 Task: Add an event  with title  Casual Second Company Retreat, date '2024/05/03' to 2024/05/04 & Select Event type as  Group. Add location for the event as  Manila, Philippines and add a description: In addition to the structured activities, the retreat will also include facilitated discussions and workshops on topics such as effective communication, conflict resolution, and fostering a positive team culture. These sessions will provide valuable insights and tools that team members can apply in their day-to-day work environment.Create an event link  http-casualsecondcompanyretreatcom & Select the event color as  Magenta. , logged in from the account softage.4@softage.netand send the event invitation to softage.7@softage.net and softage.8@softage.net
Action: Mouse pressed left at (1005, 150)
Screenshot: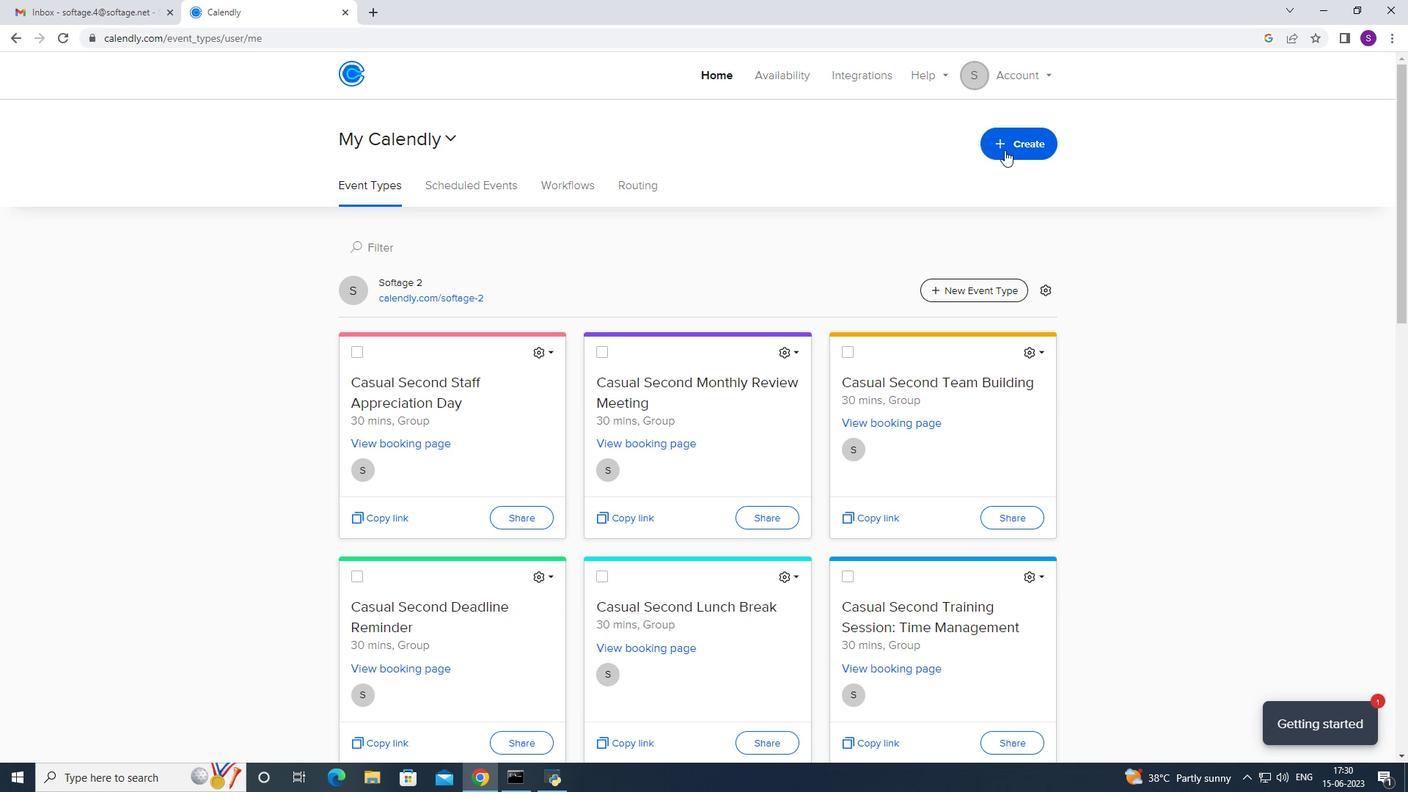
Action: Mouse moved to (948, 189)
Screenshot: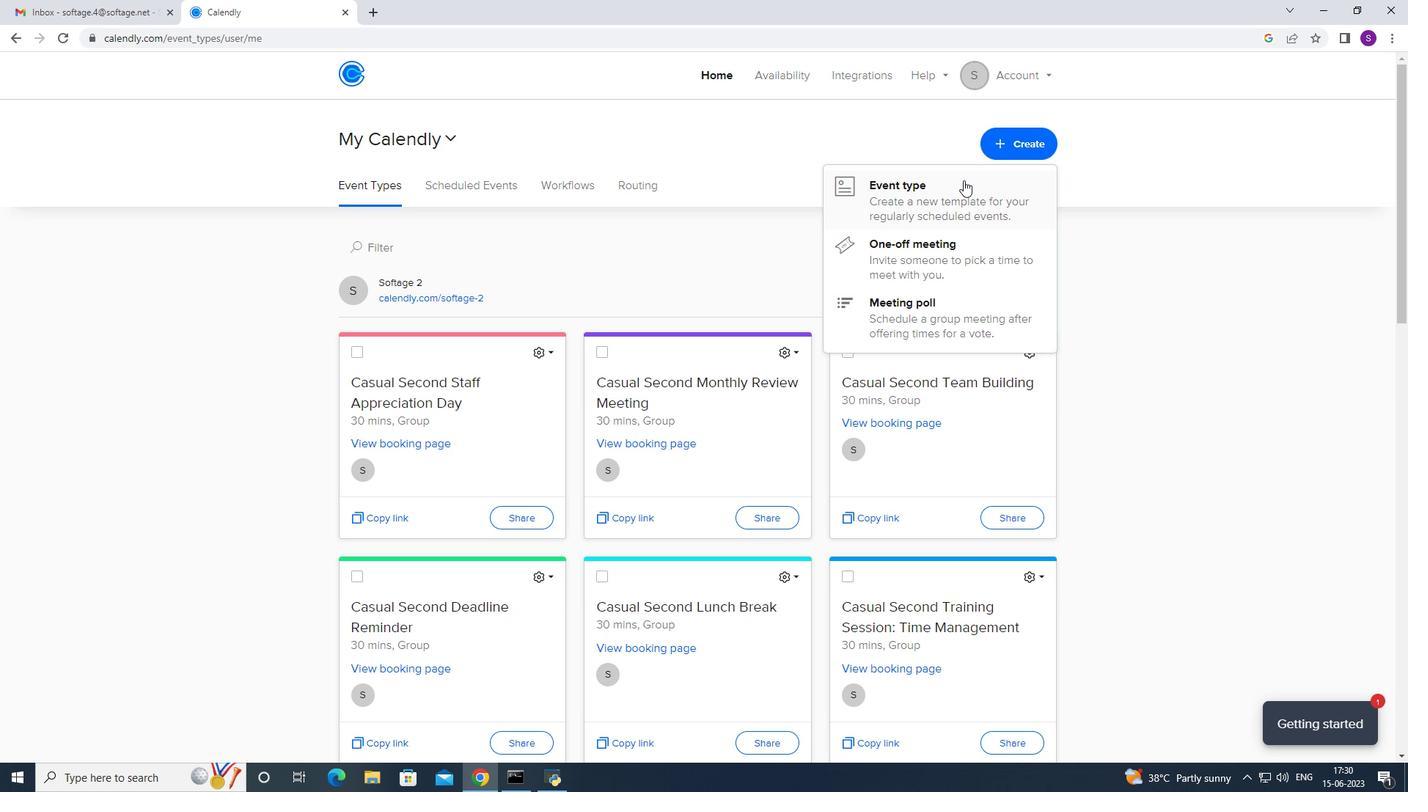 
Action: Mouse pressed left at (948, 189)
Screenshot: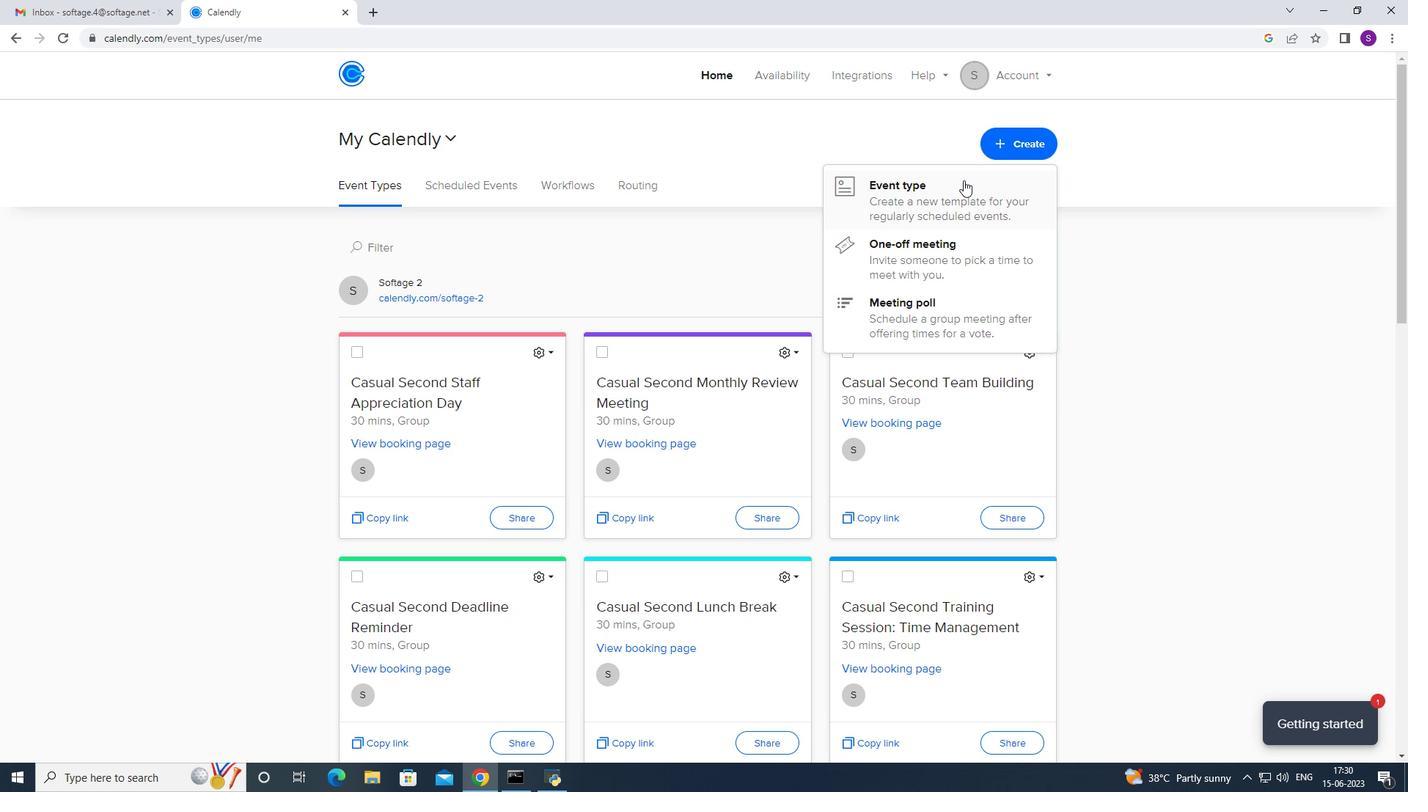 
Action: Mouse moved to (661, 355)
Screenshot: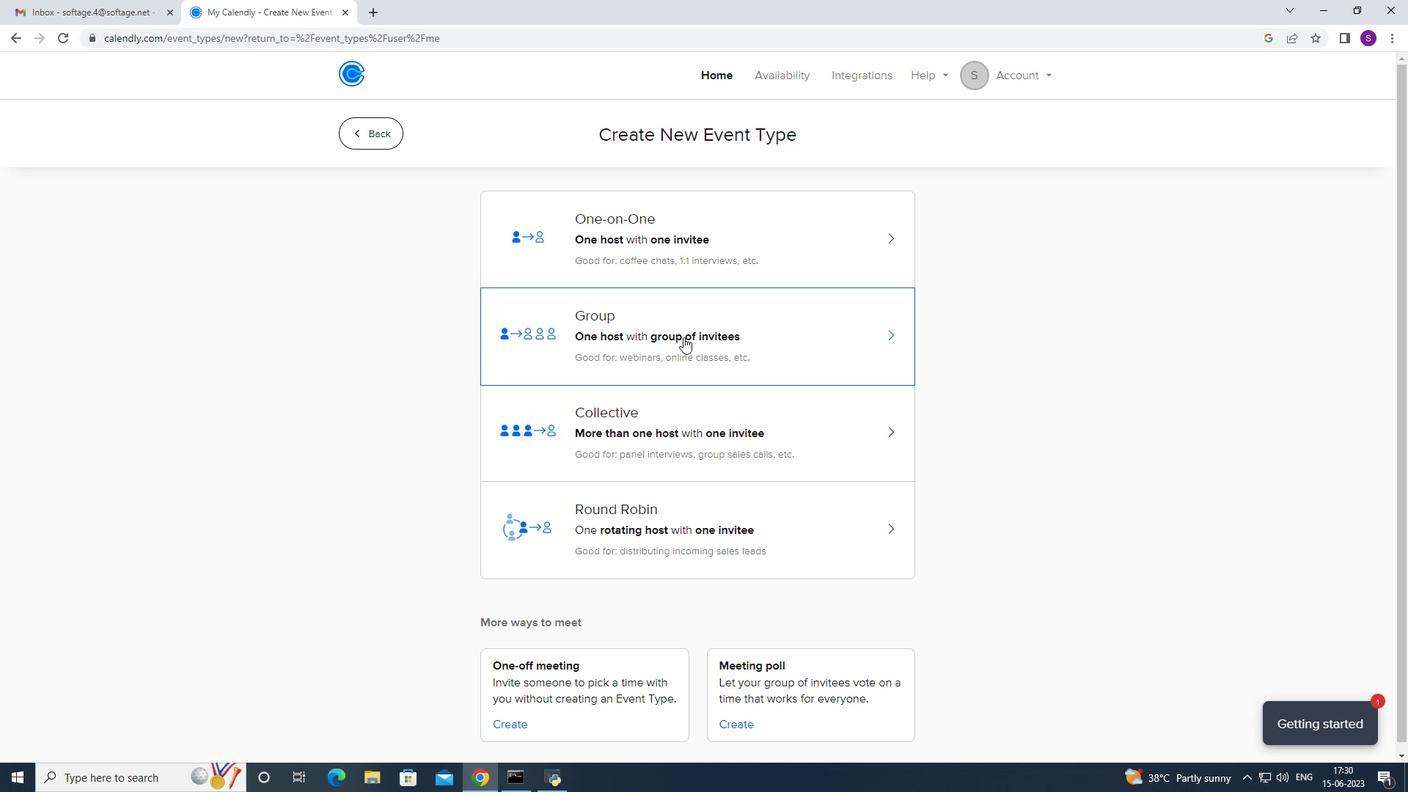 
Action: Mouse pressed left at (661, 355)
Screenshot: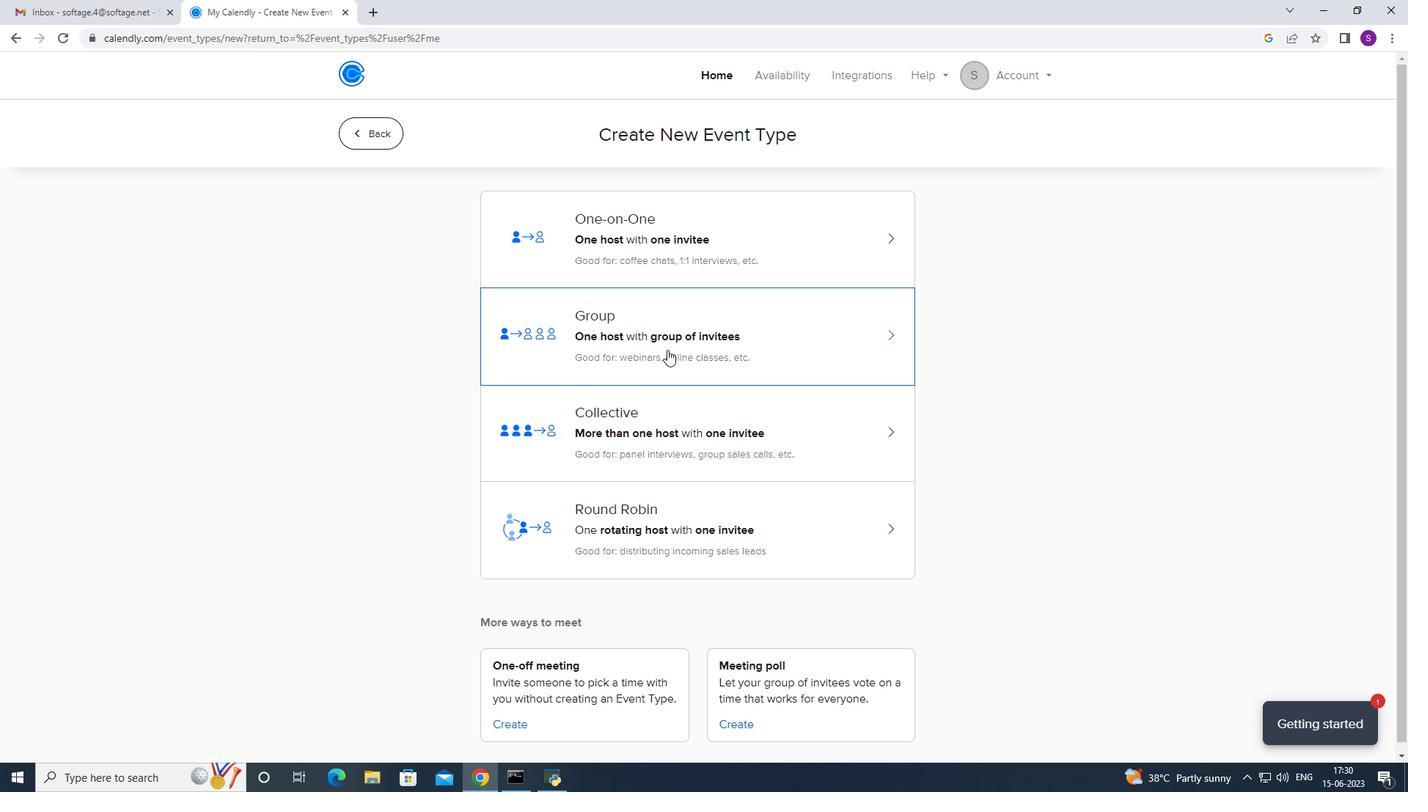 
Action: Mouse moved to (536, 325)
Screenshot: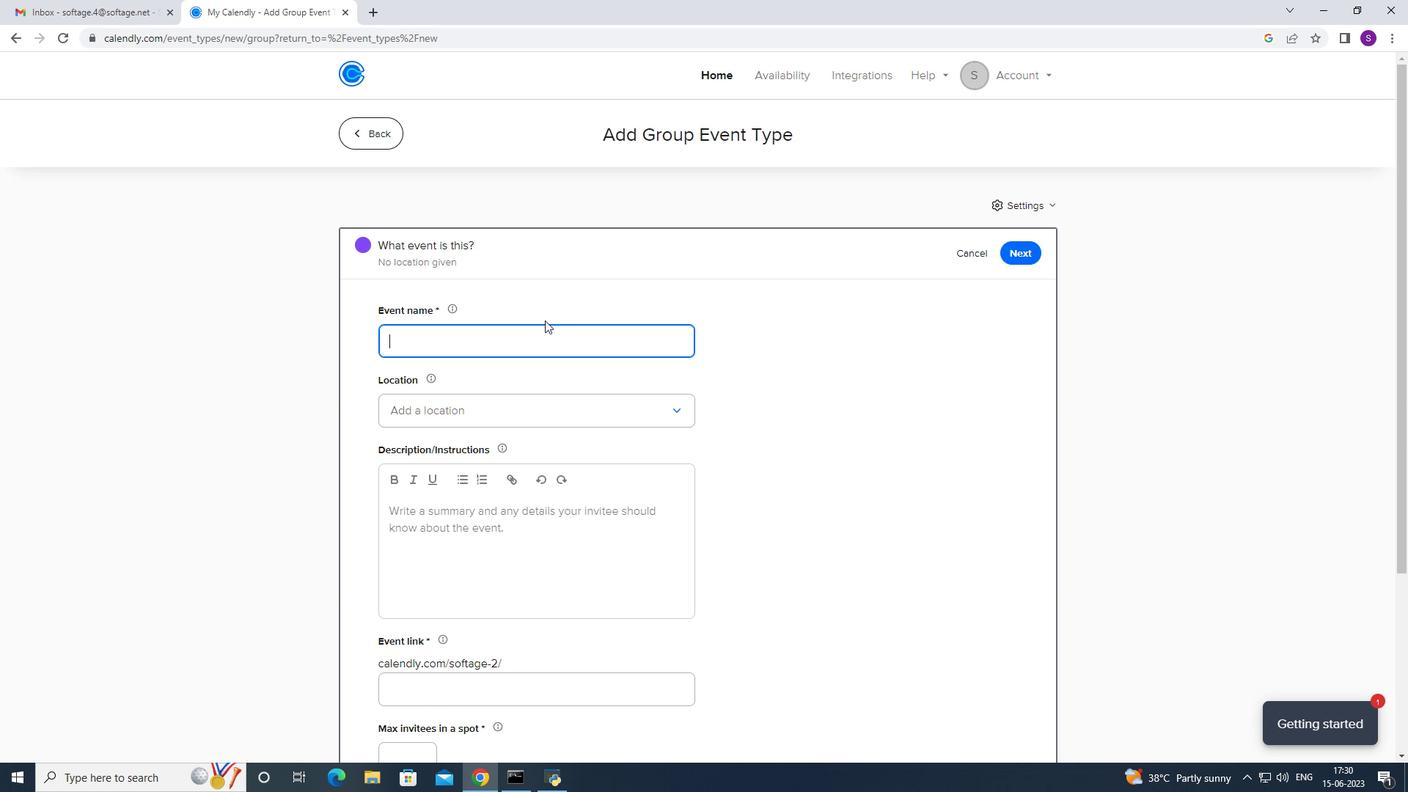 
Action: Key pressed <Key.caps_lock>C<Key.caps_lock><Key.caps_lock>ASUAL<Key.space><Key.backspace><Key.backspace><Key.backspace><Key.backspace><Key.backspace><Key.backspace><Key.backspace><Key.backspace><Key.backspace><Key.backspace><Key.backspace>C<Key.caps_lock>asual<Key.space><Key.caps_lock>S<Key.caps_lock>econd<Key.space><Key.caps_lock>C<Key.caps_lock>ompany<Key.space><Key.caps_lock>R<Key.caps_lock>etreat
Screenshot: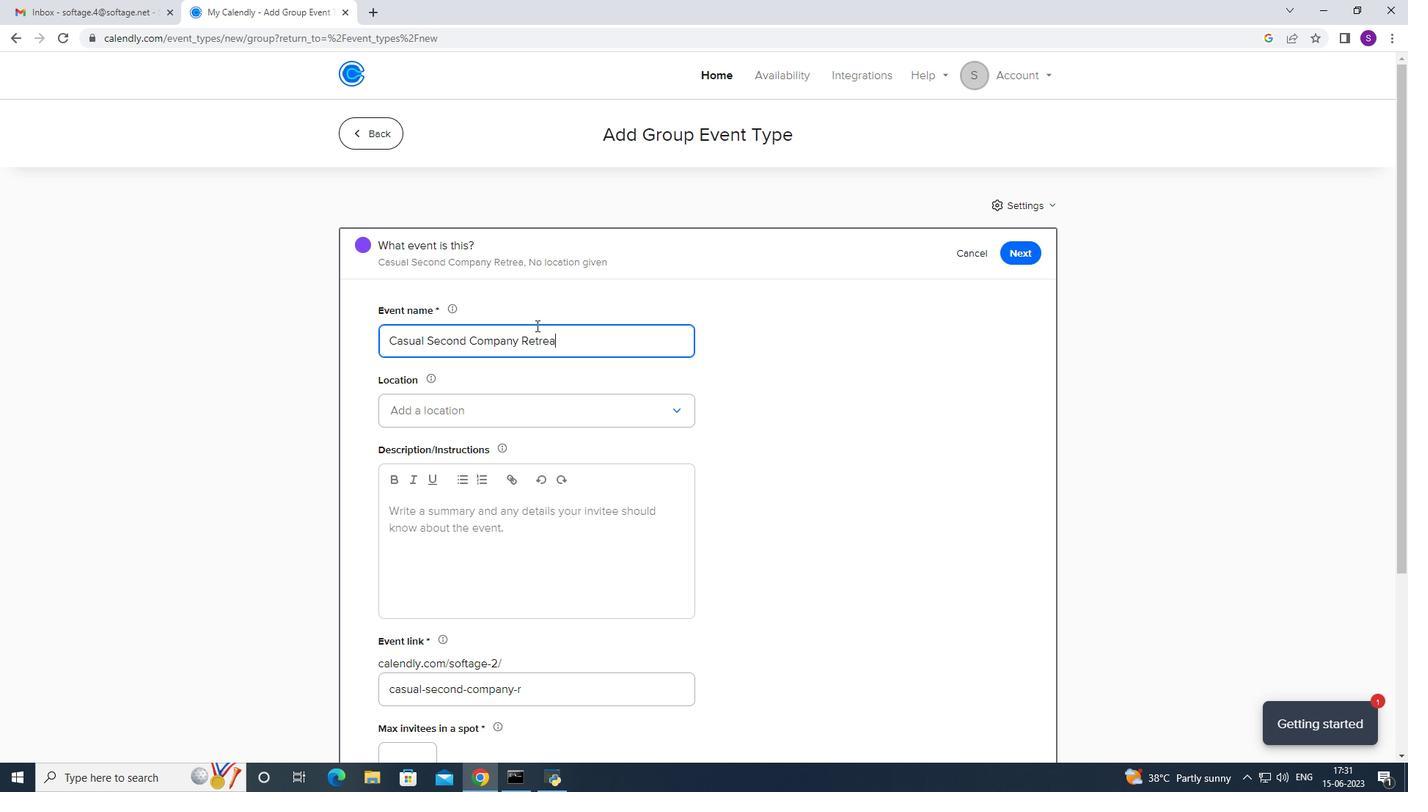 
Action: Mouse moved to (567, 417)
Screenshot: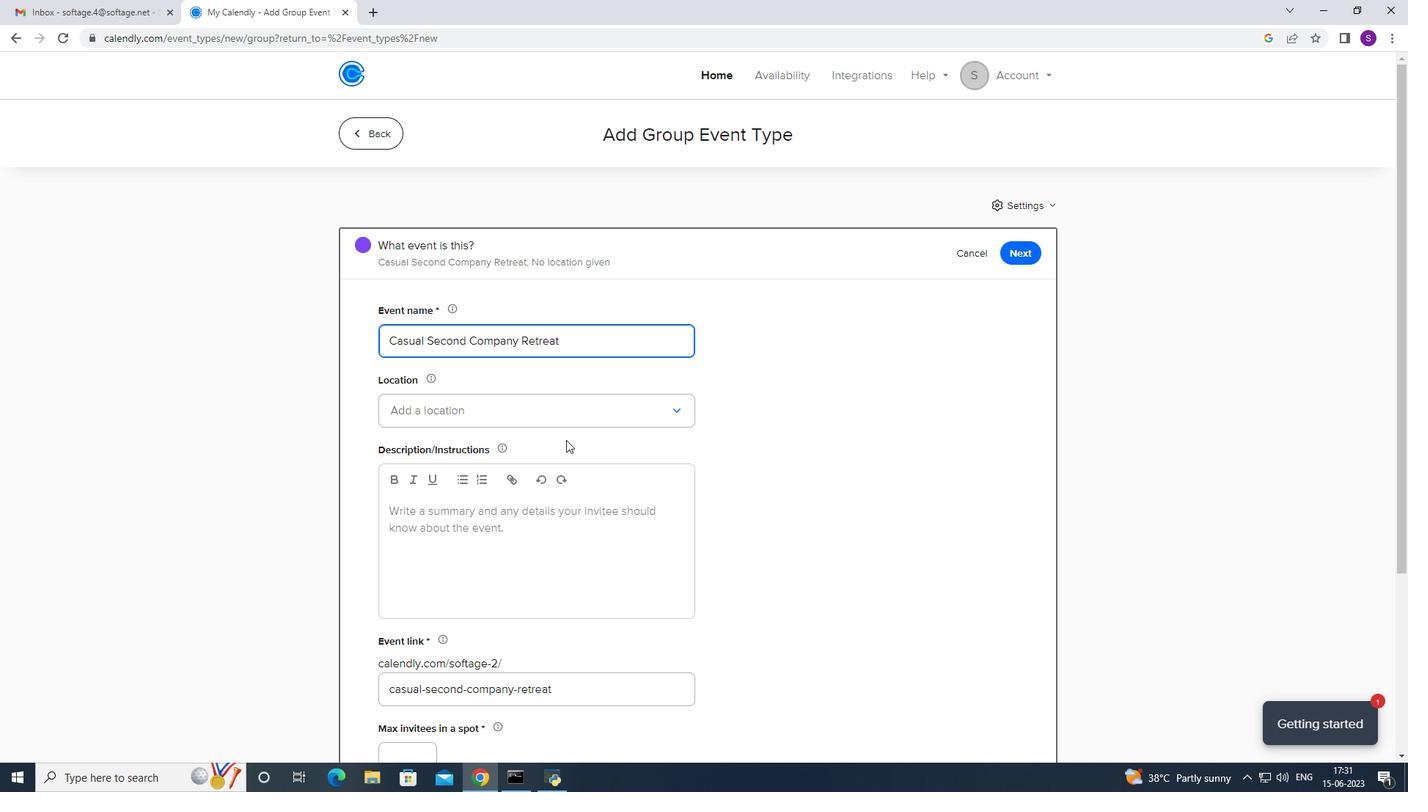 
Action: Mouse pressed left at (567, 417)
Screenshot: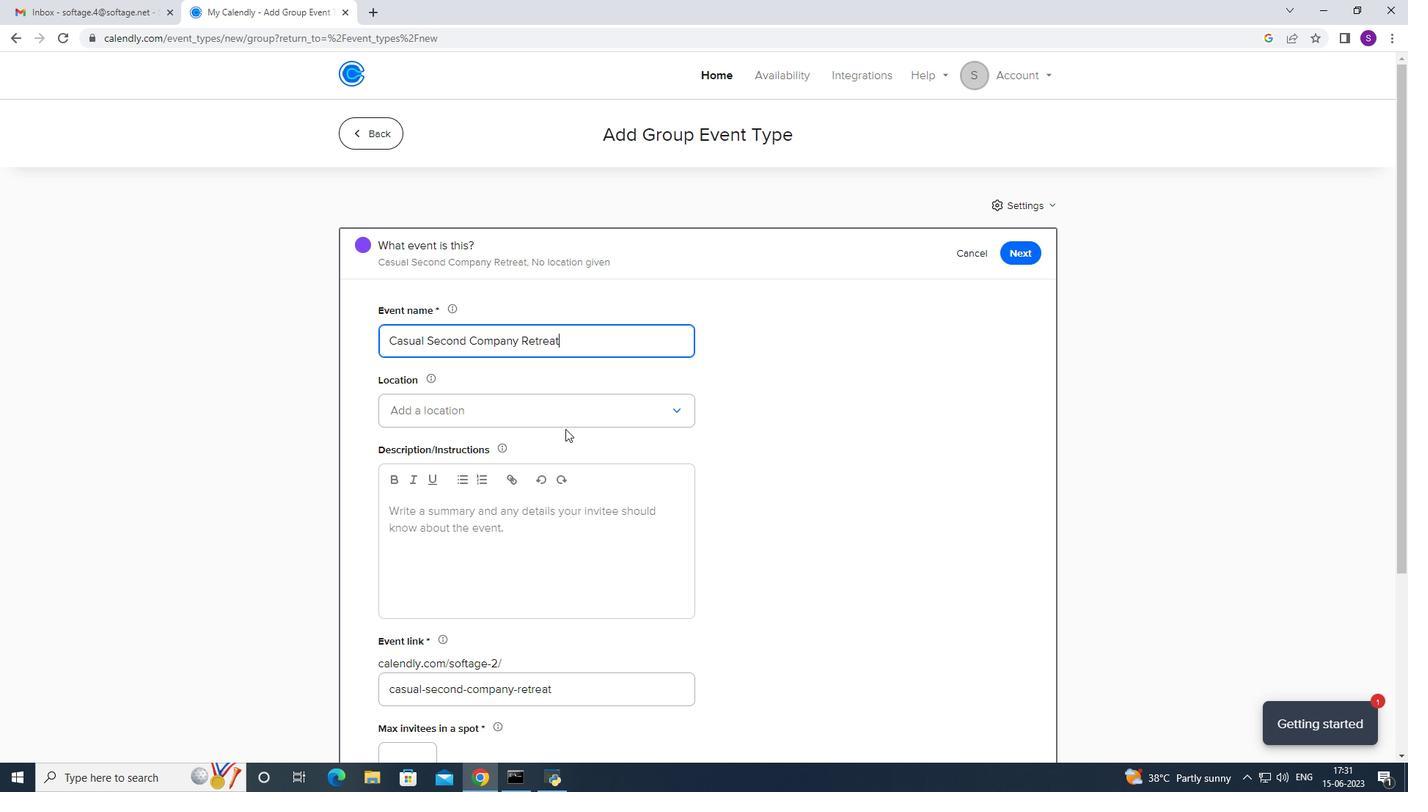 
Action: Mouse moved to (536, 444)
Screenshot: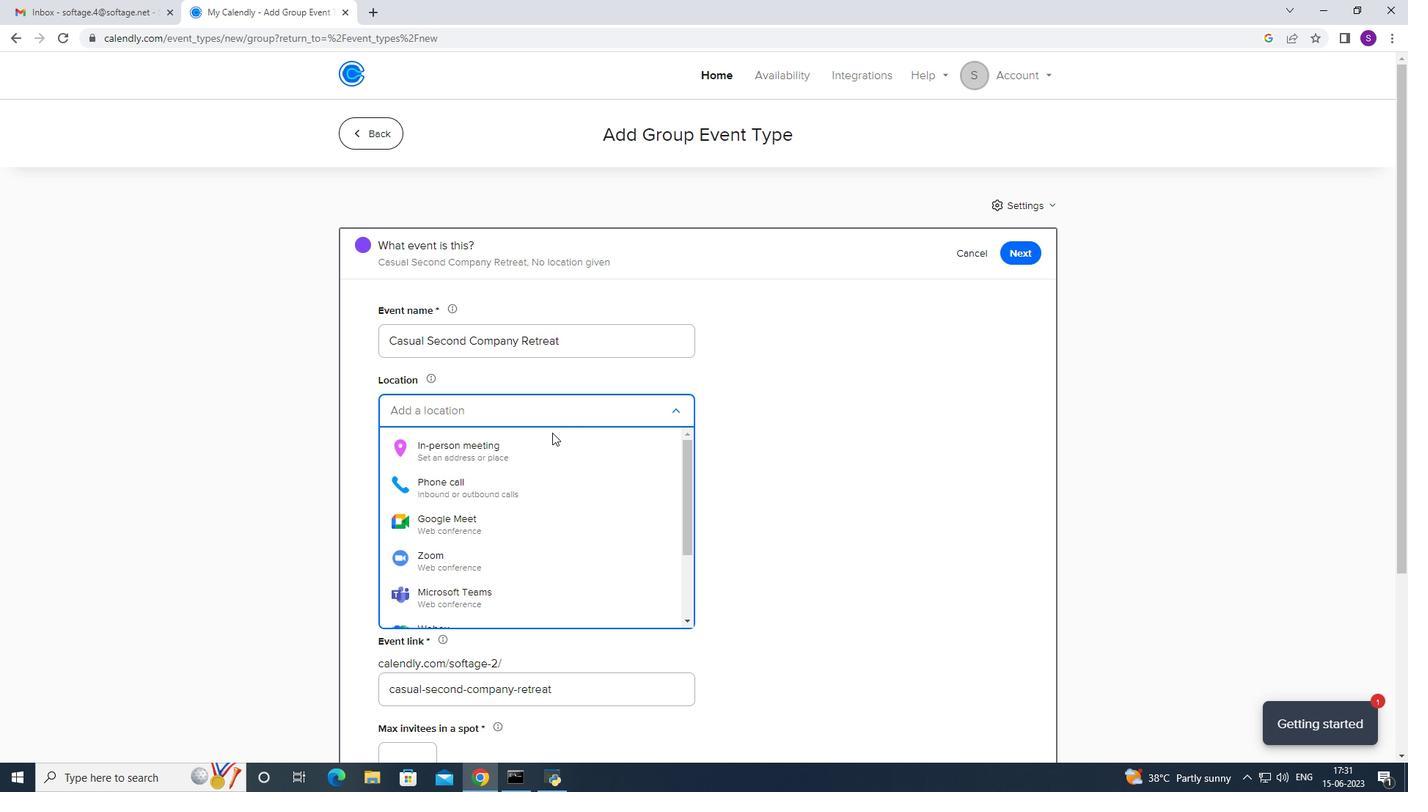
Action: Mouse pressed left at (536, 444)
Screenshot: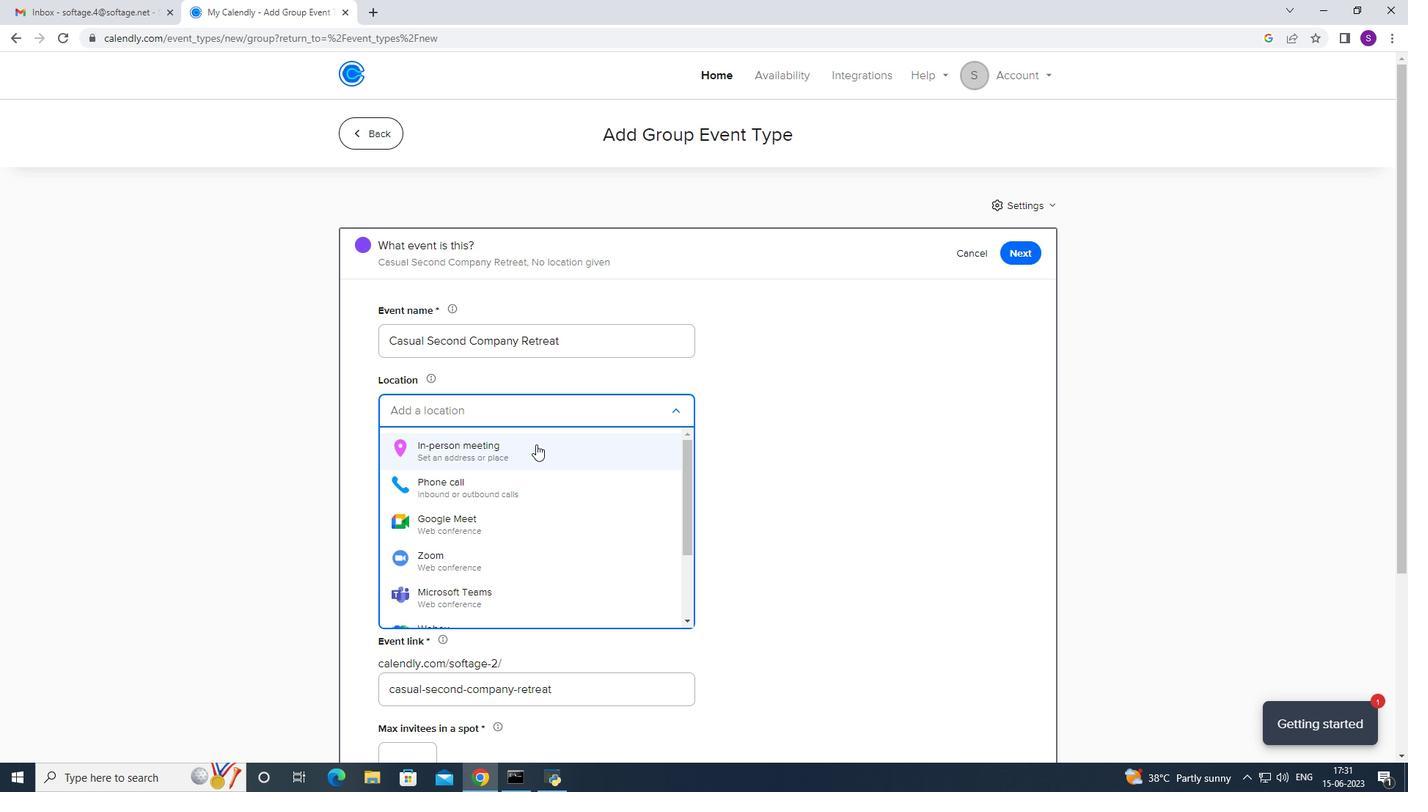 
Action: Mouse moved to (719, 228)
Screenshot: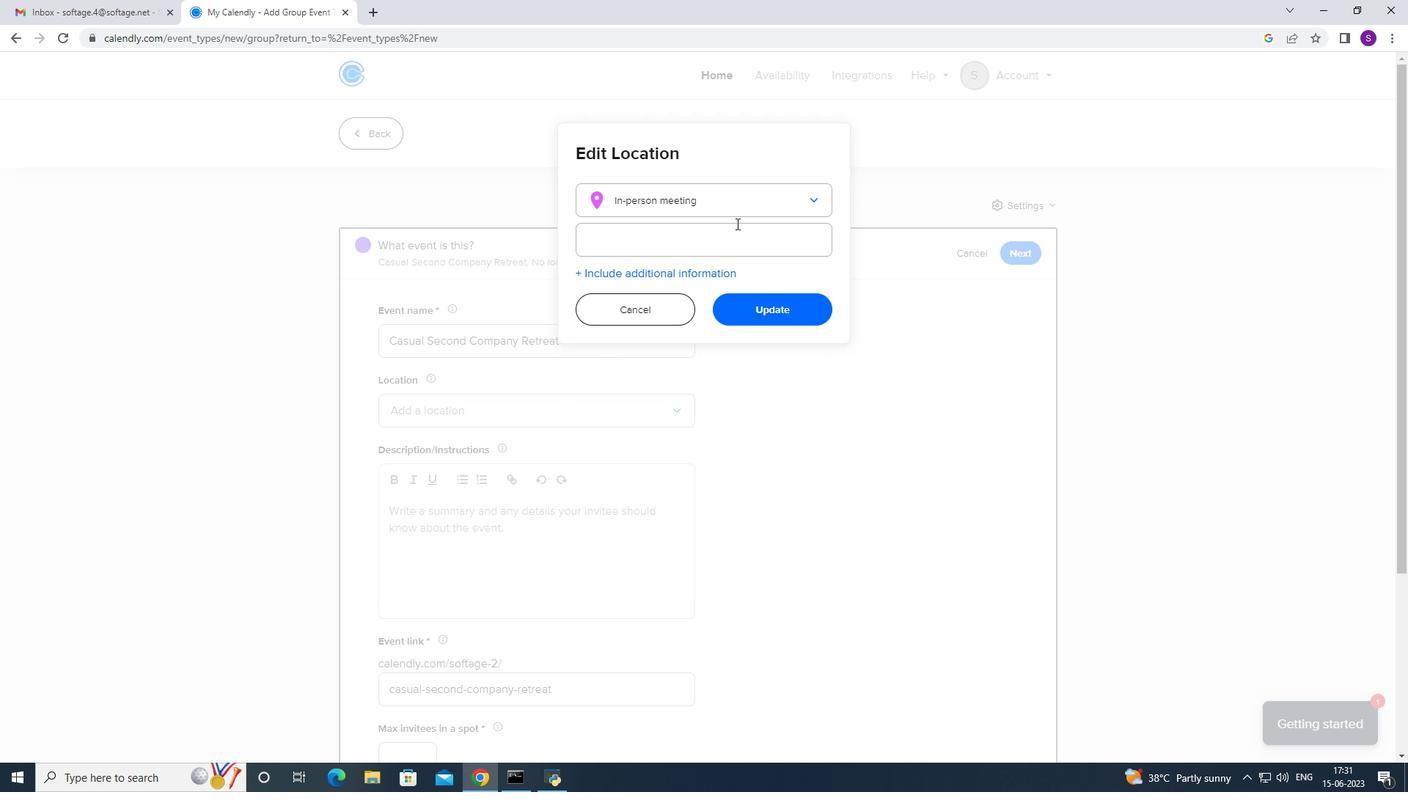 
Action: Mouse pressed left at (719, 228)
Screenshot: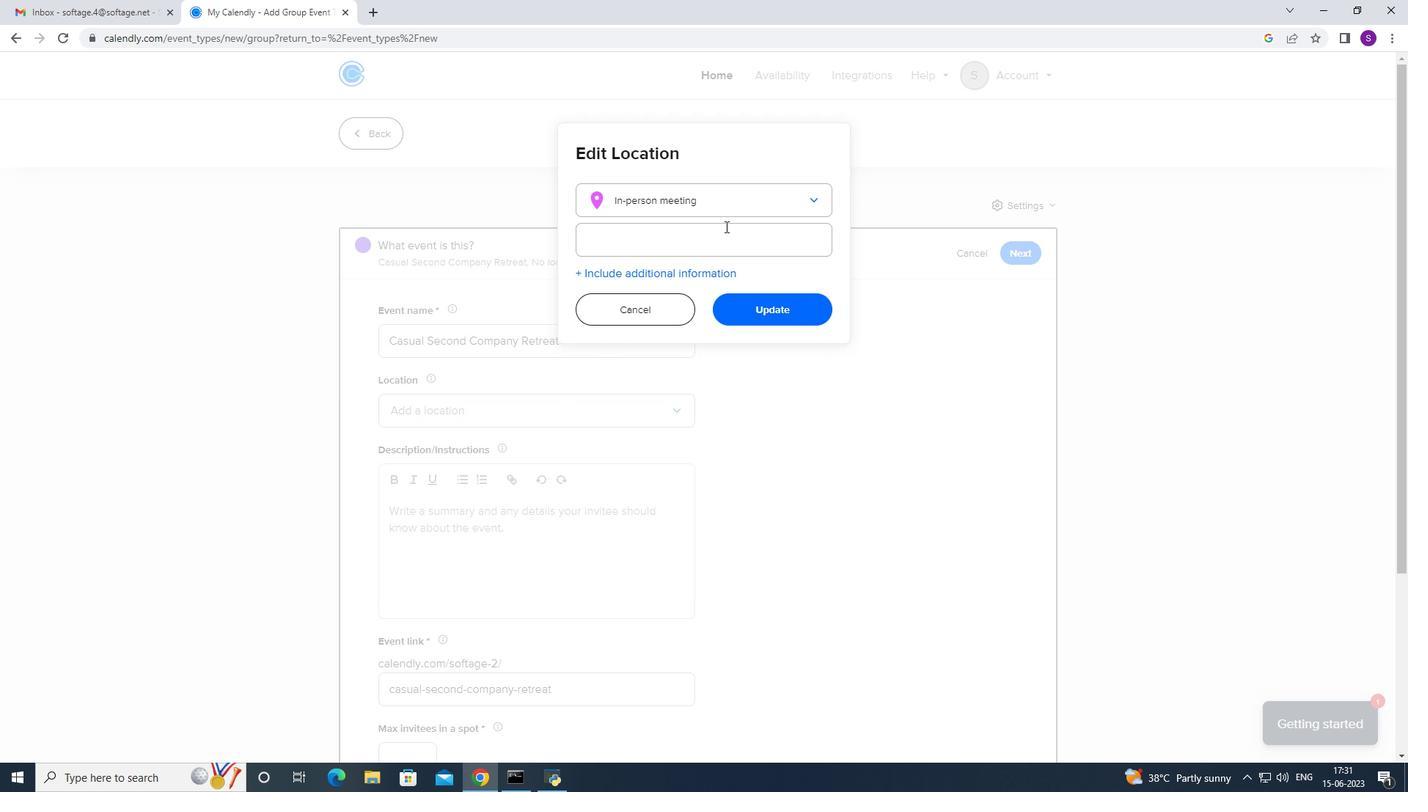 
Action: Mouse moved to (718, 228)
Screenshot: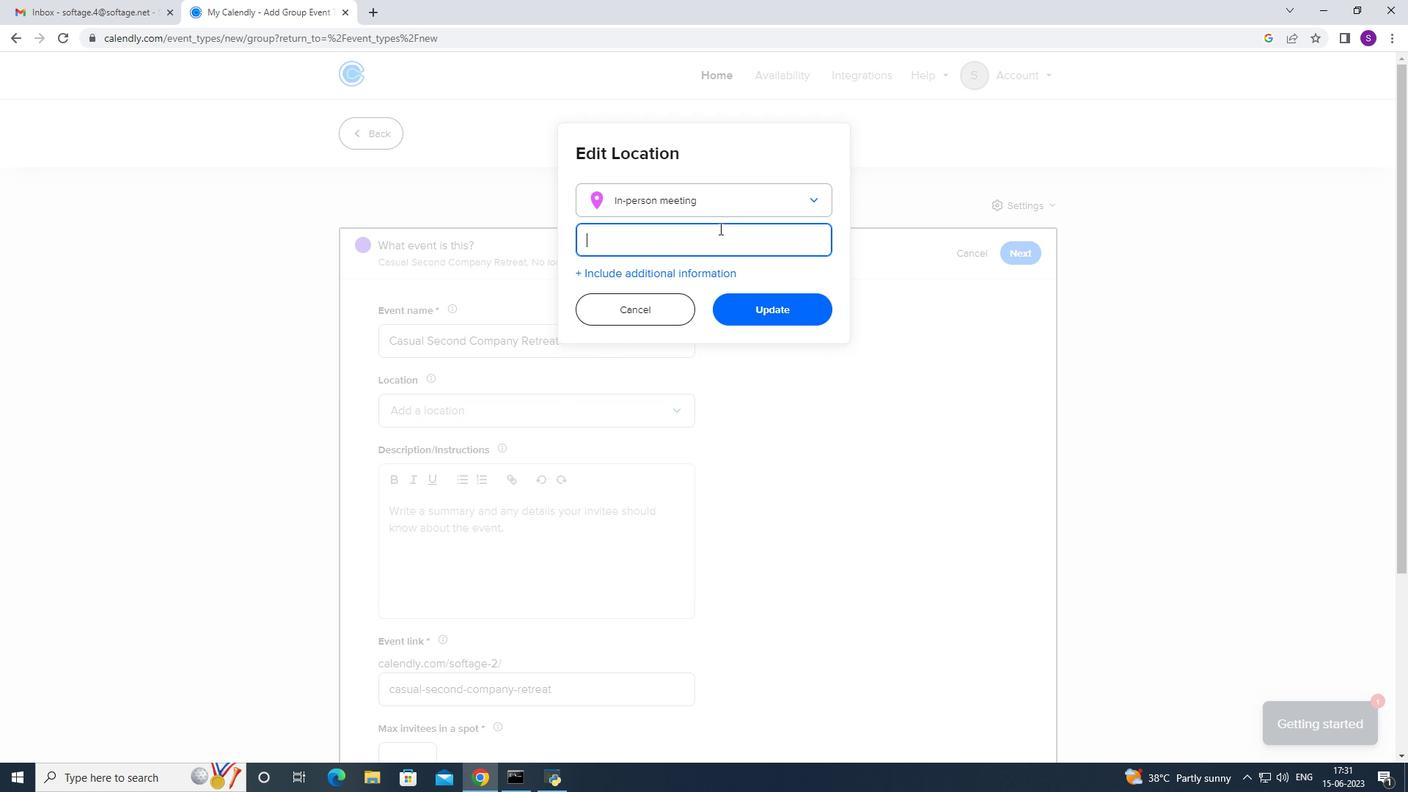 
Action: Key pressed <Key.caps_lock>M<Key.caps_lock>anilla,<Key.space><Key.caps_lock>P<Key.caps_lock>hillipines
Screenshot: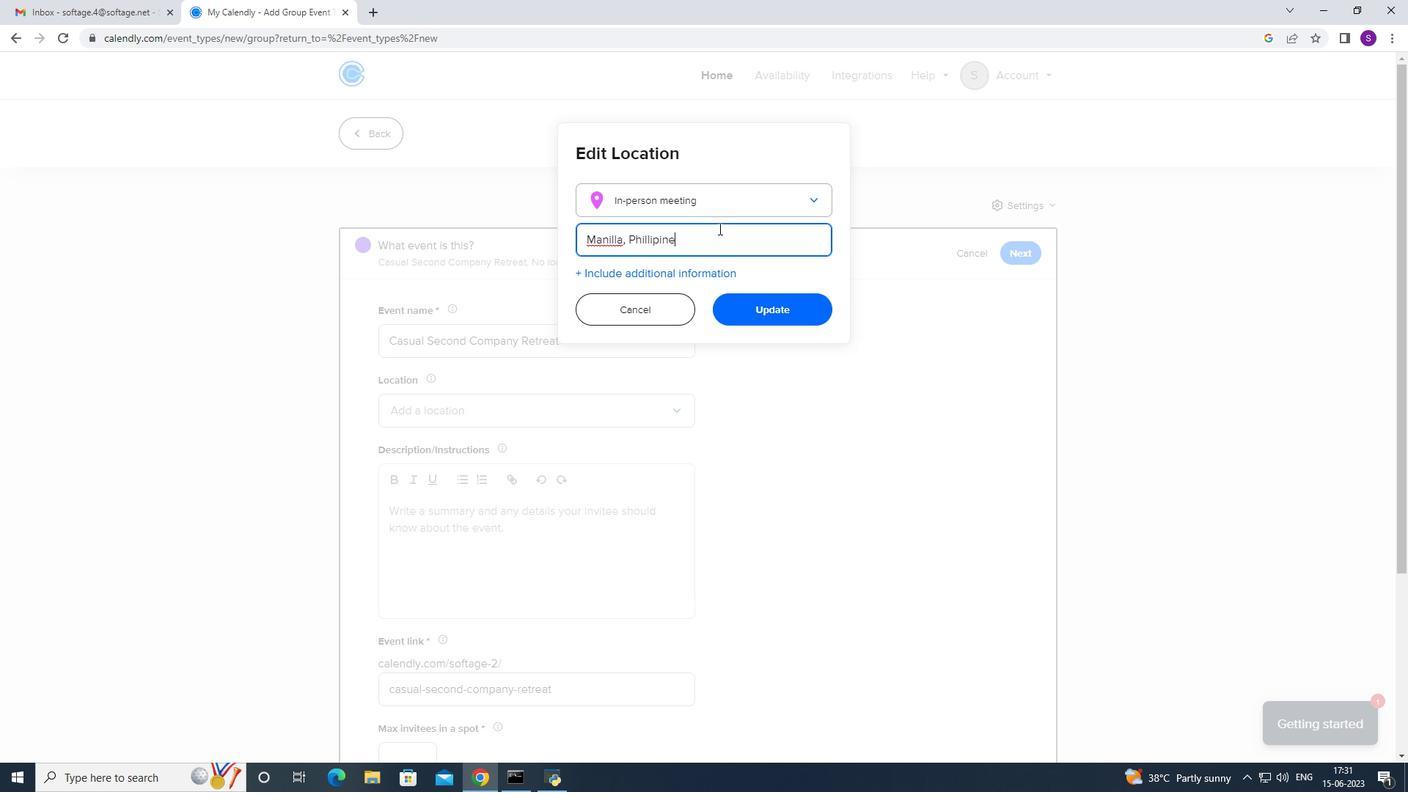 
Action: Mouse moved to (640, 217)
Screenshot: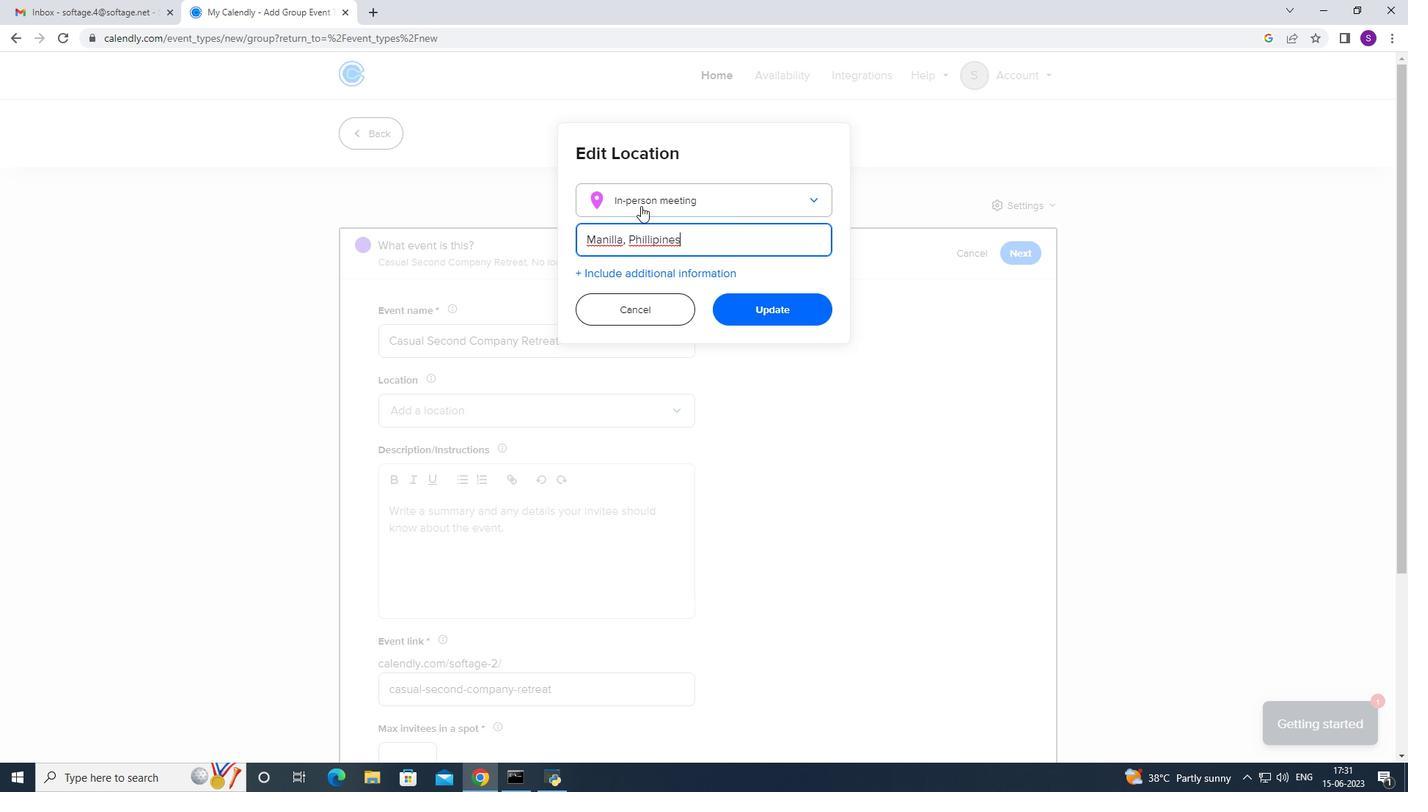 
Action: Mouse pressed right at (640, 217)
Screenshot: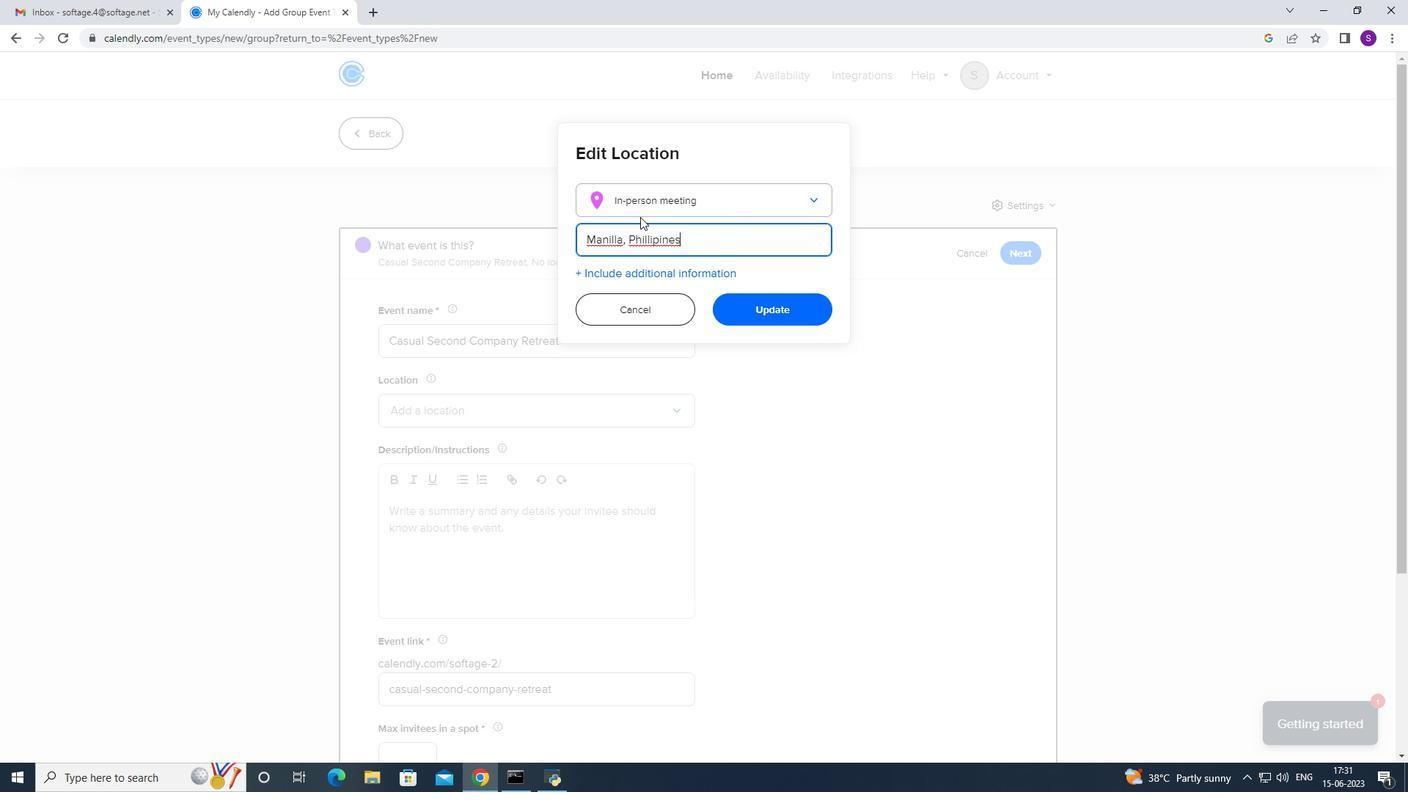 
Action: Mouse moved to (625, 238)
Screenshot: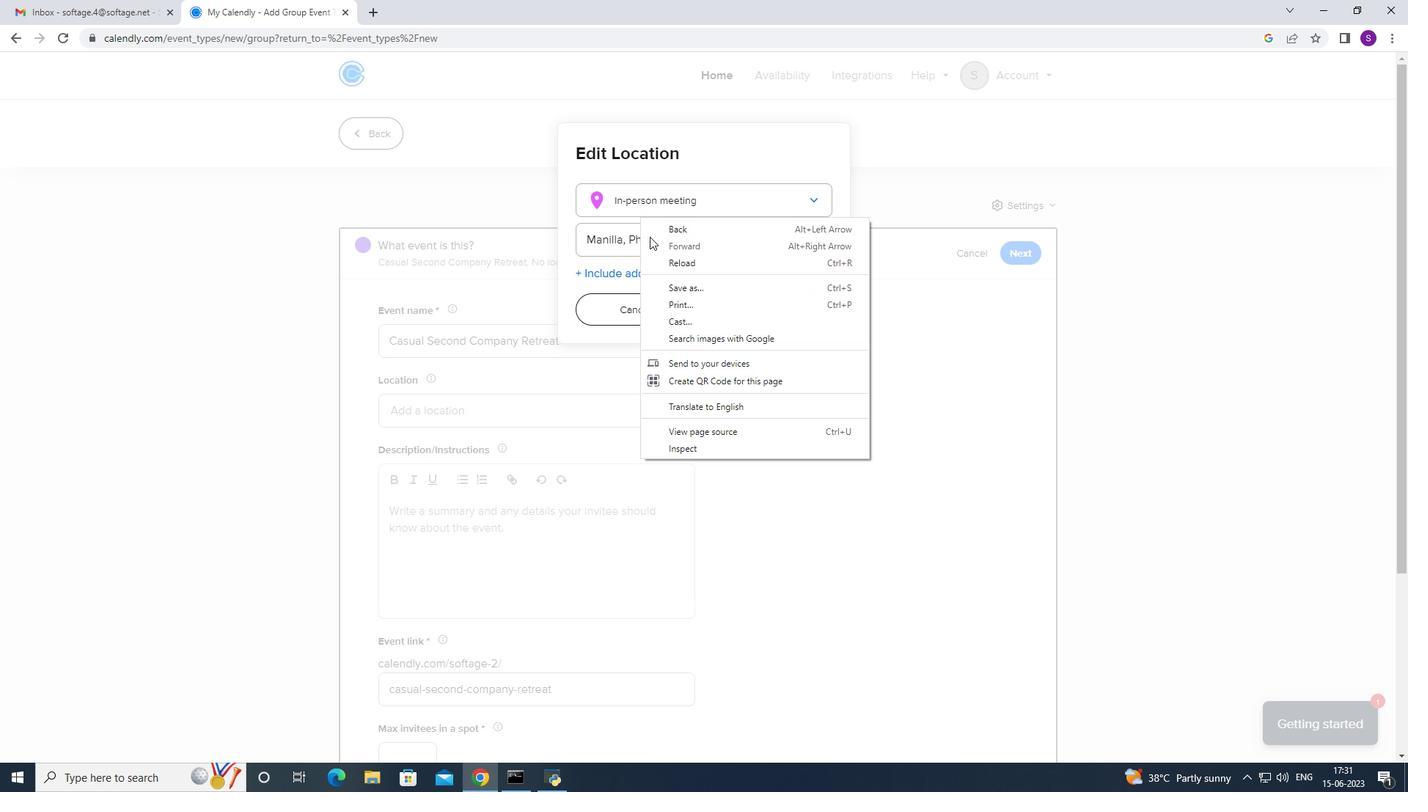 
Action: Mouse pressed left at (625, 238)
Screenshot: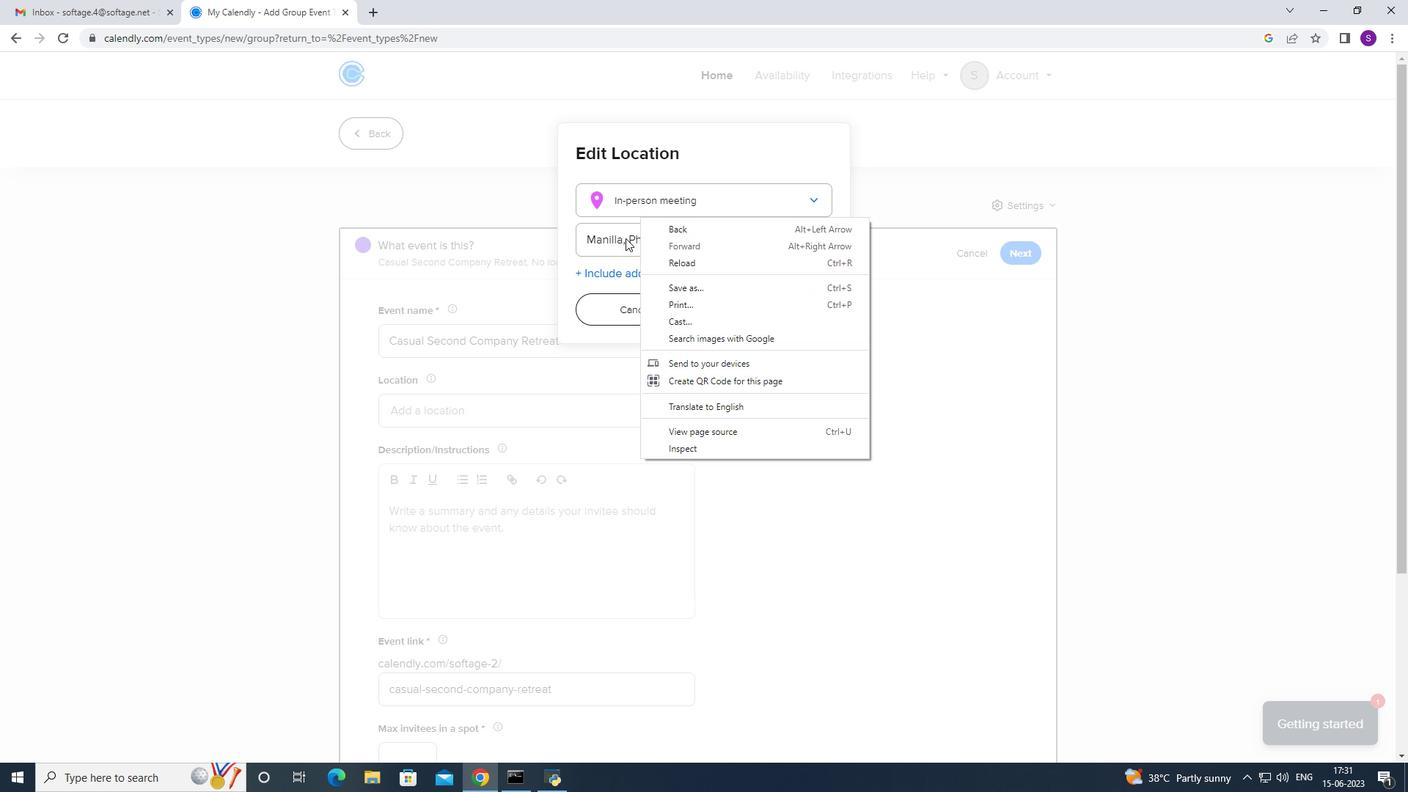 
Action: Mouse moved to (646, 231)
Screenshot: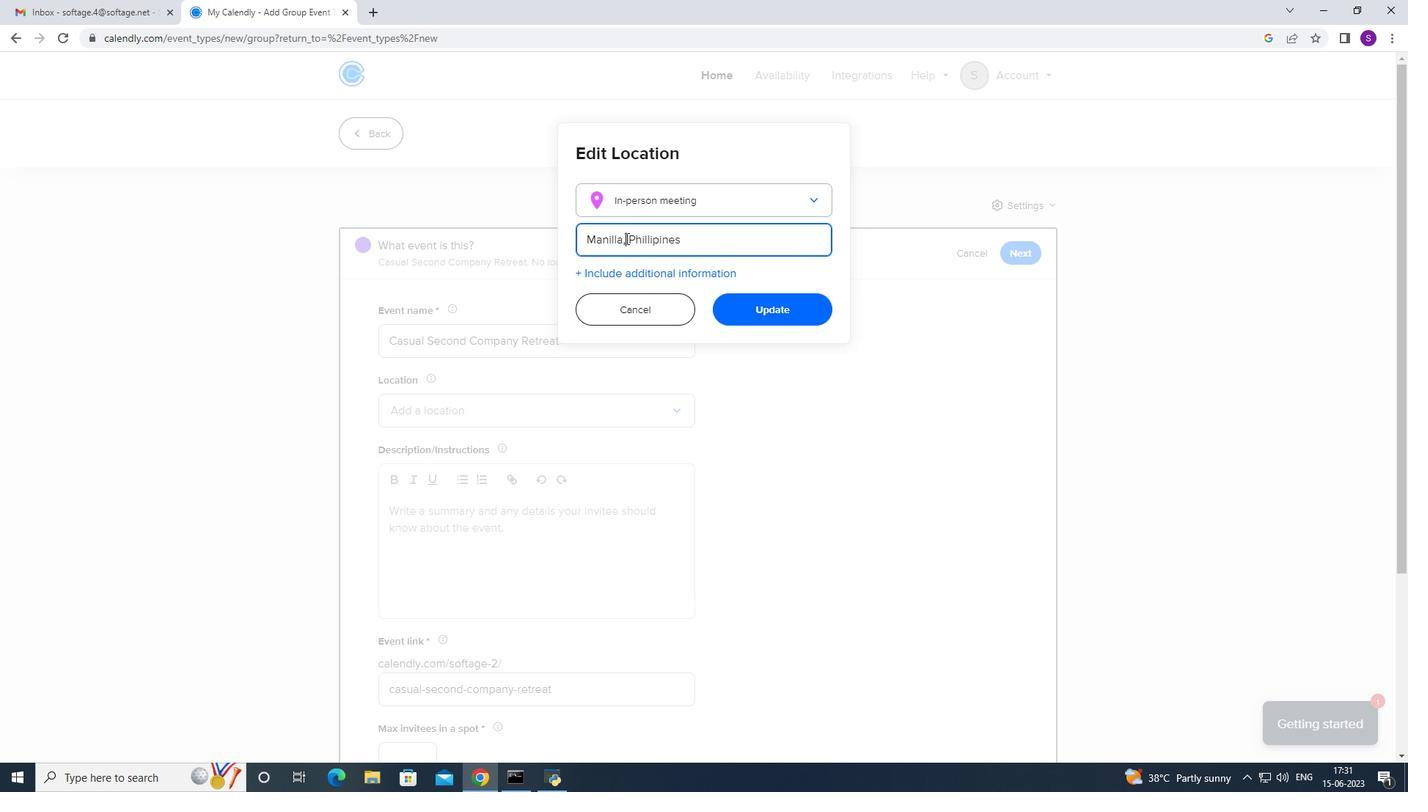 
Action: Mouse pressed left at (646, 231)
Screenshot: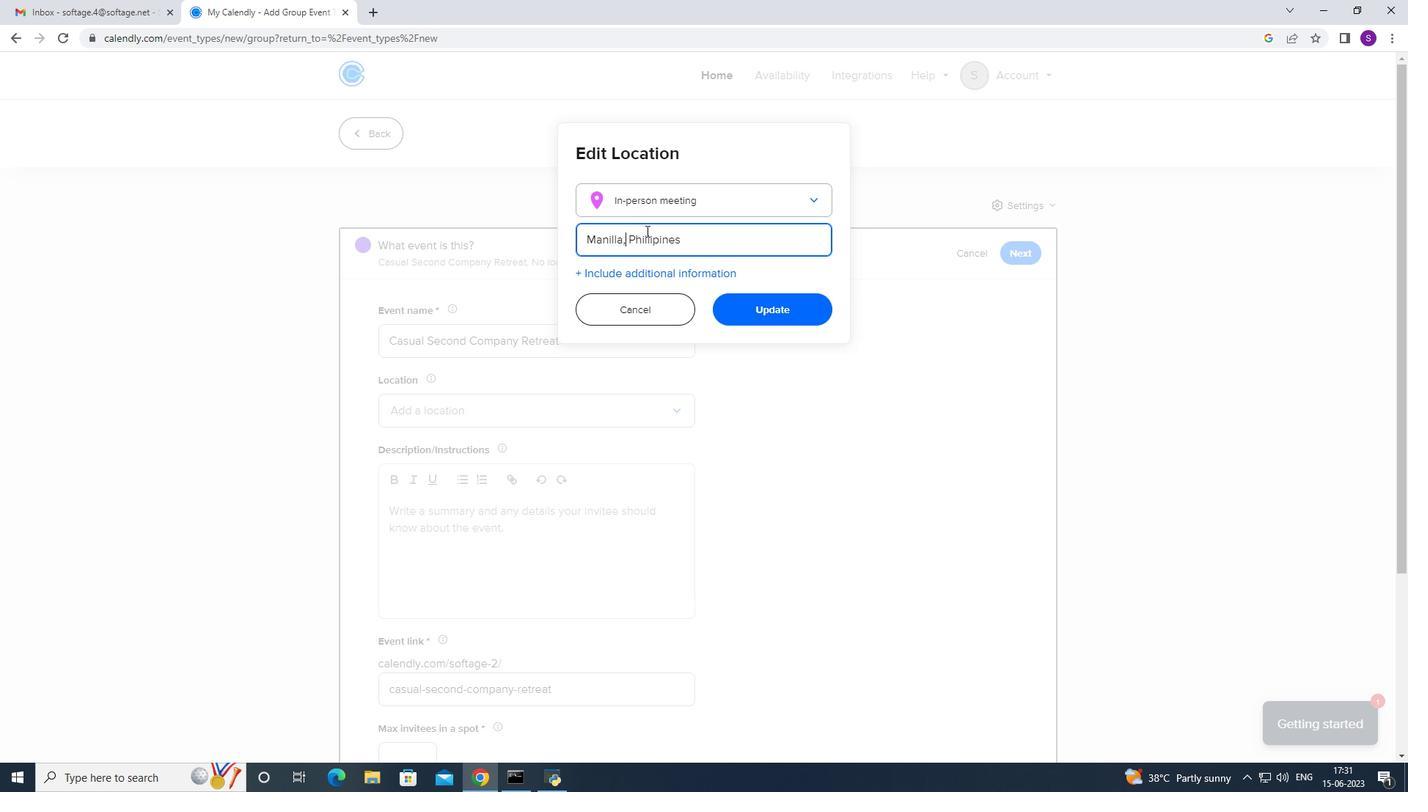 
Action: Mouse moved to (678, 239)
Screenshot: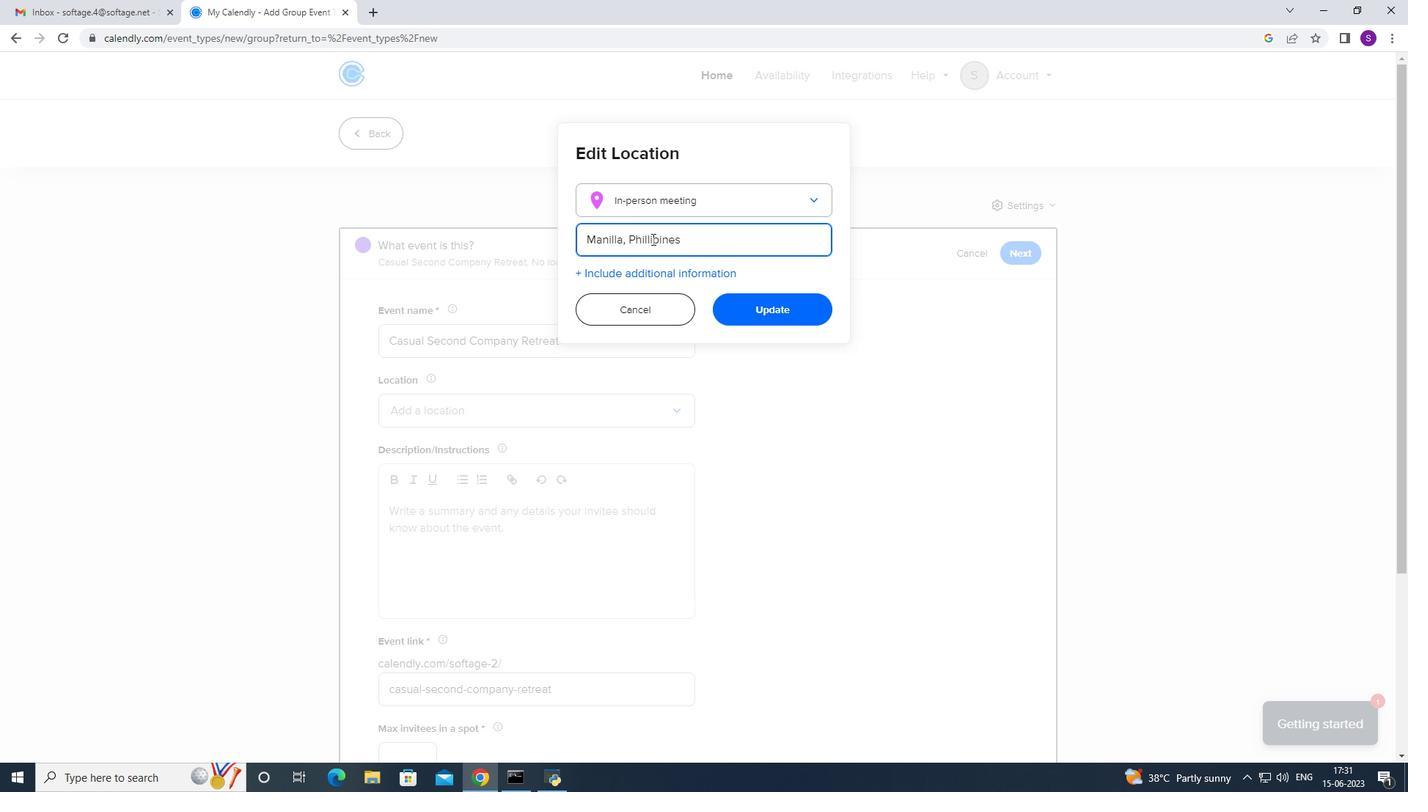 
Action: Mouse pressed left at (678, 239)
Screenshot: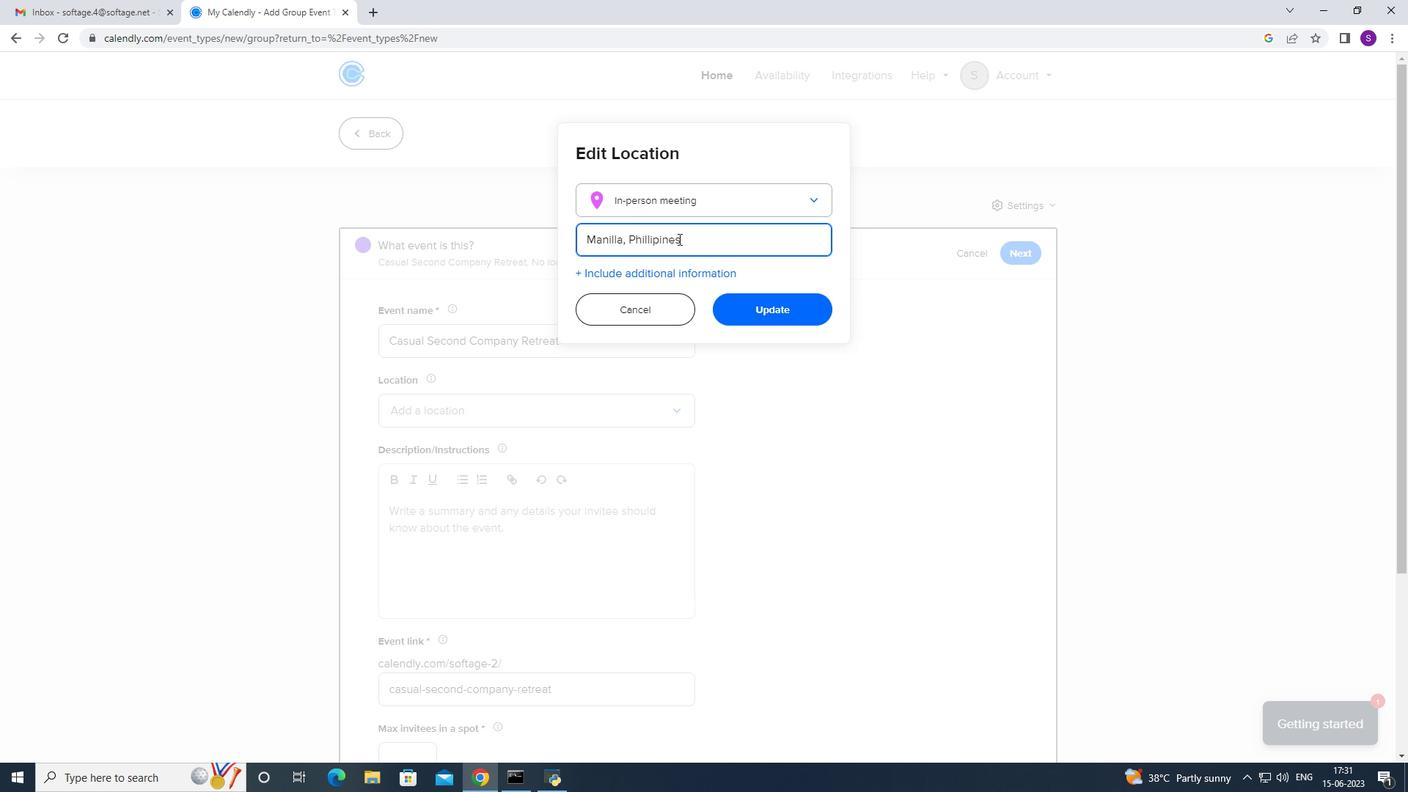 
Action: Mouse moved to (718, 247)
Screenshot: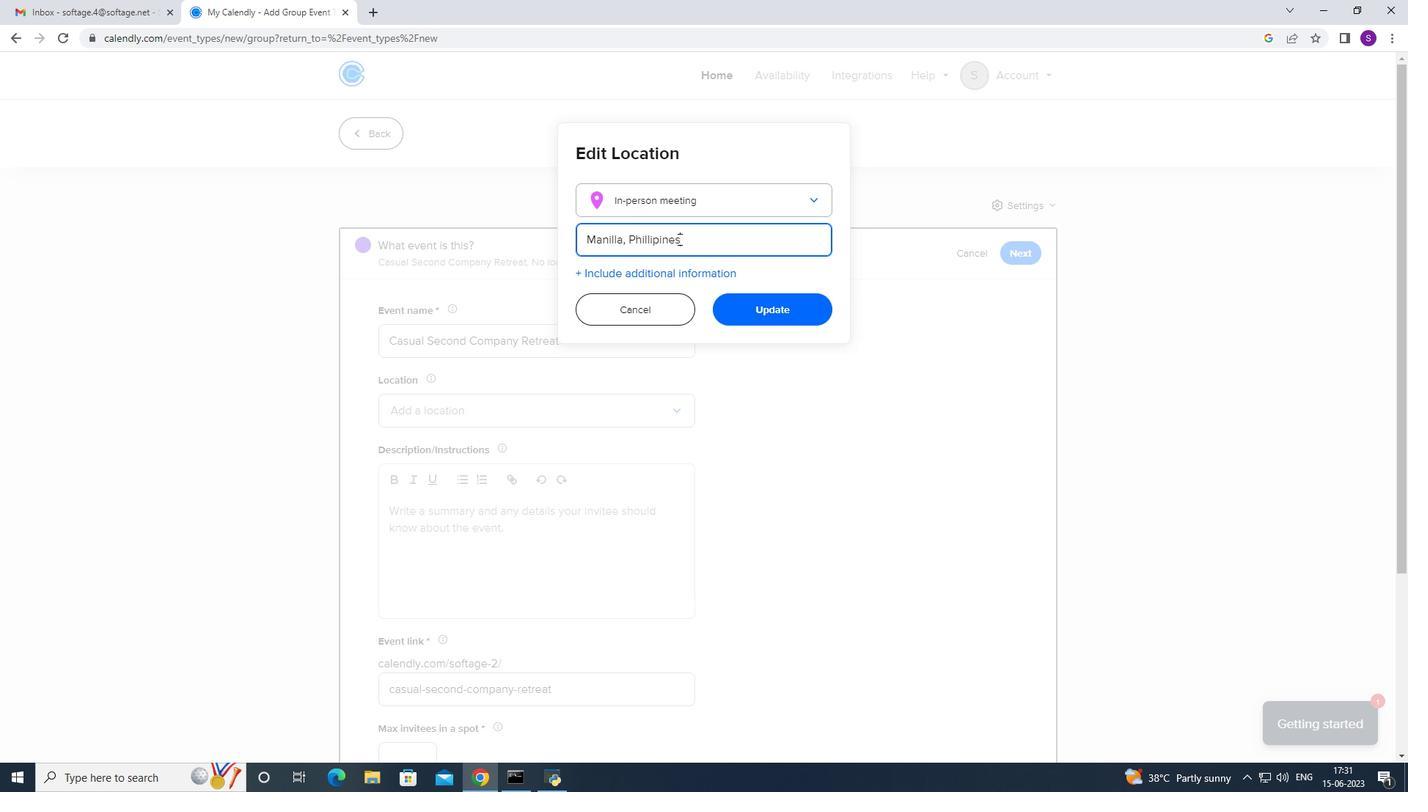 
Action: Mouse pressed left at (718, 247)
Screenshot: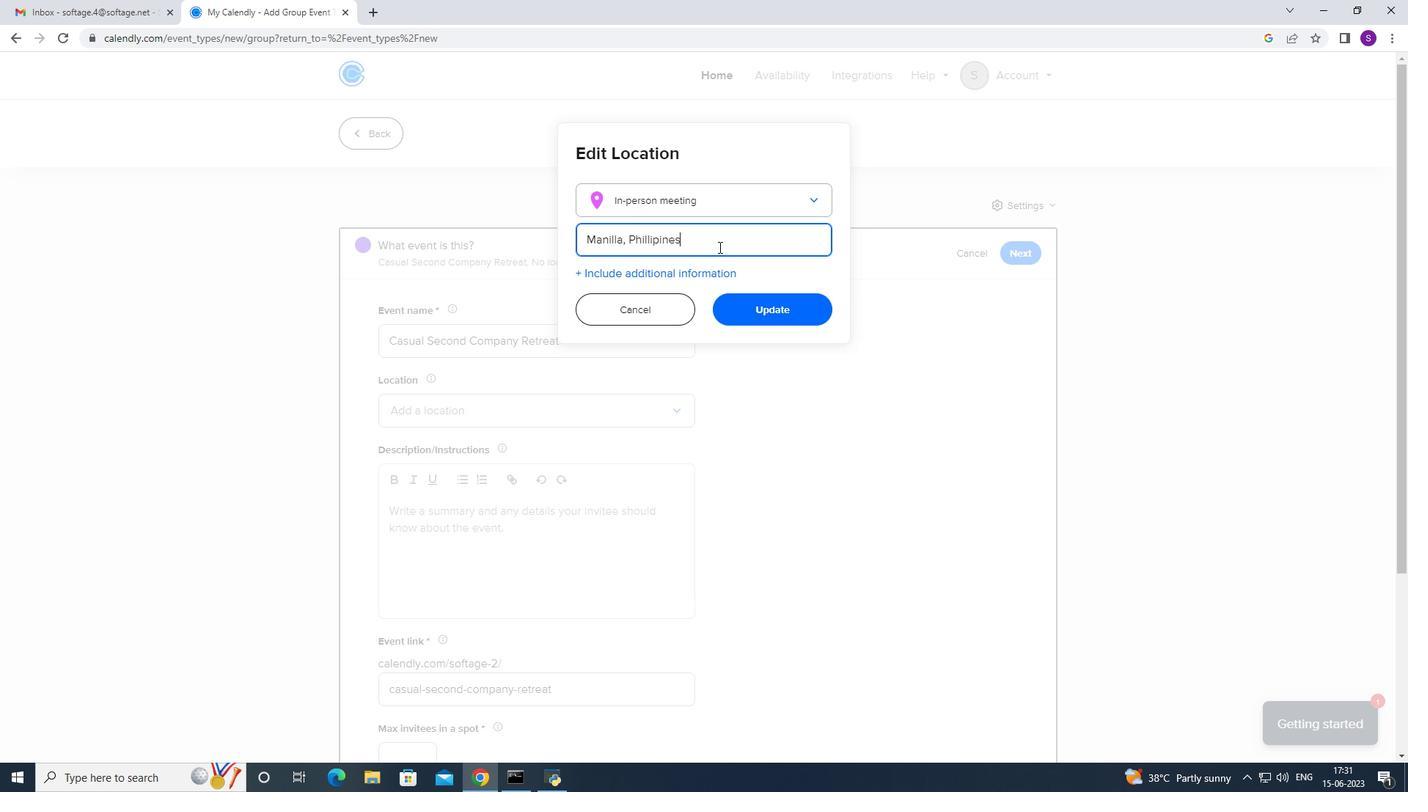
Action: Mouse moved to (720, 236)
Screenshot: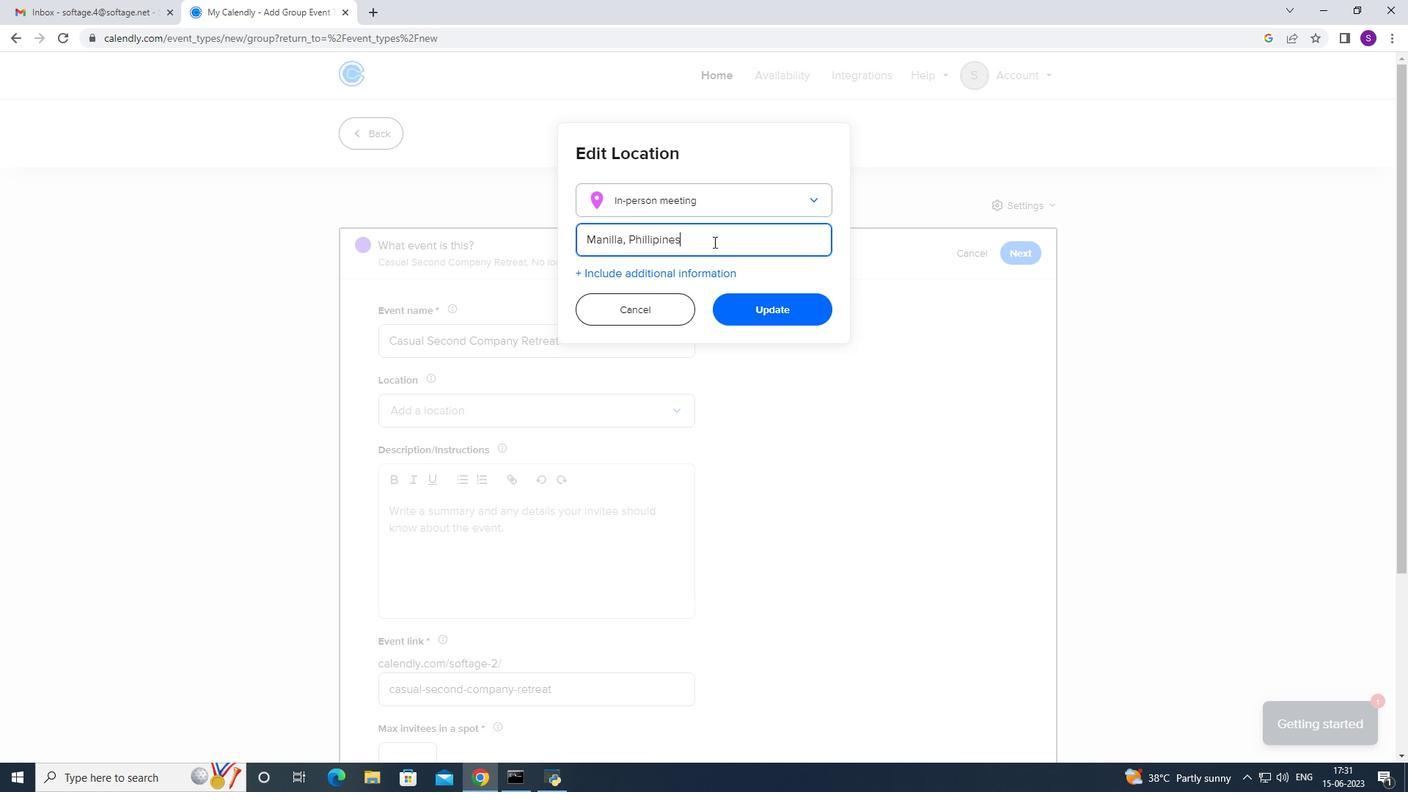 
Action: Key pressed <Key.backspace>s<Key.space>
Screenshot: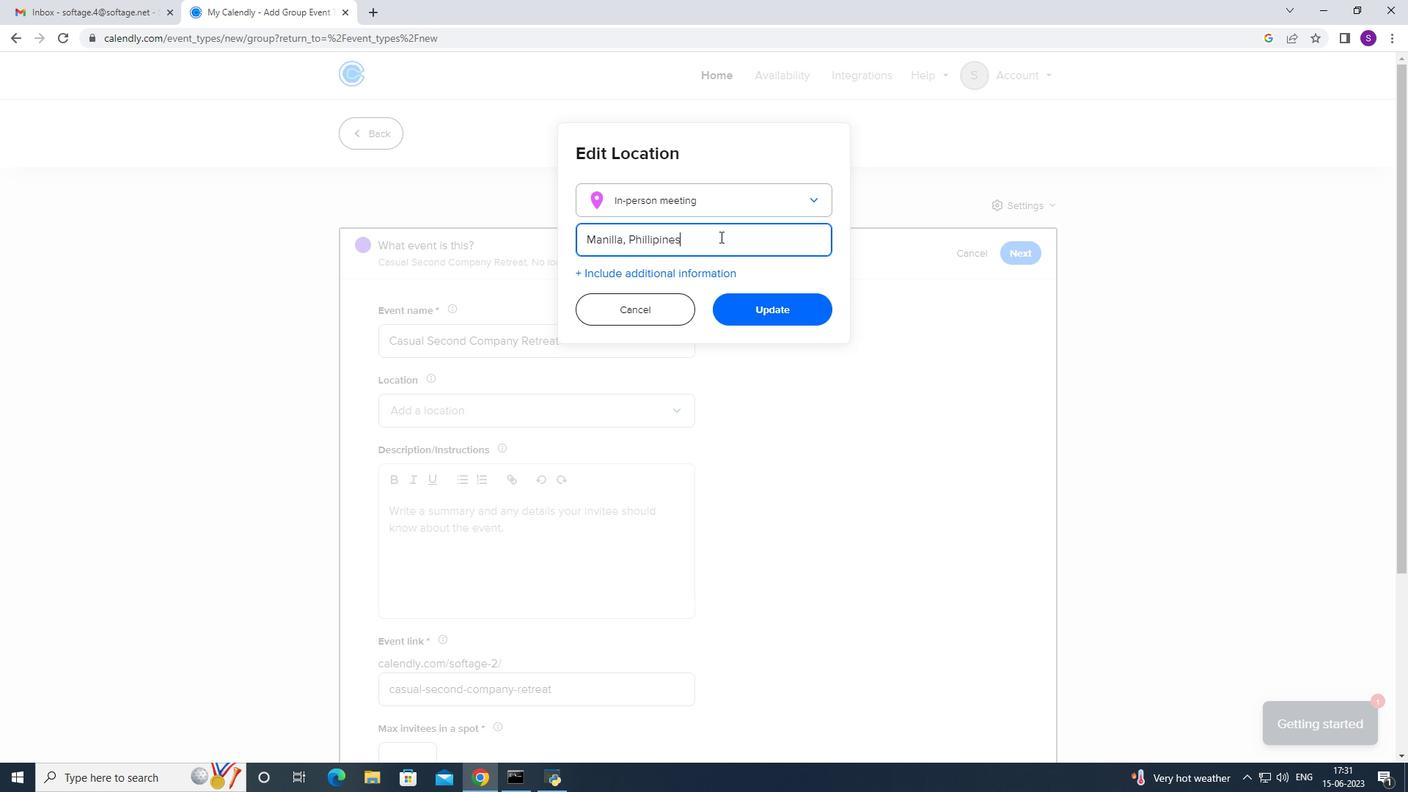 
Action: Mouse moved to (680, 250)
Screenshot: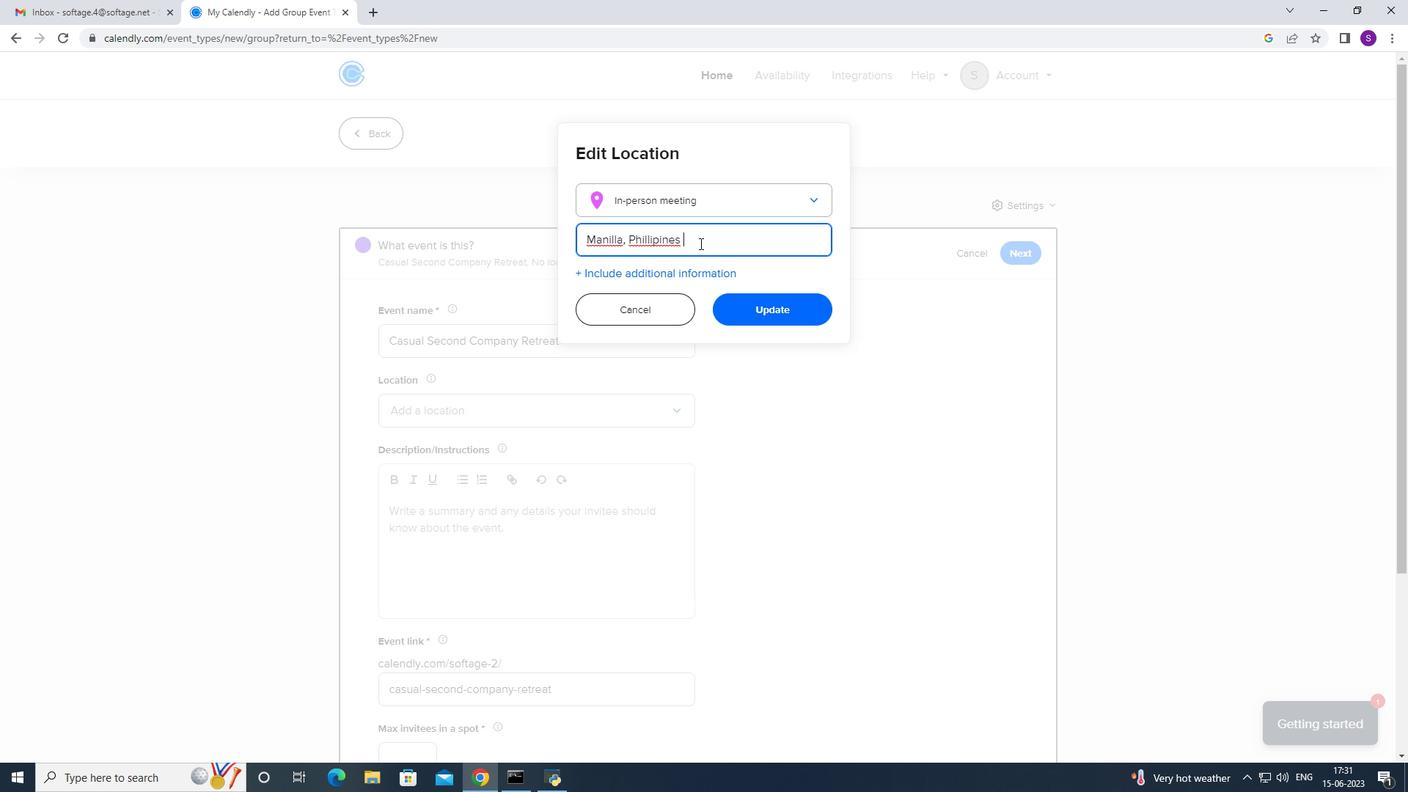 
Action: Mouse pressed right at (680, 250)
Screenshot: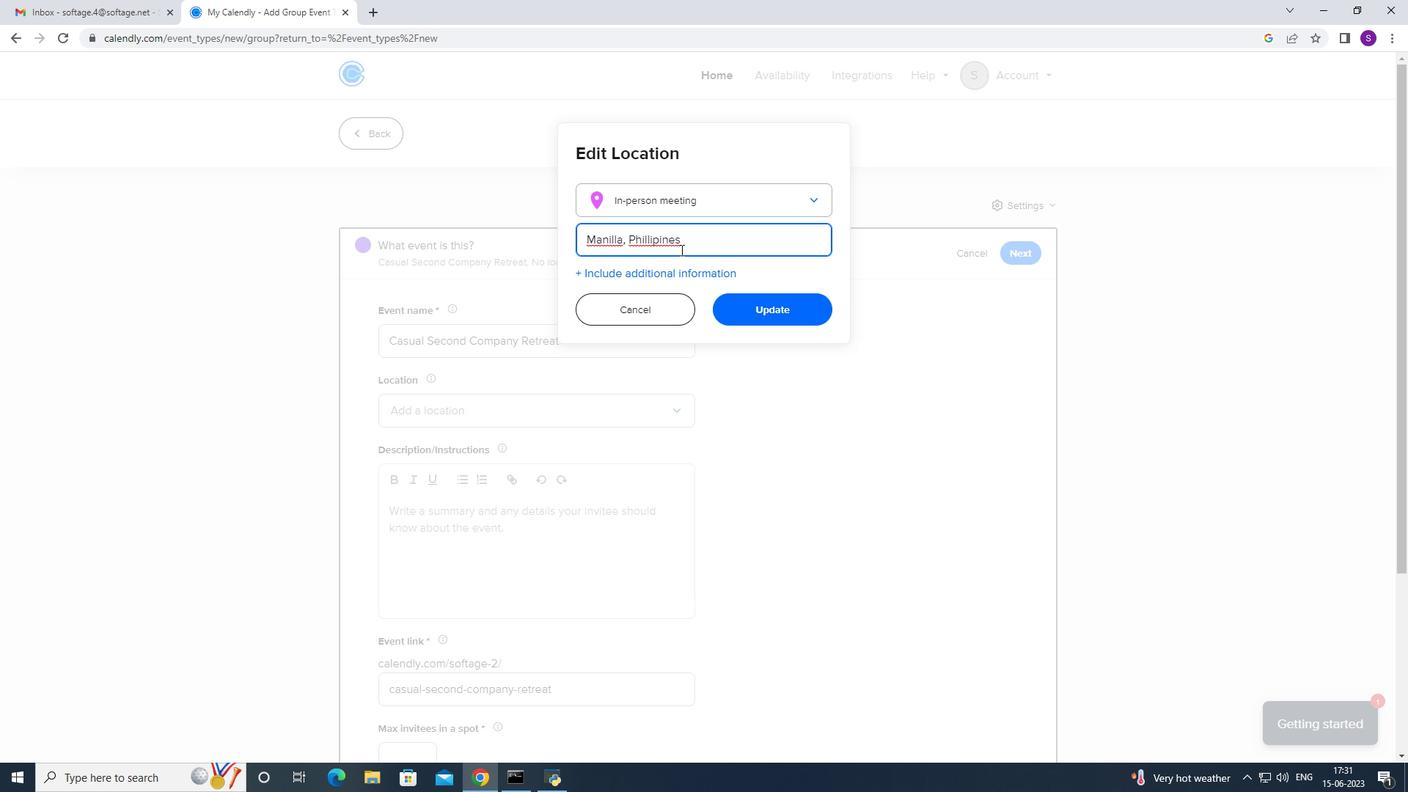
Action: Mouse moved to (690, 255)
Screenshot: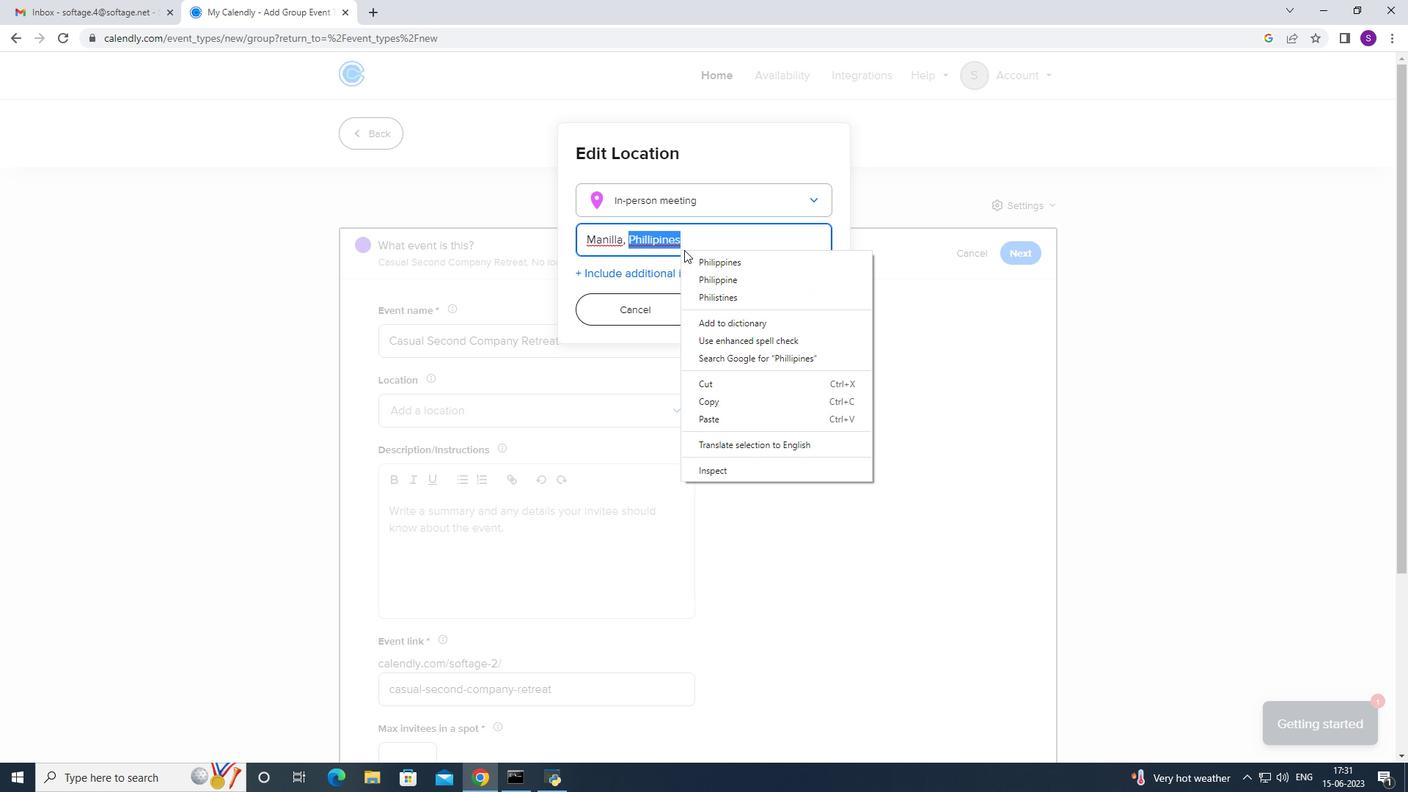 
Action: Mouse pressed left at (690, 255)
Screenshot: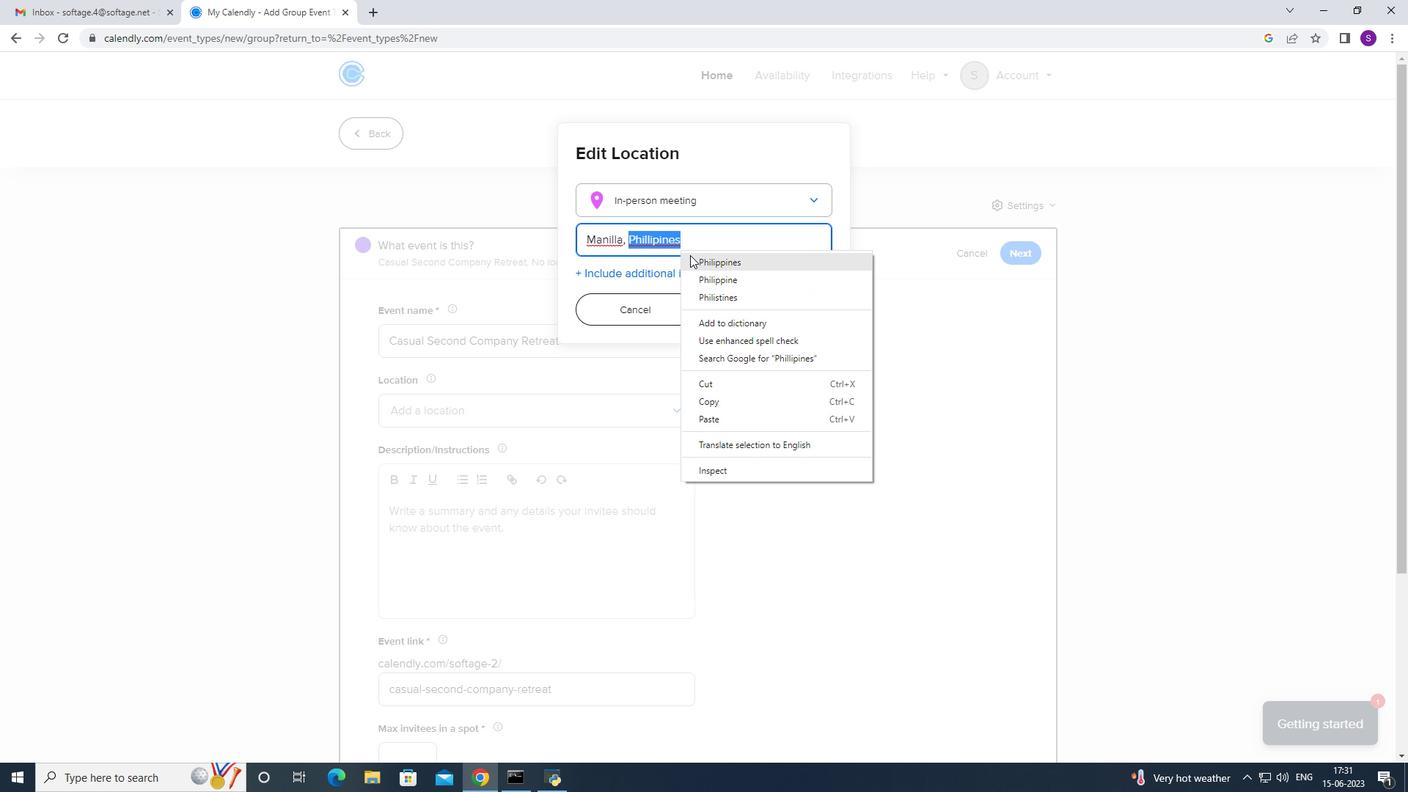 
Action: Mouse moved to (592, 228)
Screenshot: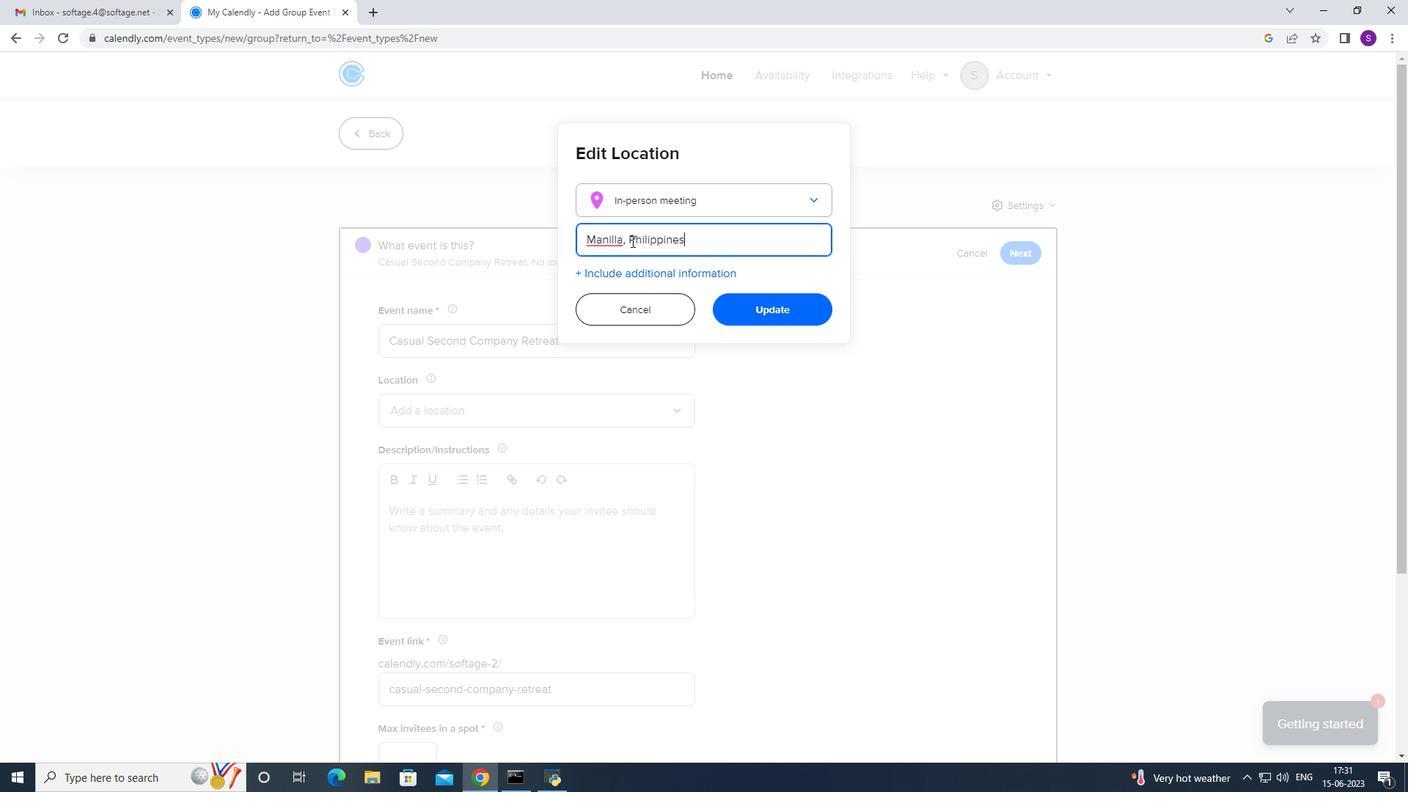 
Action: Mouse pressed right at (592, 228)
Screenshot: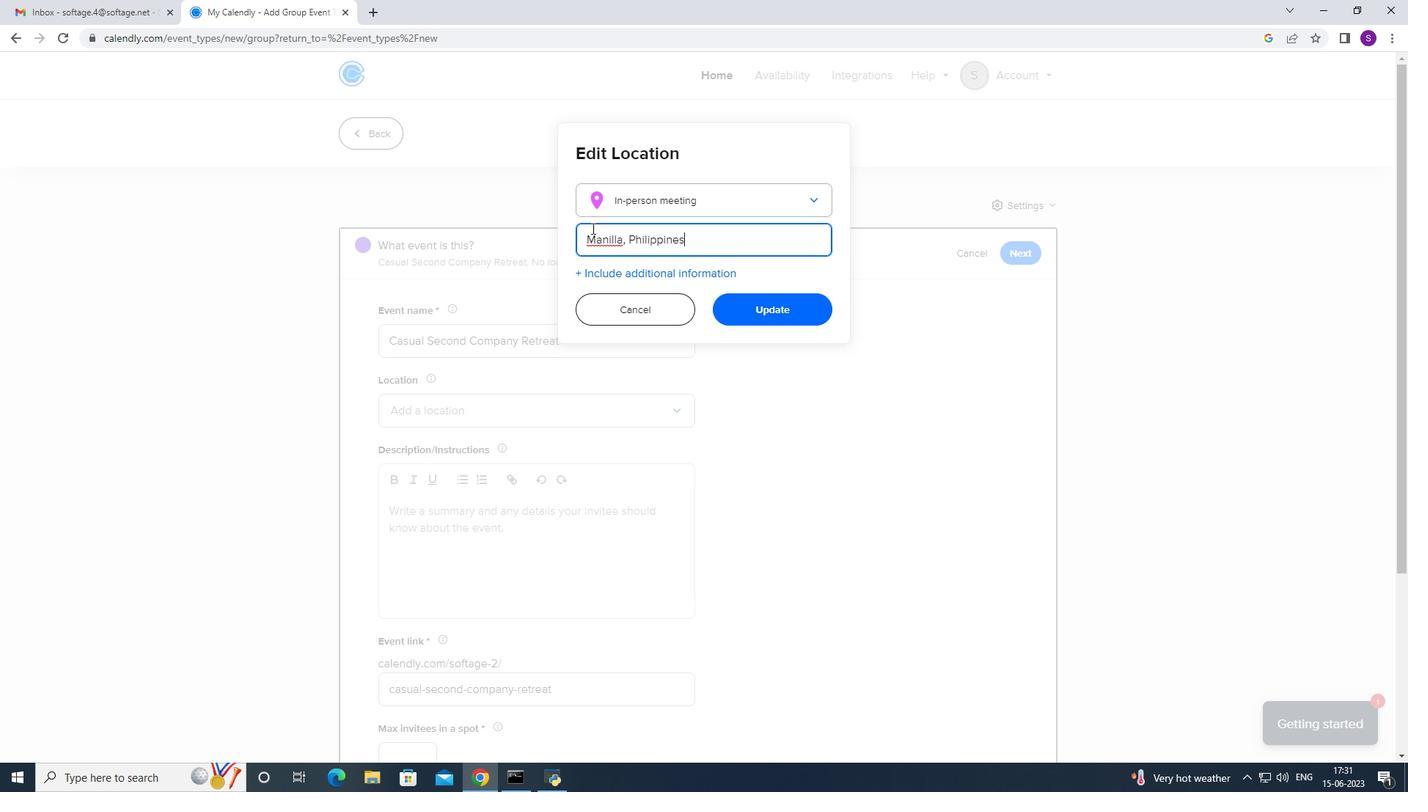 
Action: Mouse moved to (618, 240)
Screenshot: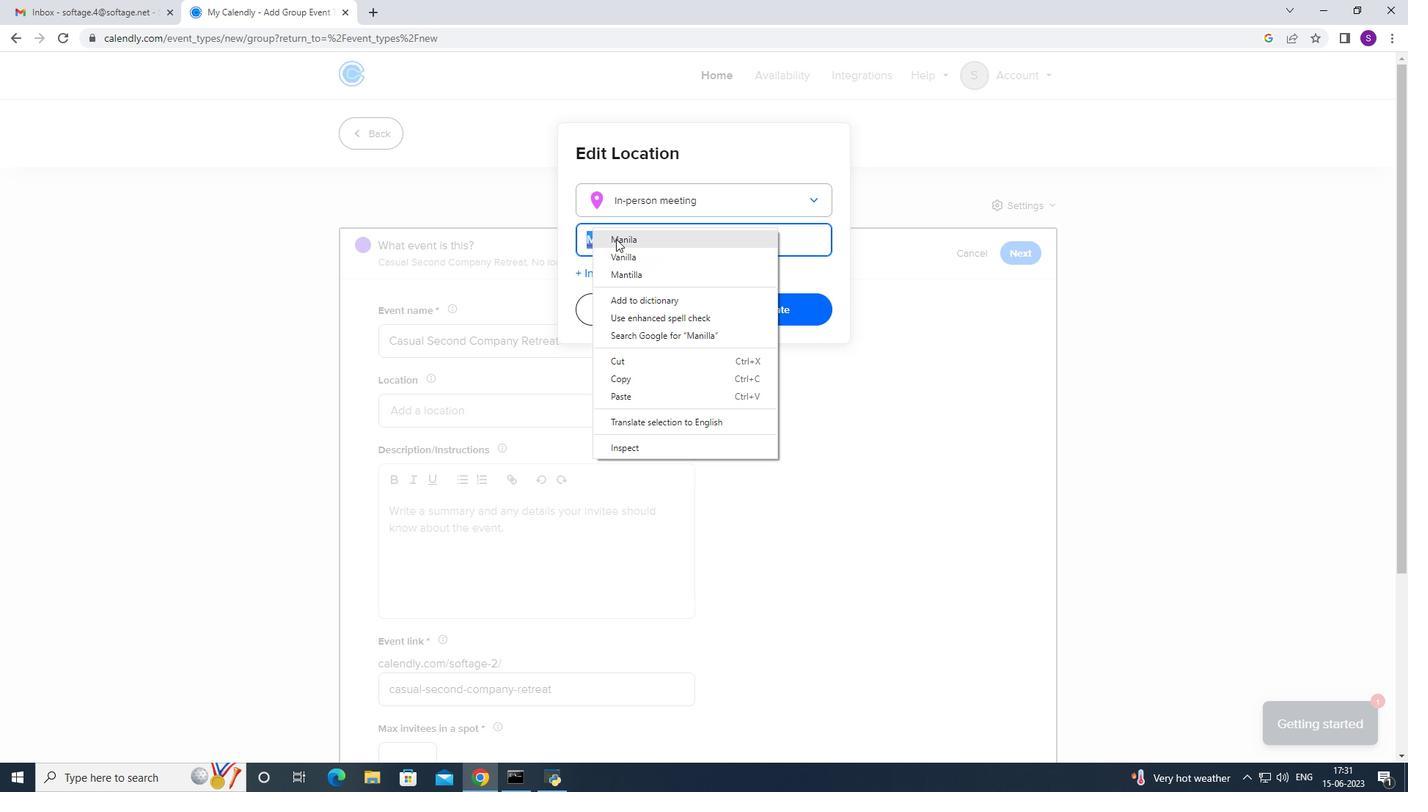 
Action: Mouse pressed left at (618, 240)
Screenshot: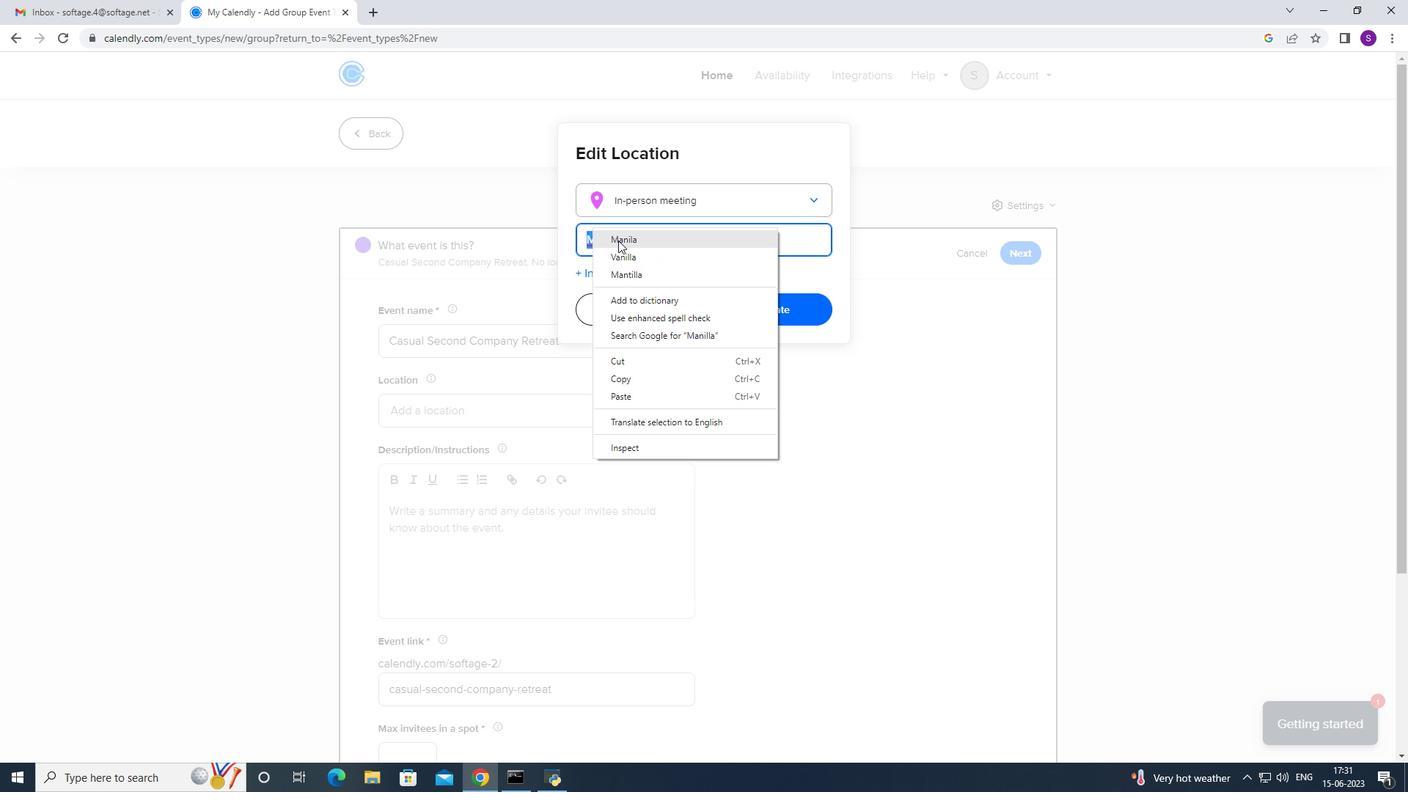 
Action: Mouse moved to (742, 301)
Screenshot: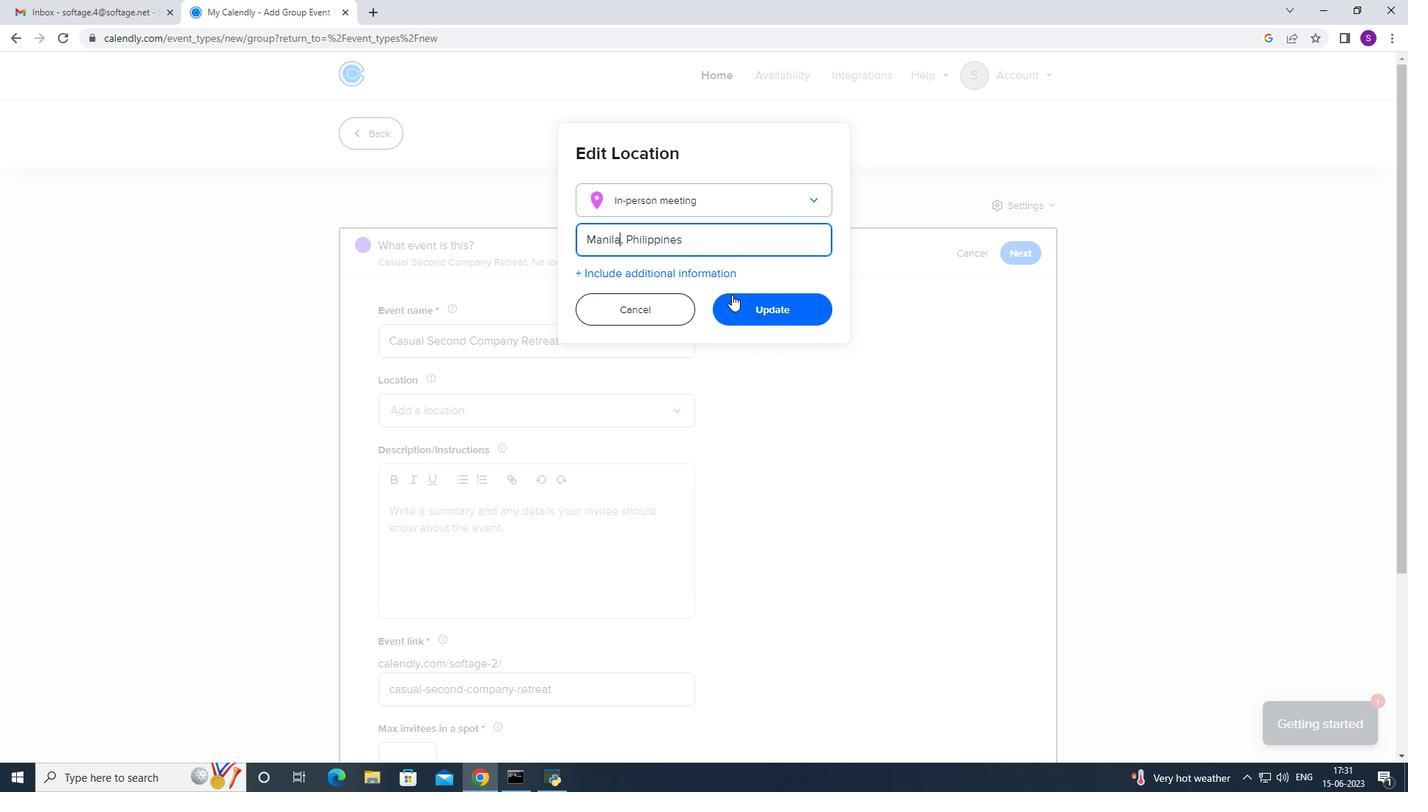 
Action: Mouse pressed left at (742, 301)
Screenshot: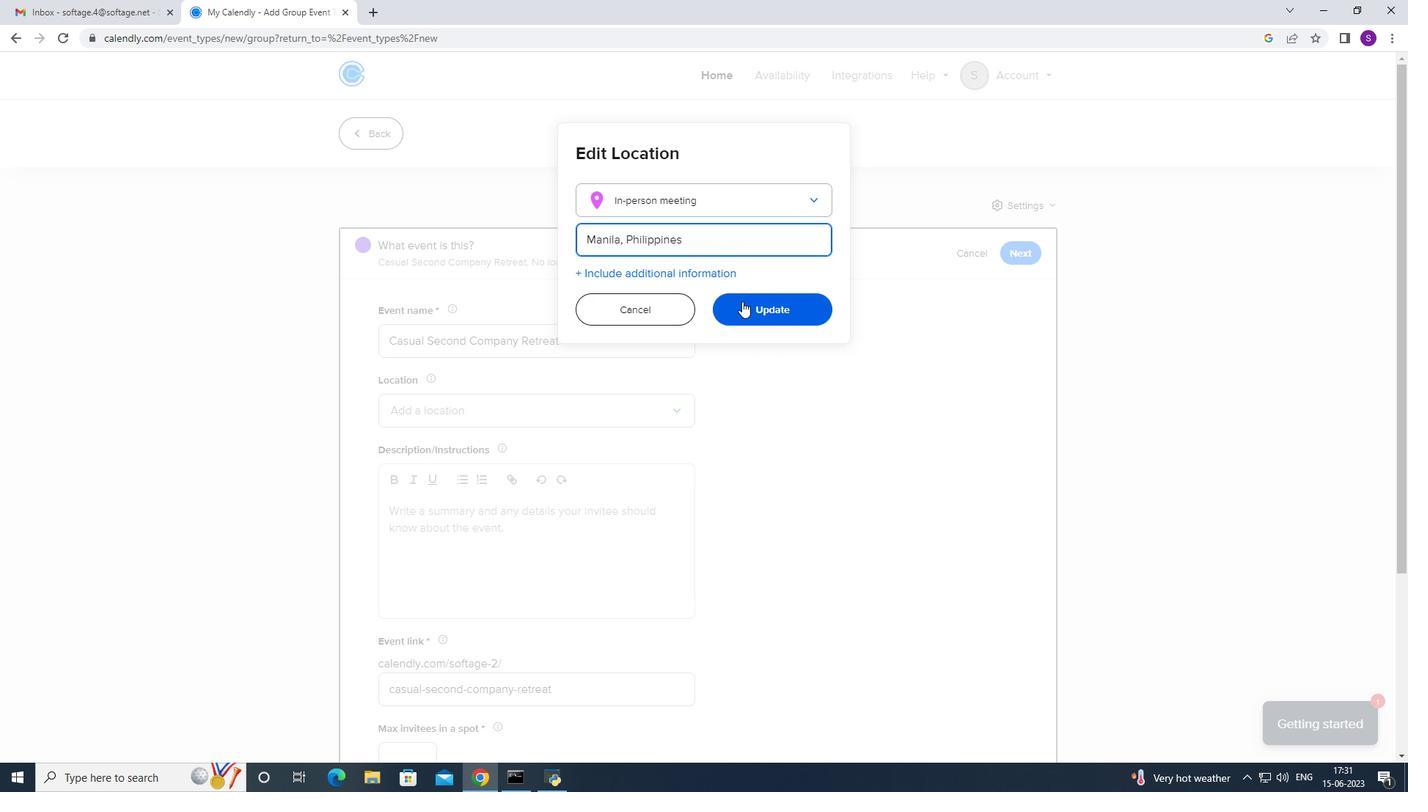 
Action: Mouse moved to (540, 396)
Screenshot: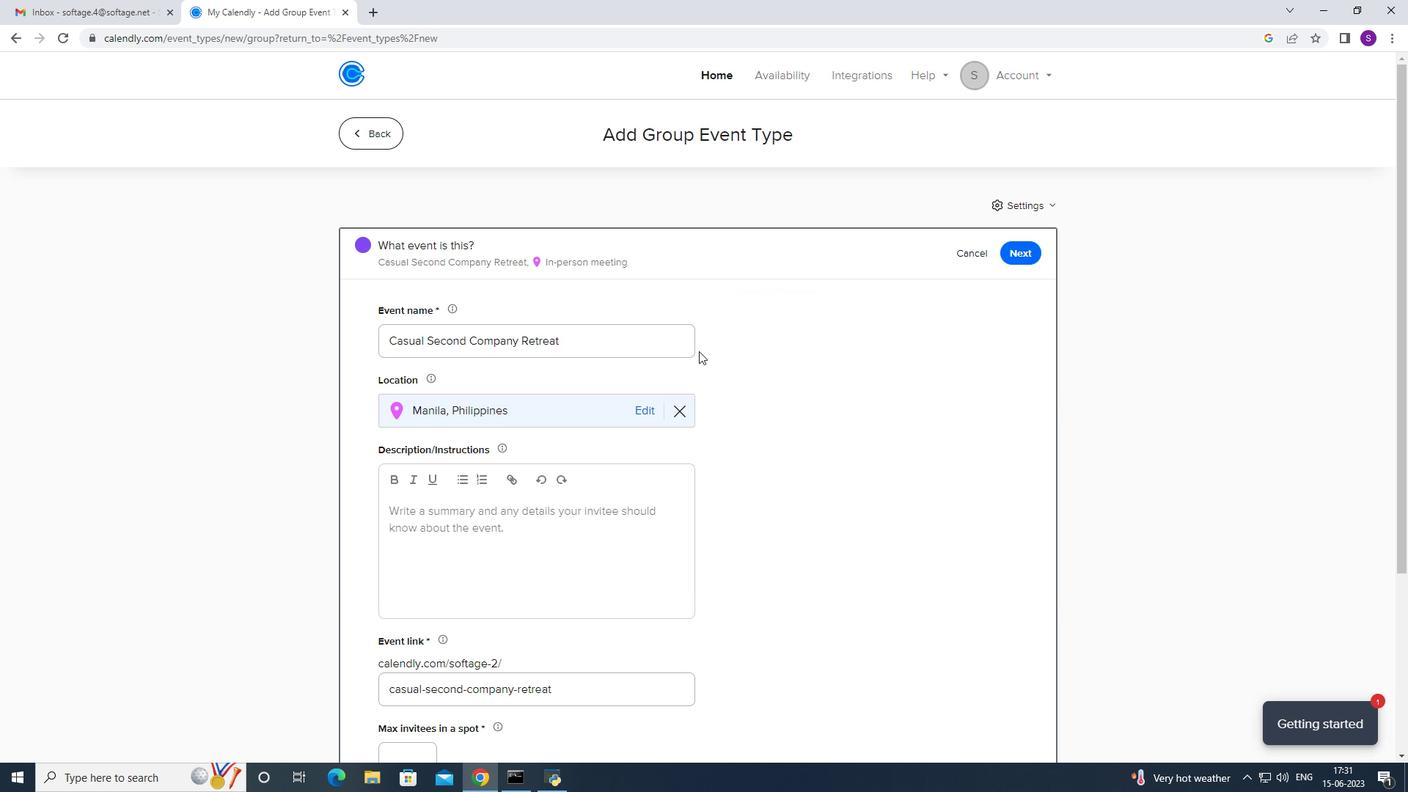 
Action: Mouse scrolled (540, 395) with delta (0, 0)
Screenshot: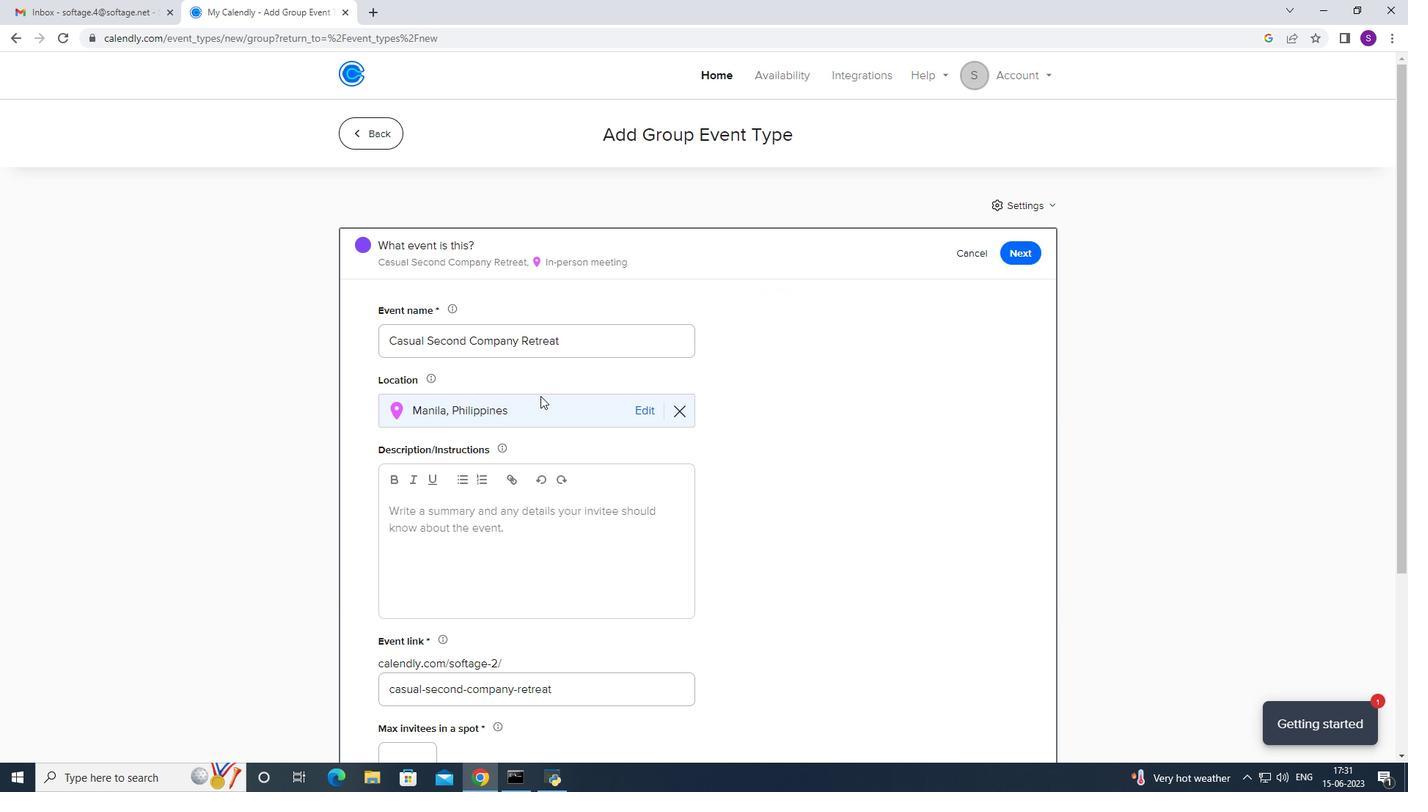 
Action: Mouse scrolled (540, 395) with delta (0, 0)
Screenshot: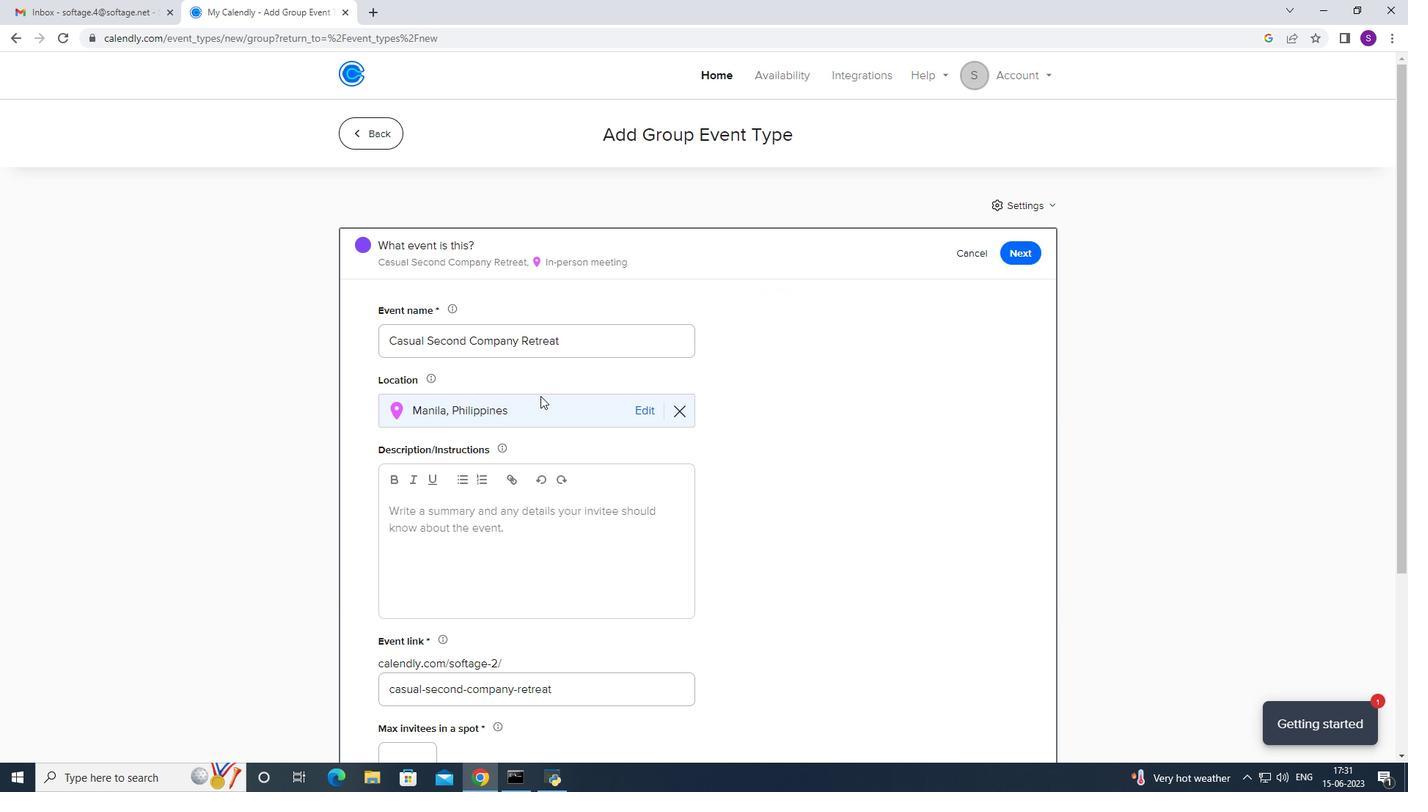 
Action: Mouse scrolled (540, 395) with delta (0, 0)
Screenshot: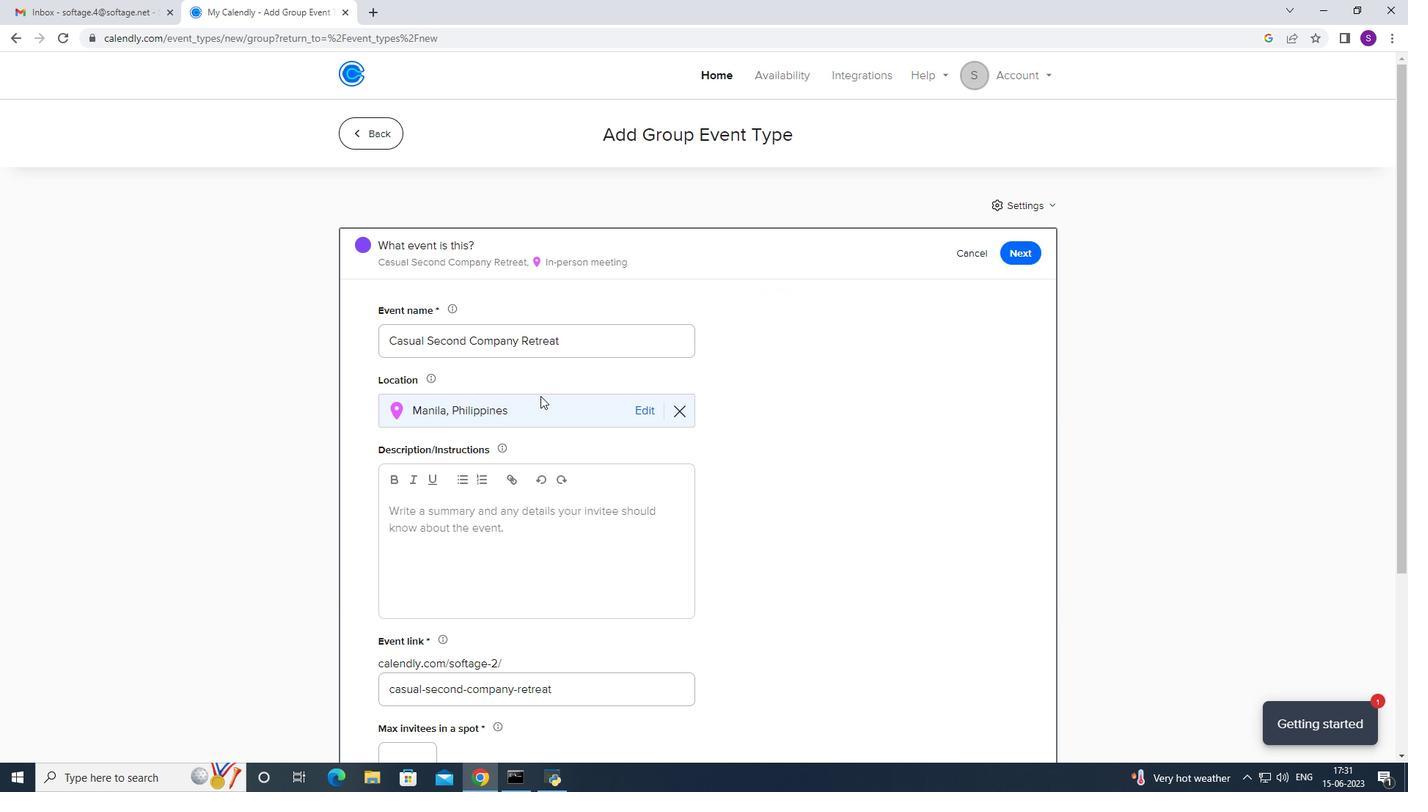 
Action: Mouse scrolled (540, 395) with delta (0, 0)
Screenshot: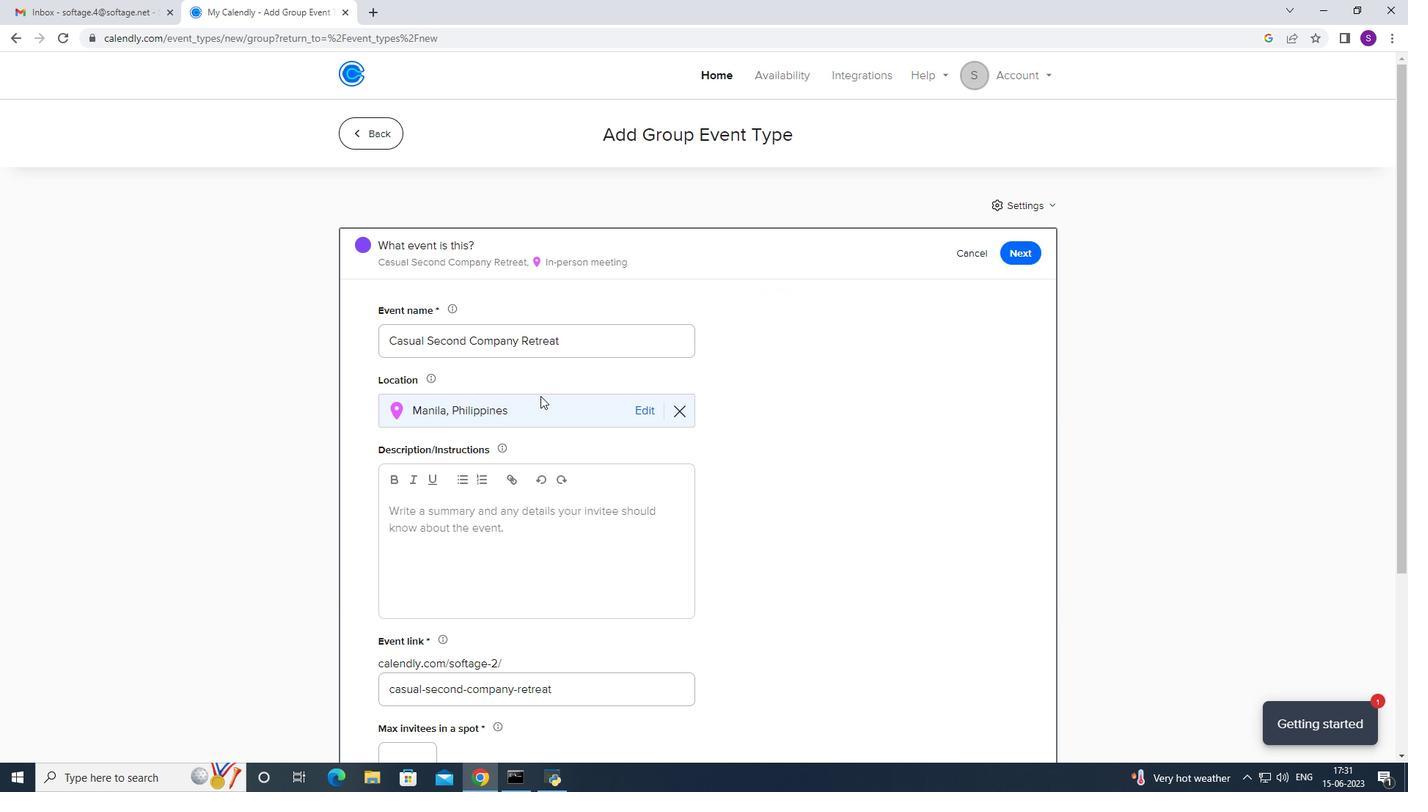
Action: Mouse scrolled (540, 395) with delta (0, 0)
Screenshot: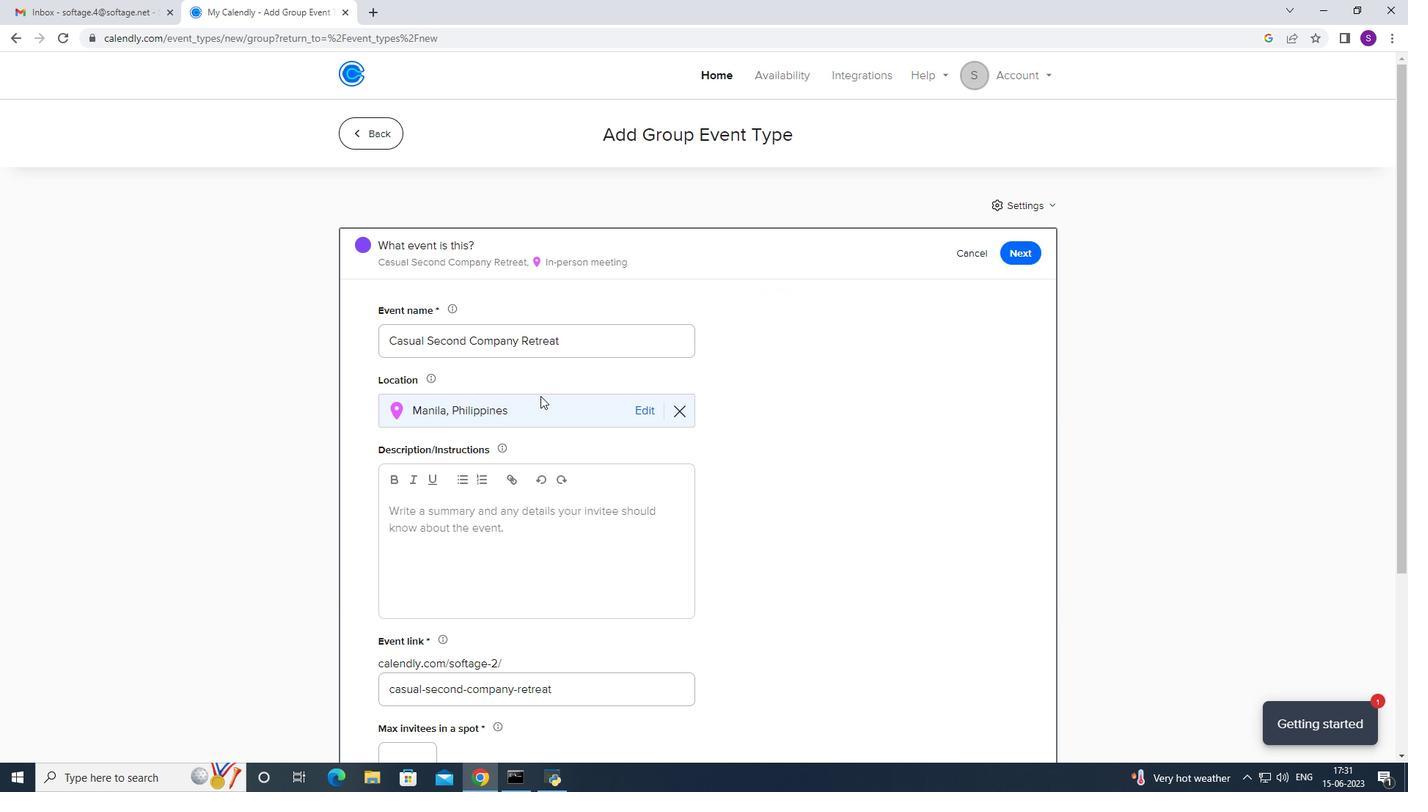 
Action: Mouse moved to (484, 293)
Screenshot: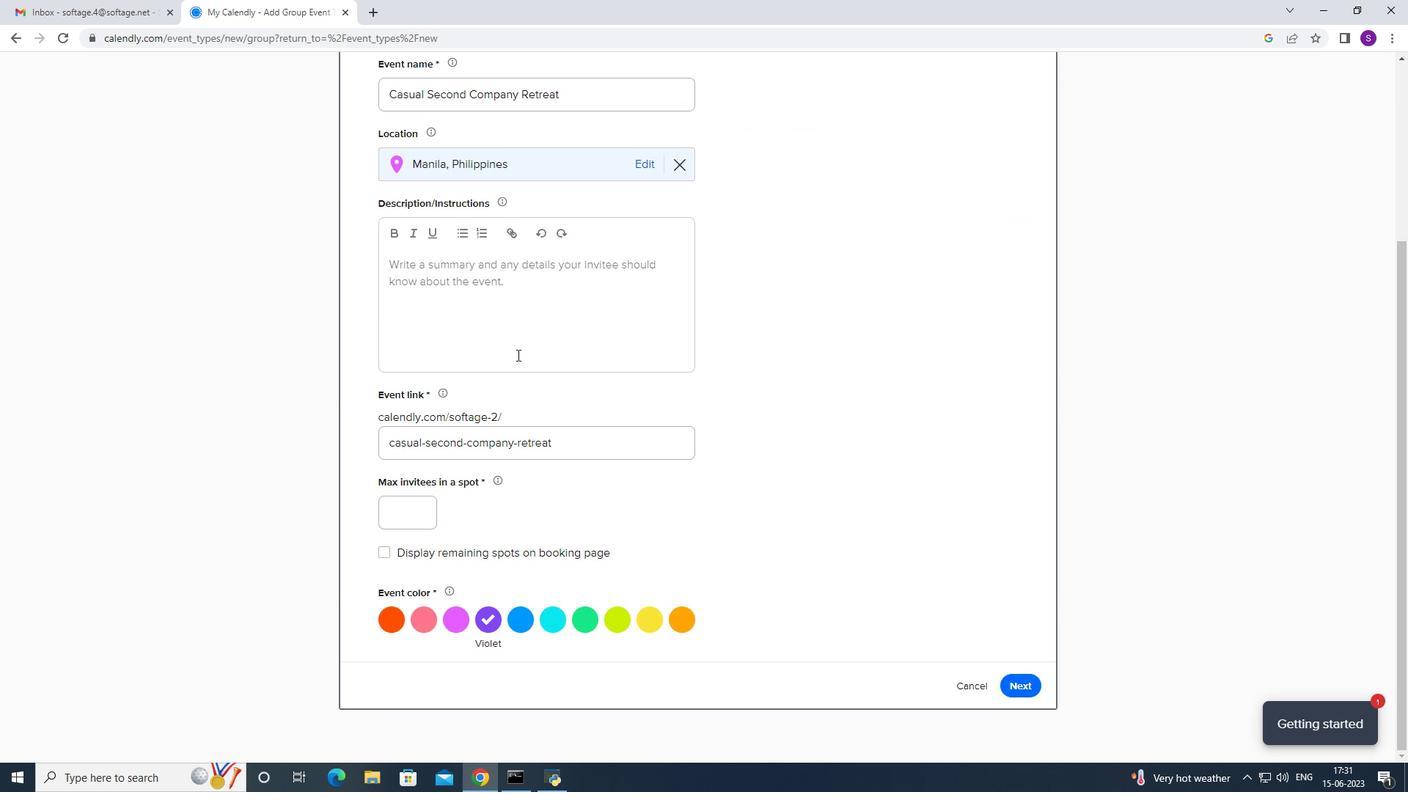 
Action: Mouse pressed left at (484, 293)
Screenshot: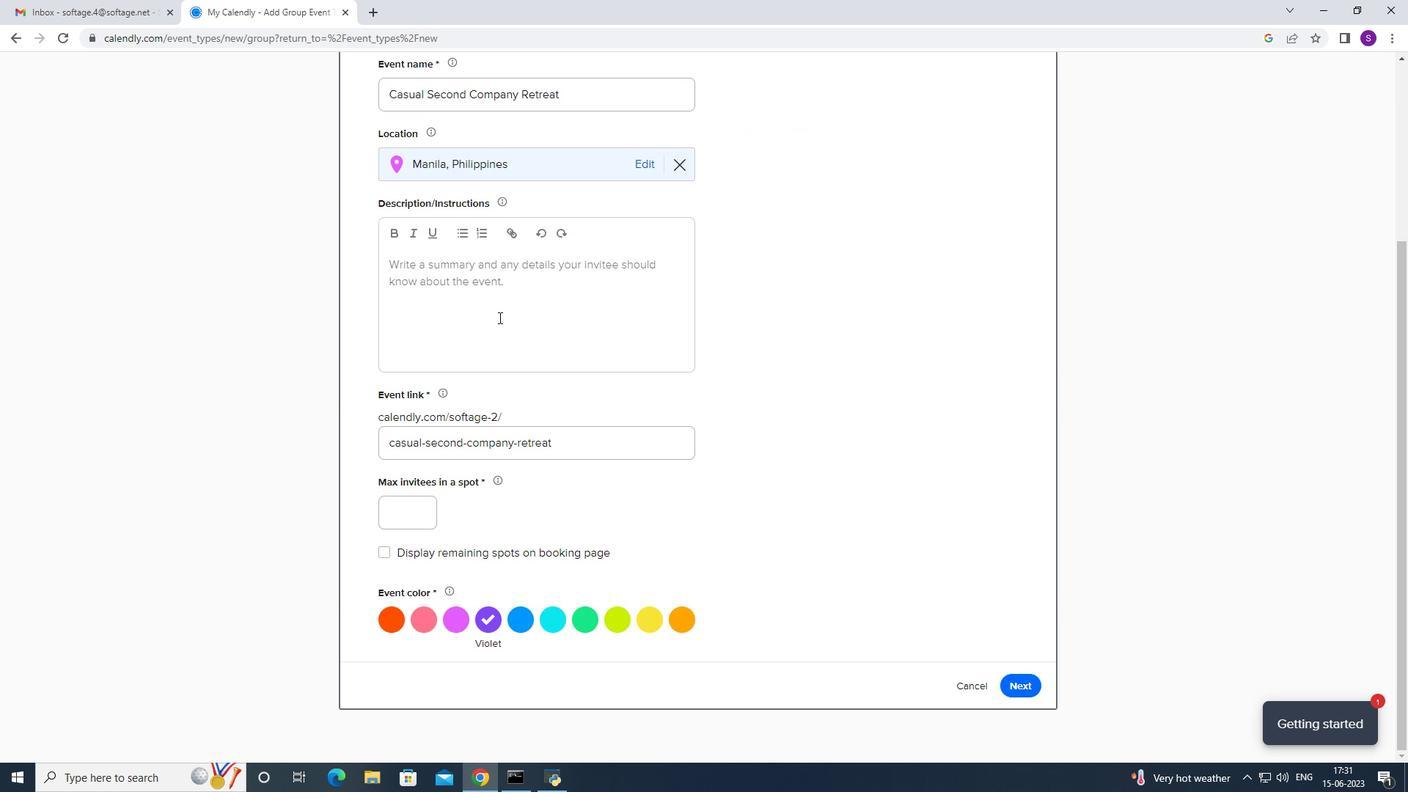 
Action: Mouse moved to (425, 496)
Screenshot: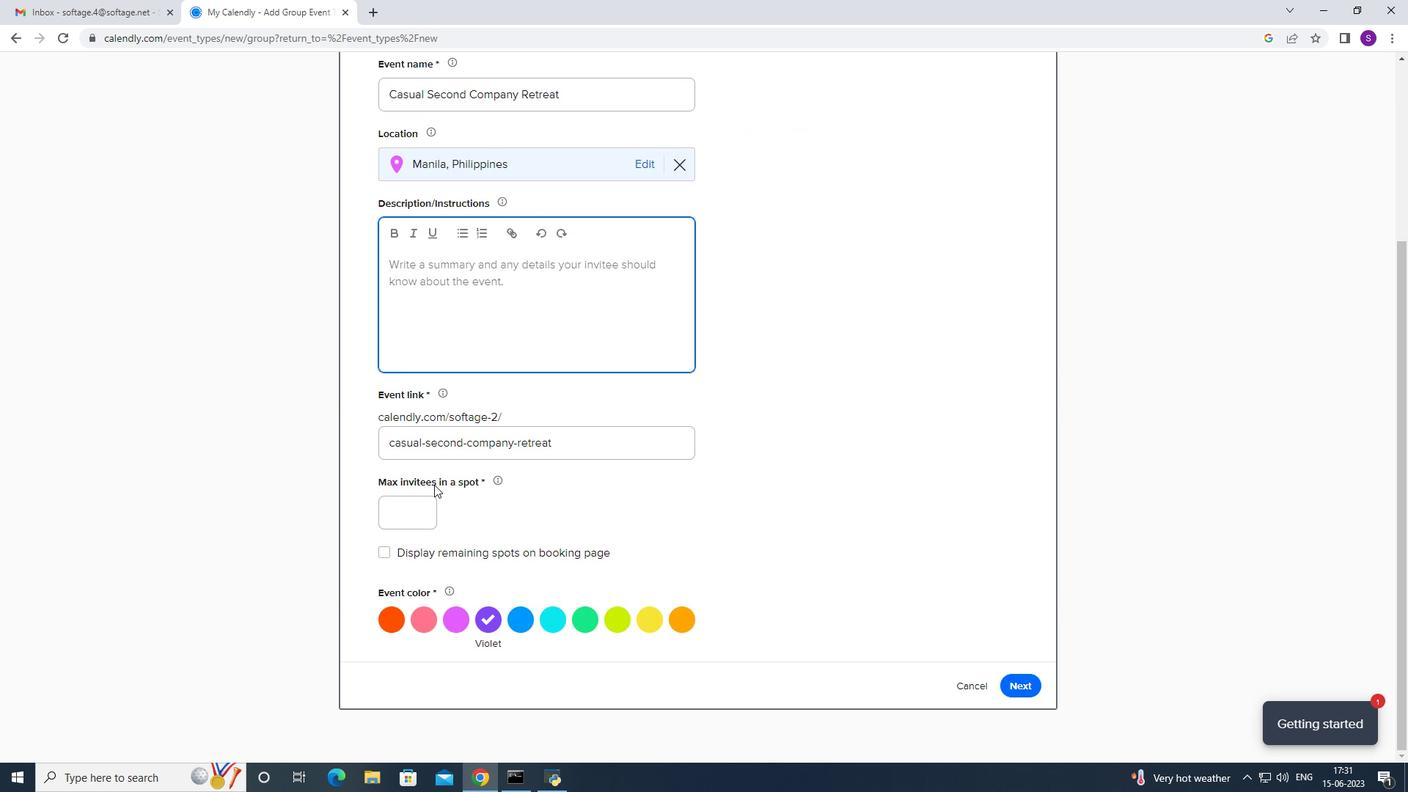 
Action: Mouse pressed left at (425, 496)
Screenshot: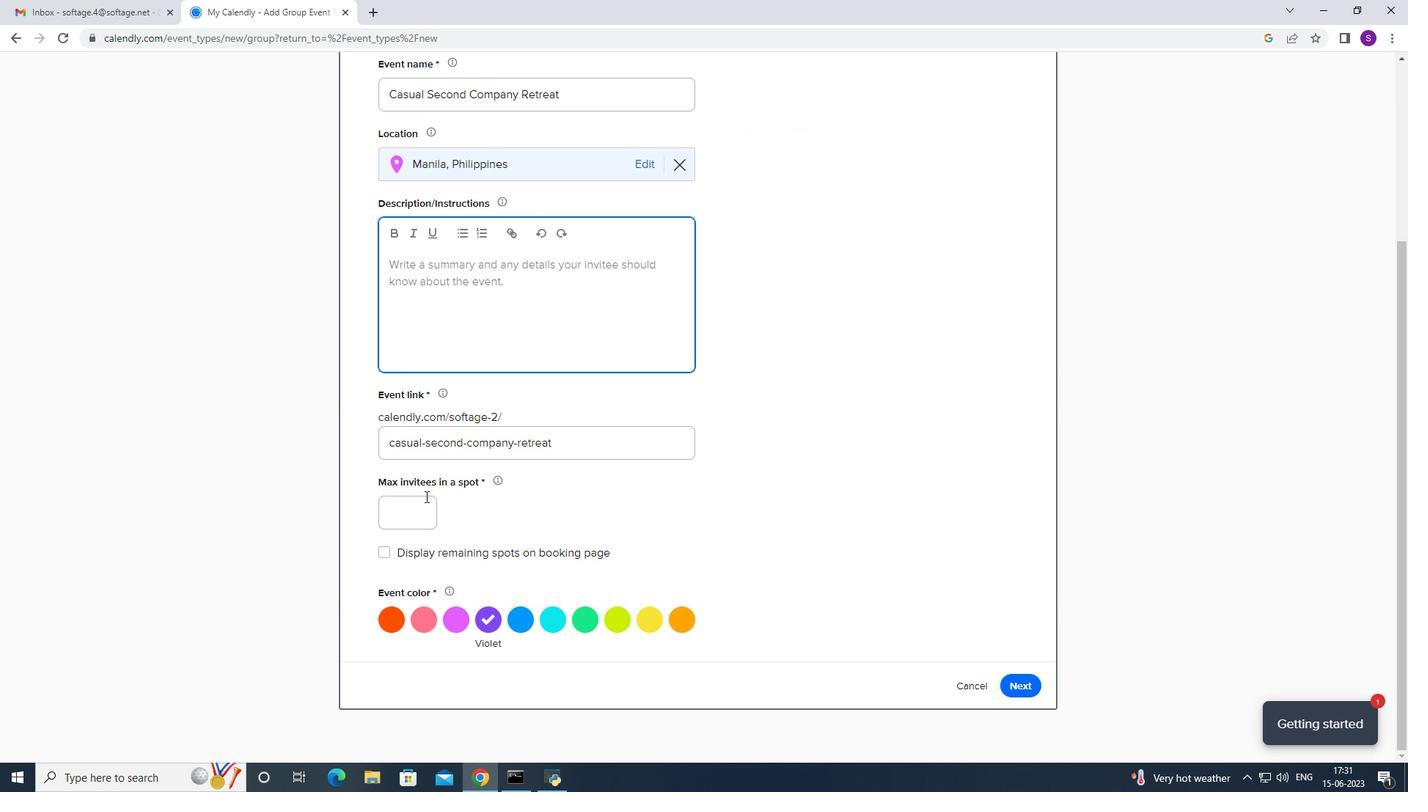 
Action: Key pressed 3
Screenshot: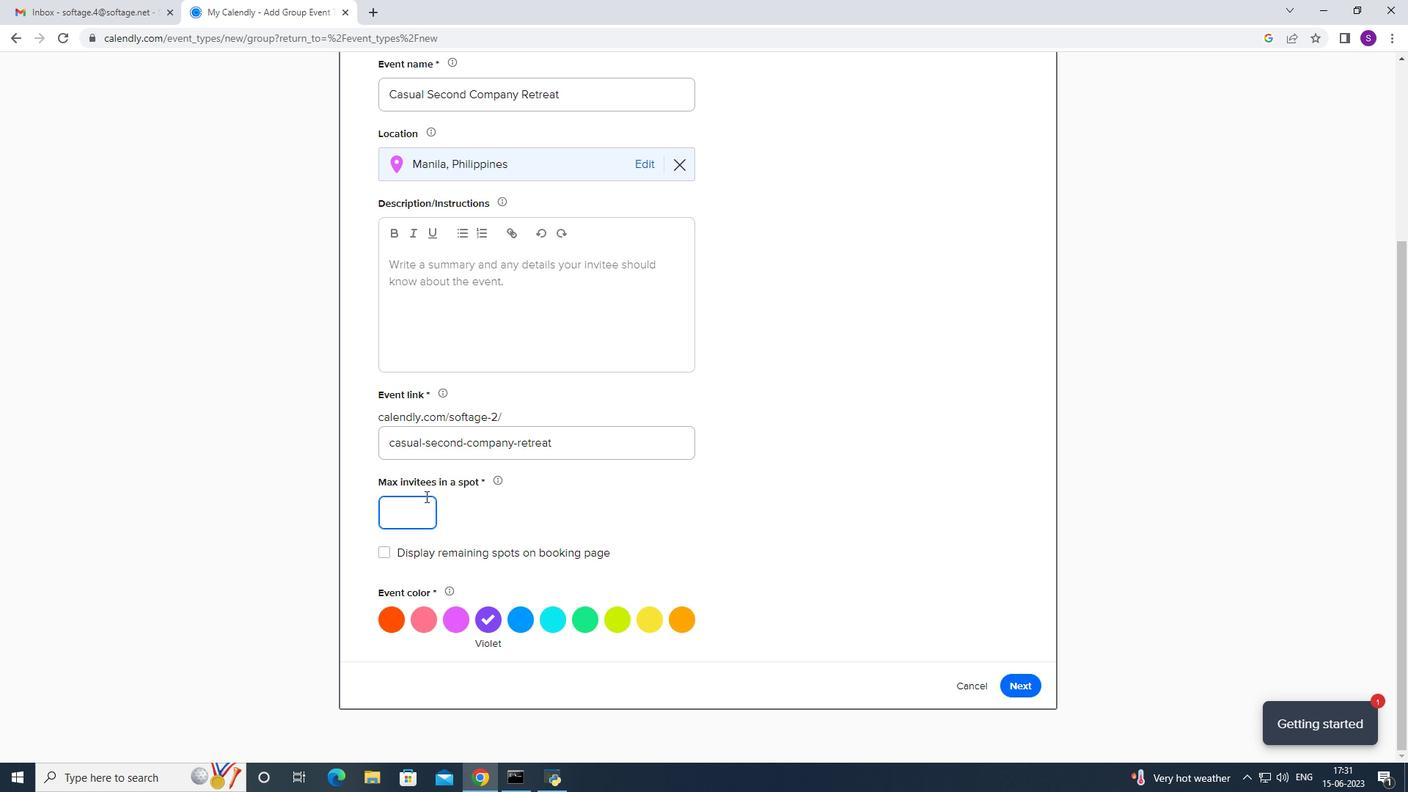 
Action: Mouse moved to (448, 619)
Screenshot: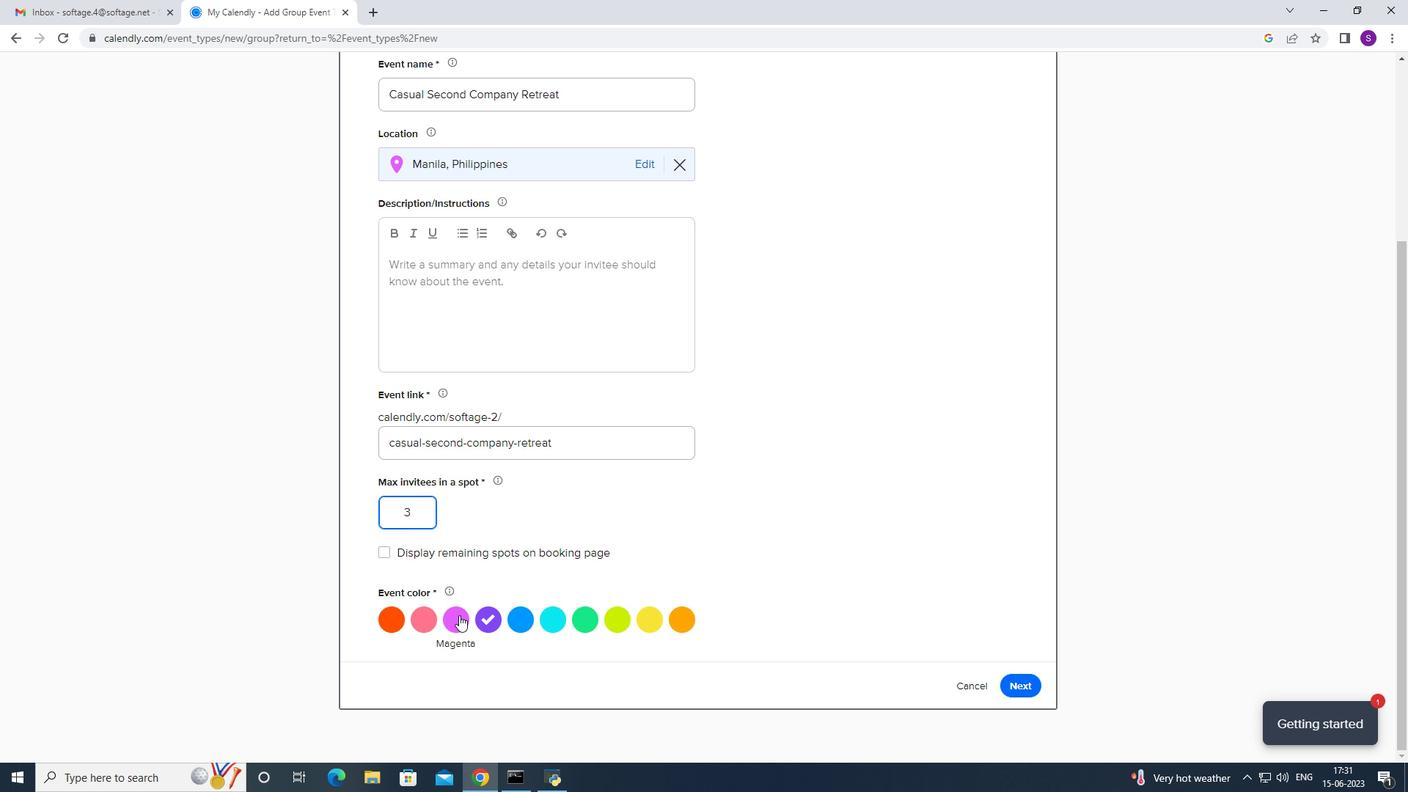 
Action: Mouse pressed left at (448, 619)
Screenshot: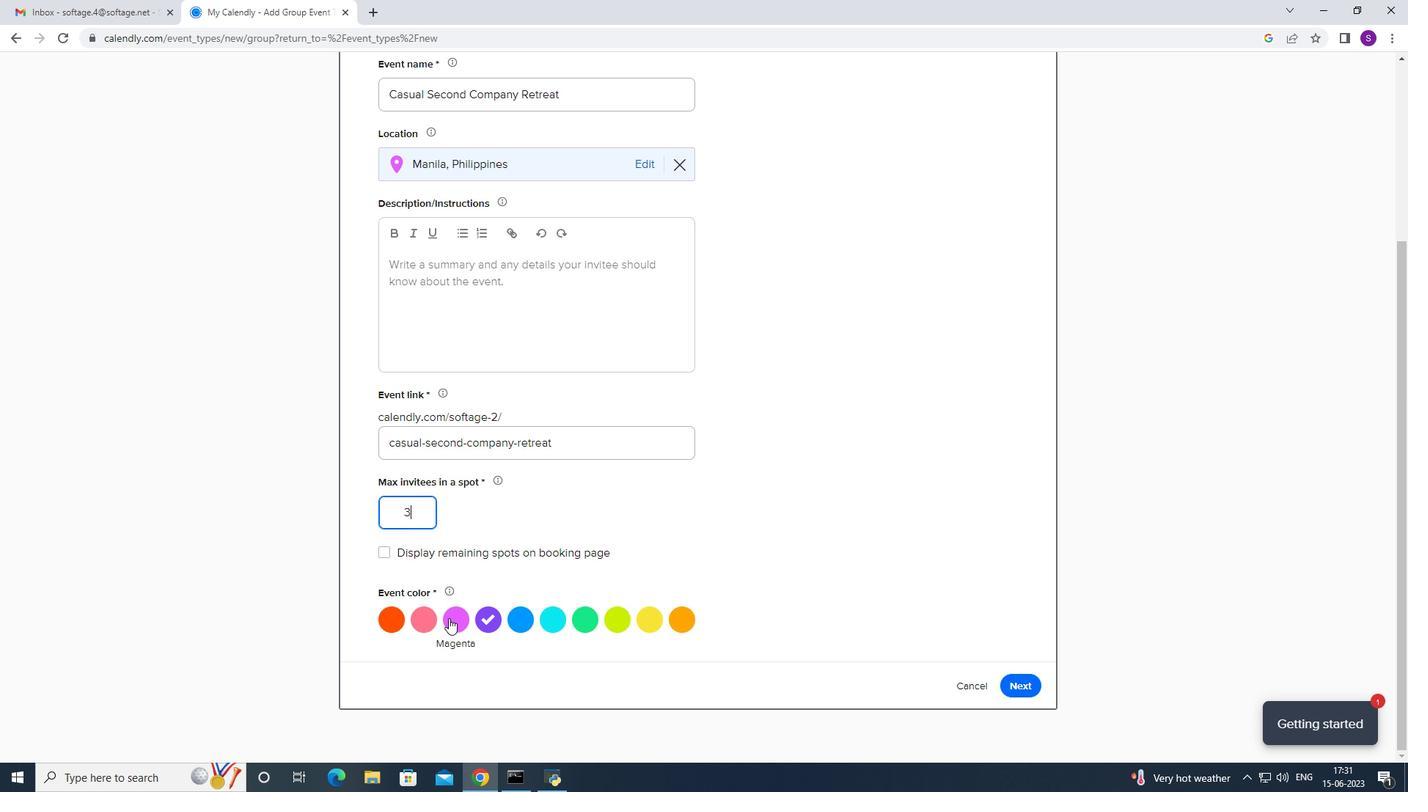 
Action: Mouse moved to (466, 325)
Screenshot: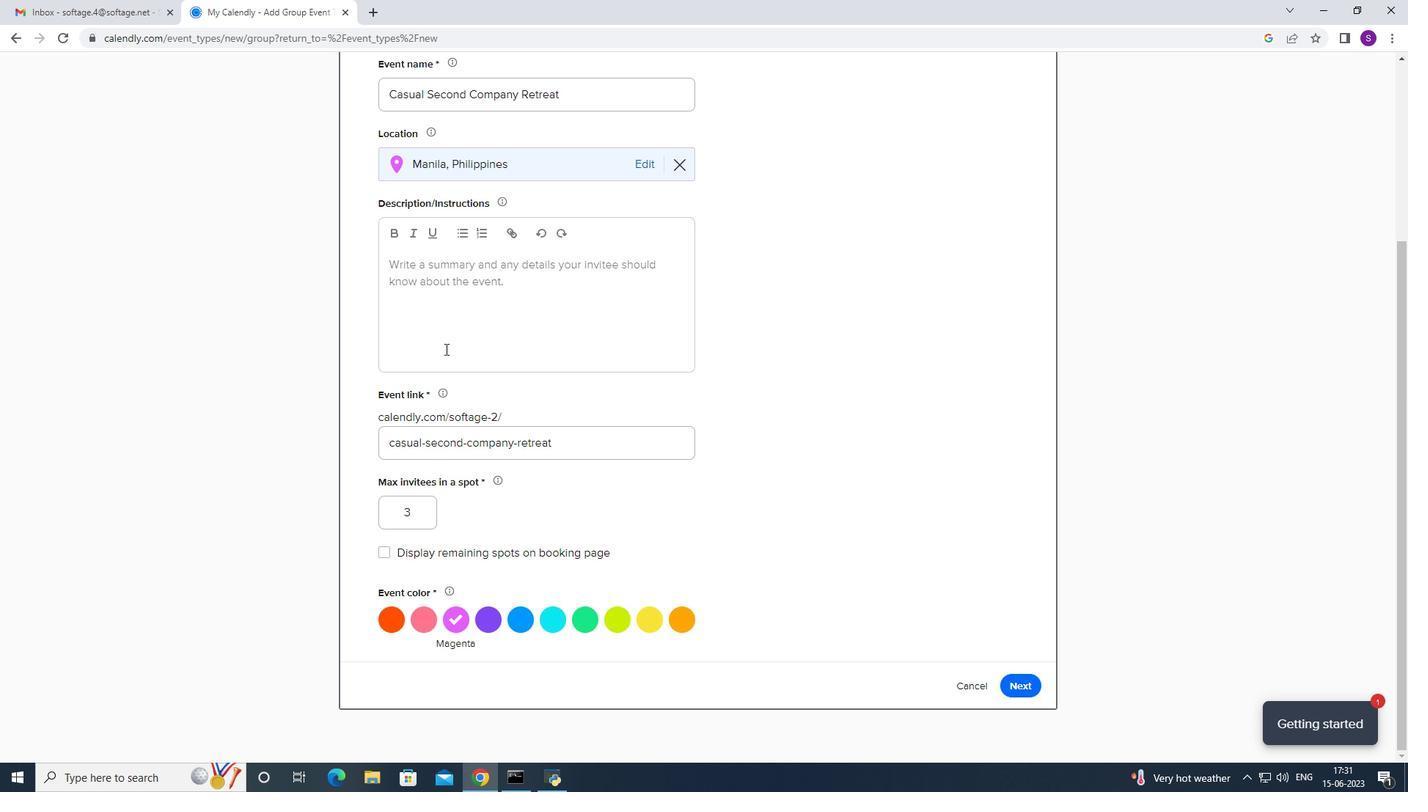 
Action: Mouse pressed left at (466, 325)
Screenshot: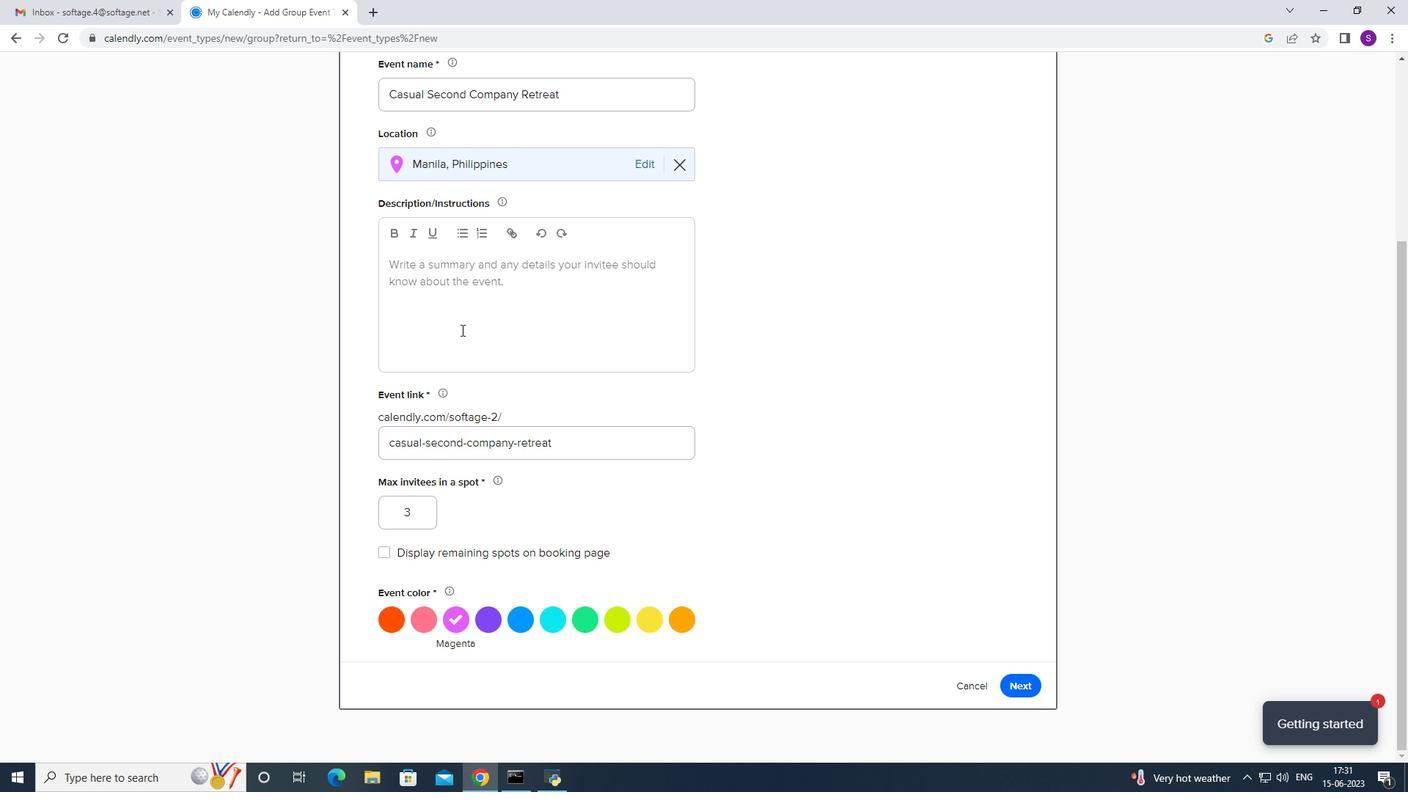 
Action: Key pressed <Key.caps_lock>I<Key.caps_lock>n<Key.space>addition<Key.space>to<Key.space>structured<Key.space>activities<Key.space>,<Key.space>the<Key.space>retreat<Key.space>will<Key.space>also<Key.space>includecfacillatyed<Key.space>
Screenshot: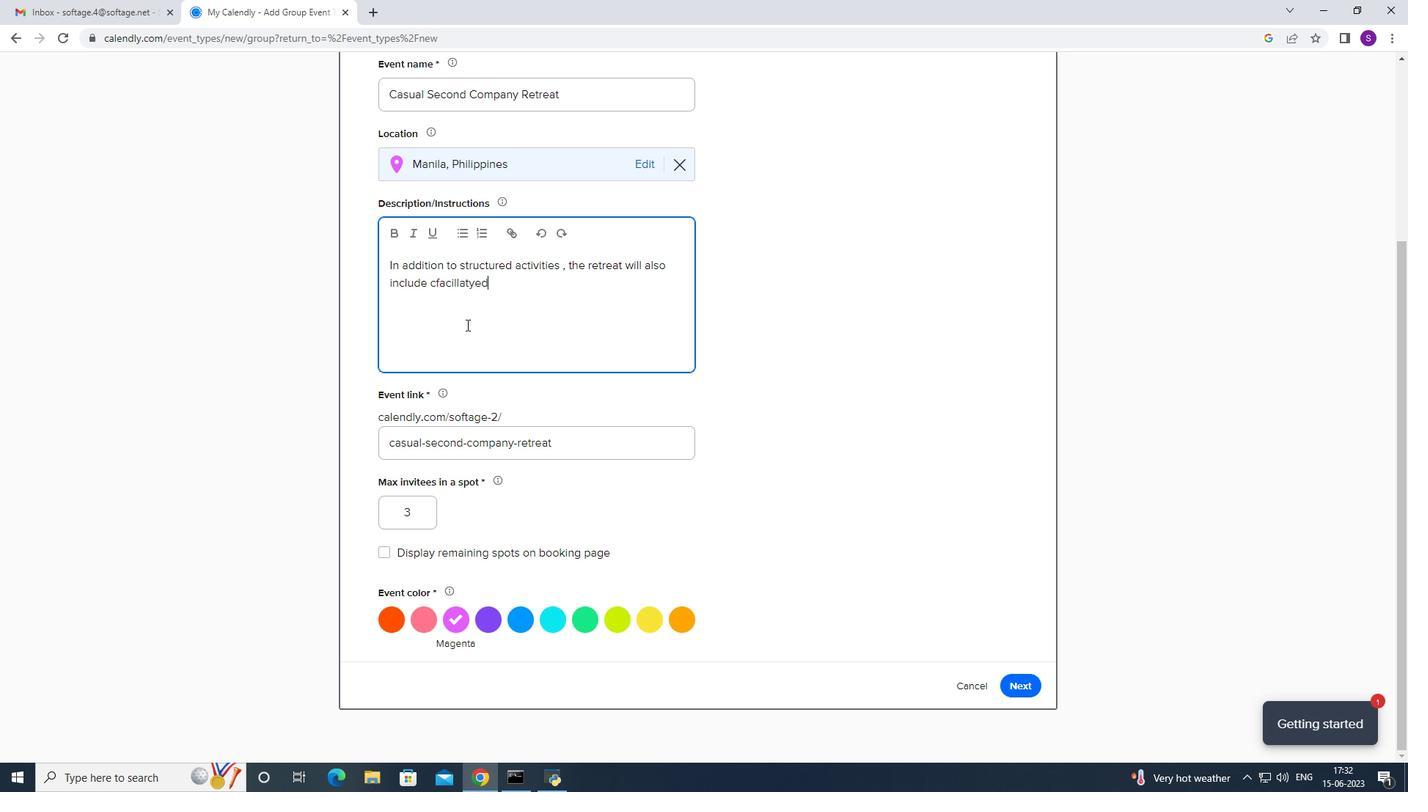 
Action: Mouse moved to (477, 295)
Screenshot: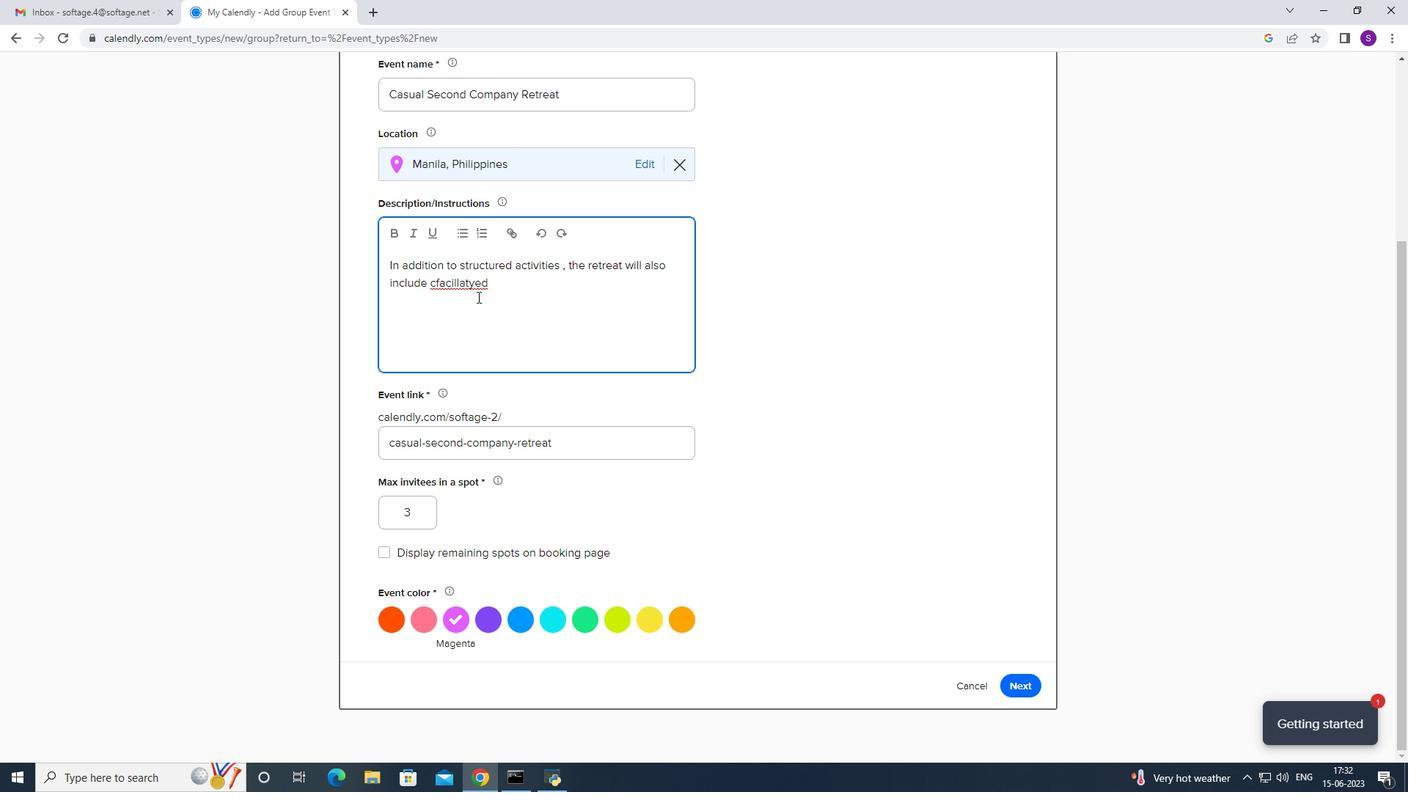 
Action: Mouse pressed right at (477, 295)
Screenshot: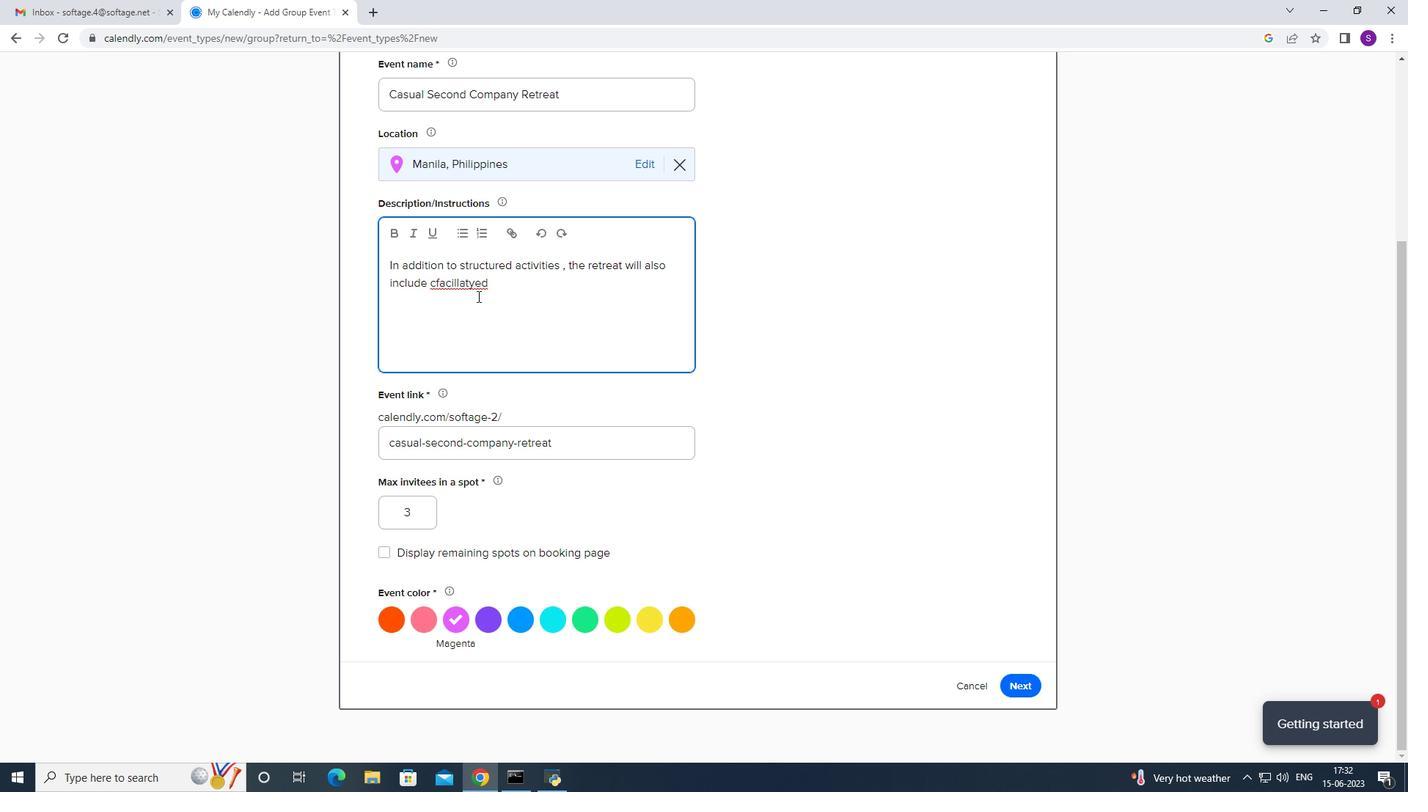 
Action: Mouse moved to (504, 302)
Screenshot: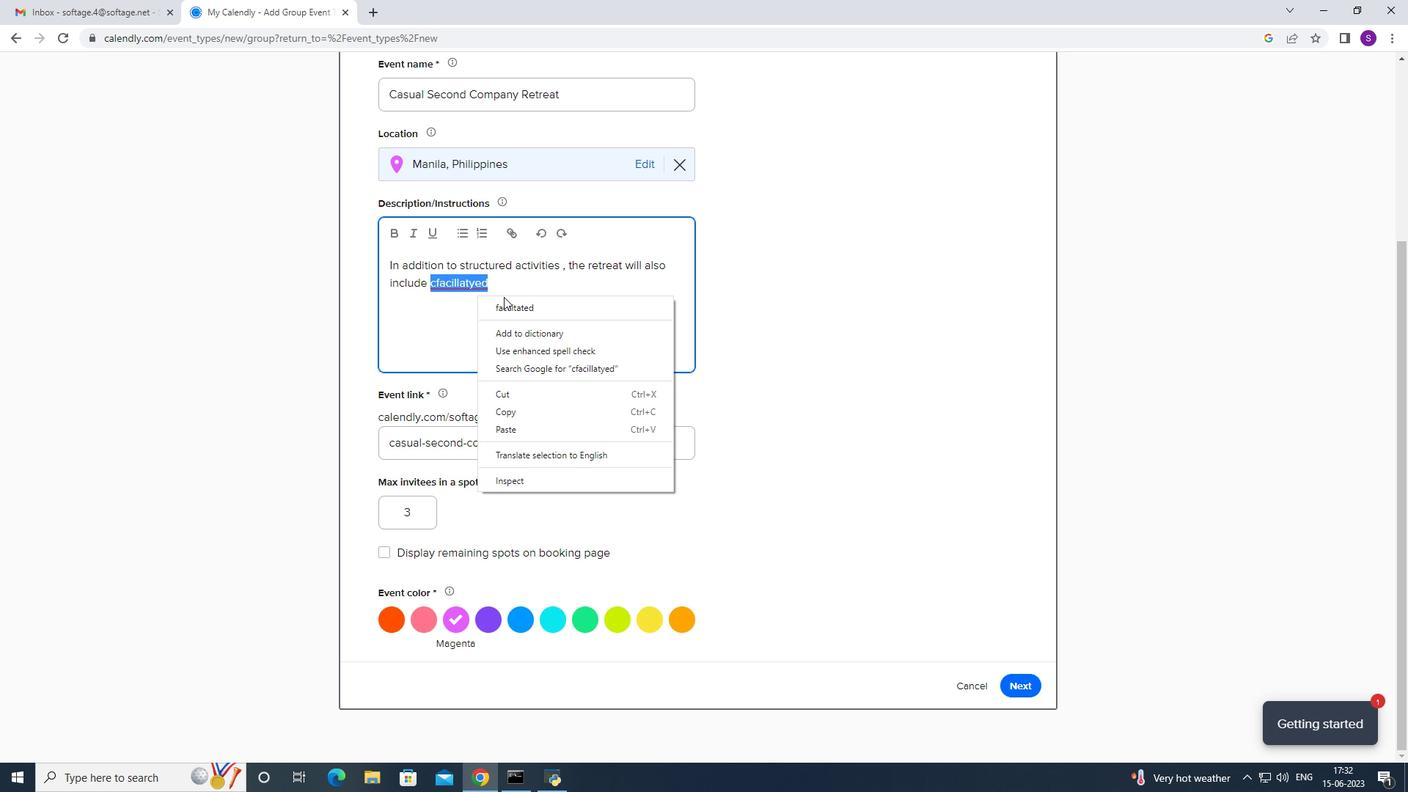 
Action: Mouse pressed left at (504, 302)
Screenshot: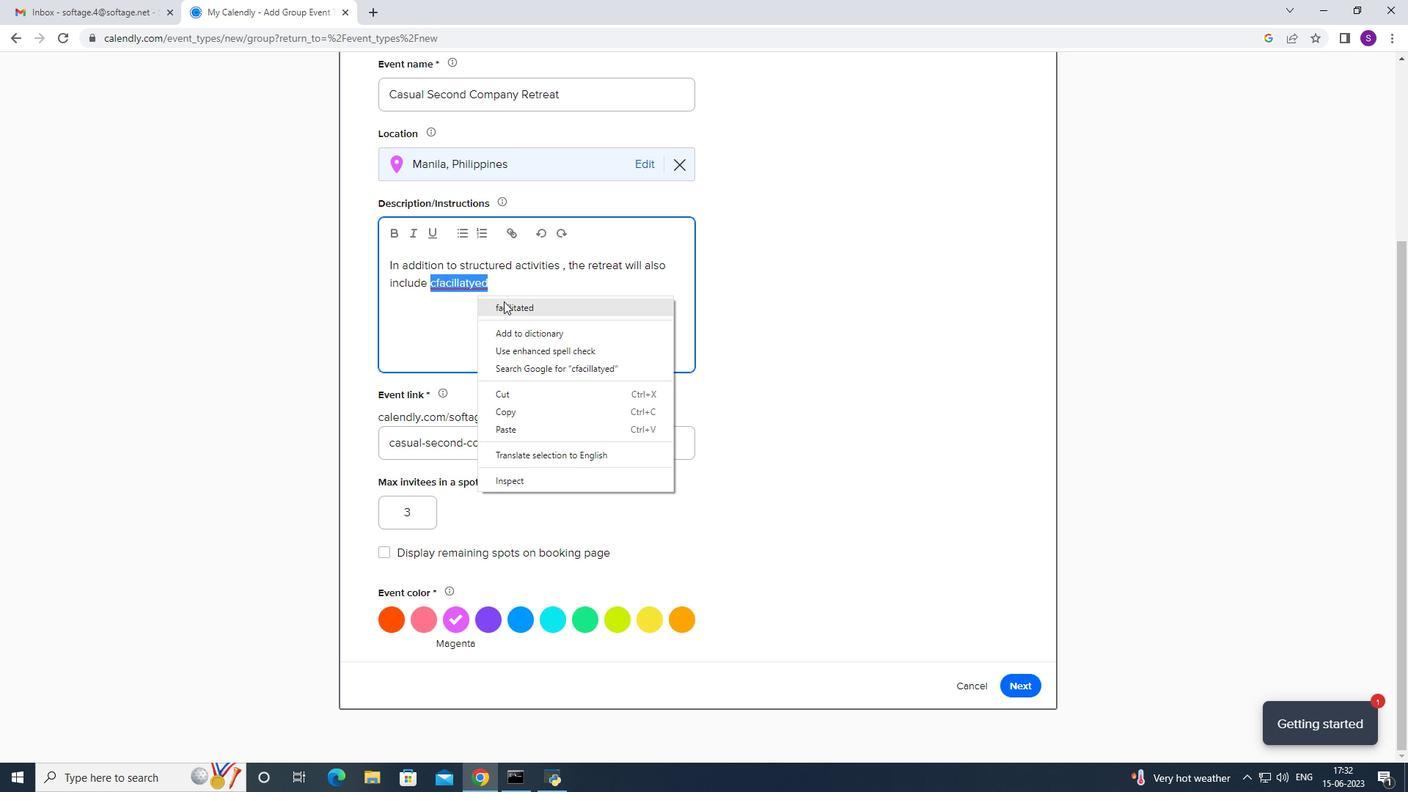 
Action: Mouse moved to (523, 291)
Screenshot: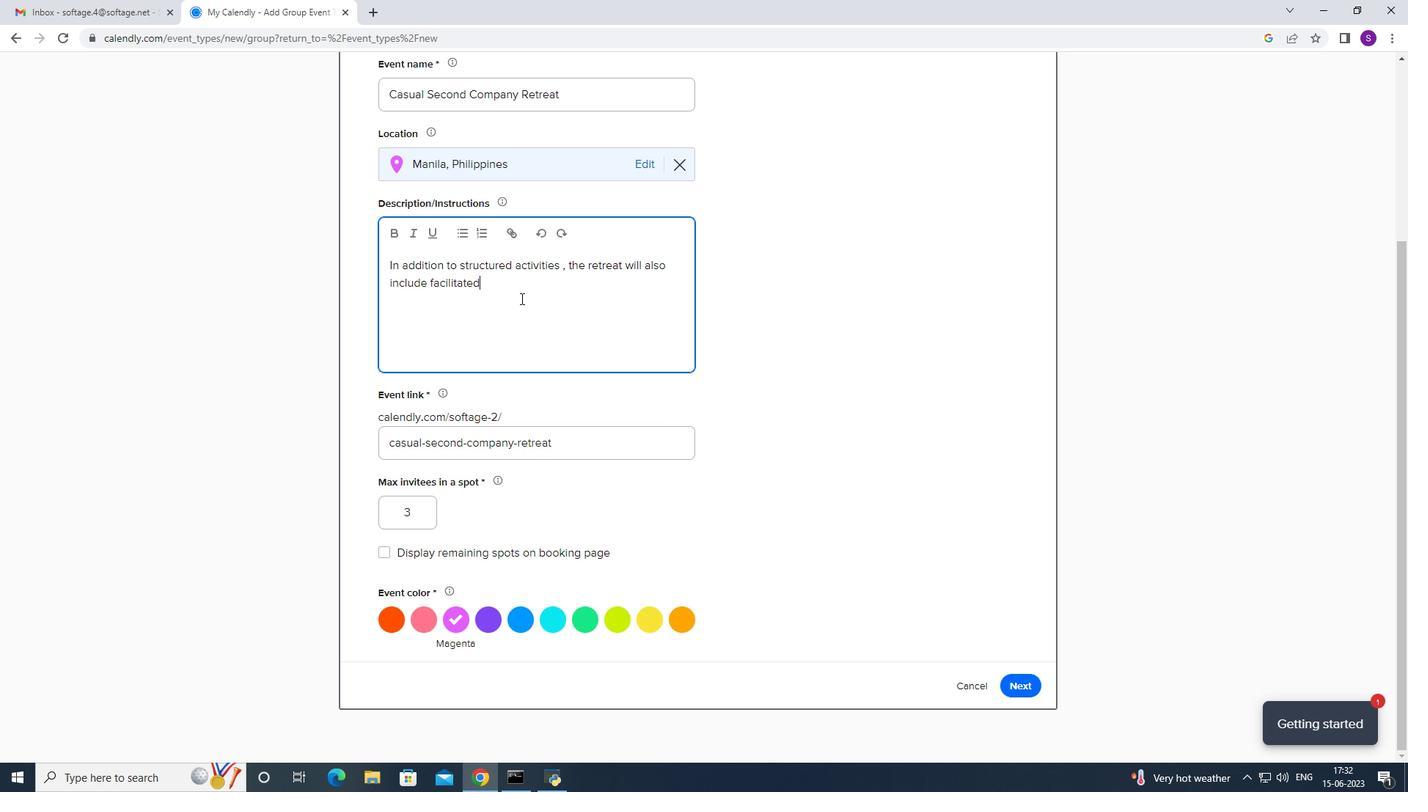 
Action: Mouse pressed left at (523, 291)
Screenshot: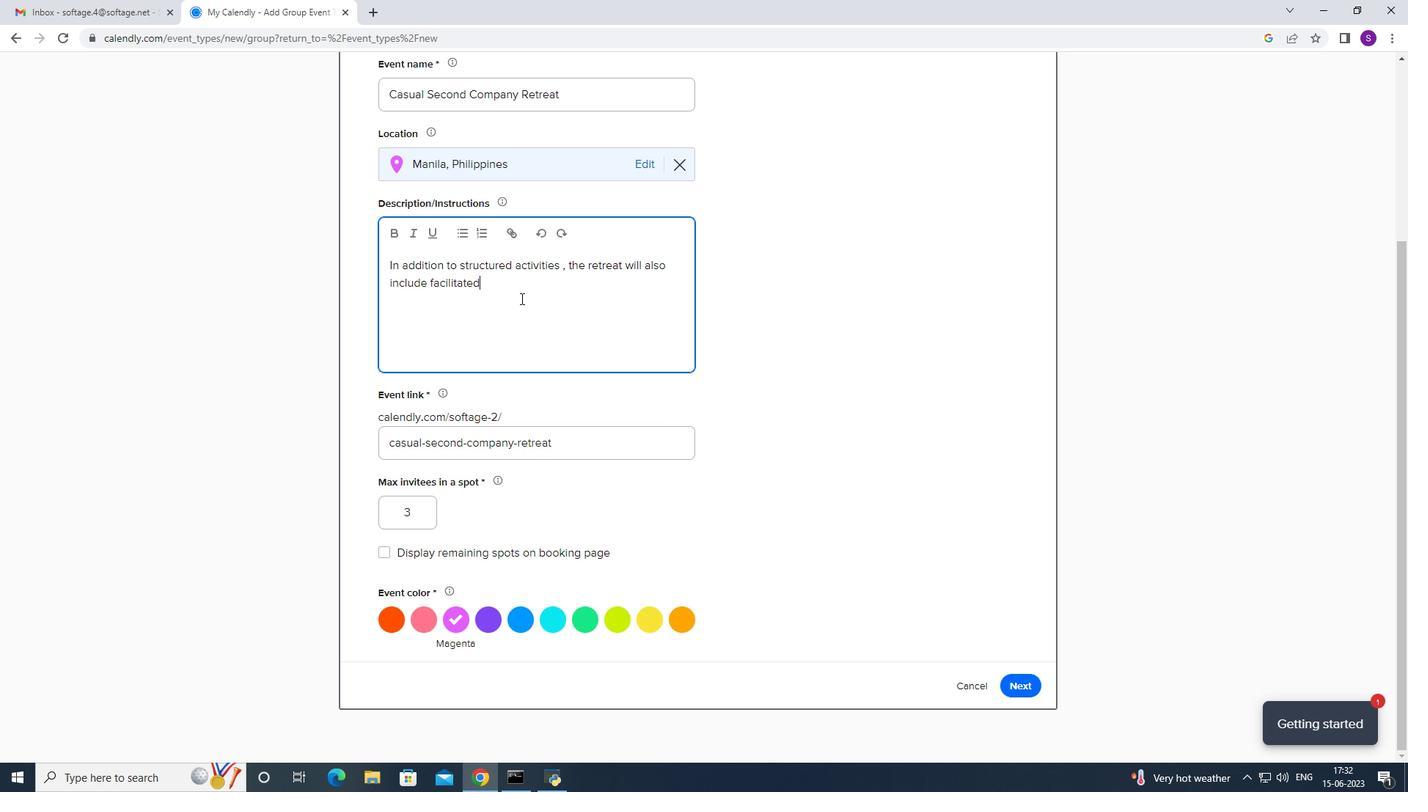 
Action: Mouse moved to (523, 286)
Screenshot: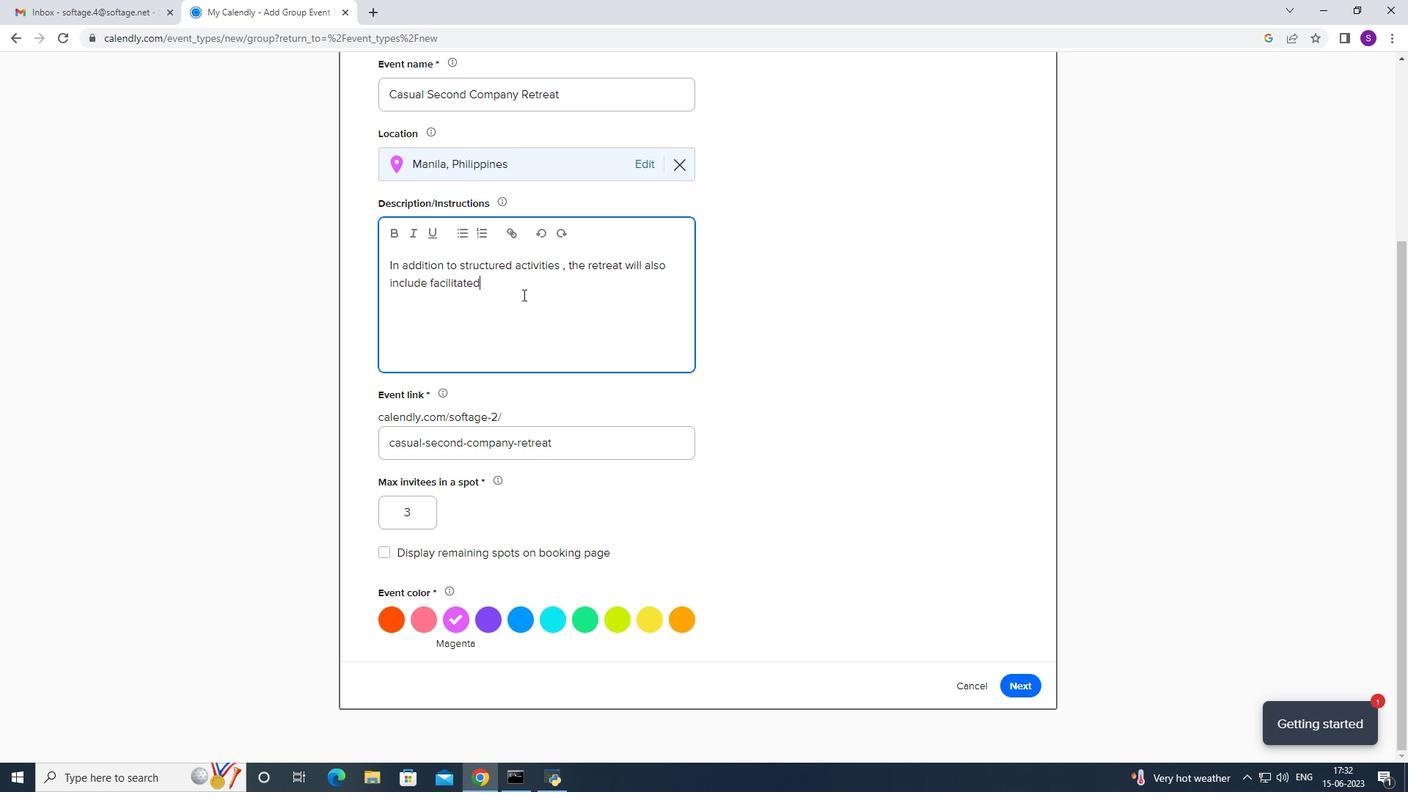 
Action: Key pressed discussions<Key.space>and<Key.space>workshops<Key.space>on<Key.space>topics<Key.space>such<Key.space>as<Key.space>effective<Key.space>vco<Key.backspace><Key.backspace><Key.backspace>communication,<Key.space>cob<Key.backspace>mj<Key.backspace><Key.backspace>nfk<Key.backspace>lict<Key.space>resoltion<Key.space><Key.backspace><Key.backspace><Key.backspace><Key.backspace><Key.backspace>ution,<Key.space>and<Key.space>folsteriung<Key.backspace><Key.backspace><Key.backspace><Key.backspace>ing<Key.space>a<Key.space>positive<Key.space>team<Key.space>xculture<Key.space>
Screenshot: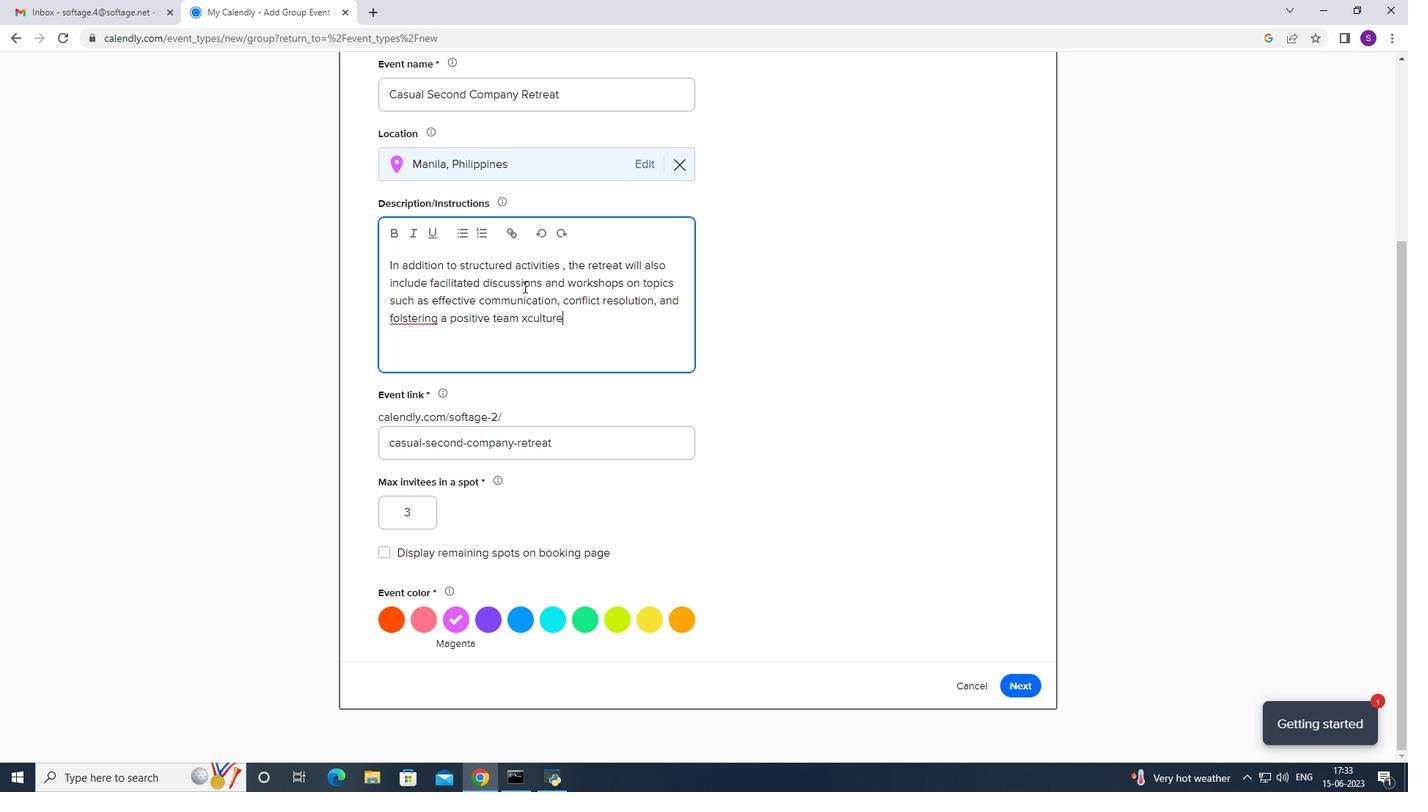 
Action: Mouse moved to (531, 319)
Screenshot: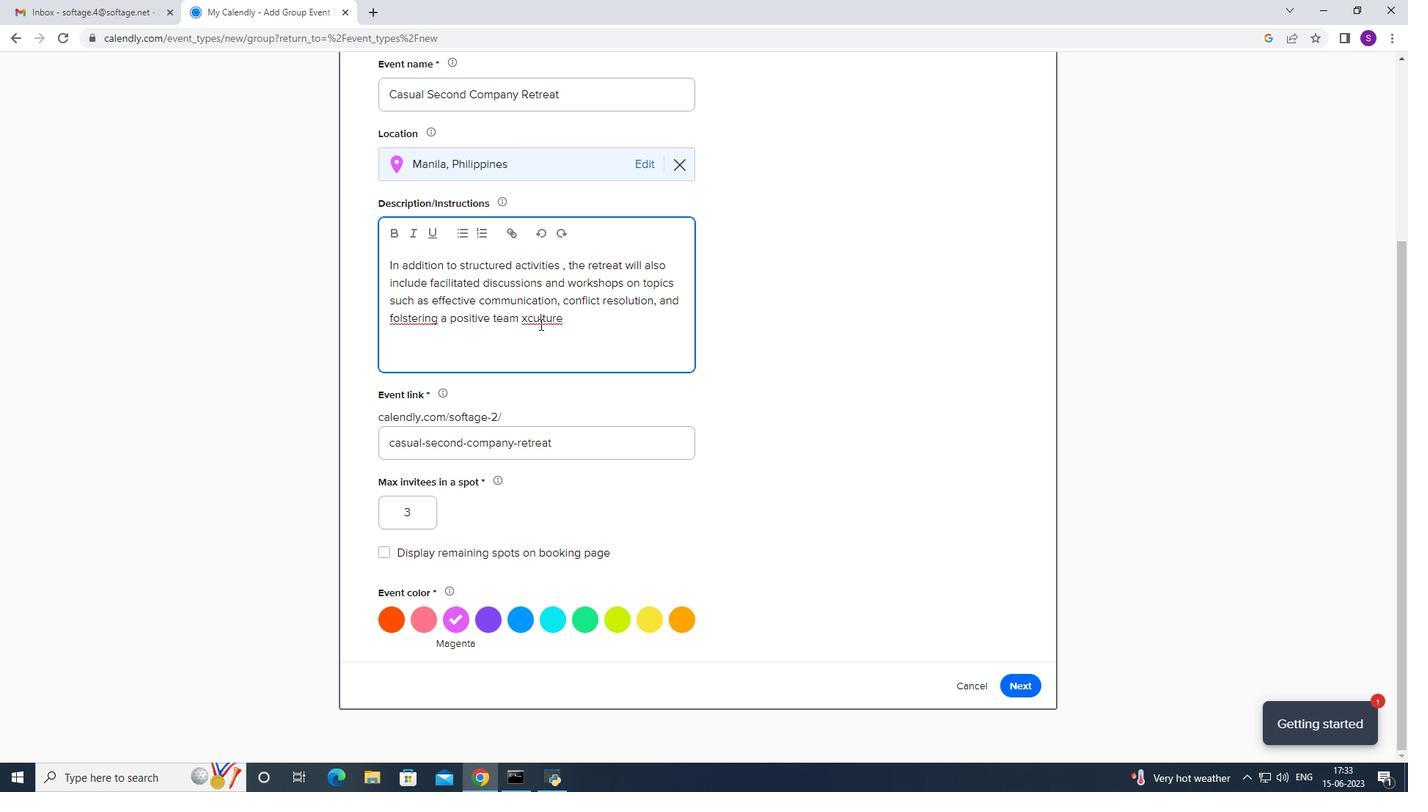 
Action: Mouse pressed left at (531, 319)
Screenshot: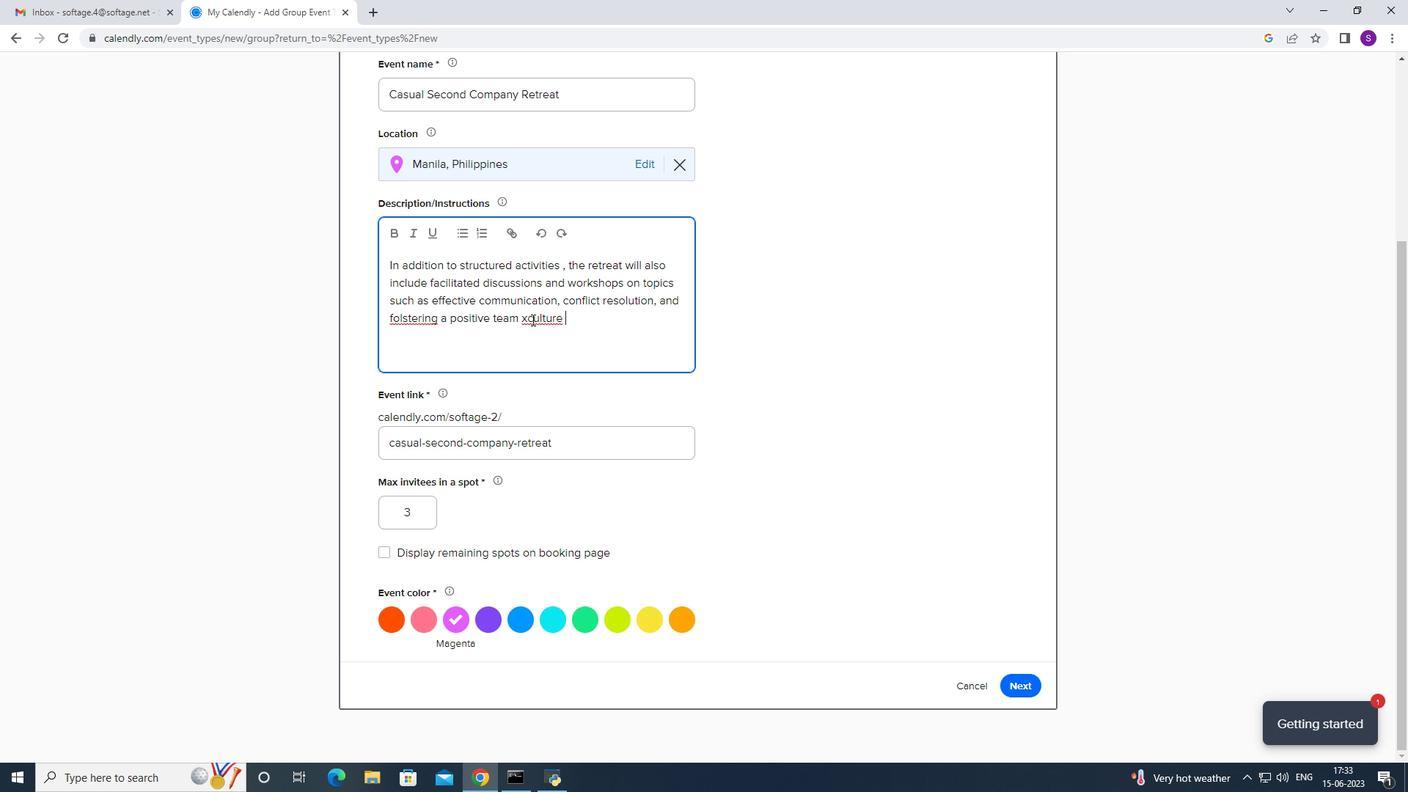 
Action: Mouse moved to (526, 319)
Screenshot: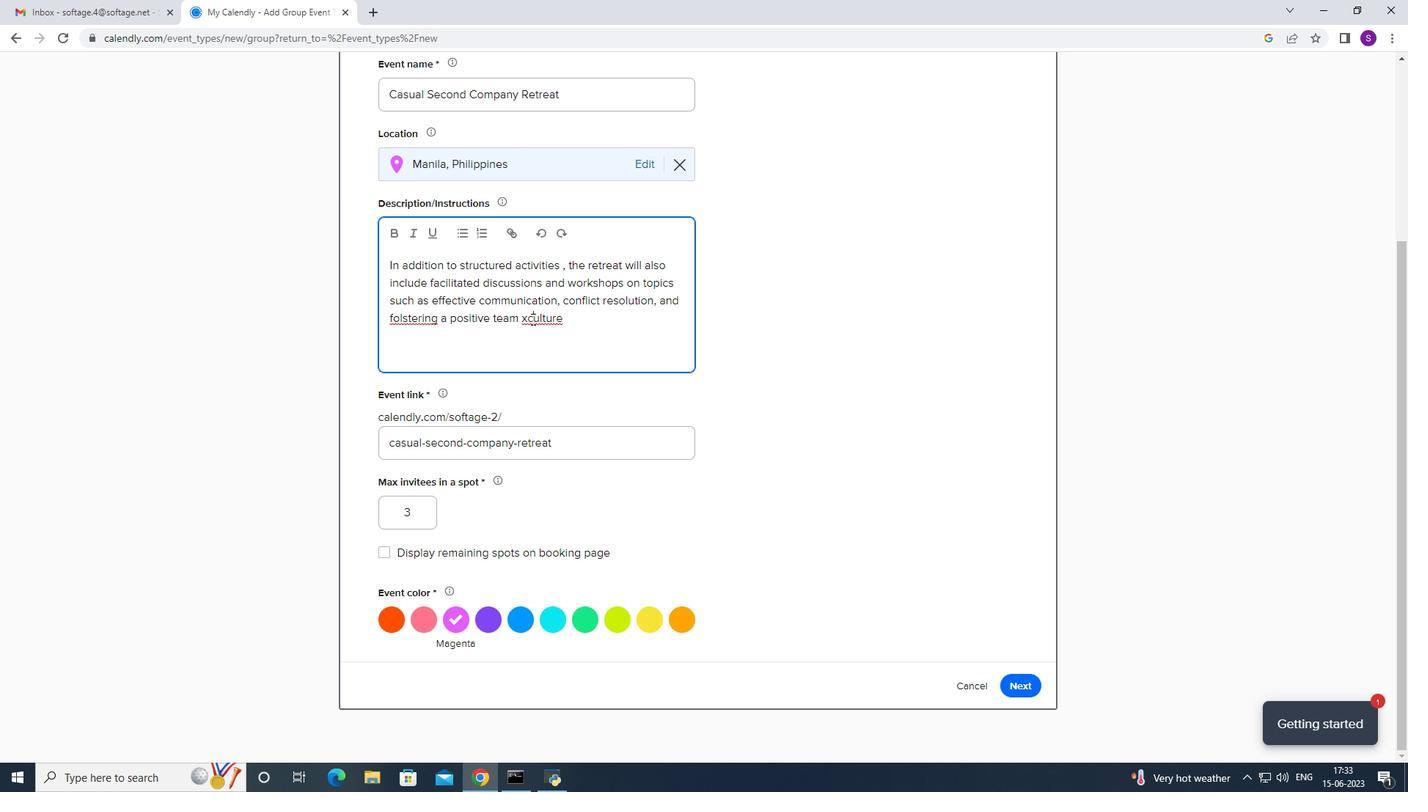 
Action: Mouse pressed left at (526, 319)
Screenshot: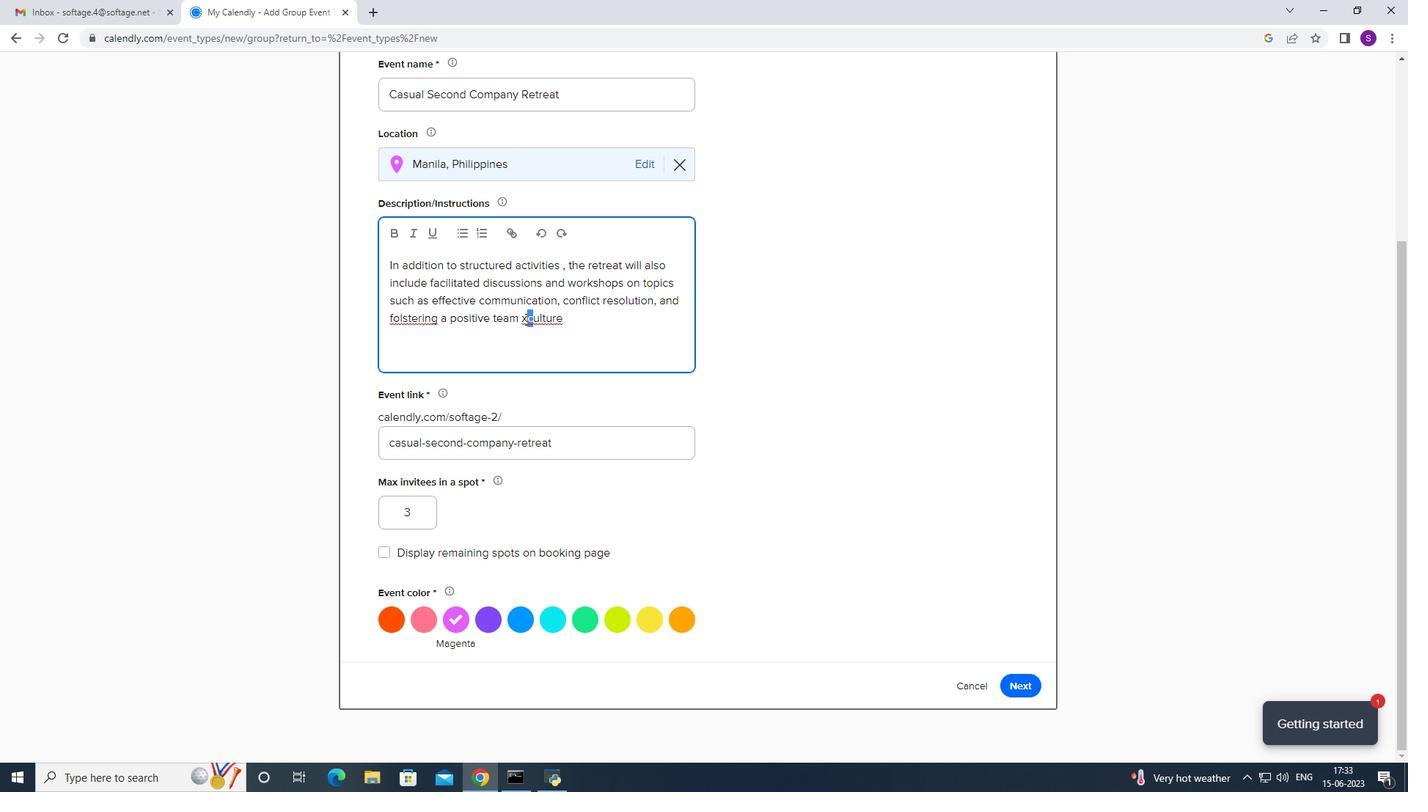 
Action: Key pressed <Key.backspace>
Screenshot: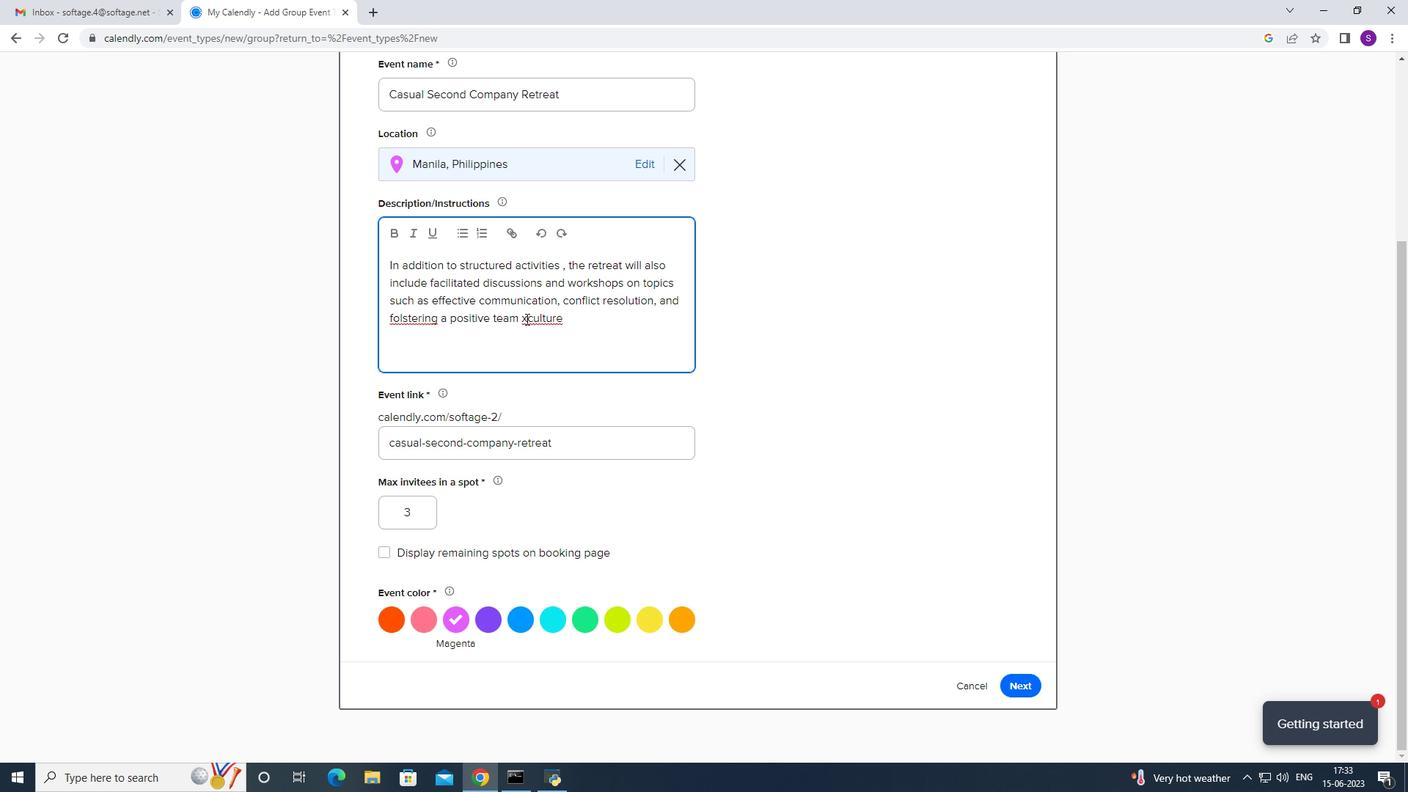 
Action: Mouse moved to (435, 317)
Screenshot: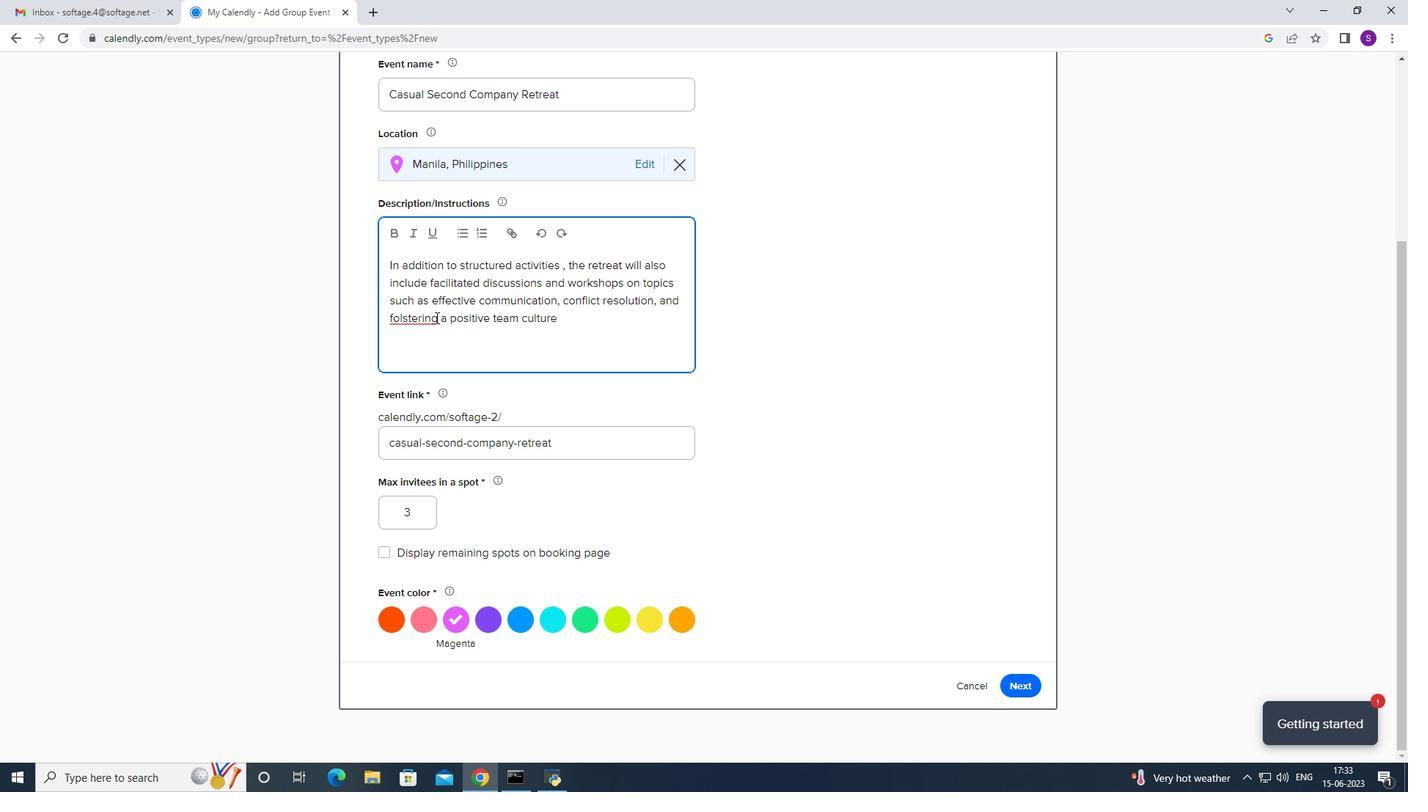 
Action: Mouse pressed right at (435, 317)
Screenshot: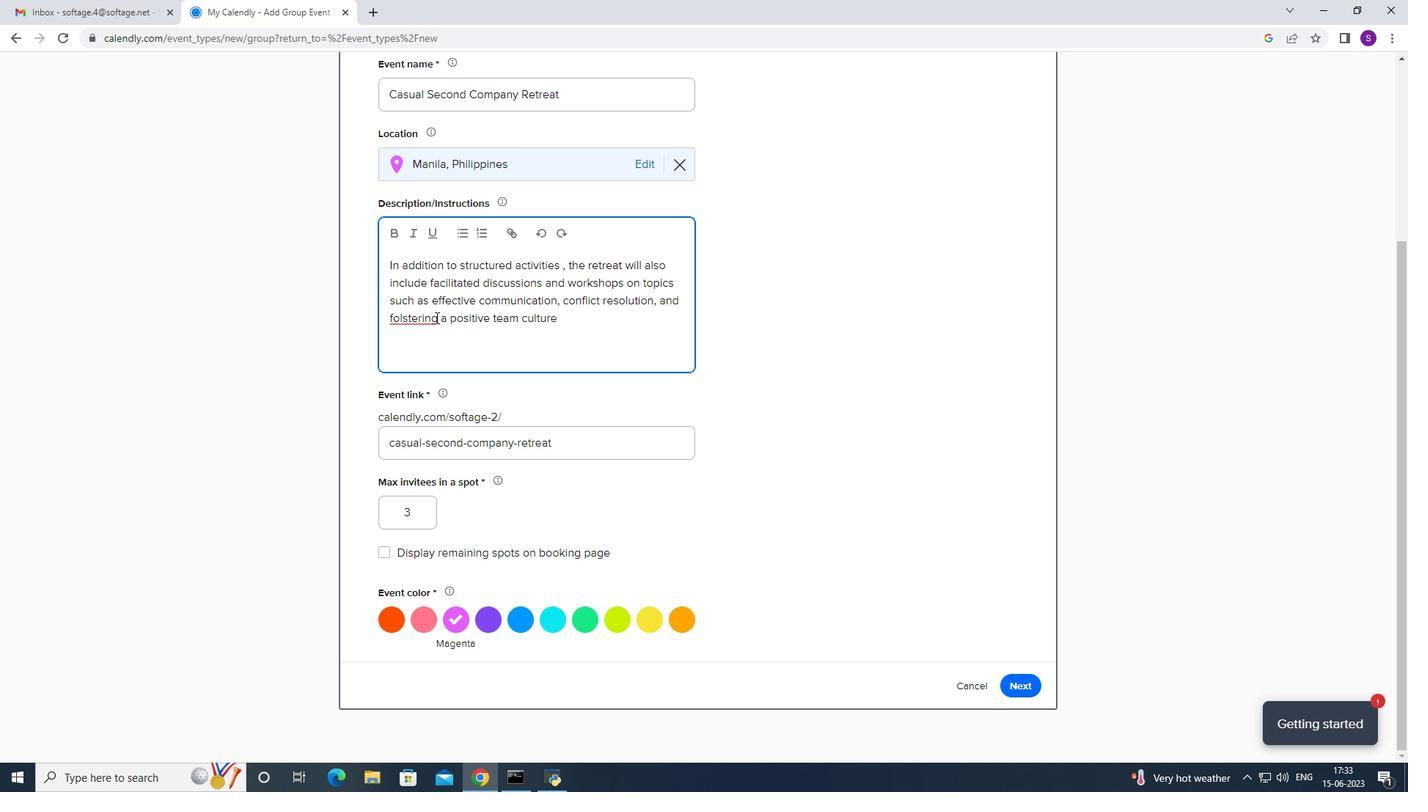 
Action: Mouse moved to (479, 333)
Screenshot: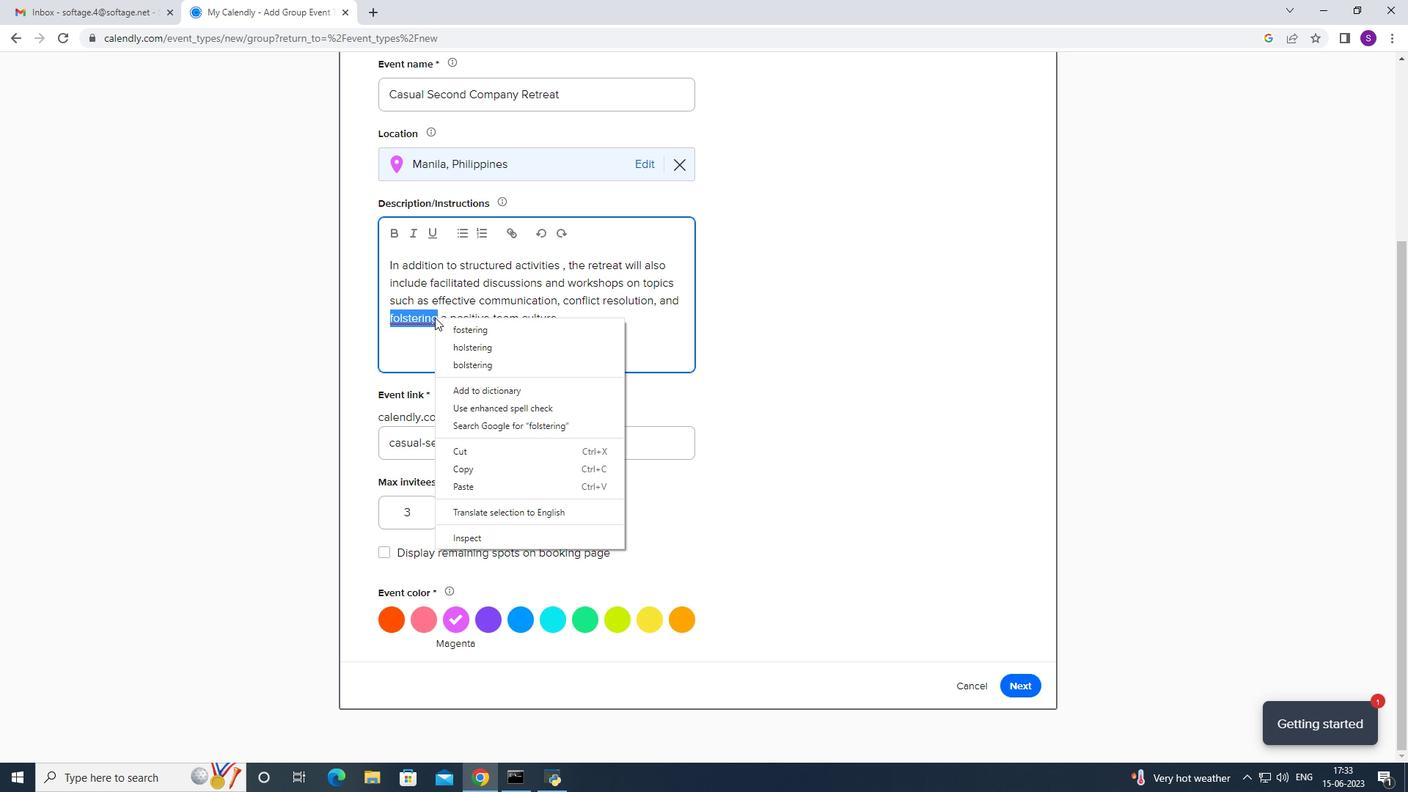 
Action: Mouse pressed left at (479, 333)
Screenshot: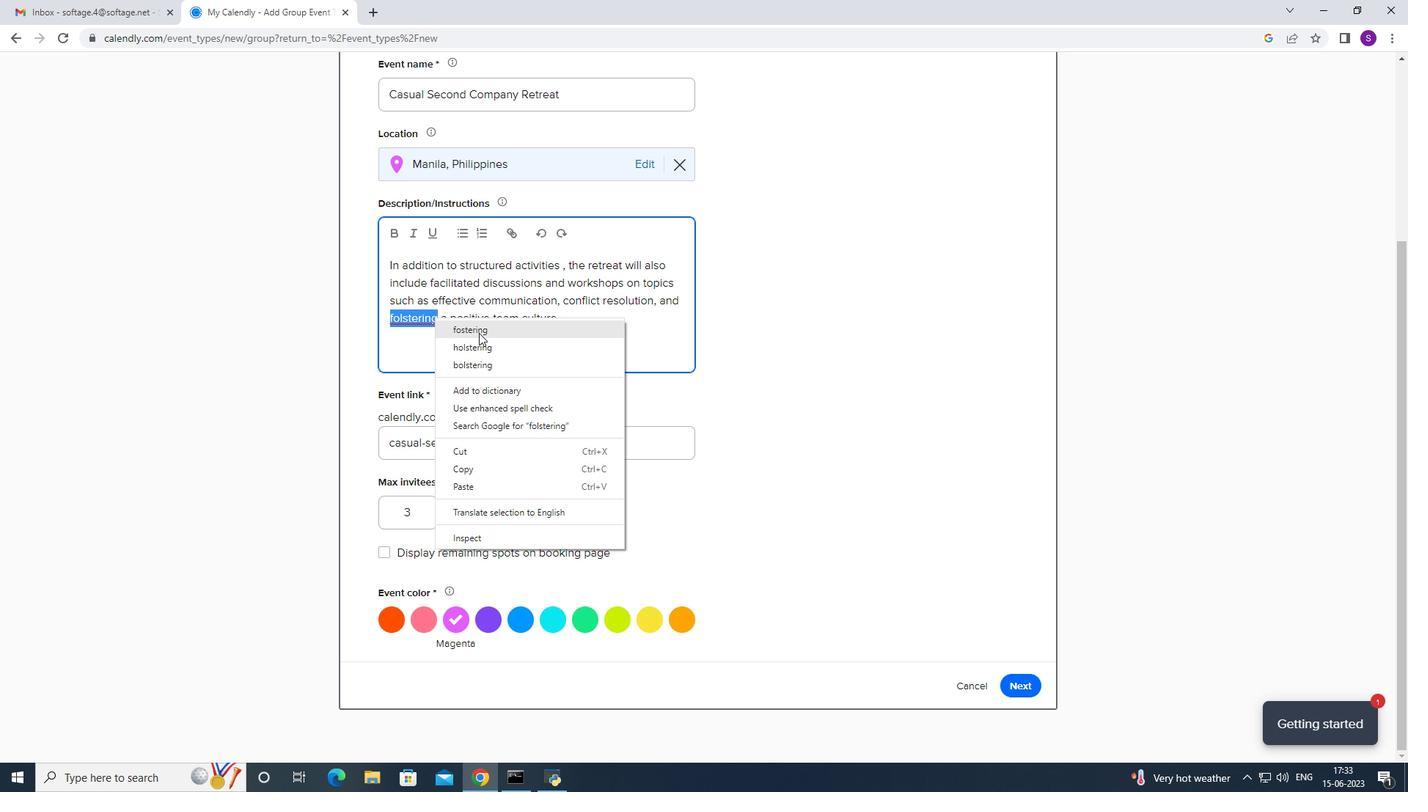 
Action: Mouse moved to (552, 318)
Screenshot: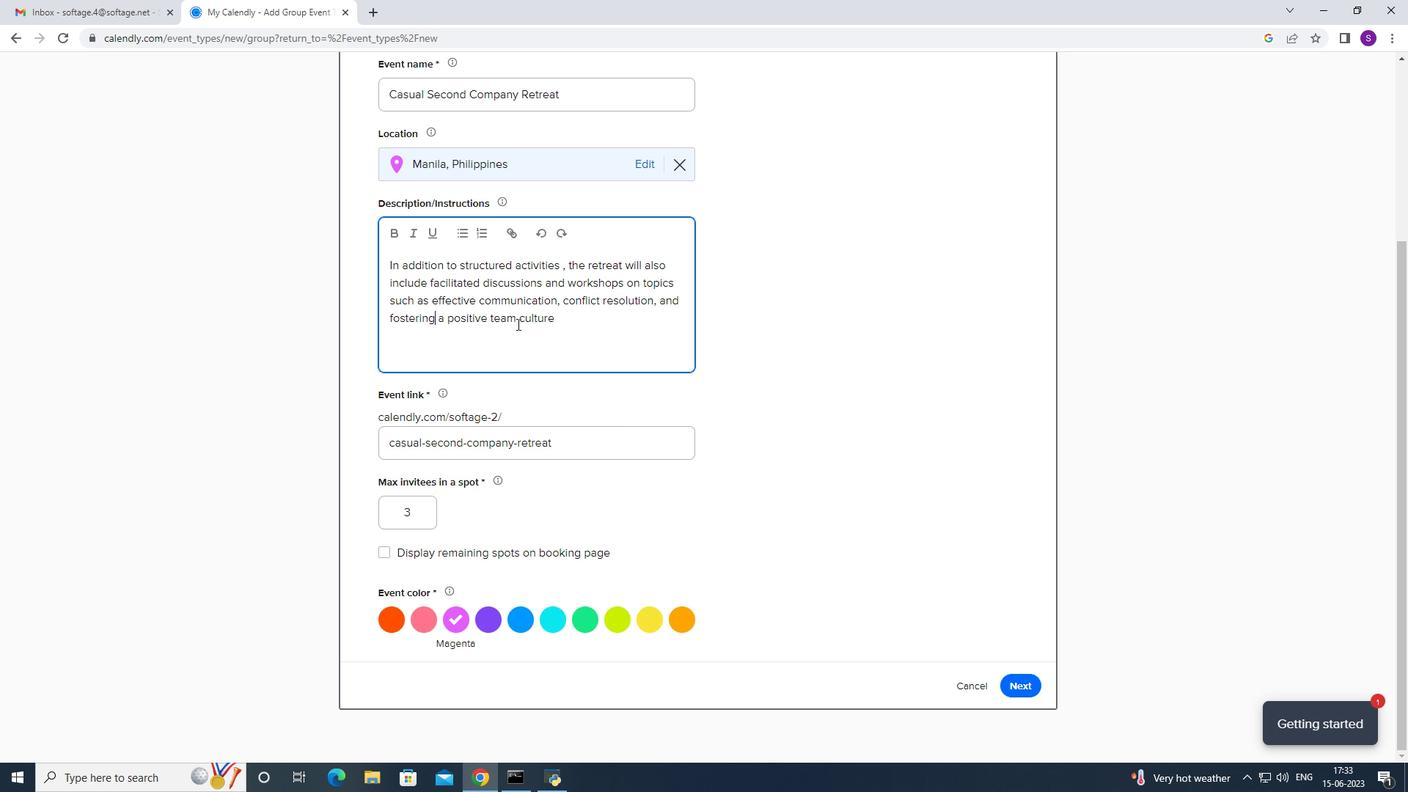 
Action: Mouse pressed left at (552, 318)
Screenshot: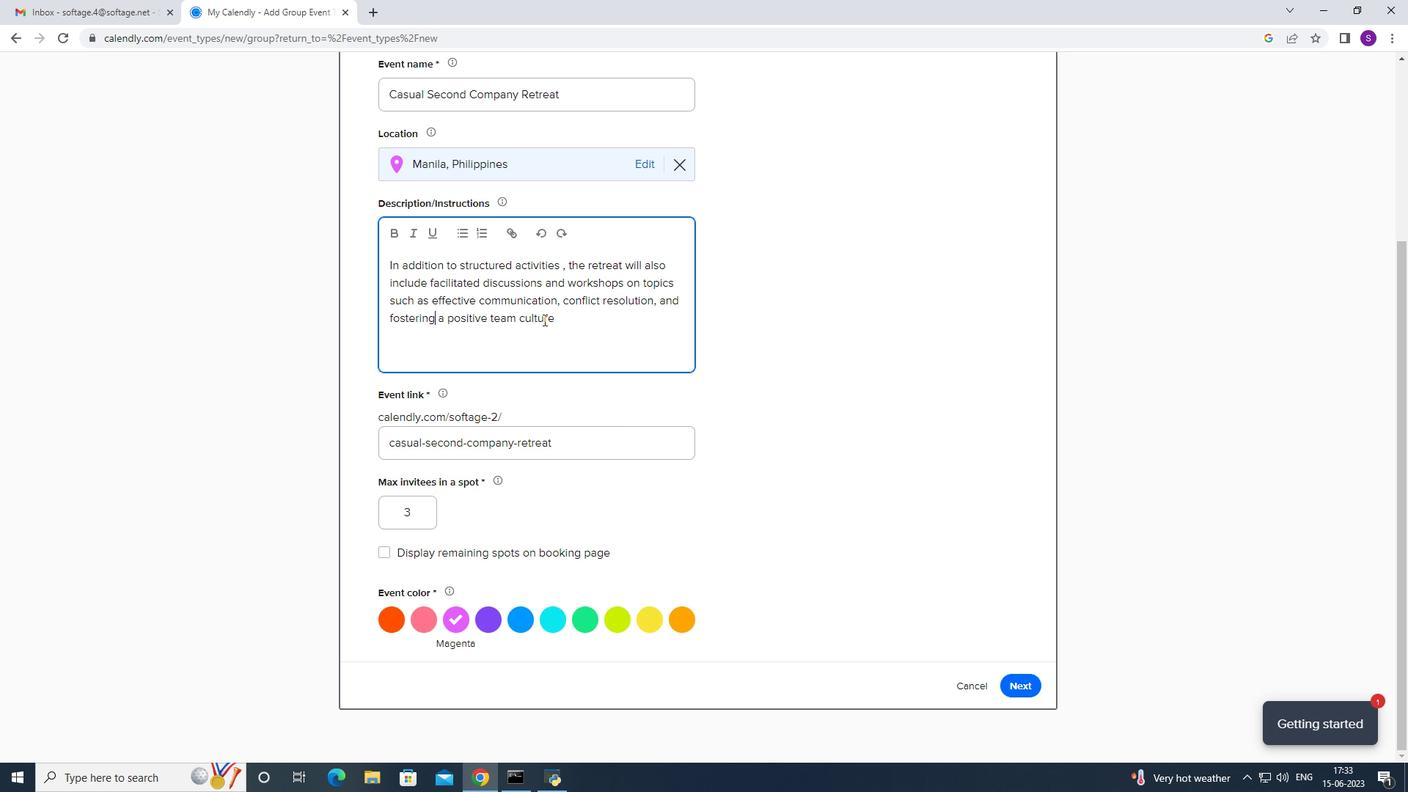 
Action: Mouse moved to (568, 316)
Screenshot: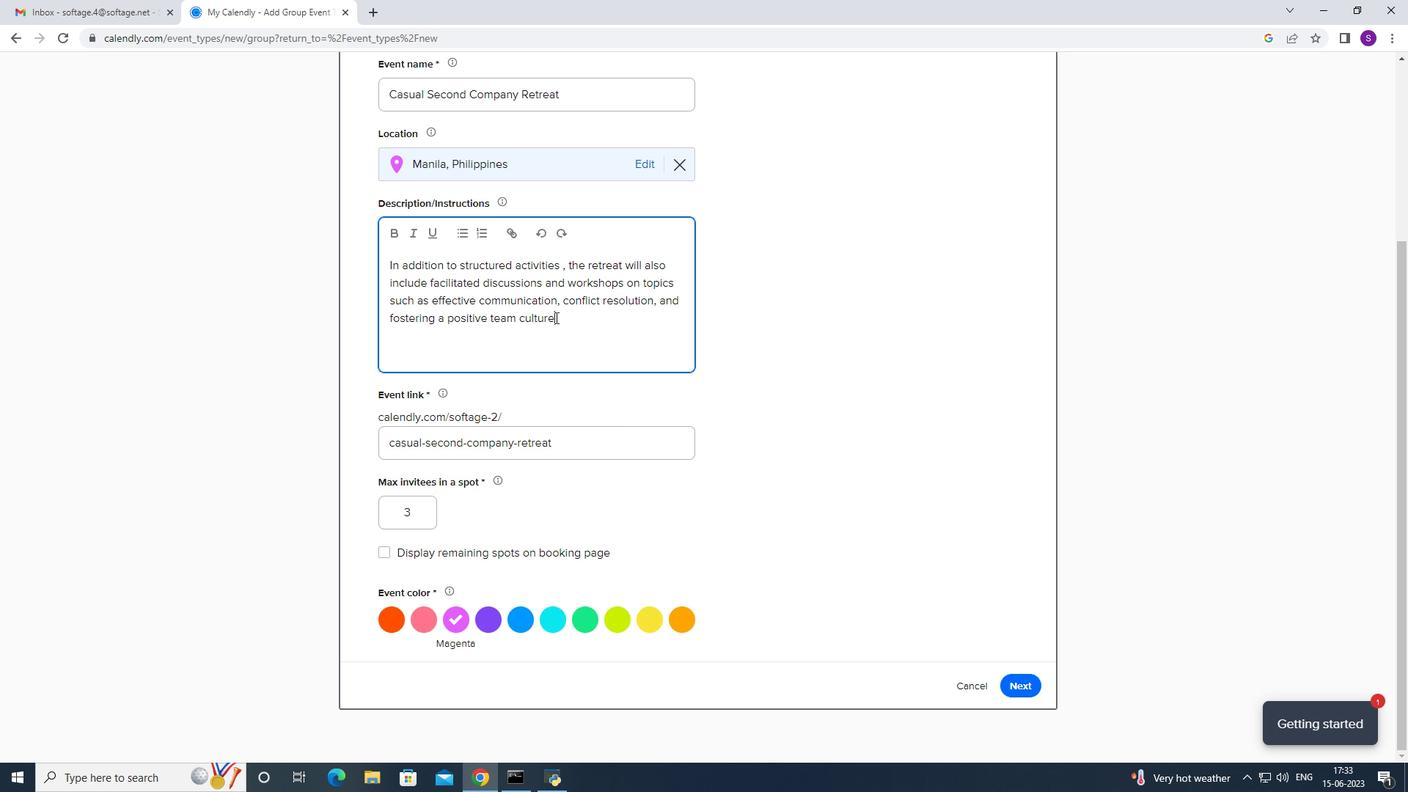 
Action: Mouse pressed left at (568, 316)
Screenshot: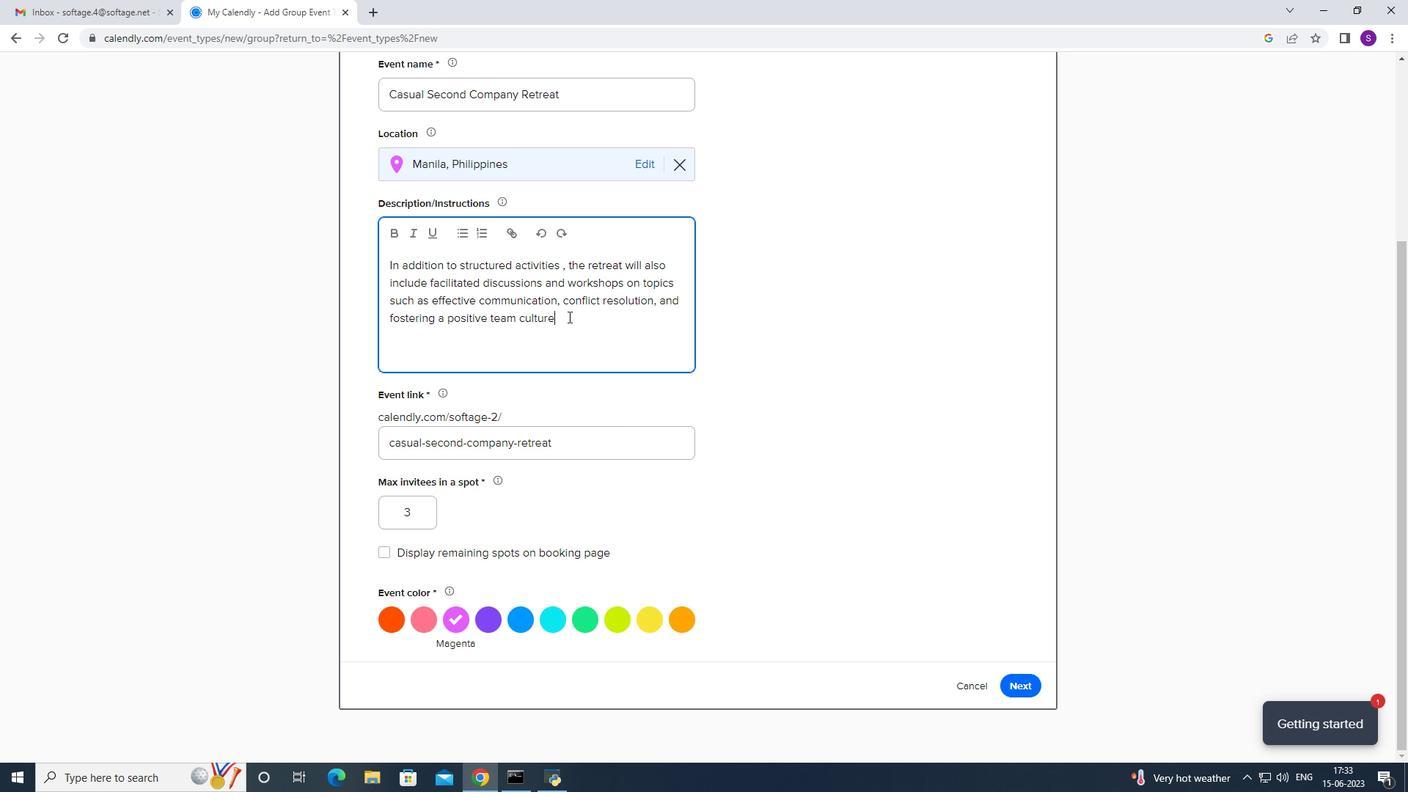
Action: Mouse moved to (559, 318)
Screenshot: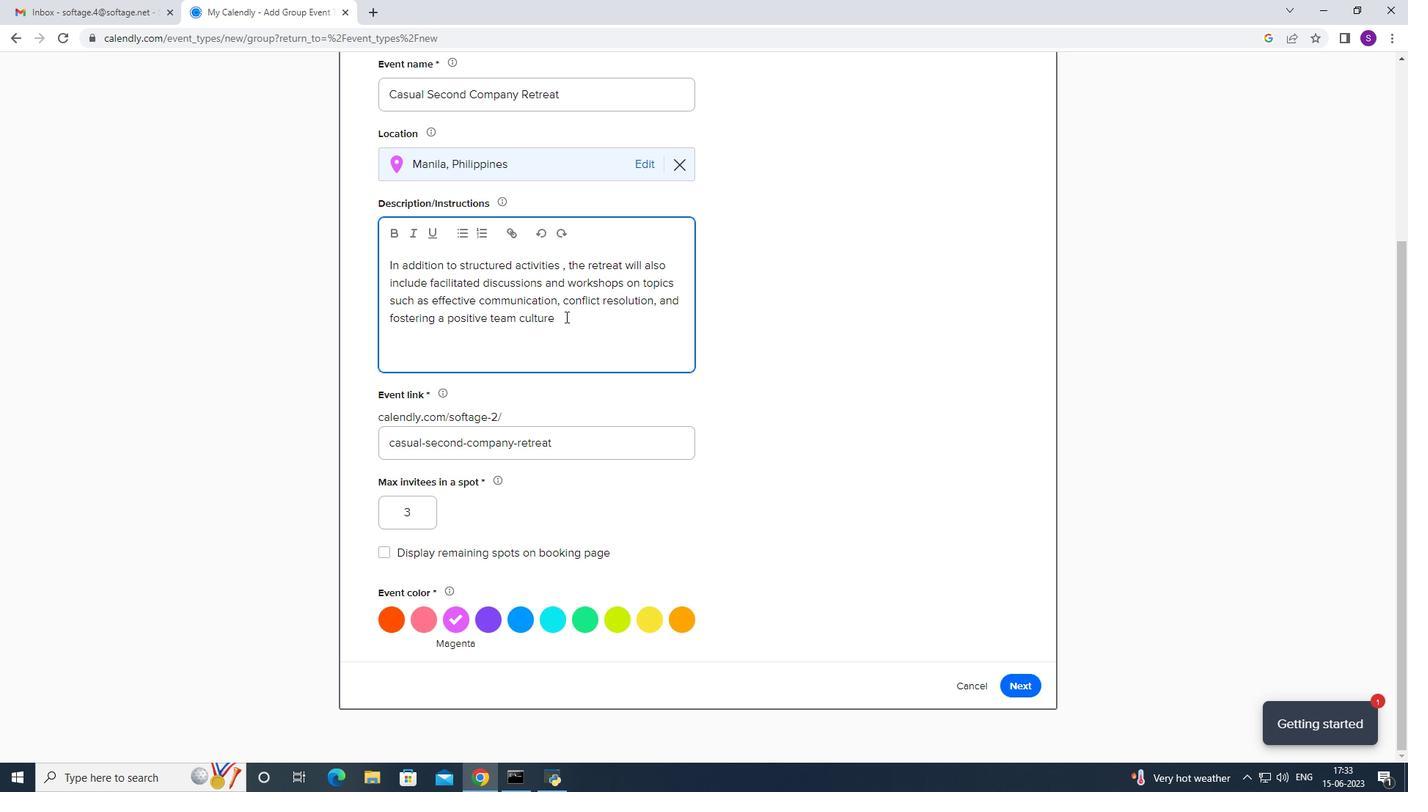 
Action: Key pressed <Key.caps_lock>T<Key.caps_lock>hese<Key.alt_l><Key.space>sessions<Key.space>
Screenshot: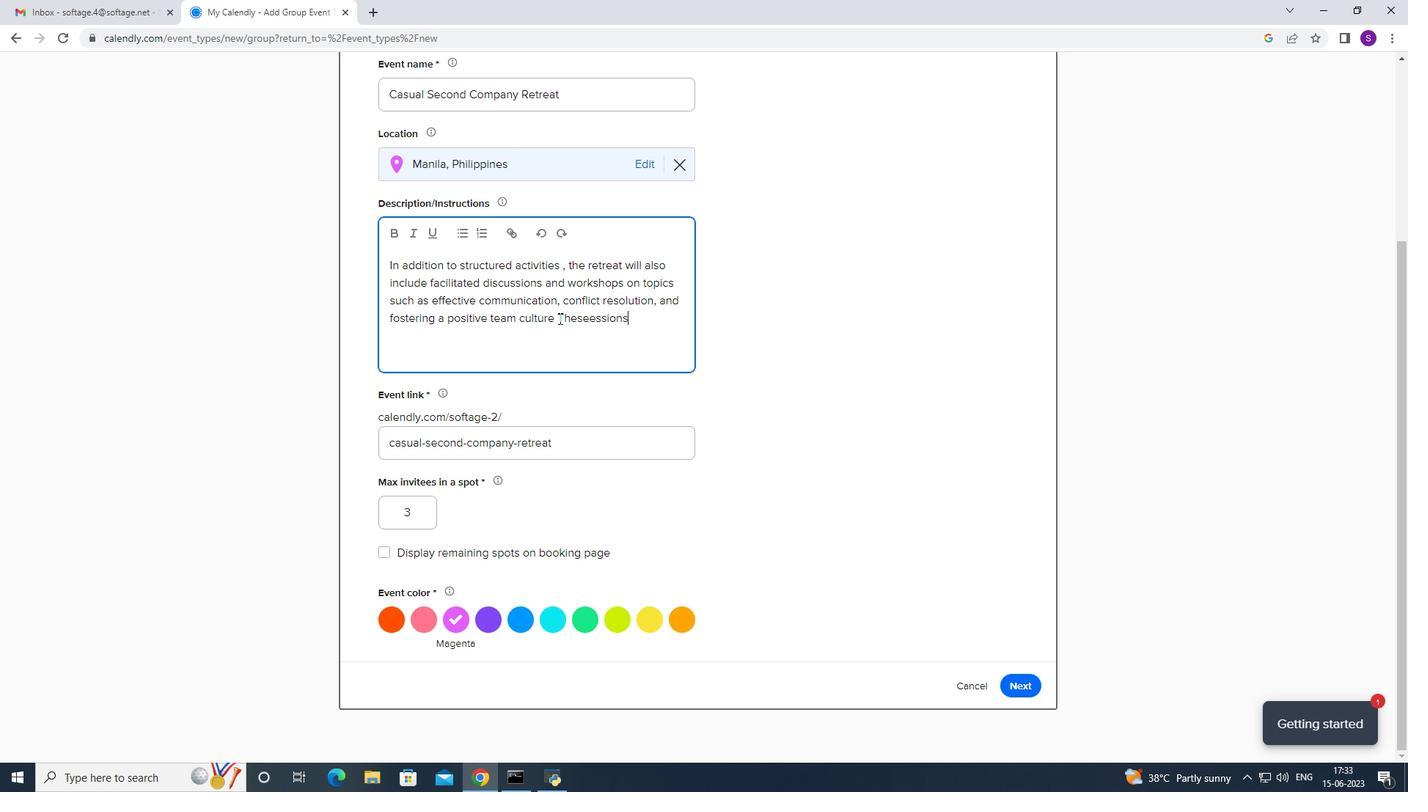
Action: Mouse moved to (587, 315)
Screenshot: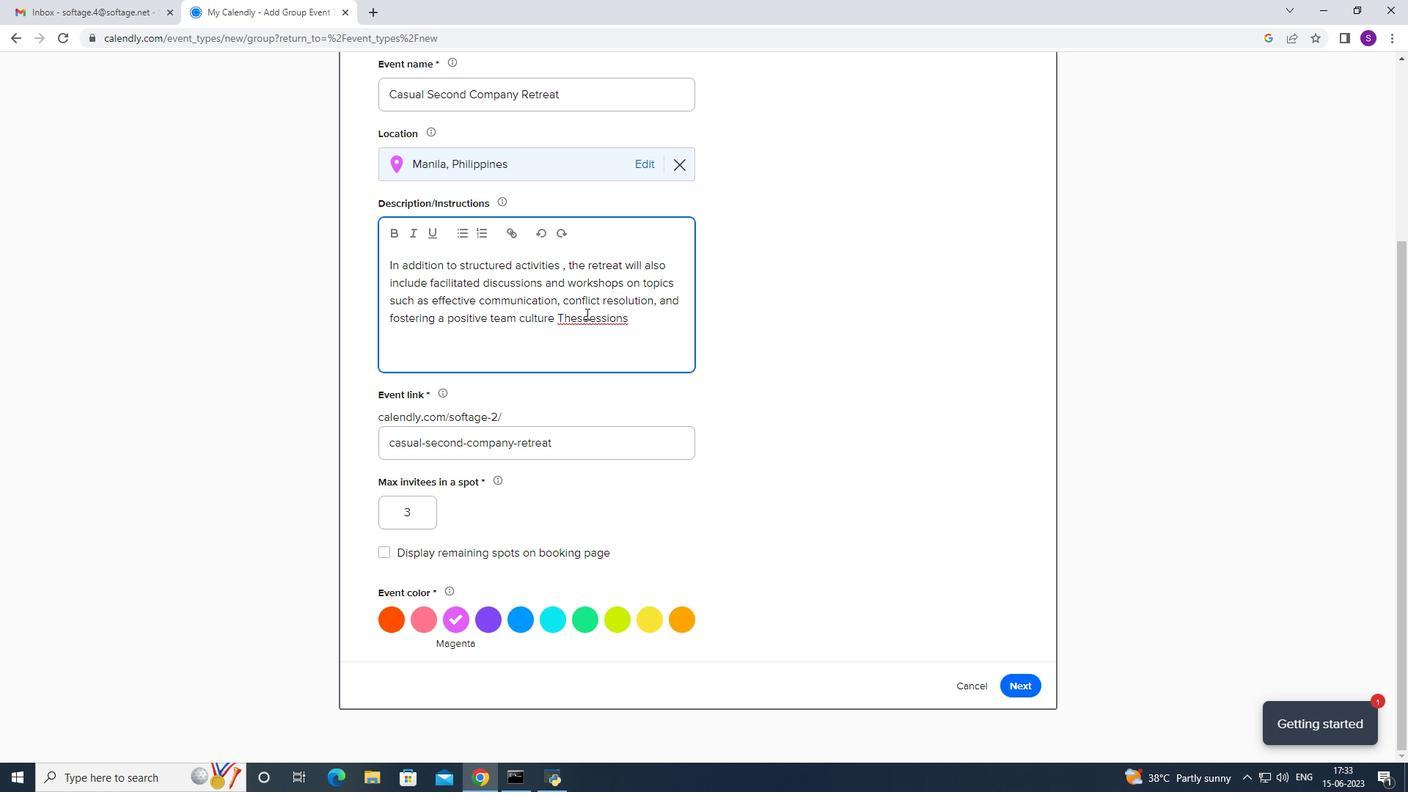 
Action: Mouse pressed left at (587, 315)
Screenshot: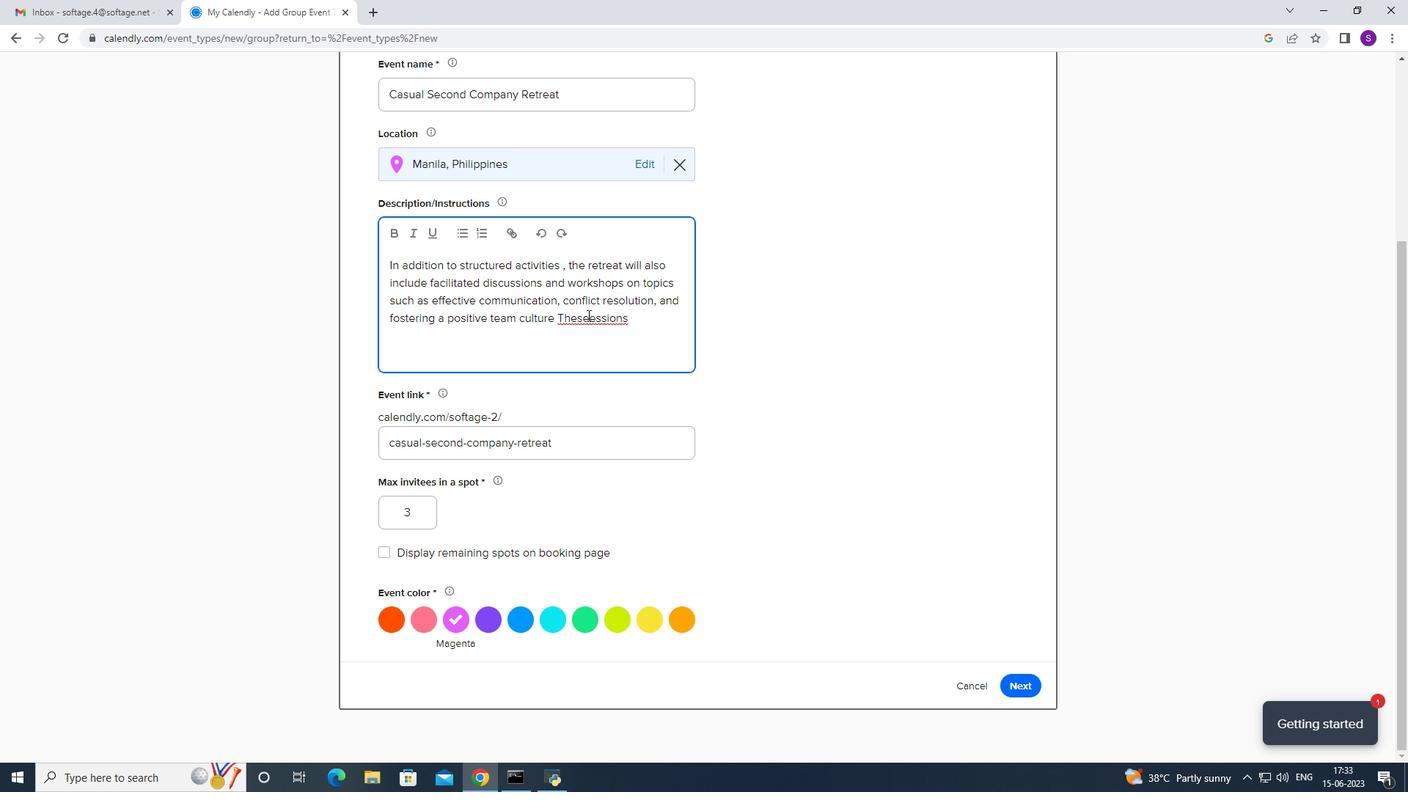 
Action: Key pressed <Key.space>
Screenshot: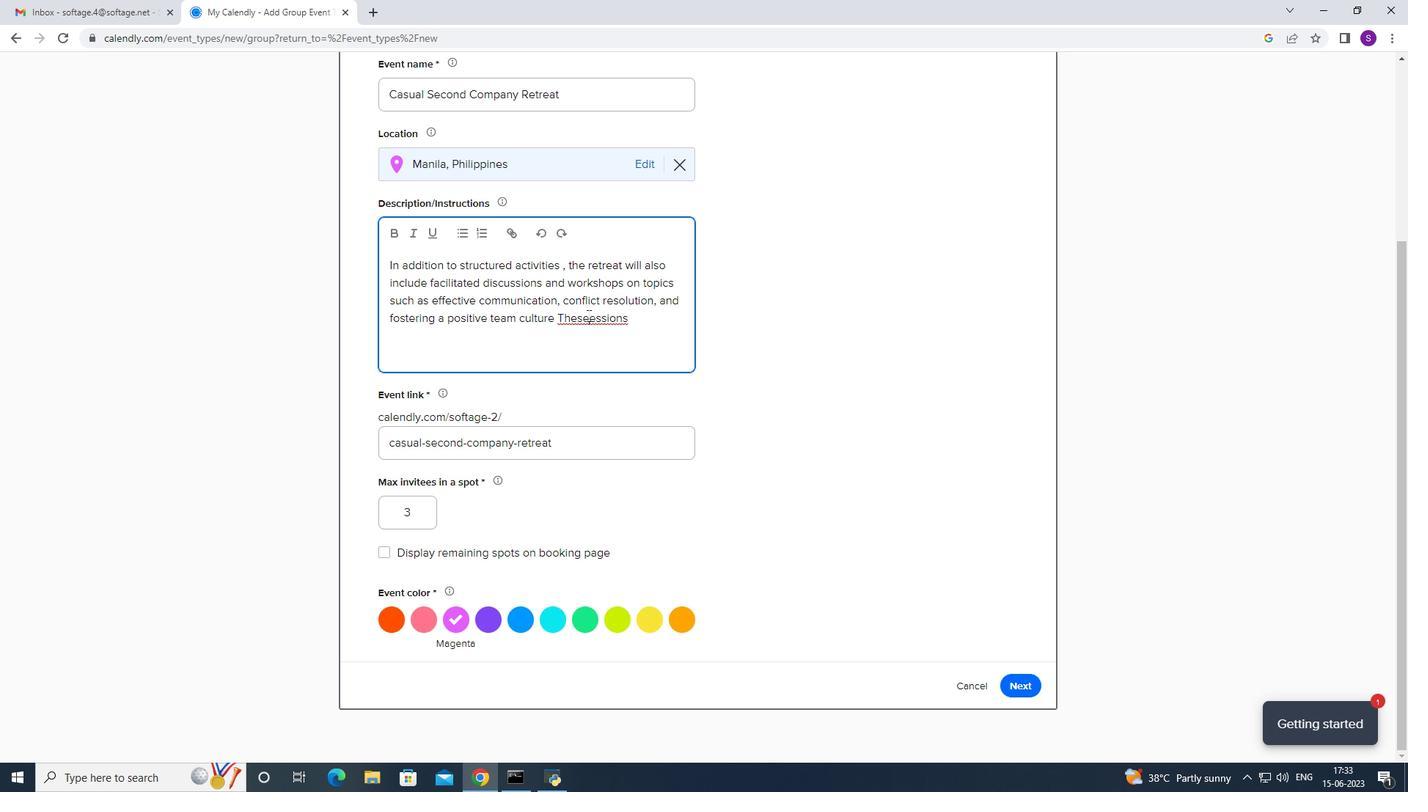 
Action: Mouse moved to (556, 321)
Screenshot: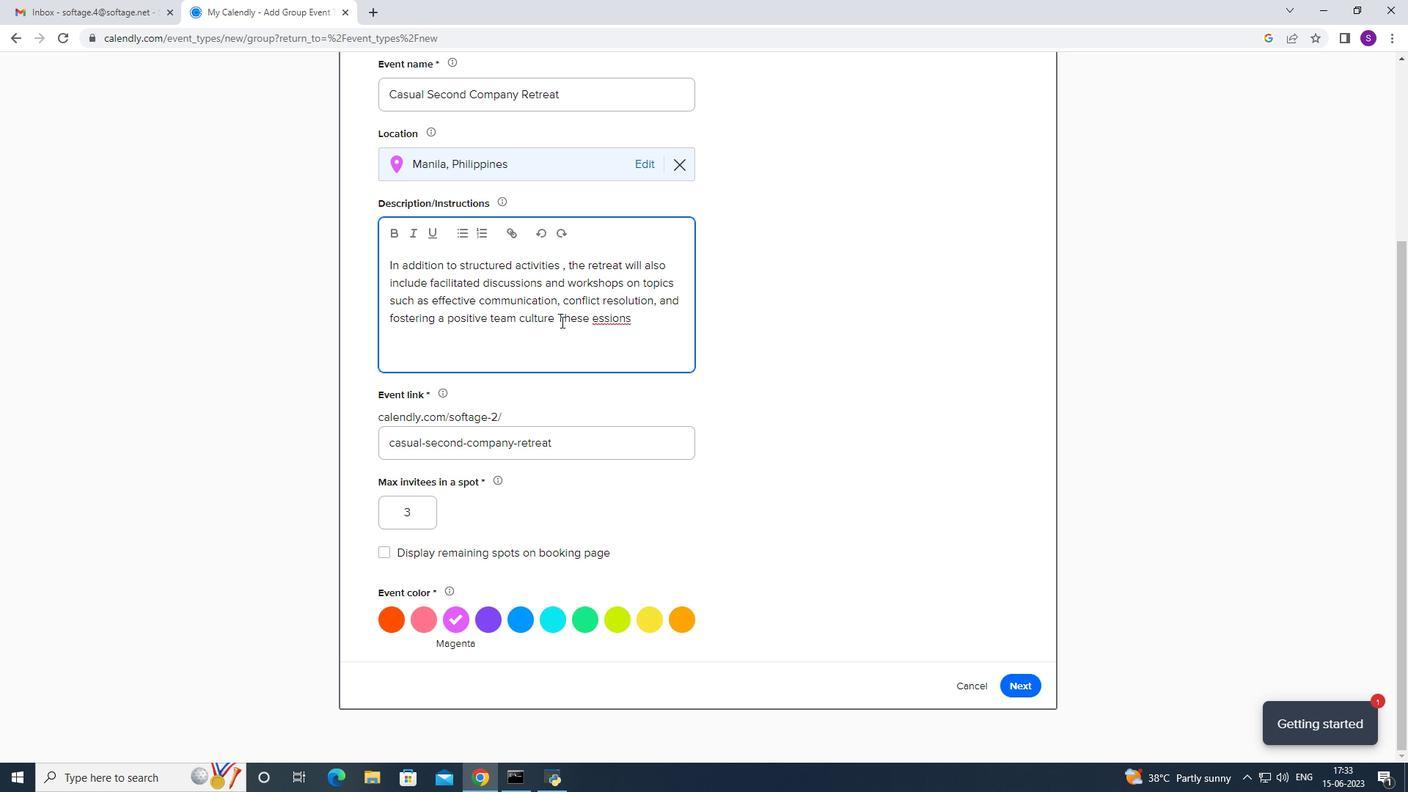 
Action: Mouse pressed left at (556, 321)
Screenshot: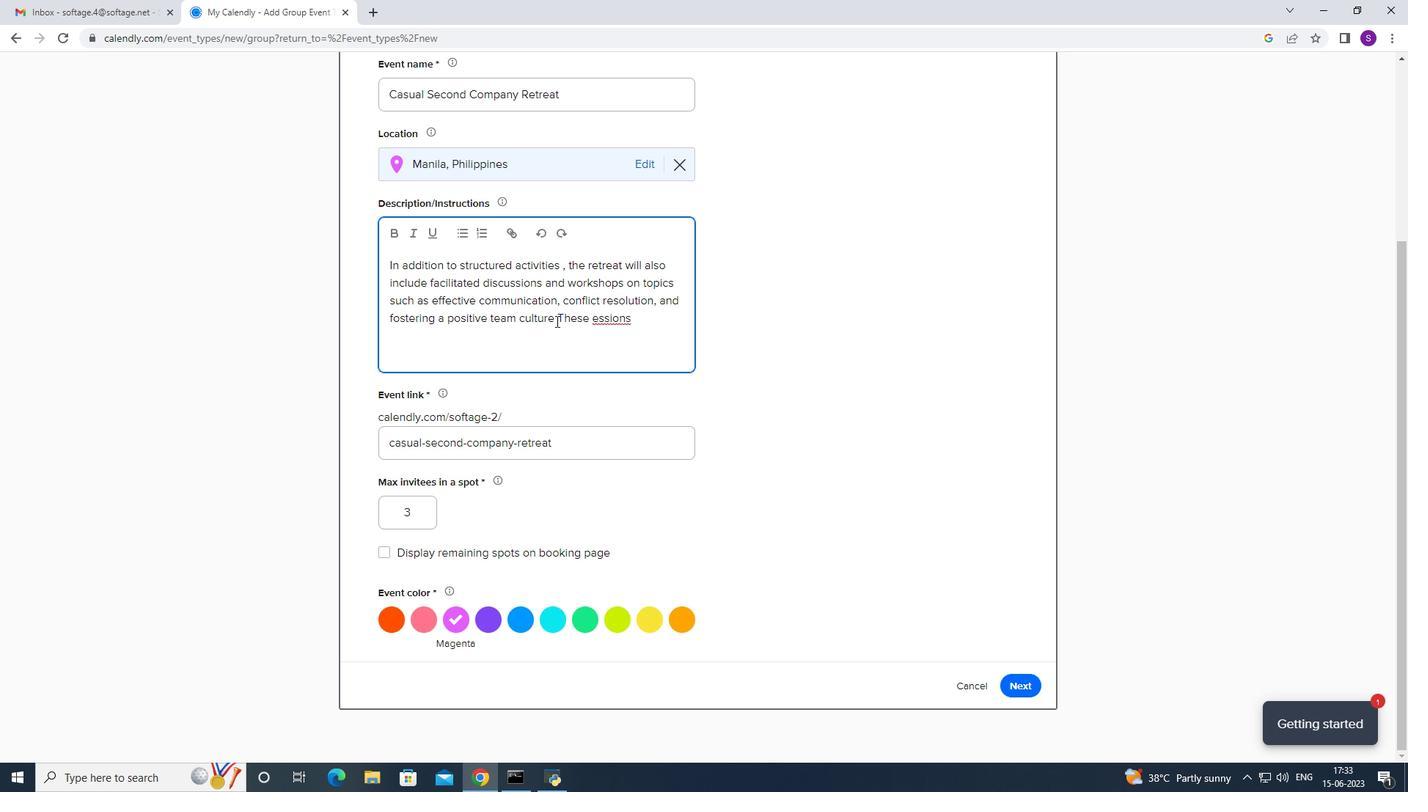 
Action: Key pressed .
Screenshot: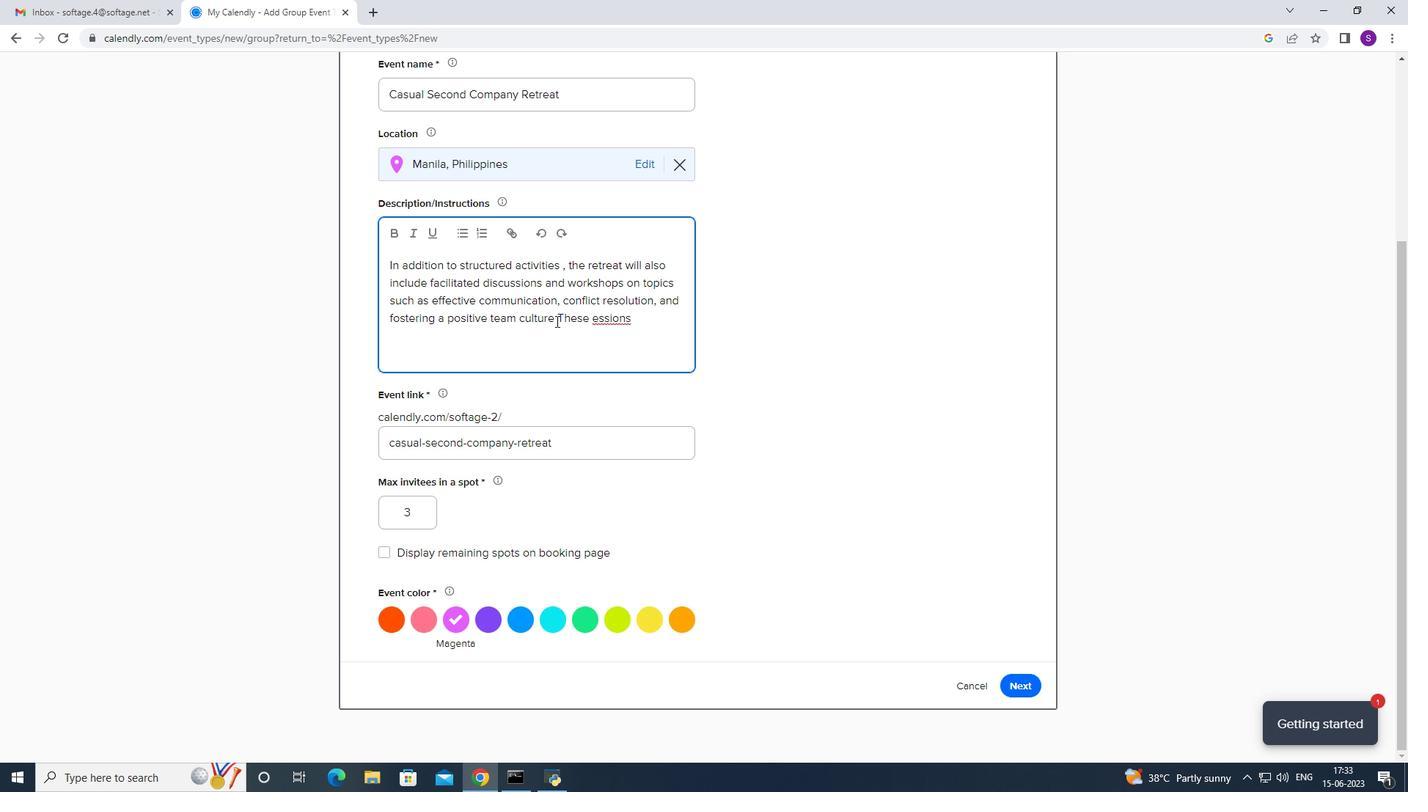 
Action: Mouse moved to (595, 319)
Screenshot: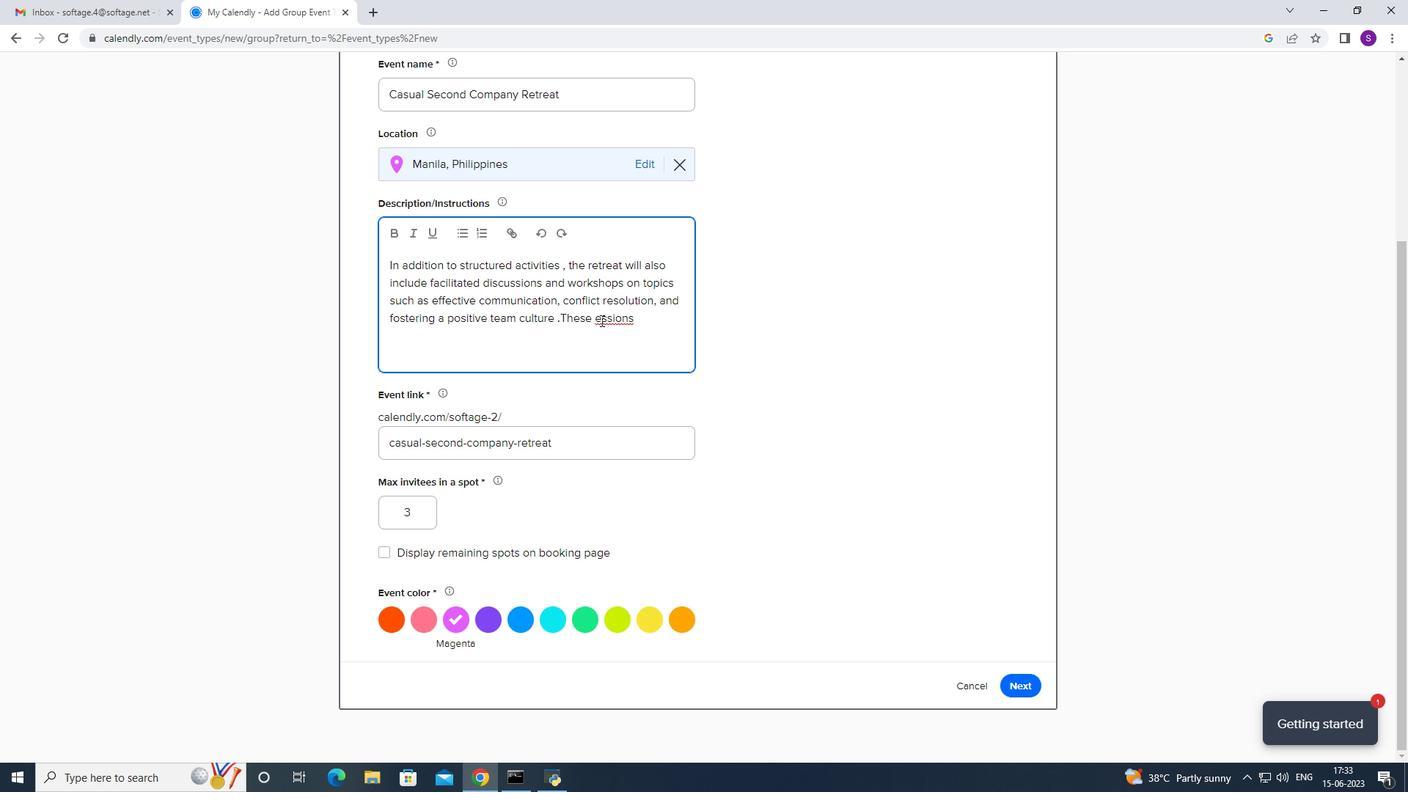 
Action: Mouse pressed left at (595, 319)
Screenshot: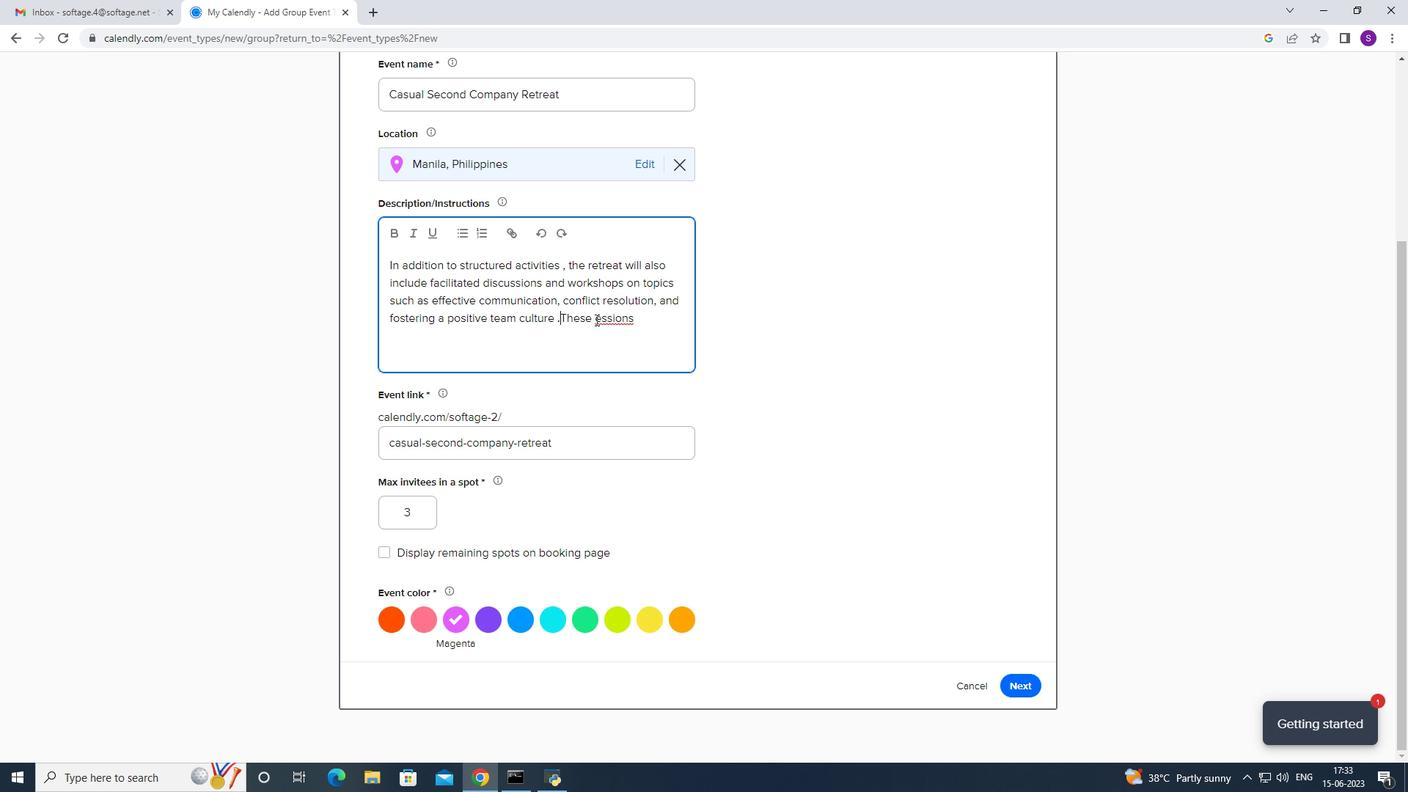 
Action: Key pressed s
Screenshot: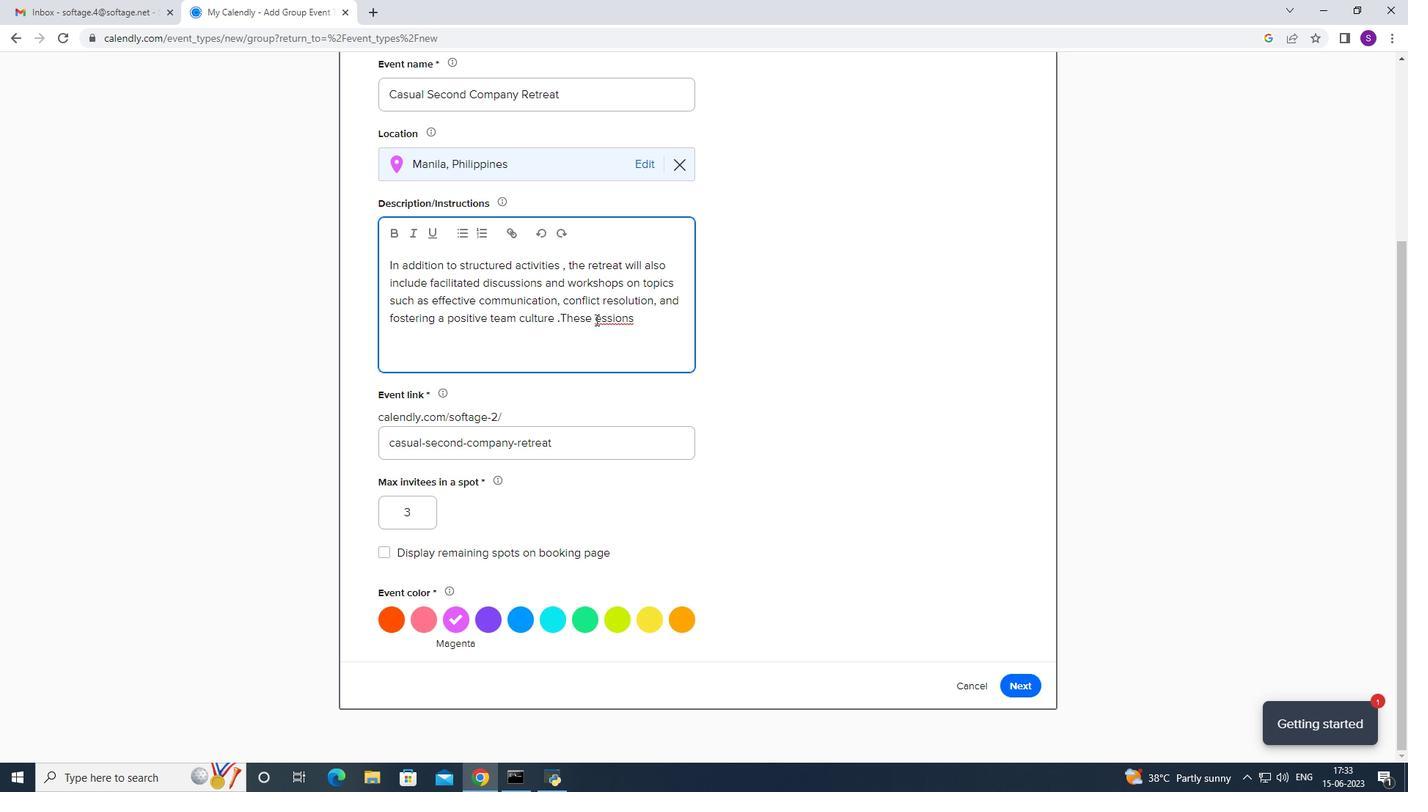 
Action: Mouse moved to (678, 327)
Screenshot: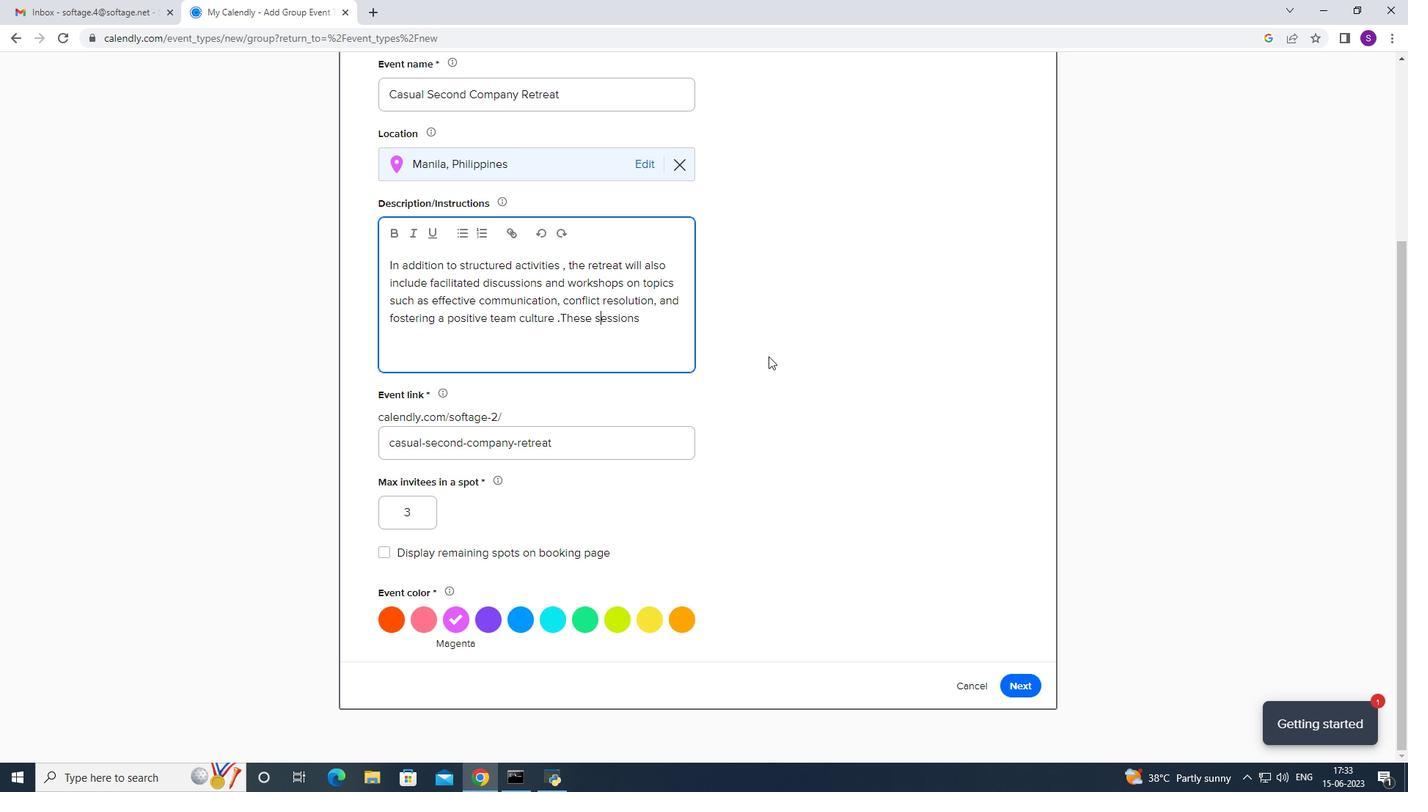 
Action: Mouse pressed left at (678, 327)
Screenshot: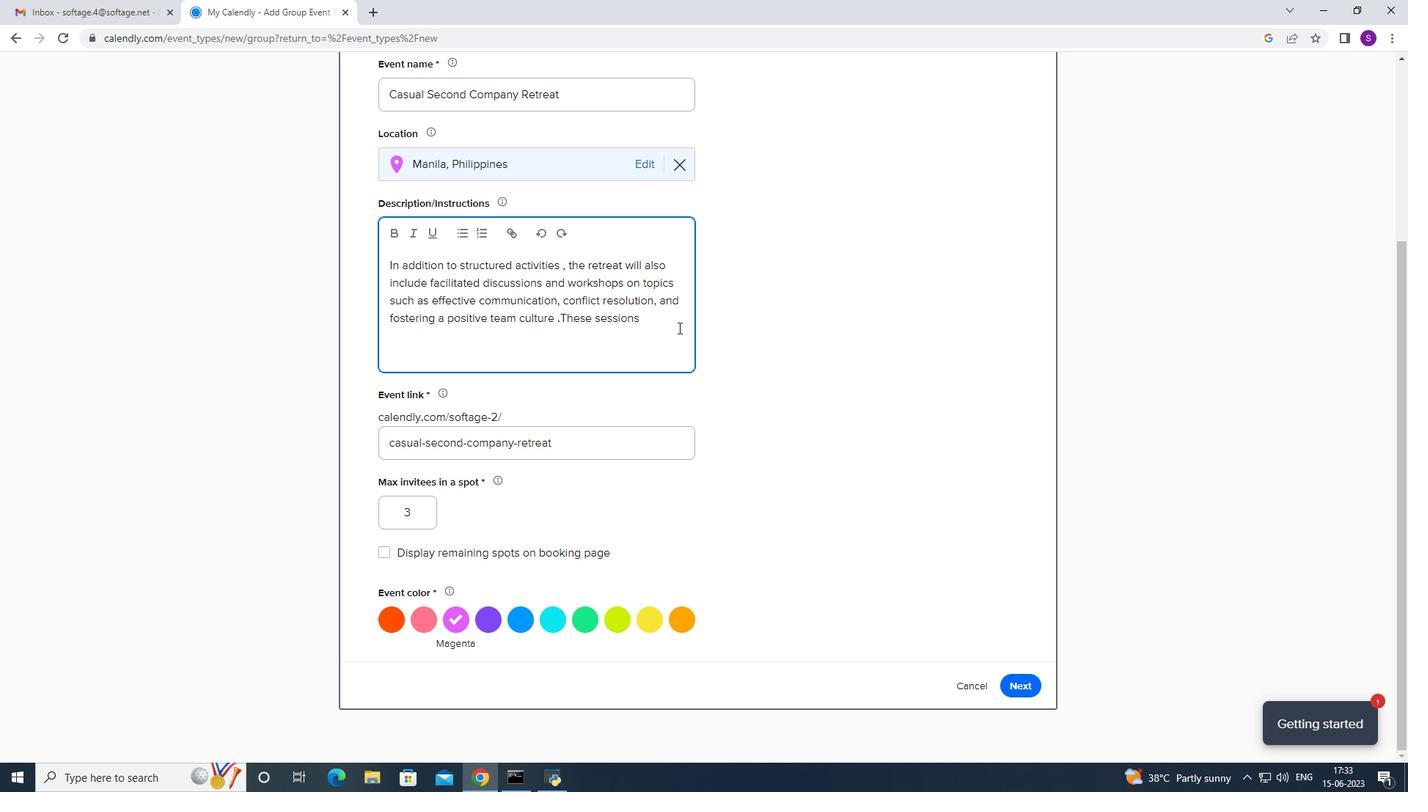 
Action: Mouse moved to (674, 327)
Screenshot: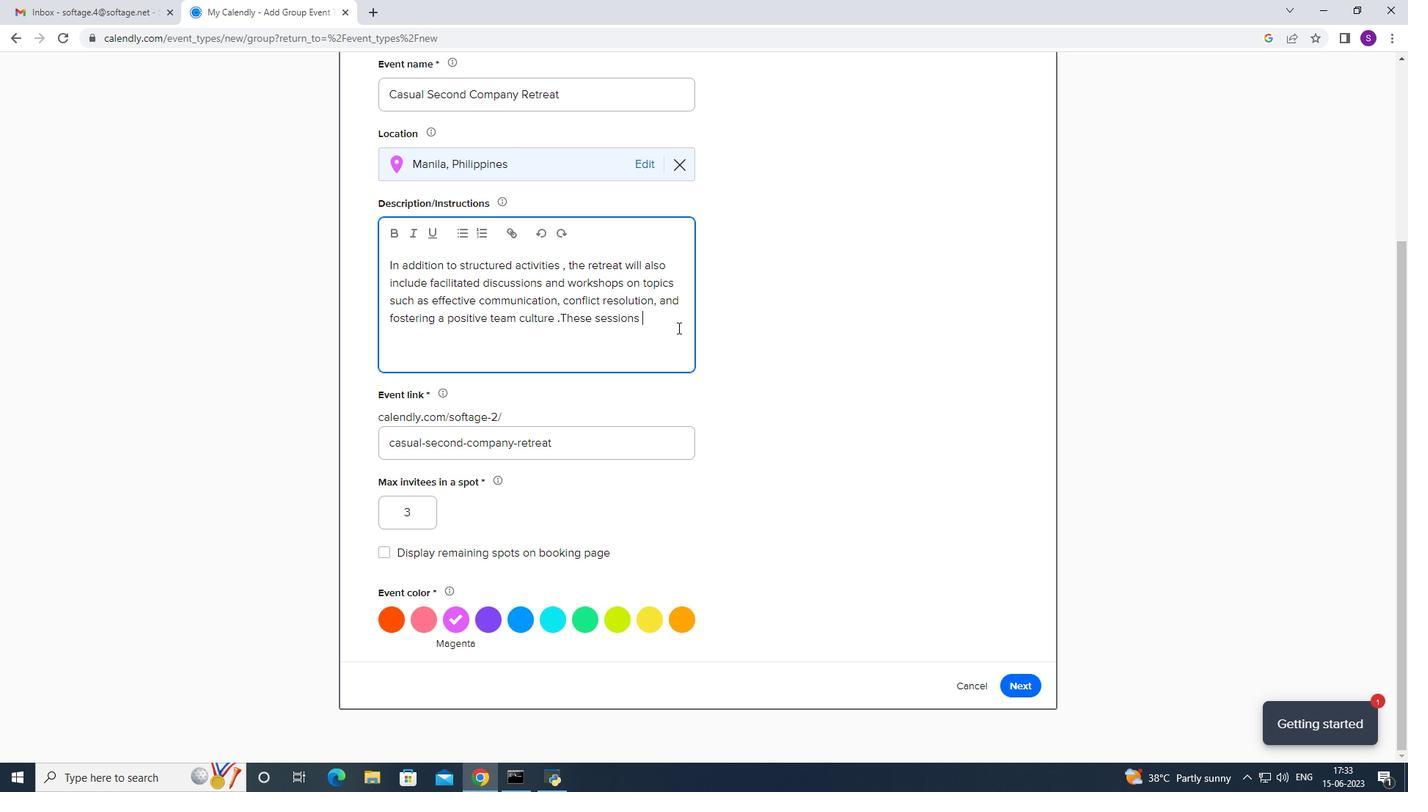 
Action: Key pressed will<Key.space>provide<Key.space>valuable<Key.space>insights<Key.space>and<Key.space>tools<Key.space>their<Key.space>team<Key.space>members<Key.space>can<Key.space>apply<Key.space>in<Key.space>their<Key.space>day<Key.space>to<Key.space>day<Key.space>work<Key.space>environment.
Screenshot: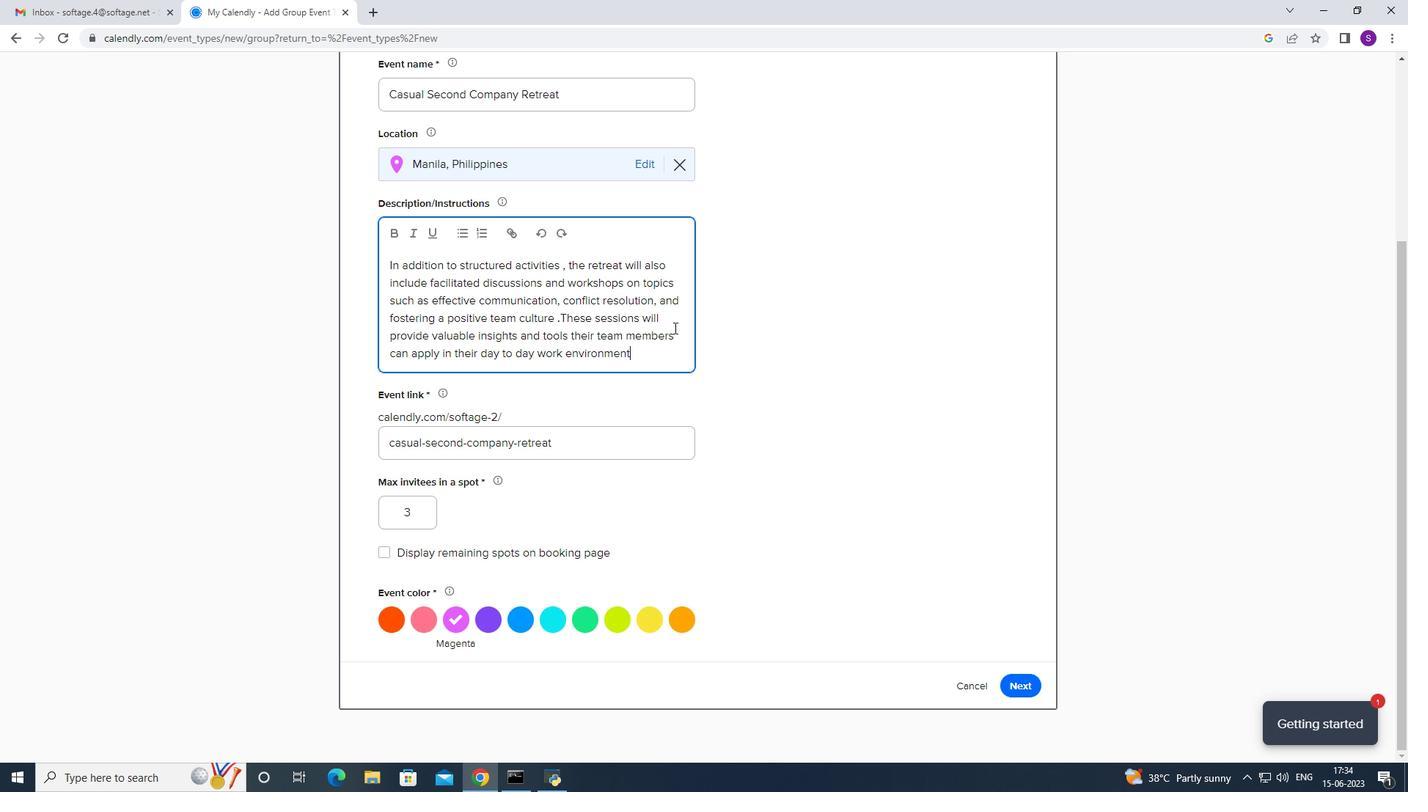 
Action: Mouse moved to (1030, 672)
Screenshot: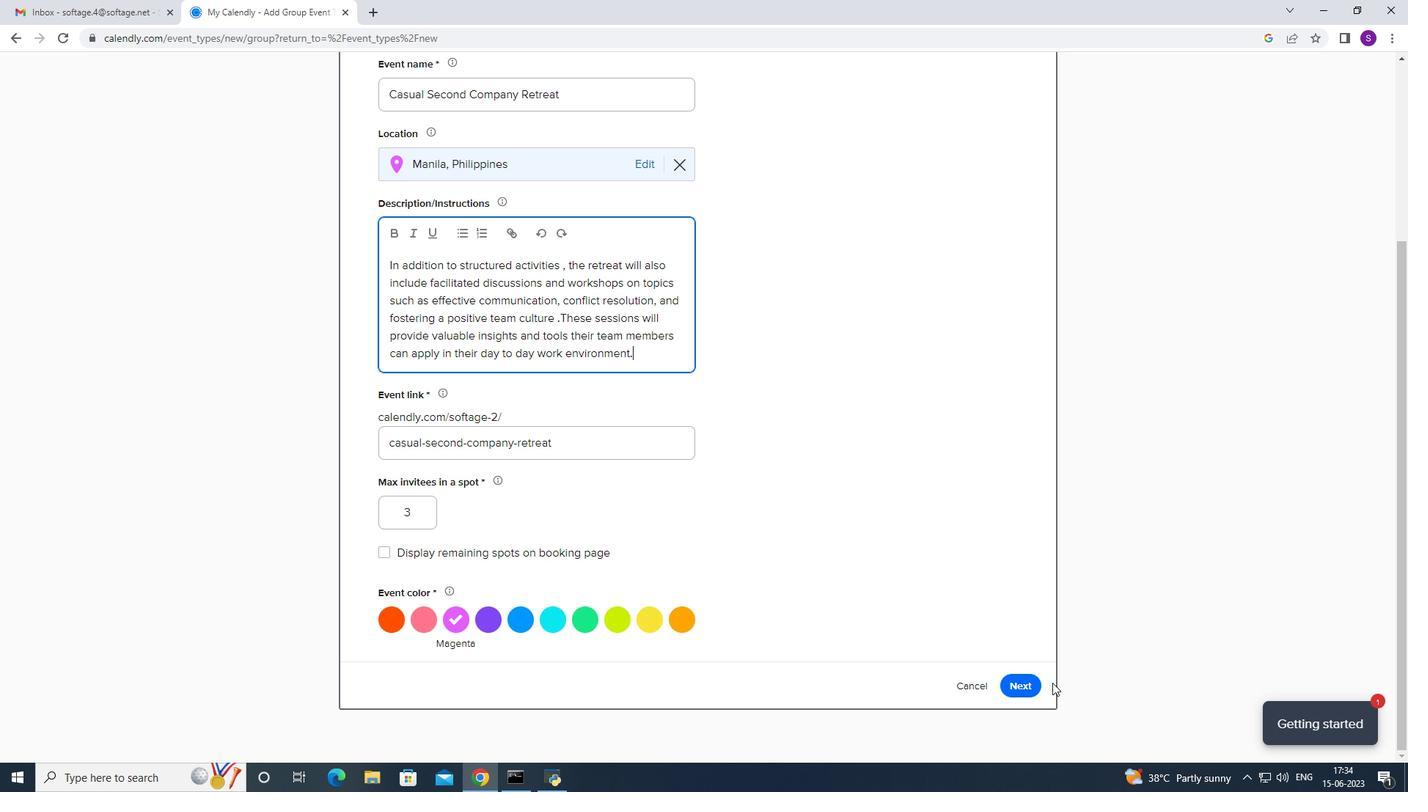 
Action: Mouse pressed left at (1030, 672)
Screenshot: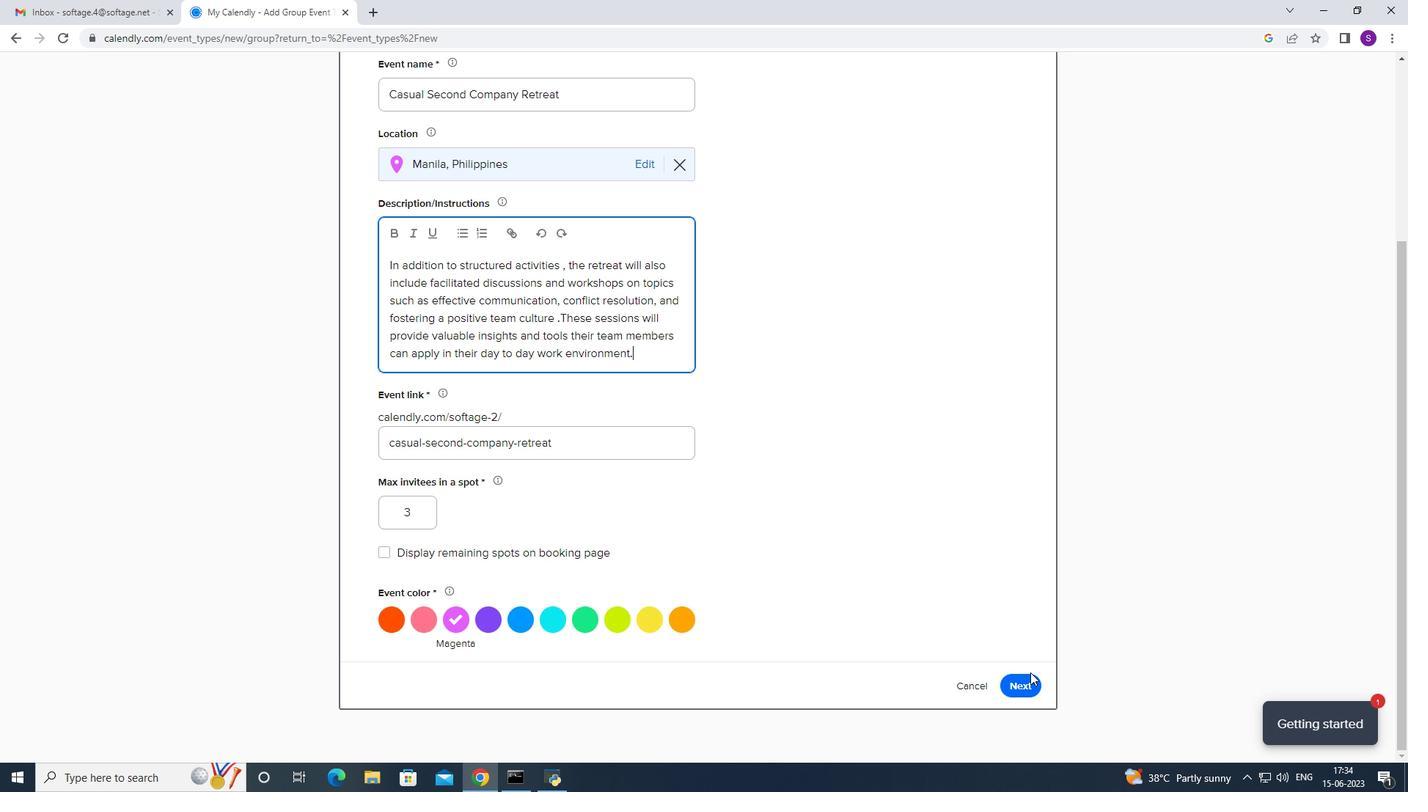 
Action: Mouse moved to (1027, 674)
Screenshot: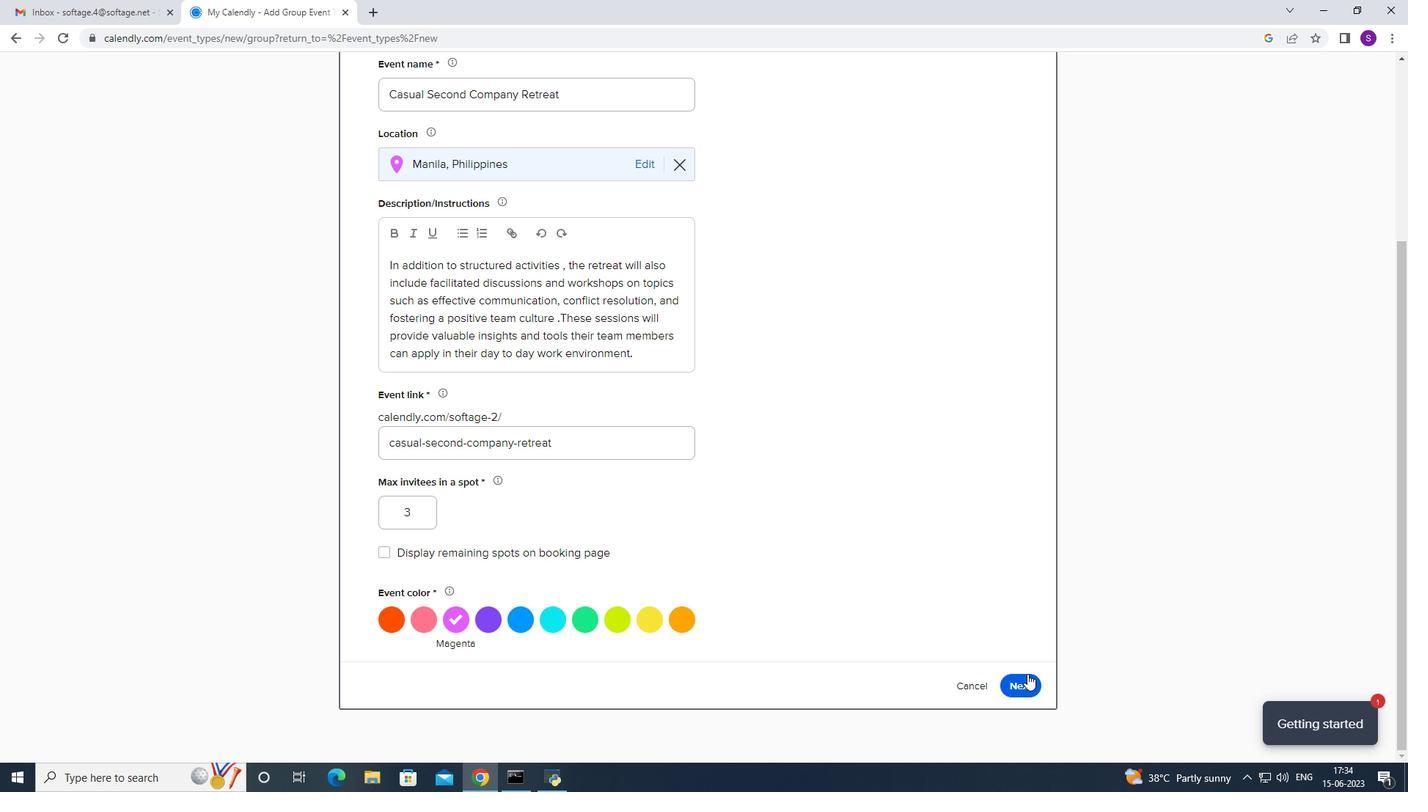 
Action: Mouse pressed left at (1027, 674)
Screenshot: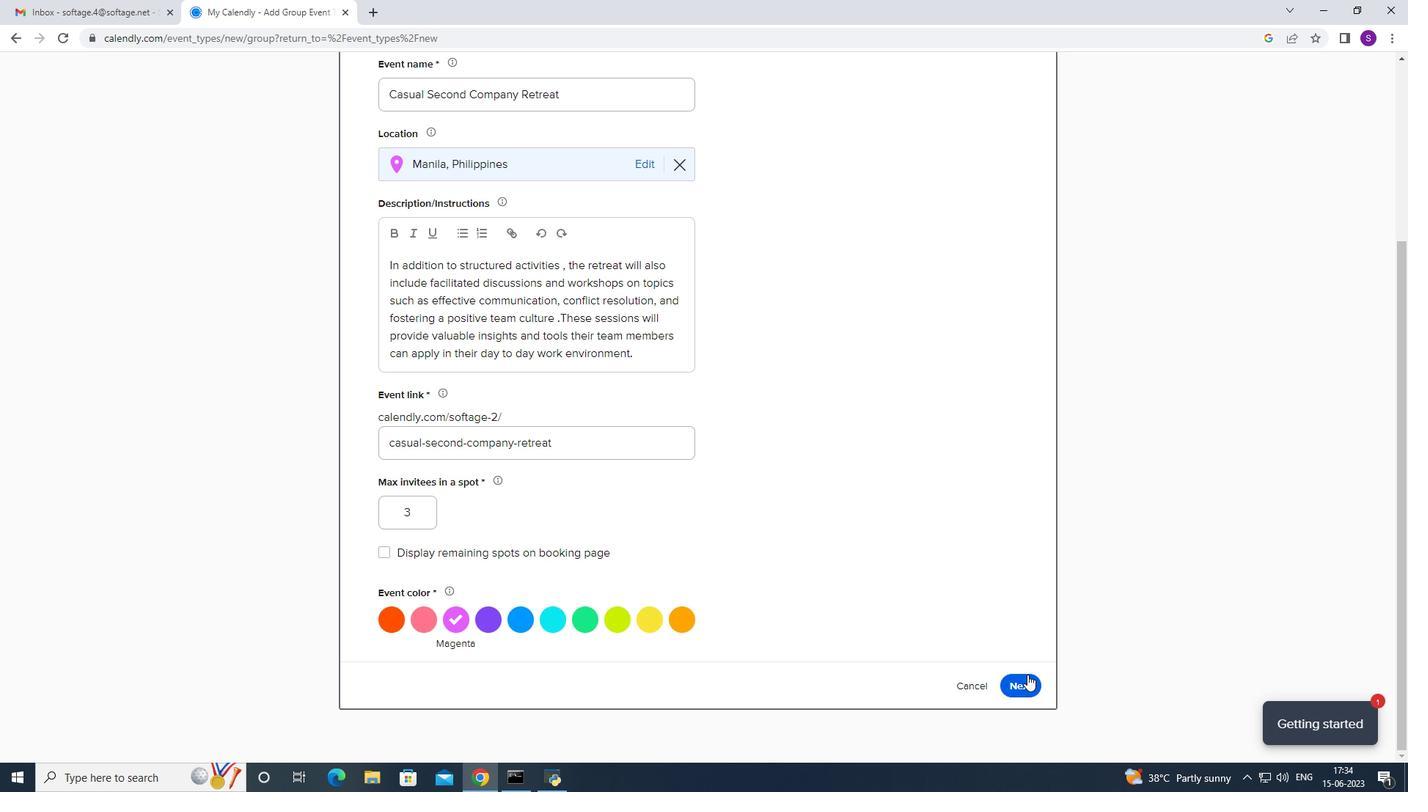 
Action: Mouse moved to (424, 219)
Screenshot: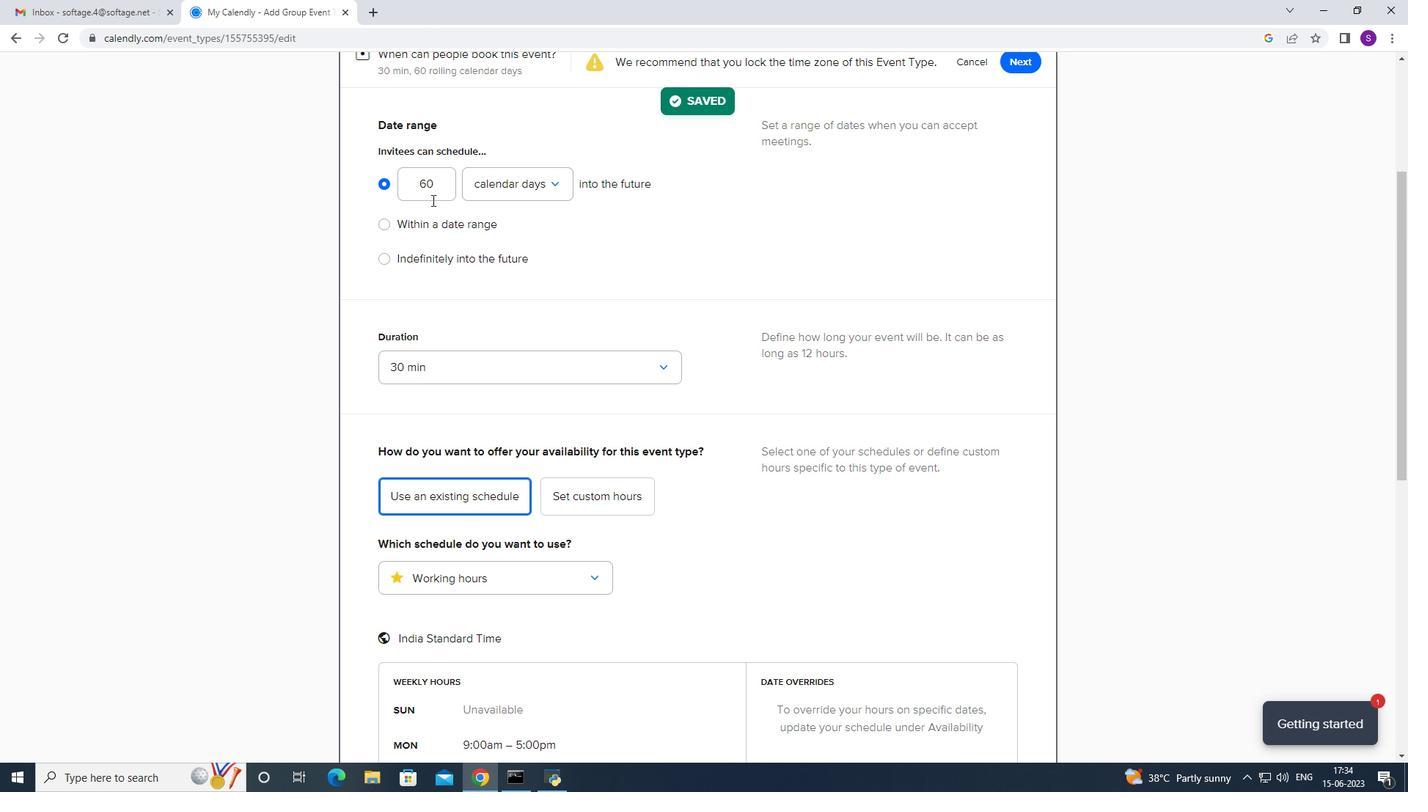 
Action: Mouse pressed left at (424, 219)
Screenshot: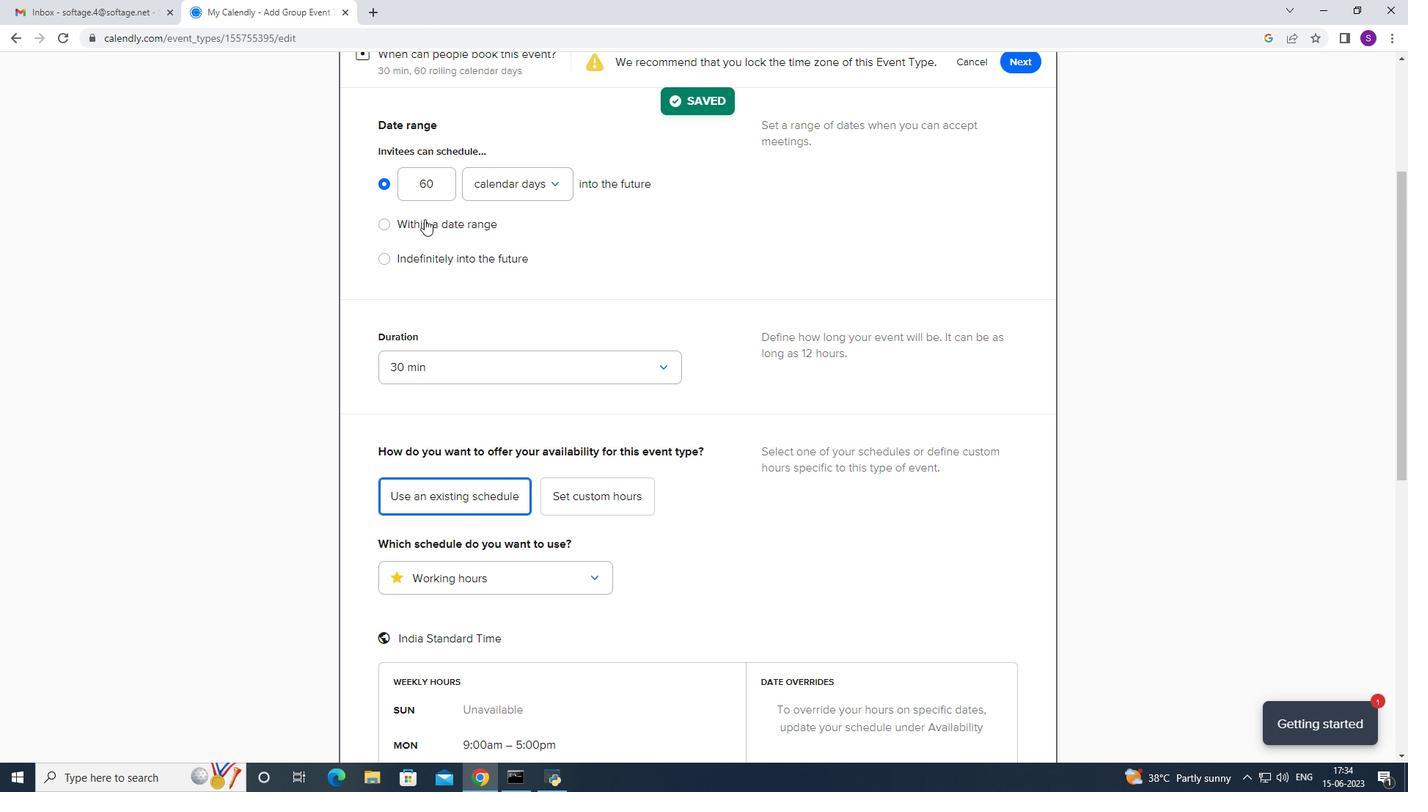 
Action: Mouse moved to (534, 228)
Screenshot: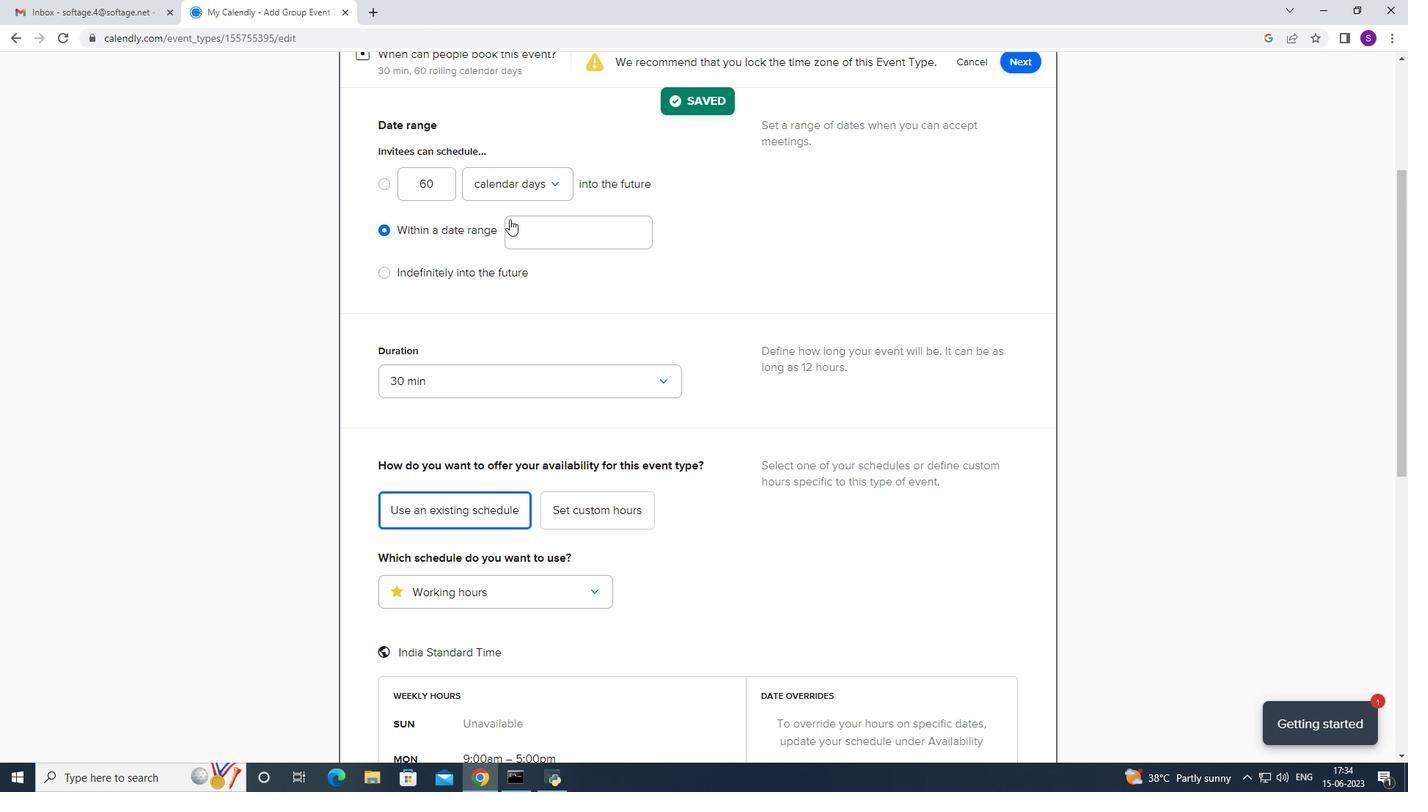 
Action: Mouse pressed left at (534, 228)
Screenshot: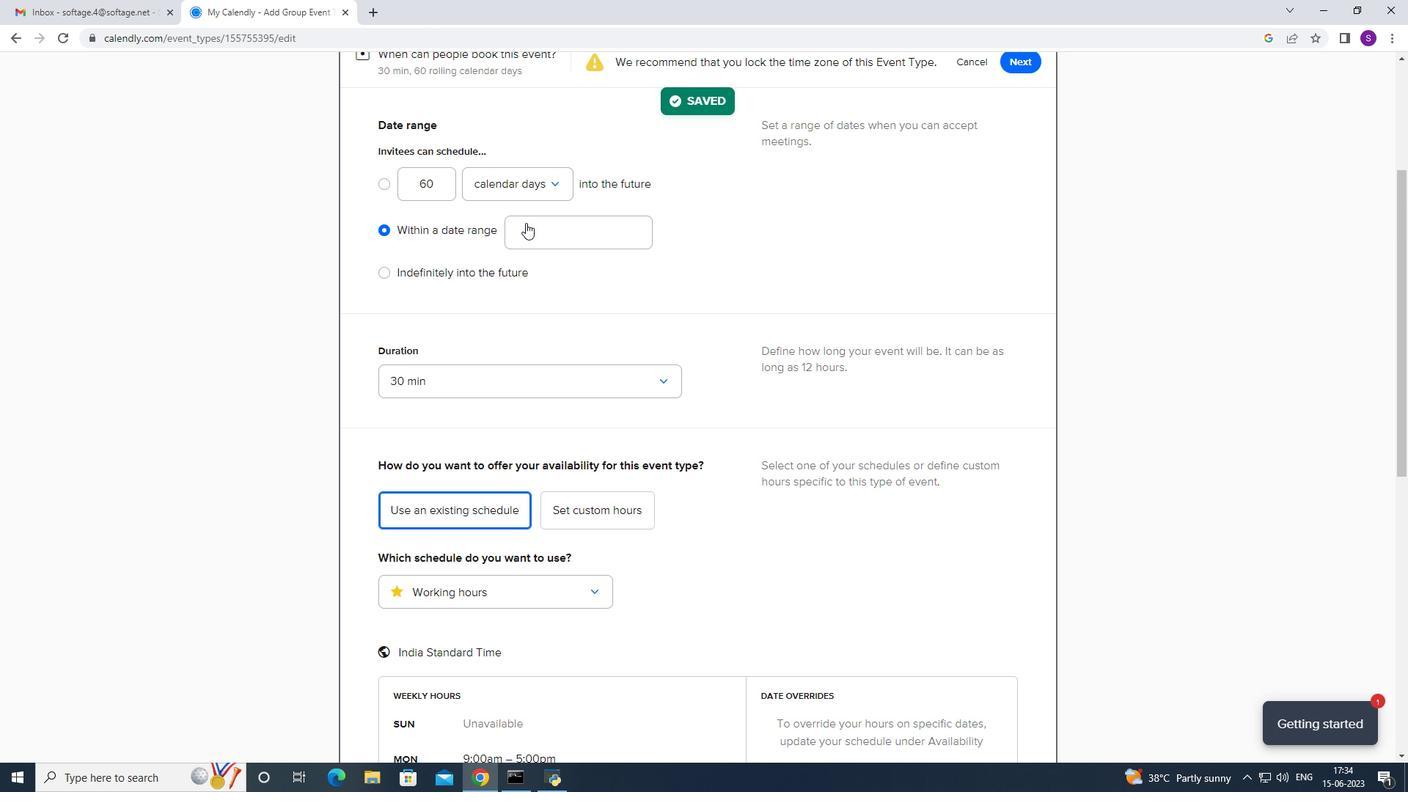 
Action: Mouse moved to (617, 277)
Screenshot: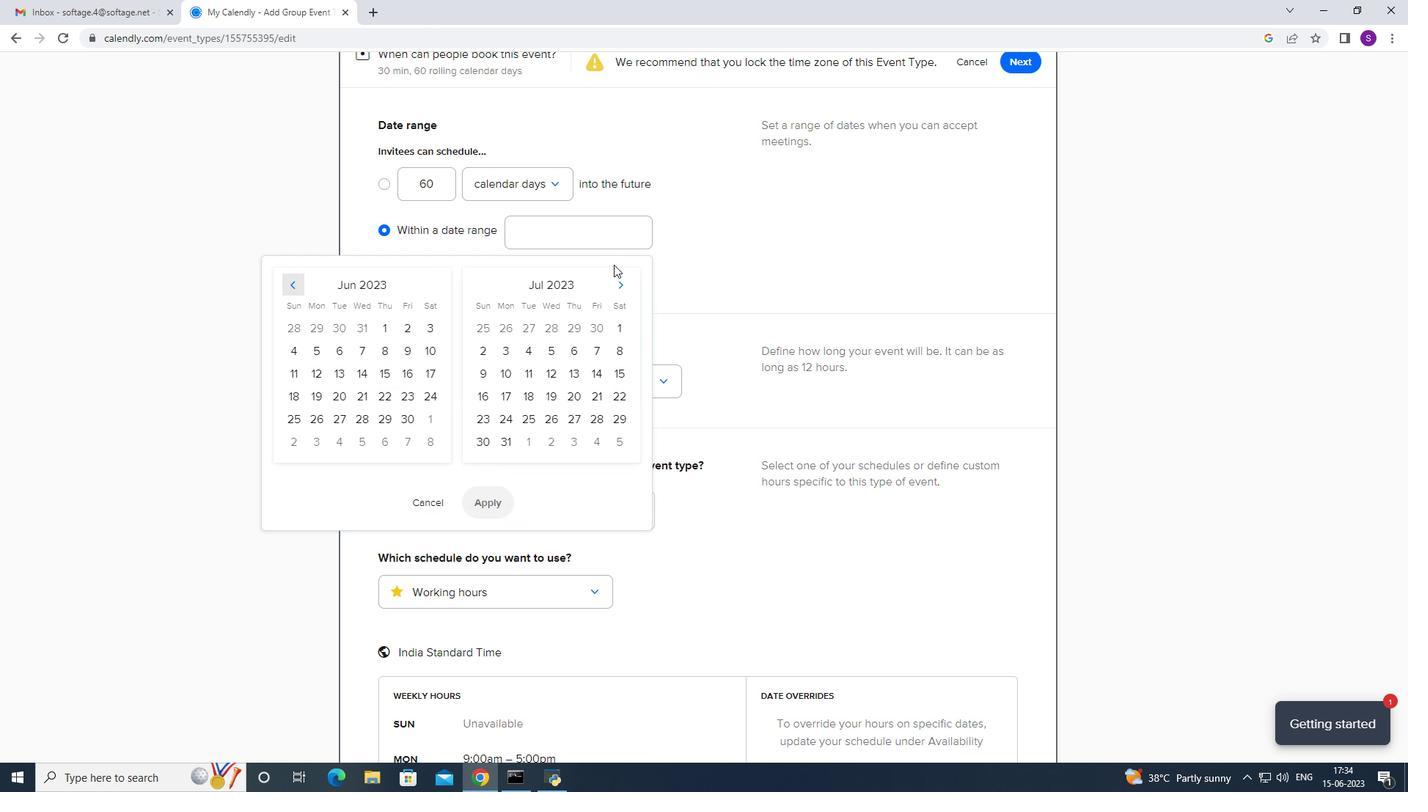 
Action: Mouse pressed left at (617, 277)
Screenshot: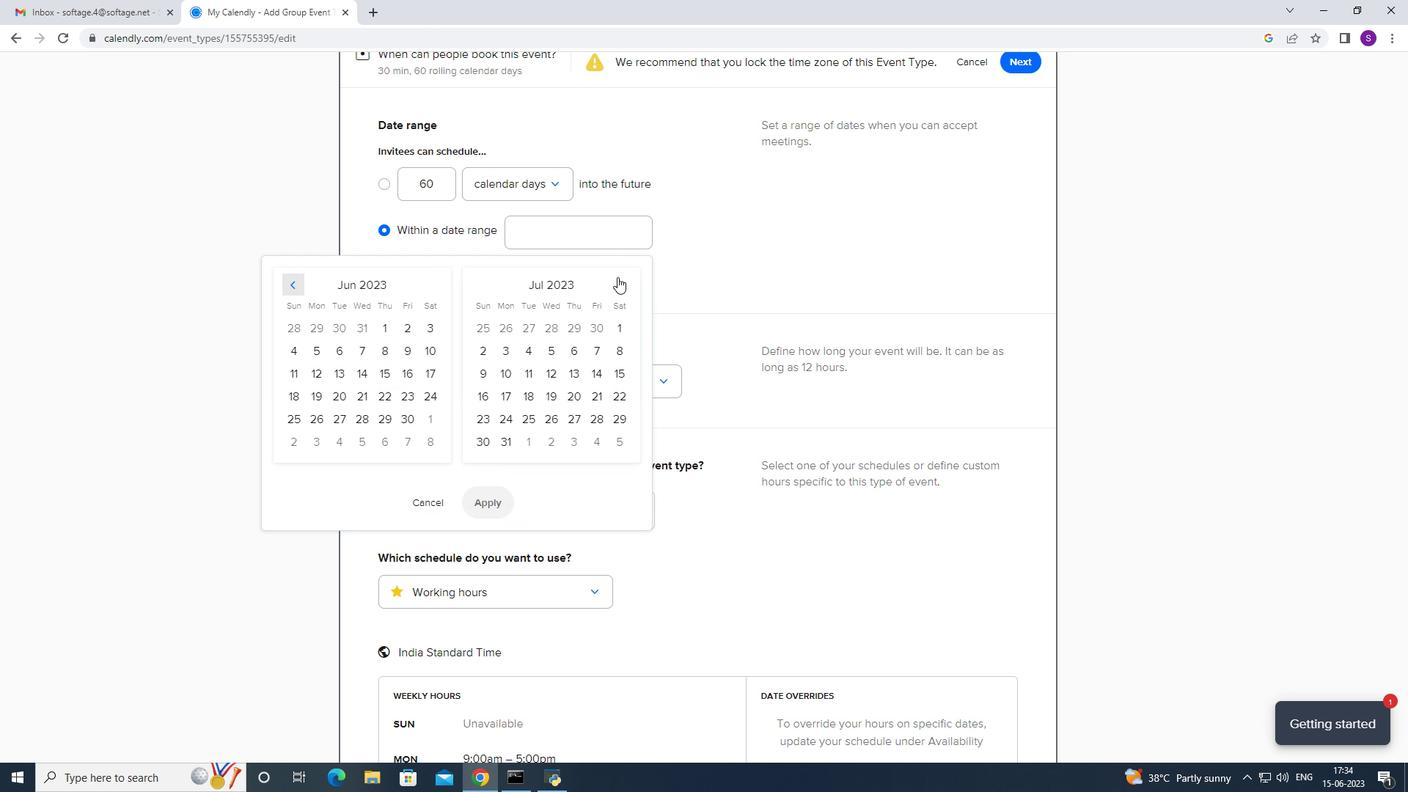 
Action: Mouse pressed left at (617, 277)
Screenshot: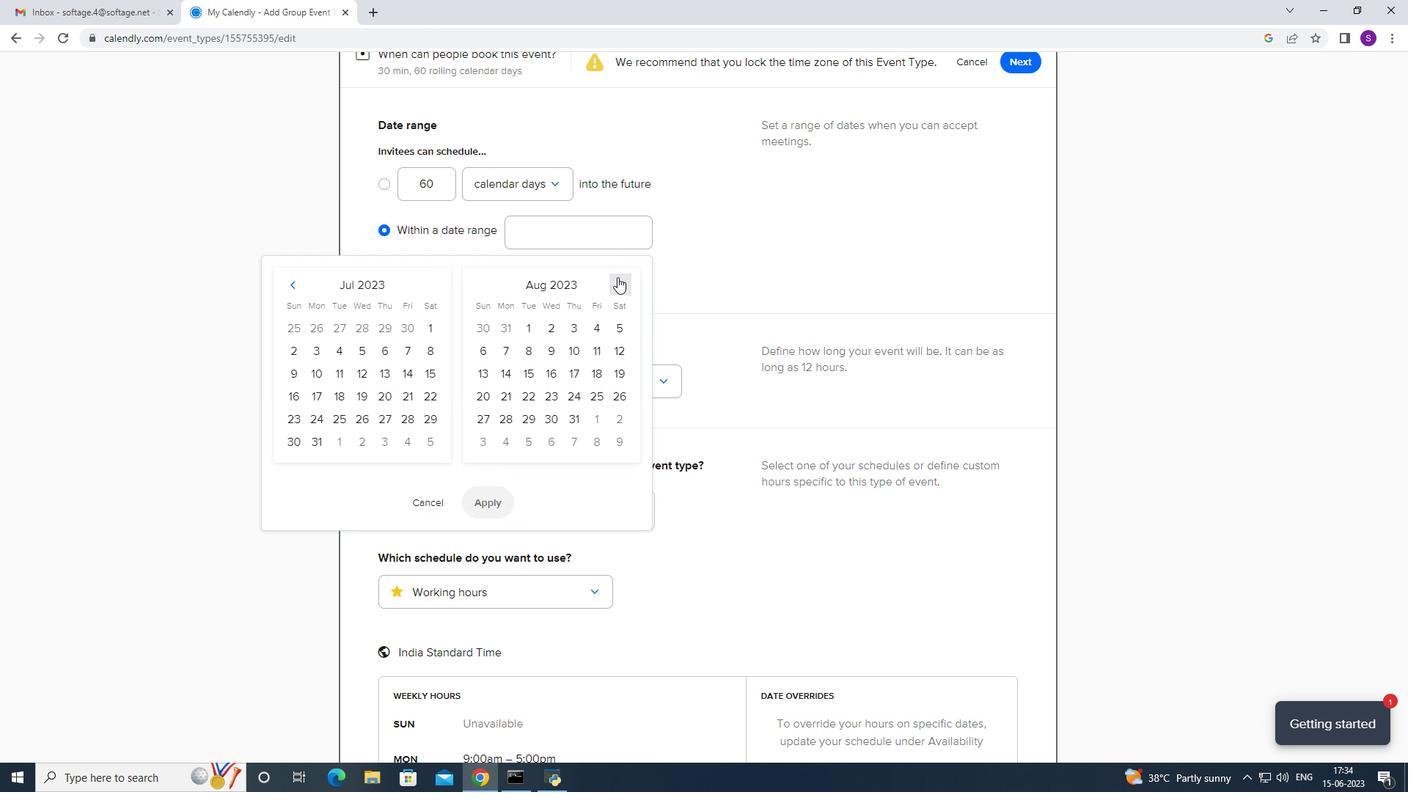 
Action: Mouse pressed left at (617, 277)
Screenshot: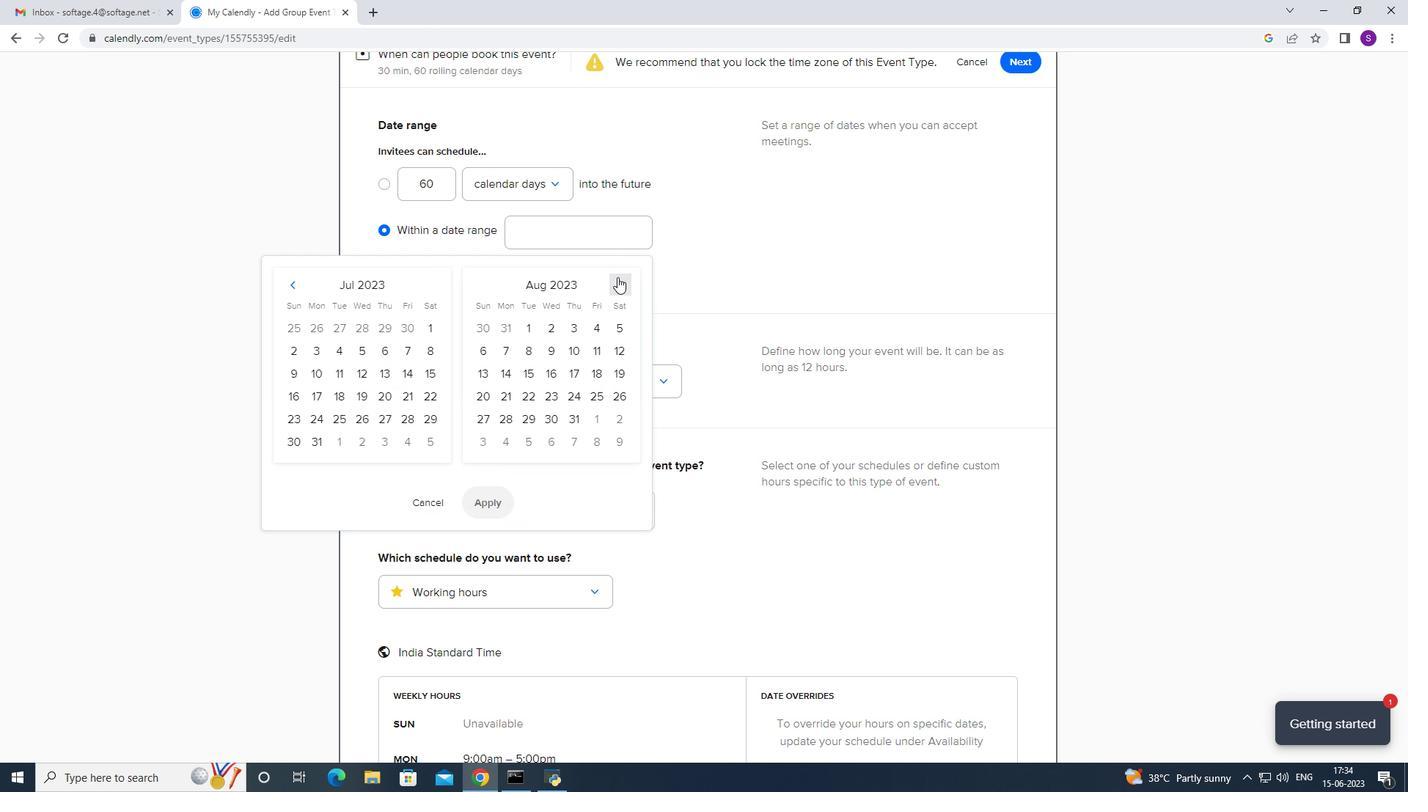 
Action: Mouse pressed left at (617, 277)
Screenshot: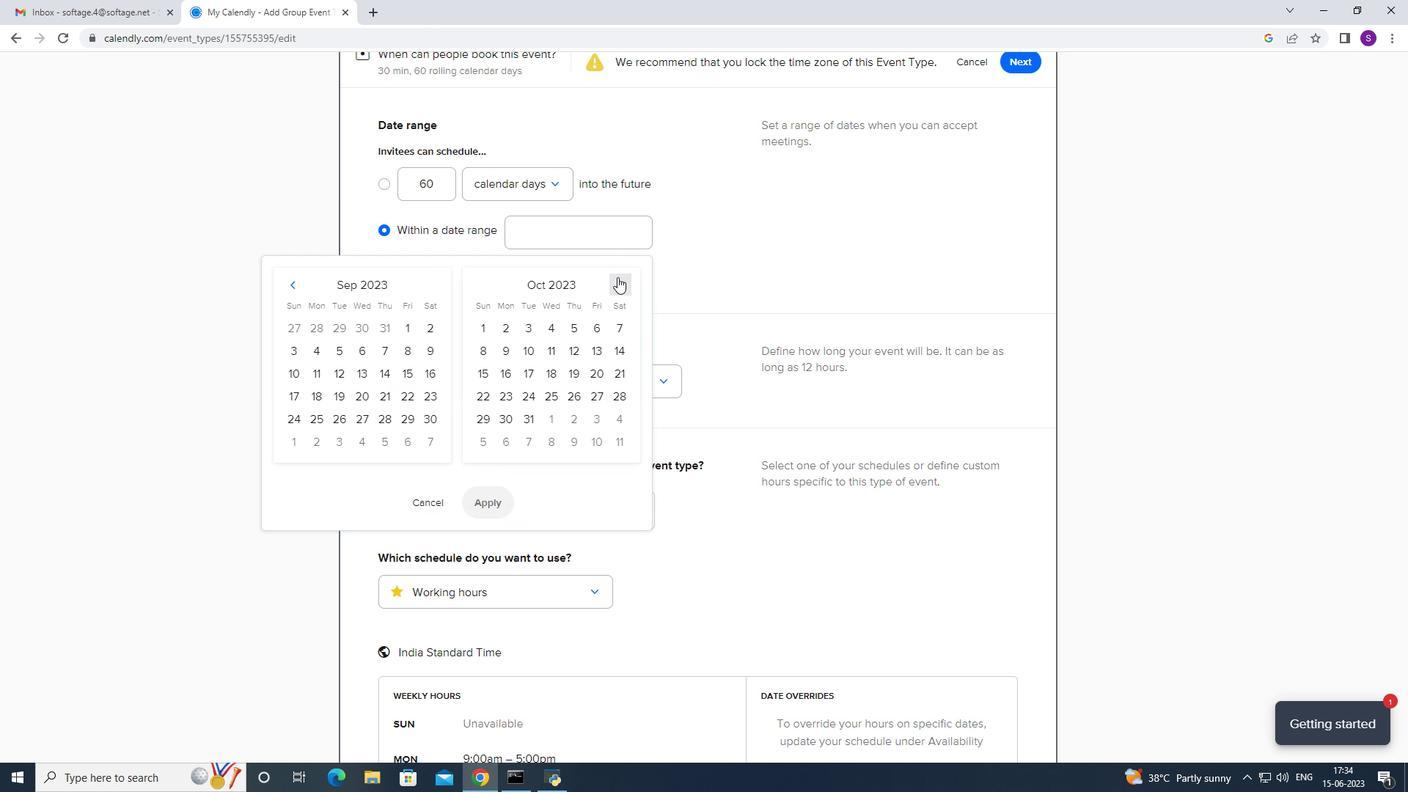 
Action: Mouse pressed left at (617, 277)
Screenshot: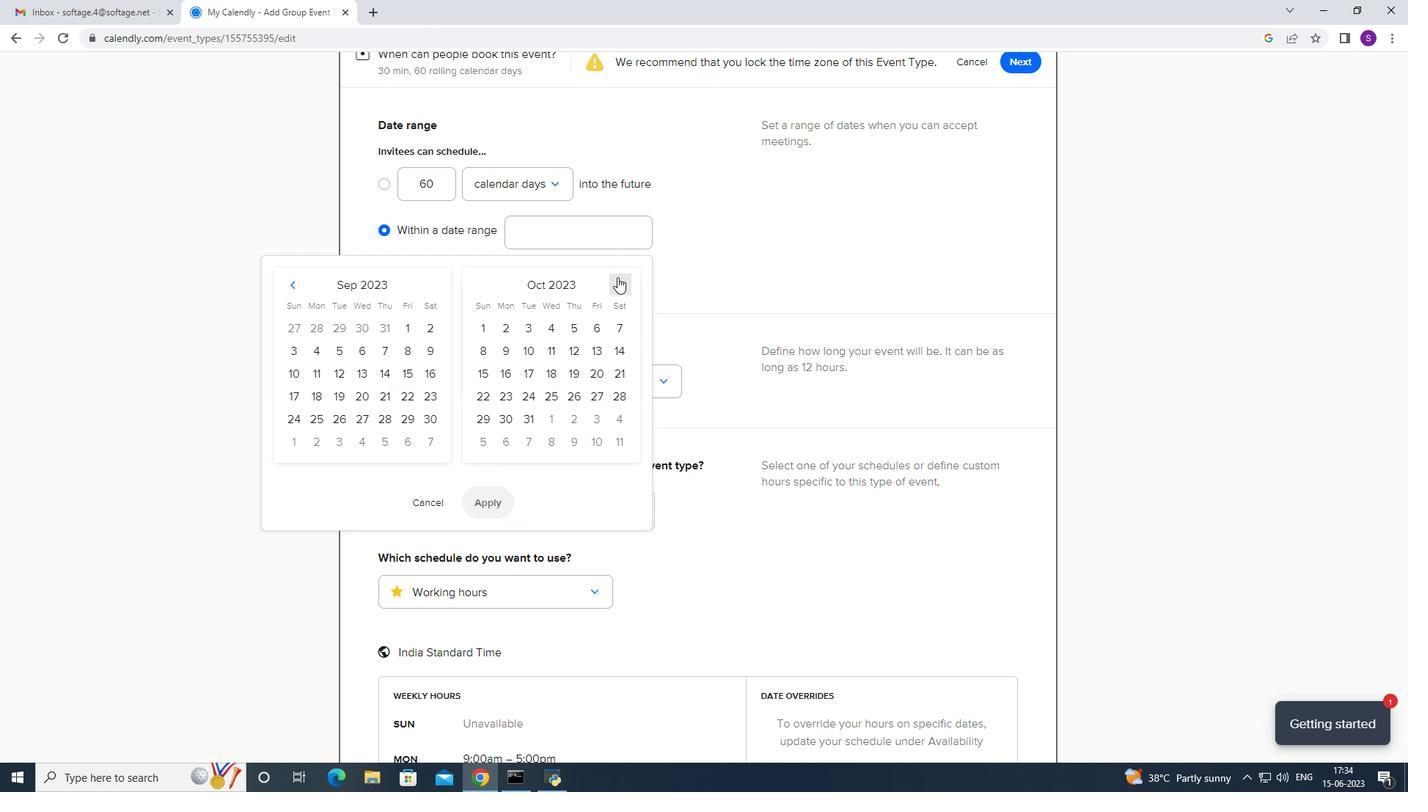 
Action: Mouse pressed left at (617, 277)
Screenshot: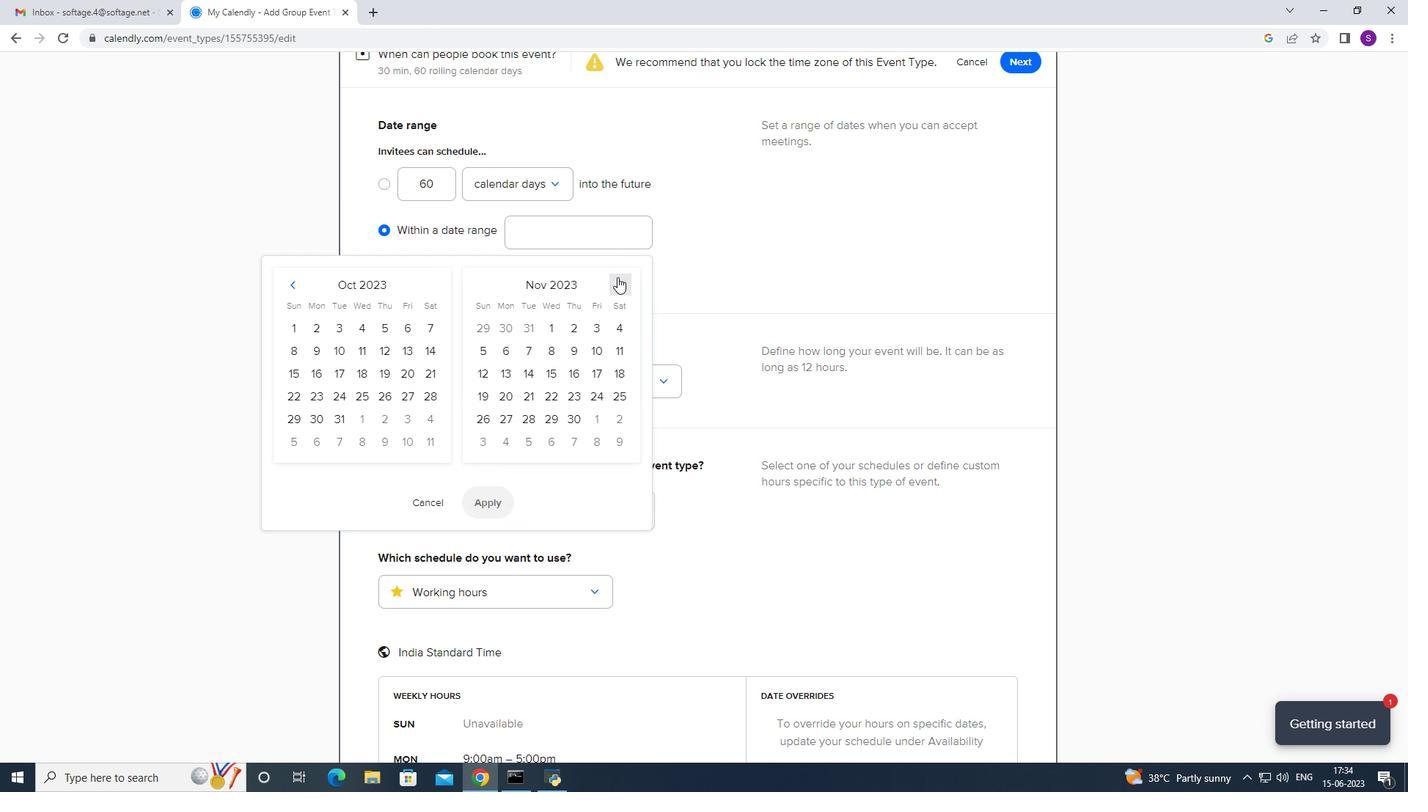 
Action: Mouse pressed left at (617, 277)
Screenshot: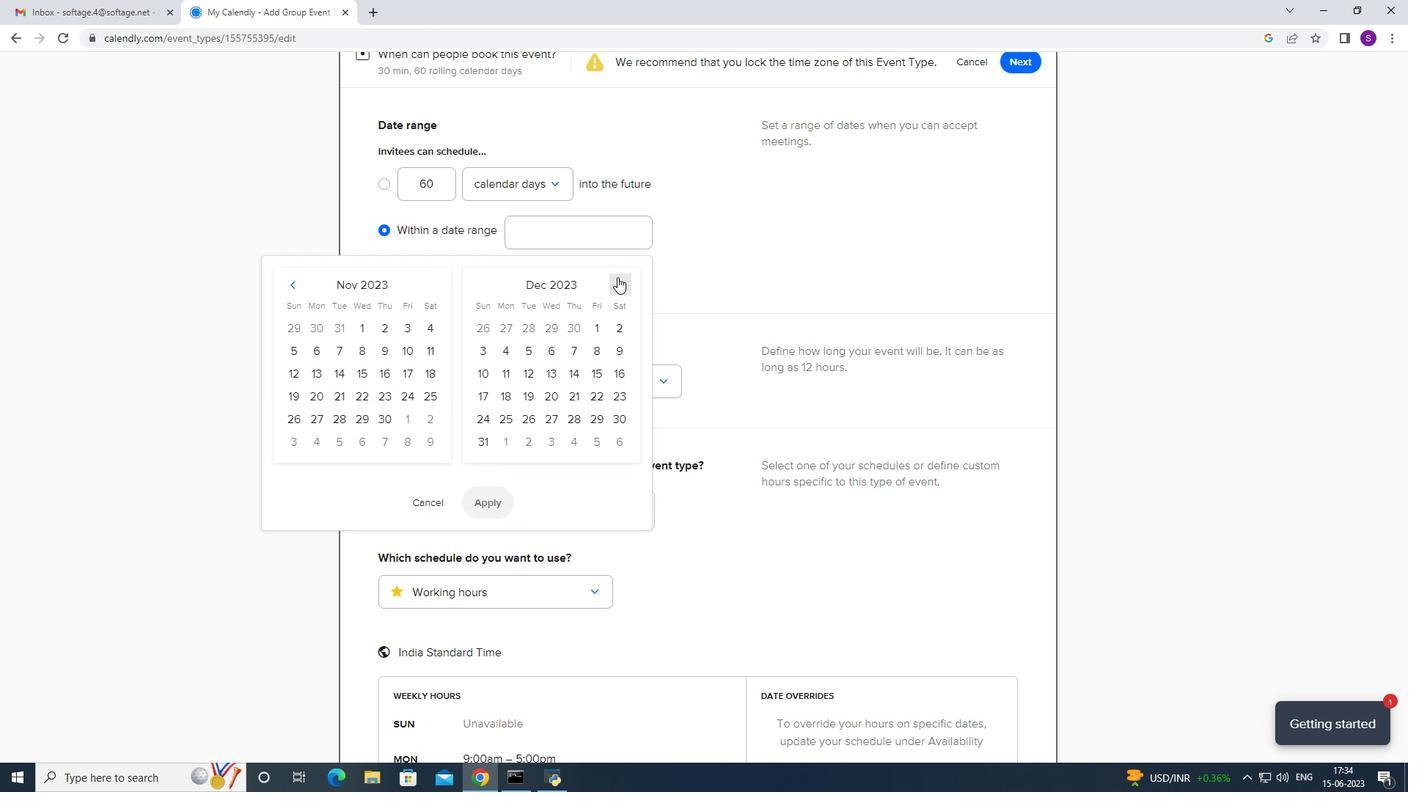 
Action: Mouse pressed left at (617, 277)
Screenshot: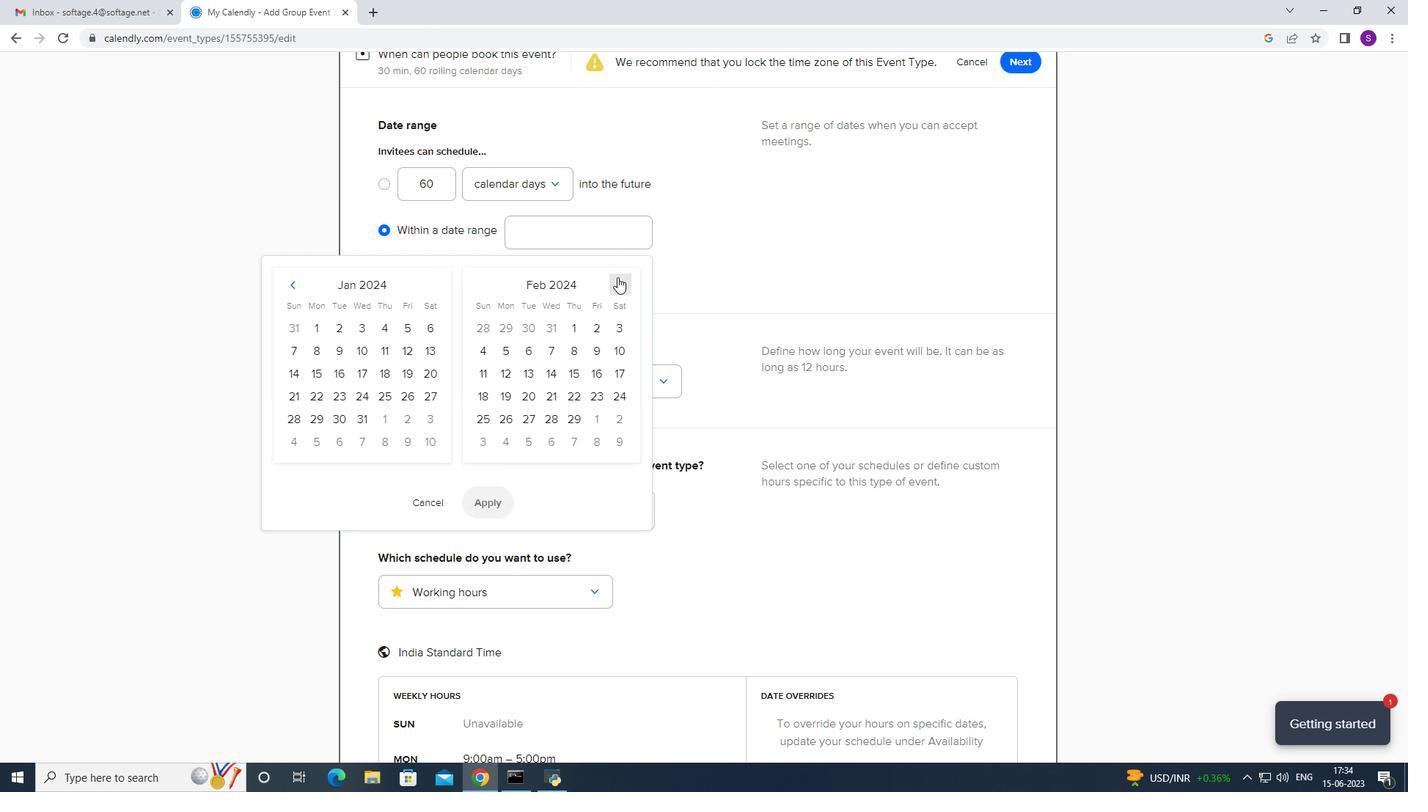 
Action: Mouse moved to (625, 285)
Screenshot: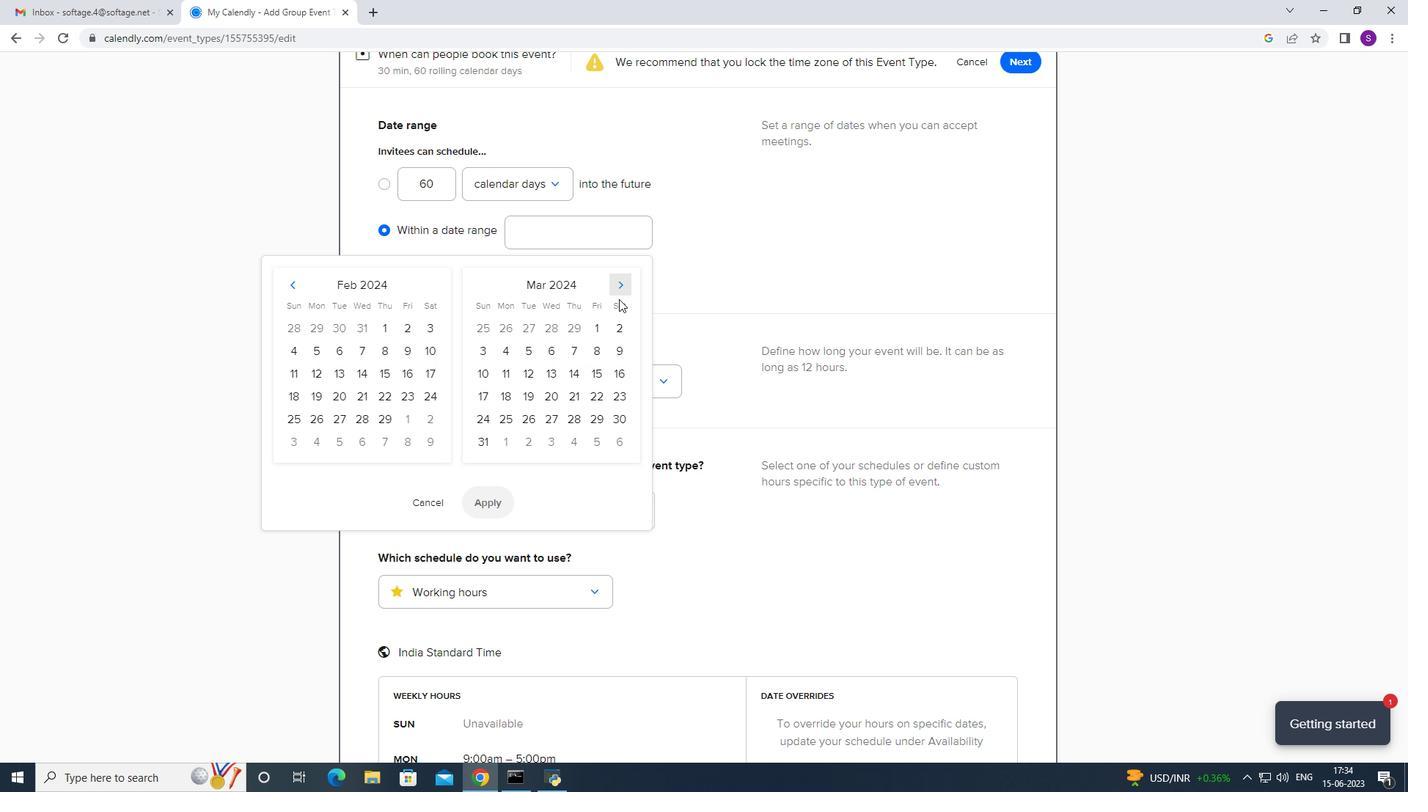 
Action: Mouse pressed left at (625, 285)
Screenshot: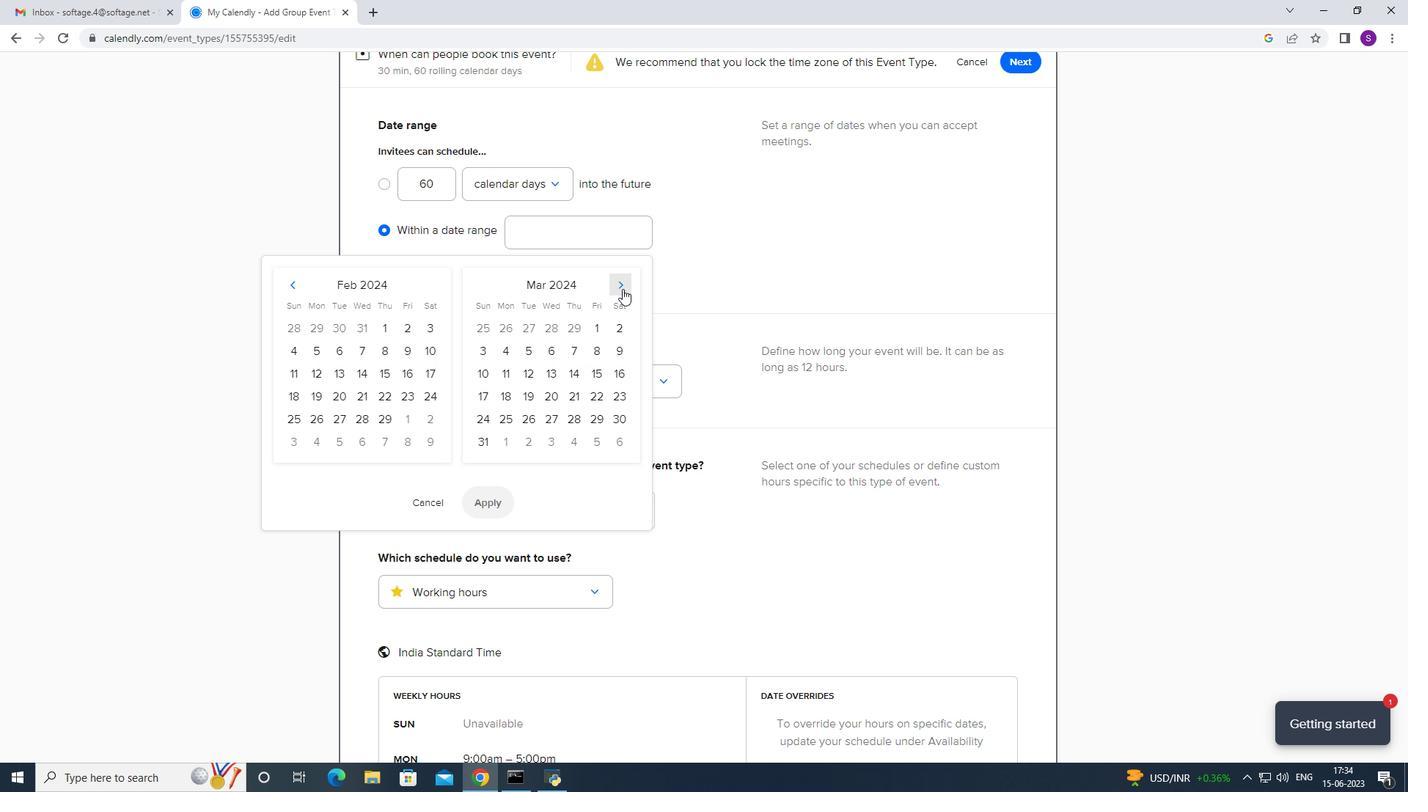 
Action: Mouse moved to (619, 288)
Screenshot: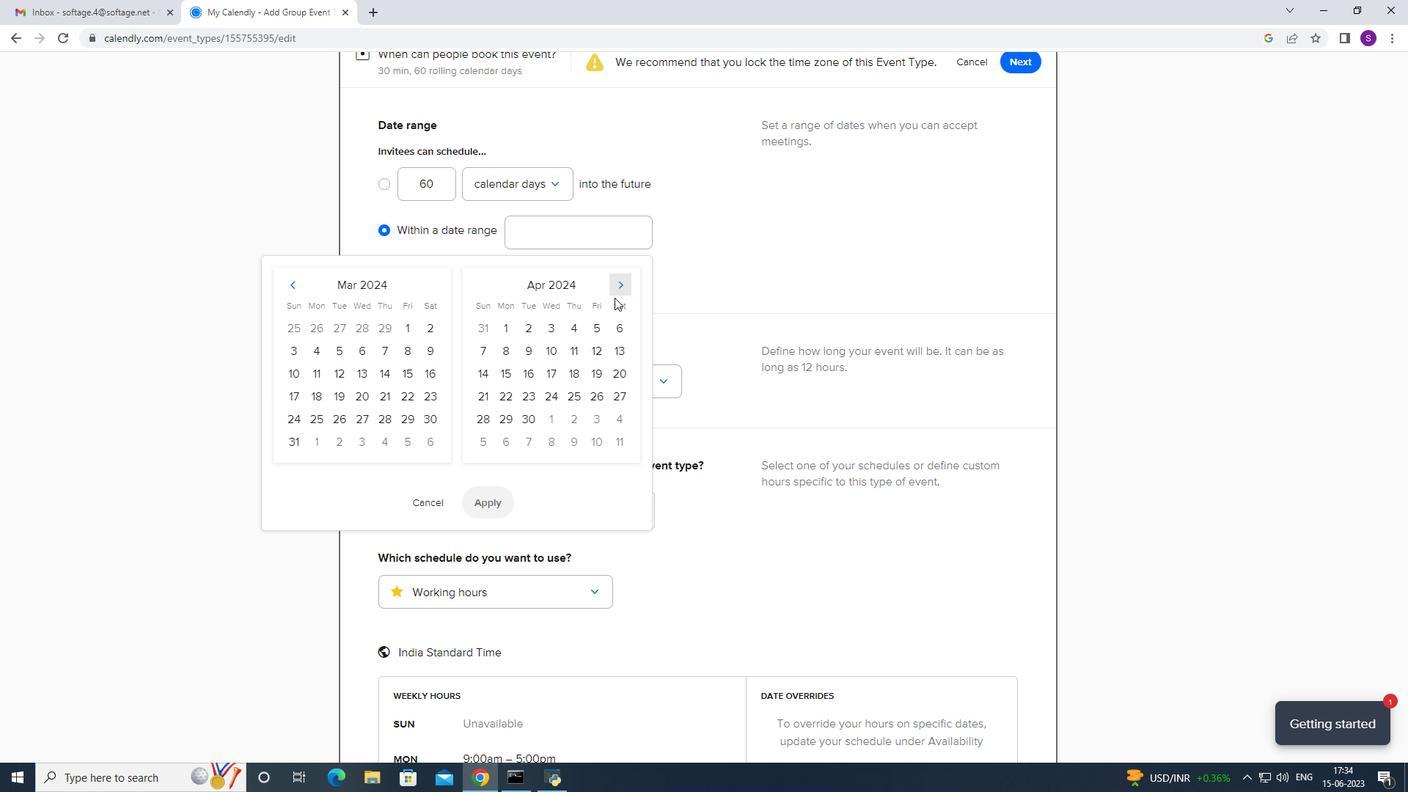 
Action: Mouse pressed left at (619, 288)
Screenshot: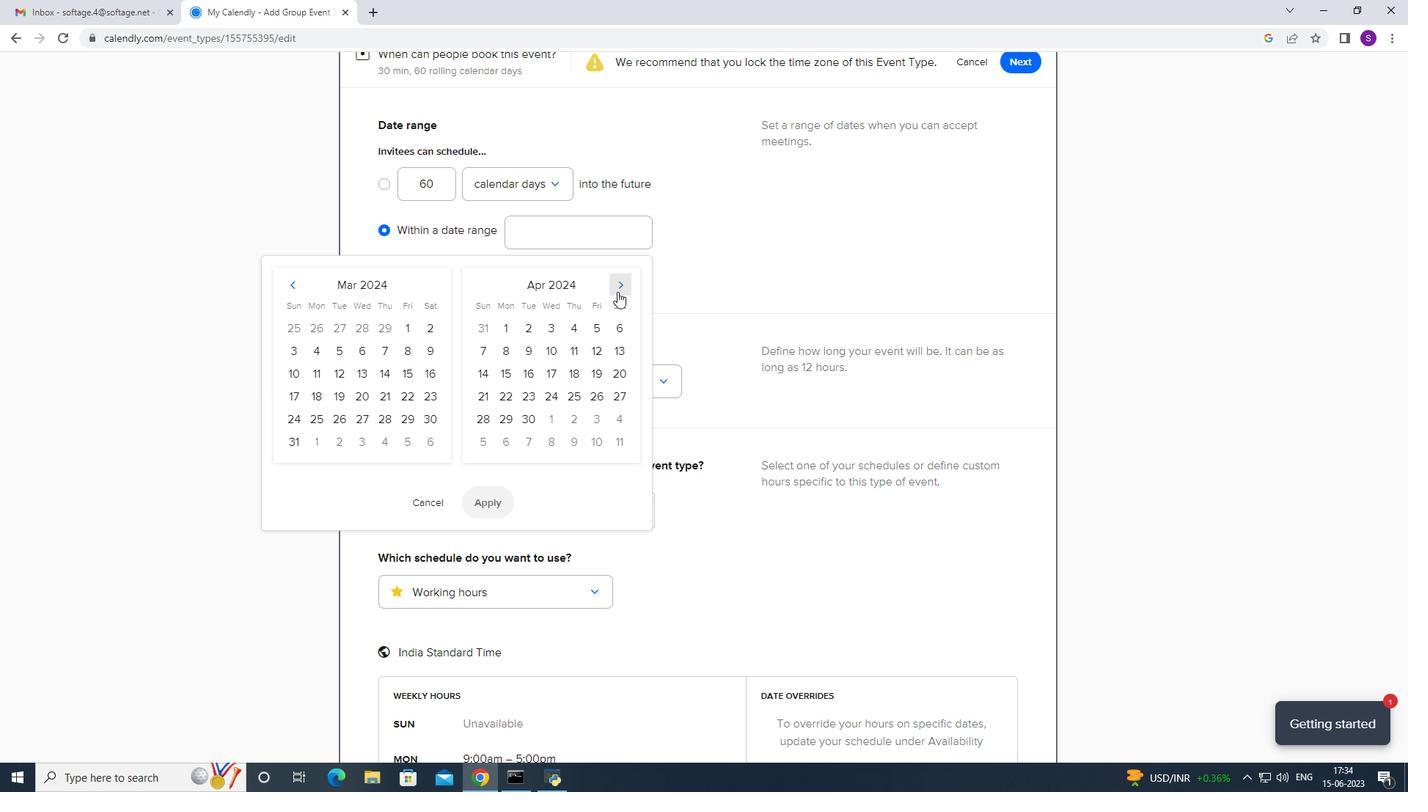 
Action: Mouse moved to (600, 333)
Screenshot: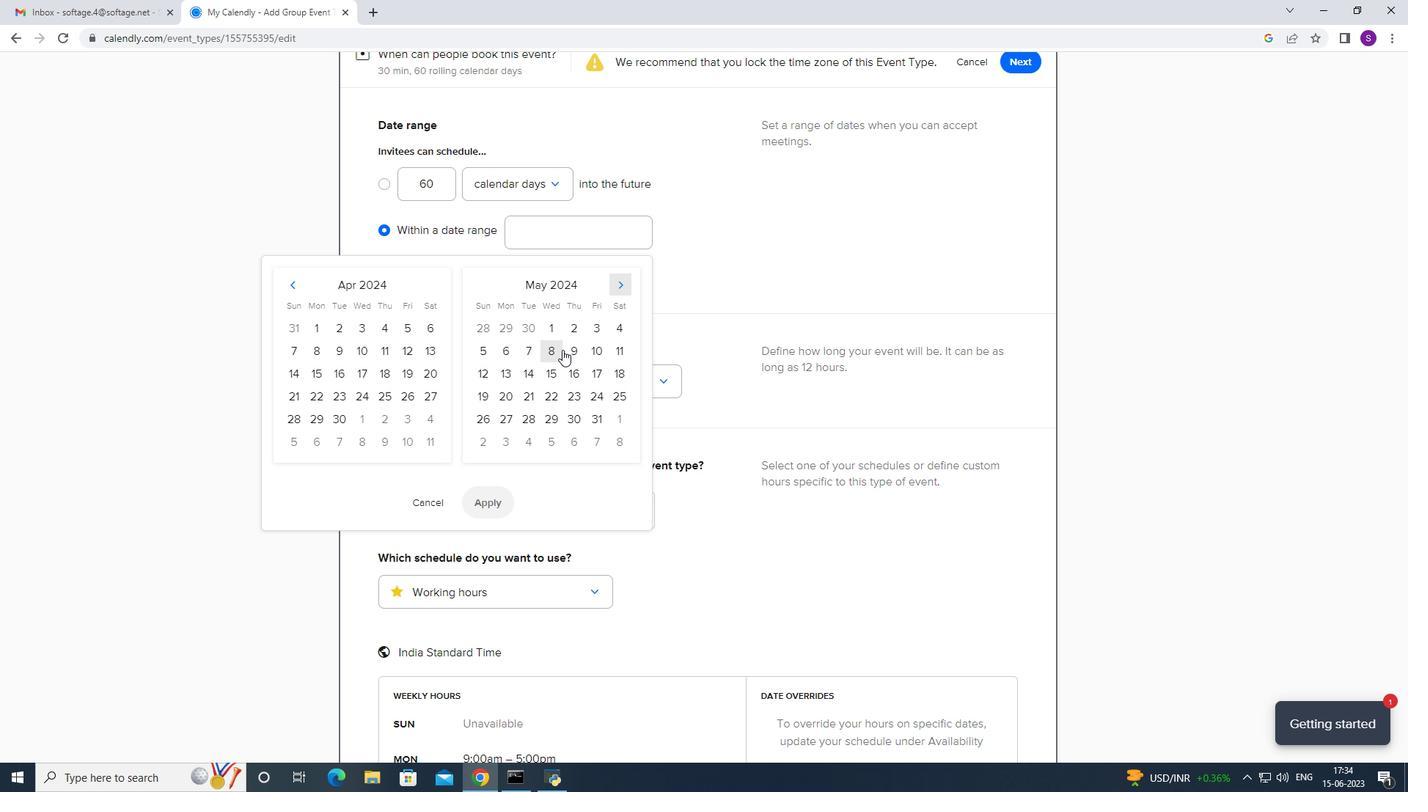 
Action: Mouse pressed left at (600, 333)
Screenshot: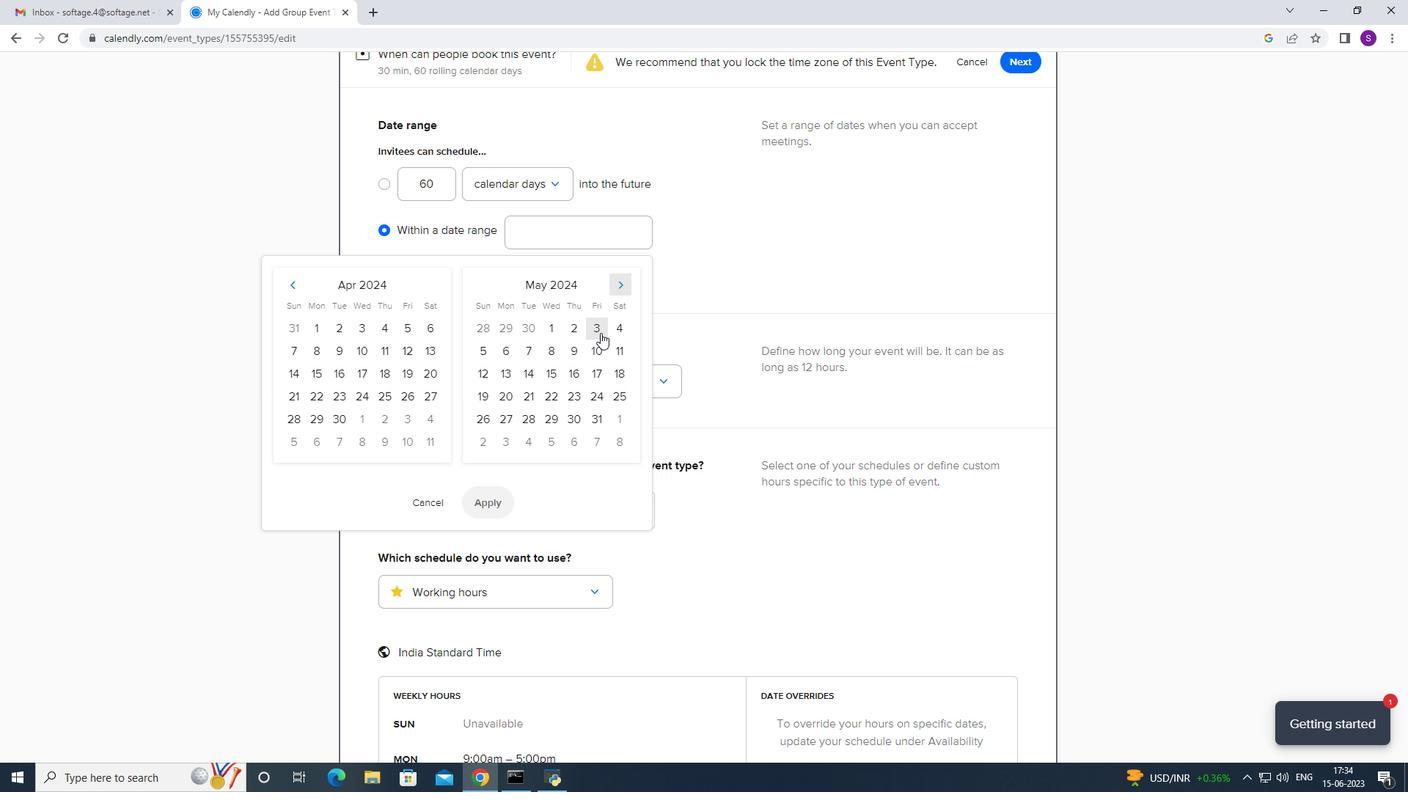 
Action: Mouse moved to (616, 327)
Screenshot: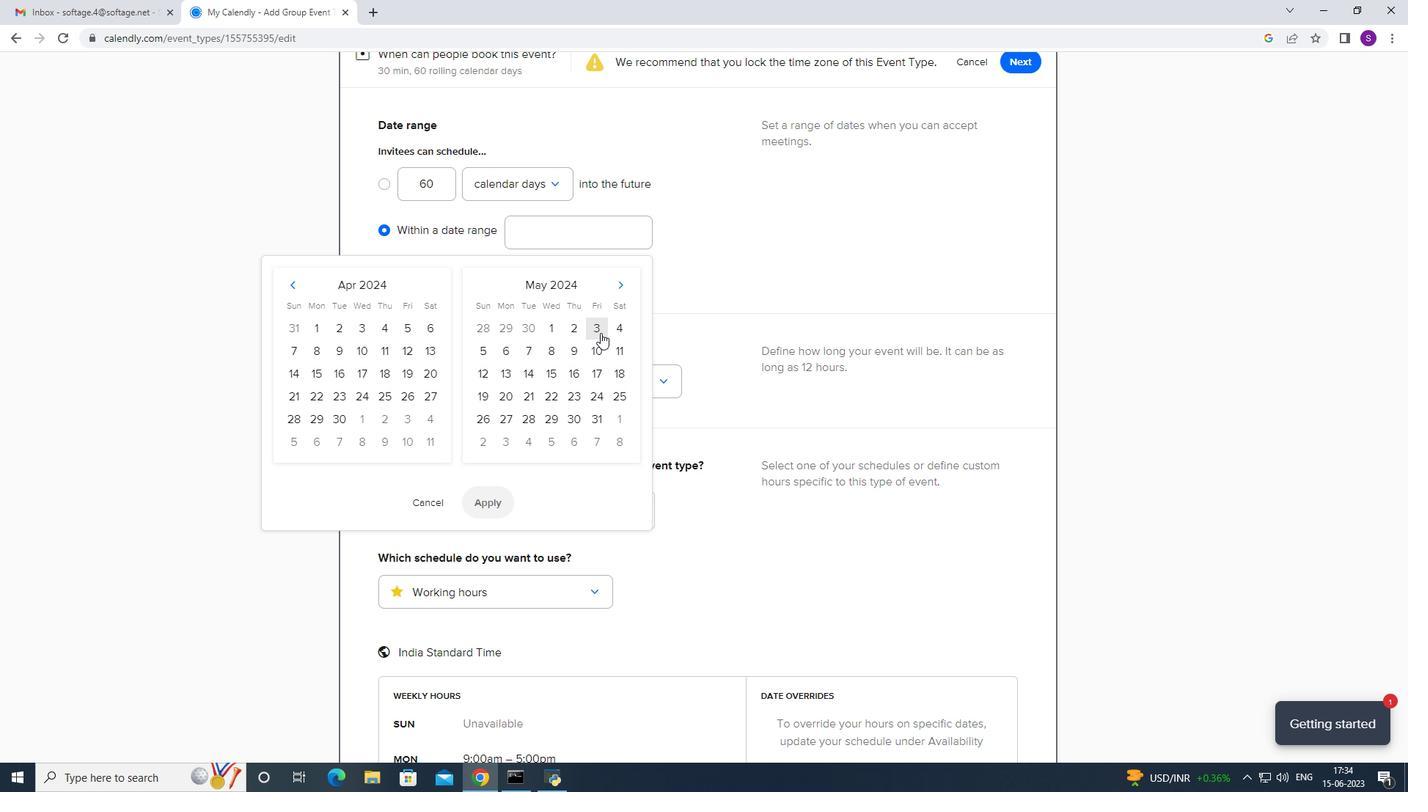 
Action: Mouse pressed left at (616, 327)
Screenshot: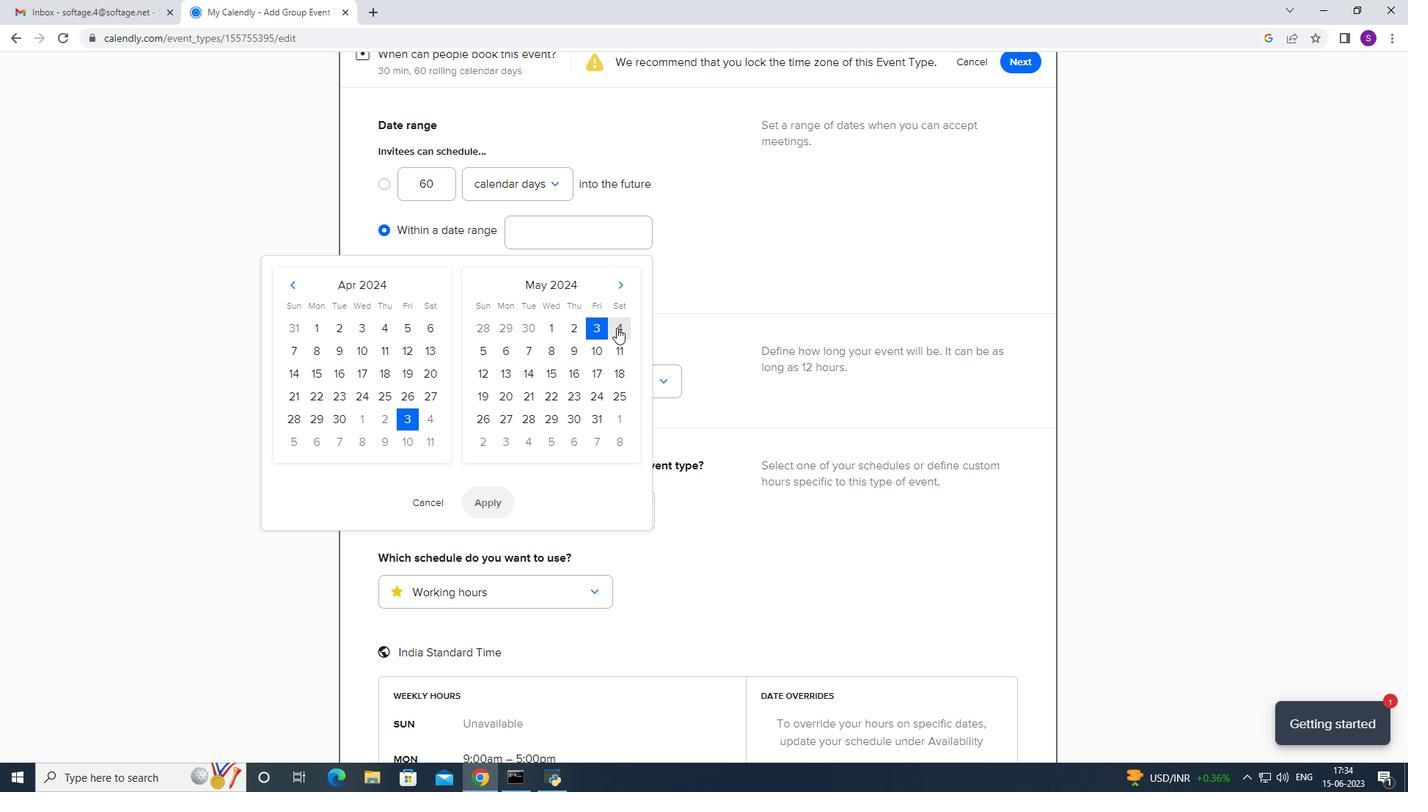 
Action: Mouse moved to (497, 497)
Screenshot: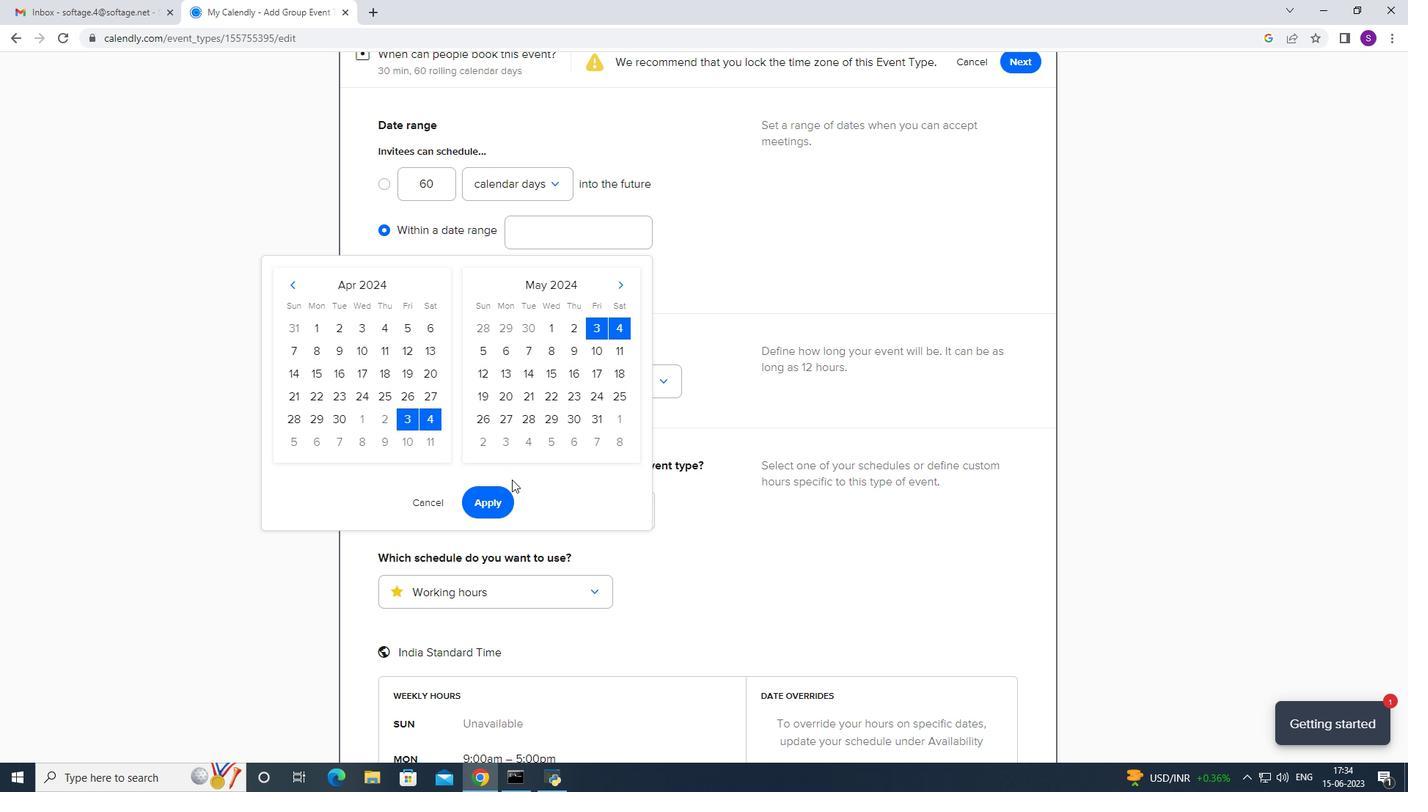 
Action: Mouse pressed left at (497, 497)
Screenshot: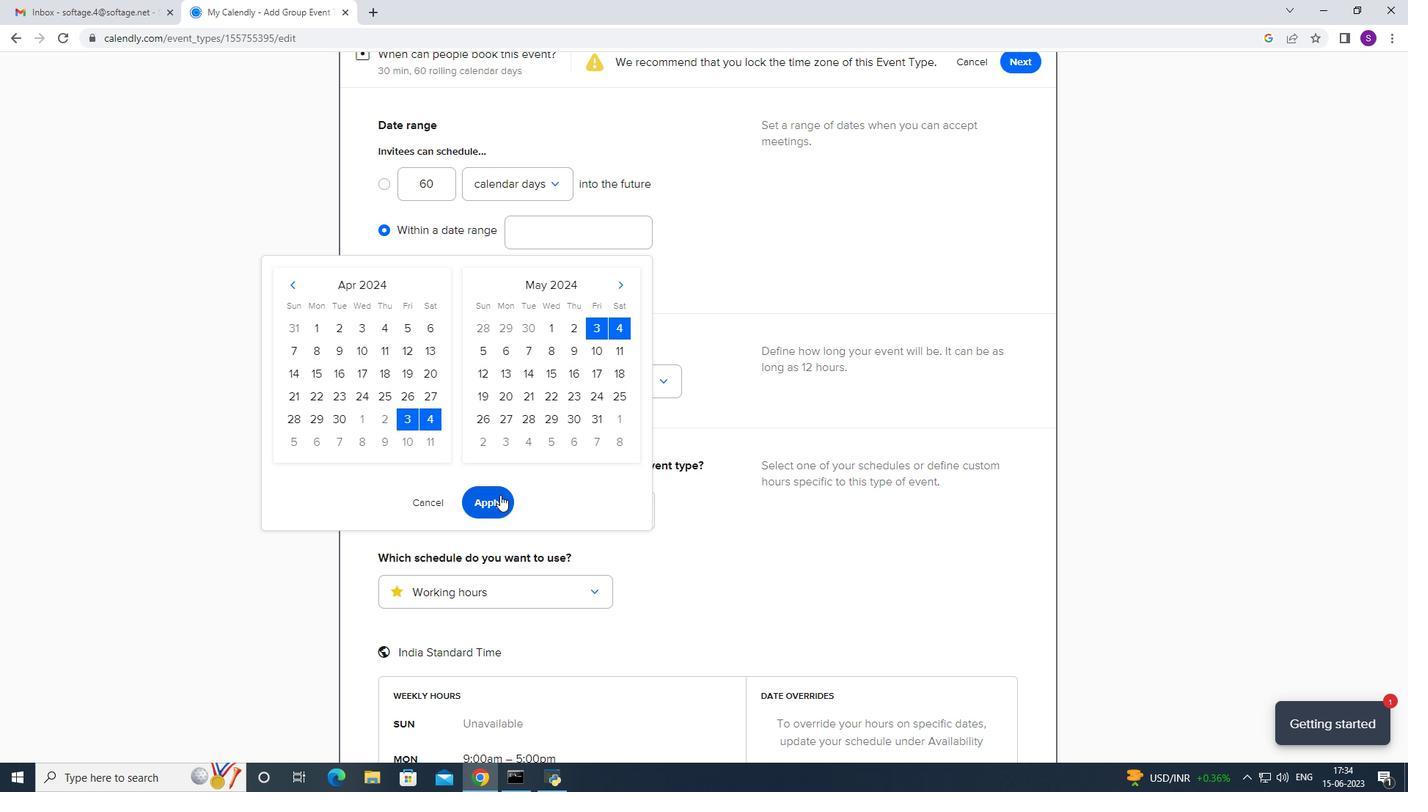 
Action: Mouse moved to (600, 410)
Screenshot: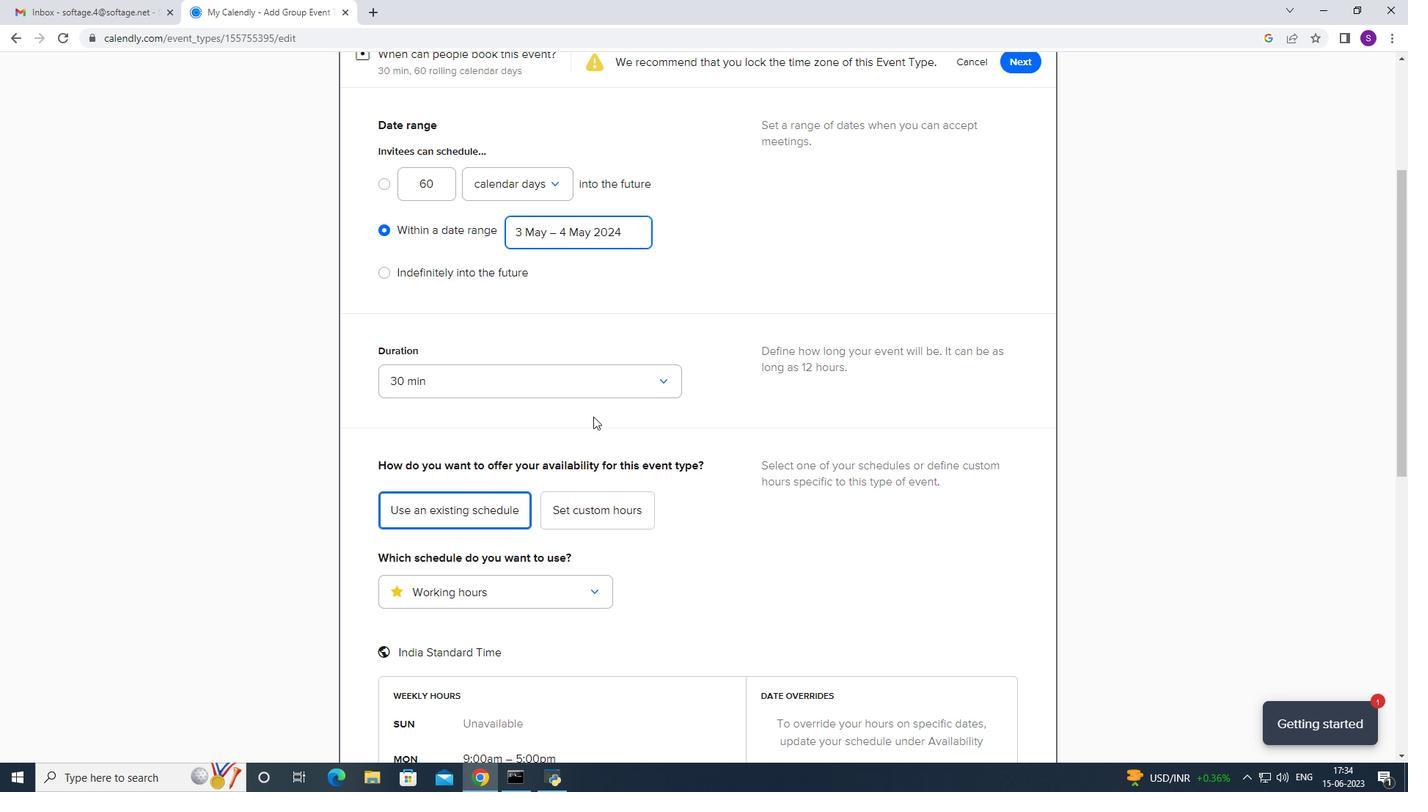 
Action: Mouse scrolled (600, 409) with delta (0, 0)
Screenshot: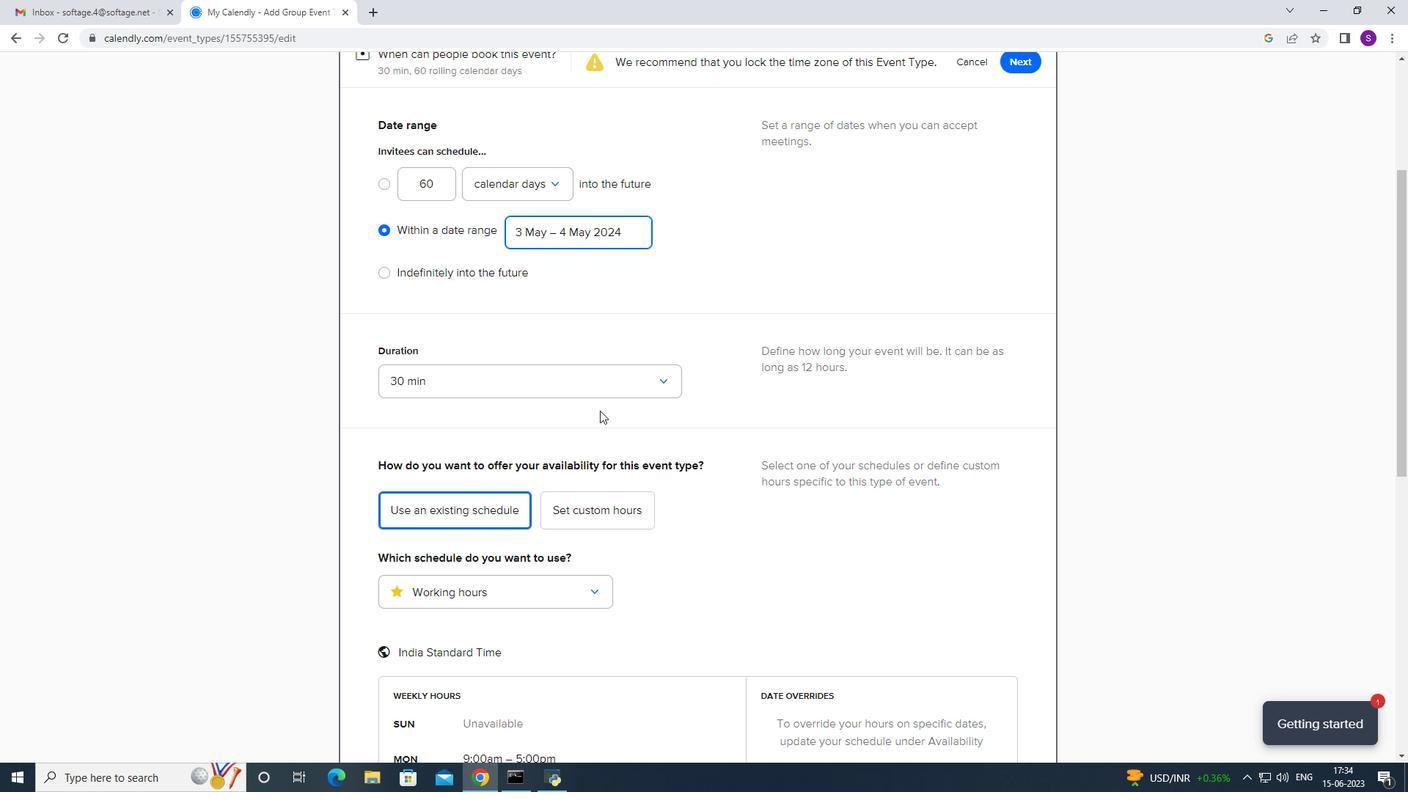 
Action: Mouse scrolled (600, 409) with delta (0, 0)
Screenshot: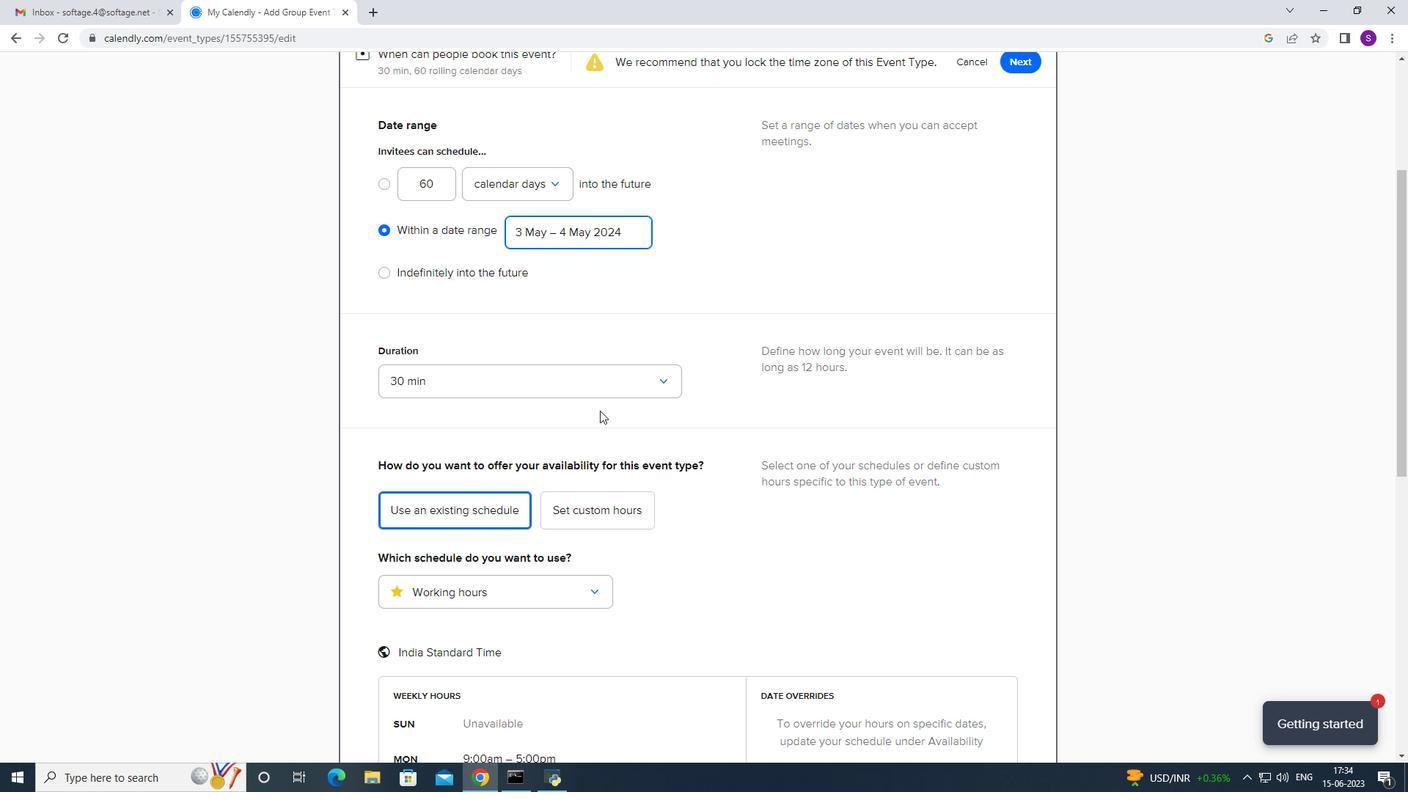 
Action: Mouse scrolled (600, 408) with delta (0, -1)
Screenshot: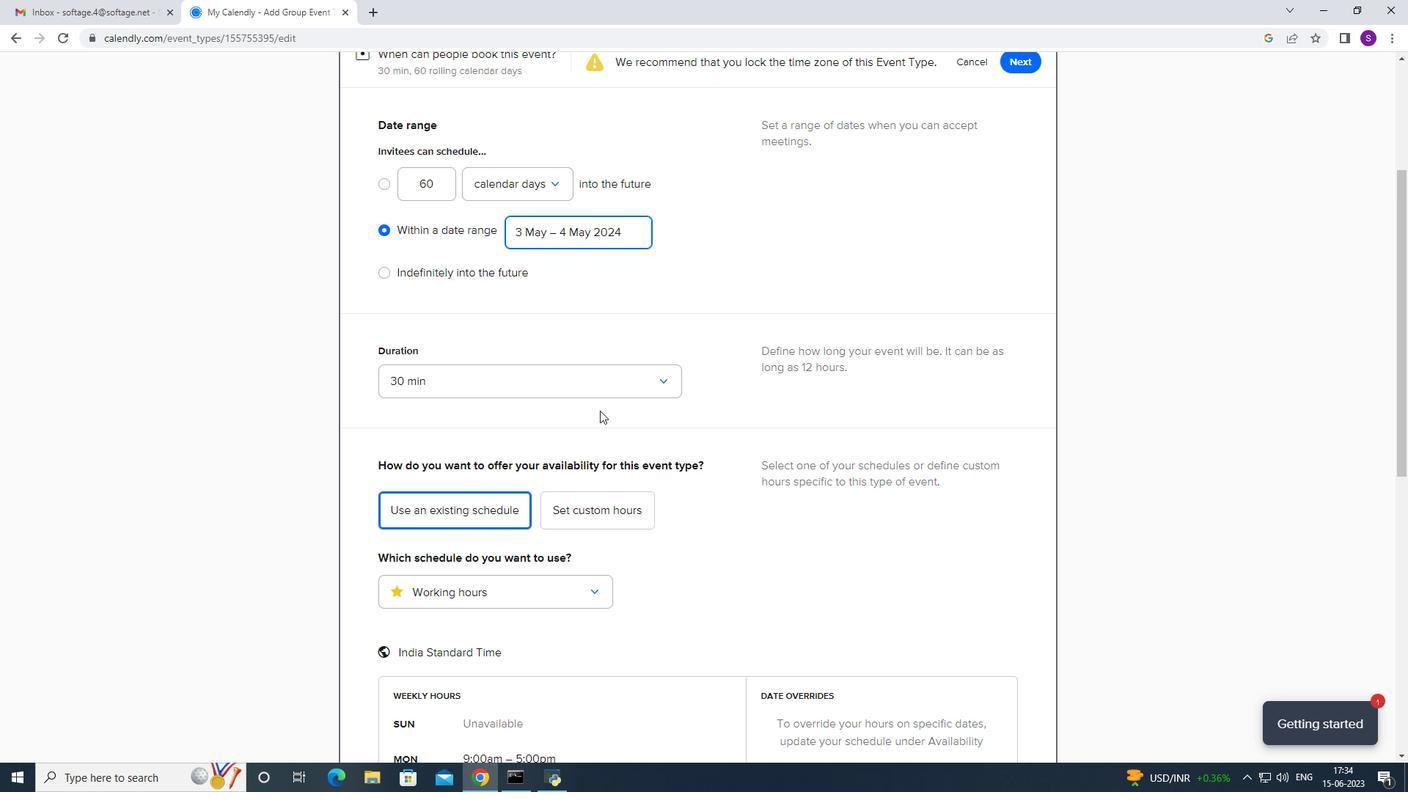 
Action: Mouse scrolled (600, 409) with delta (0, 0)
Screenshot: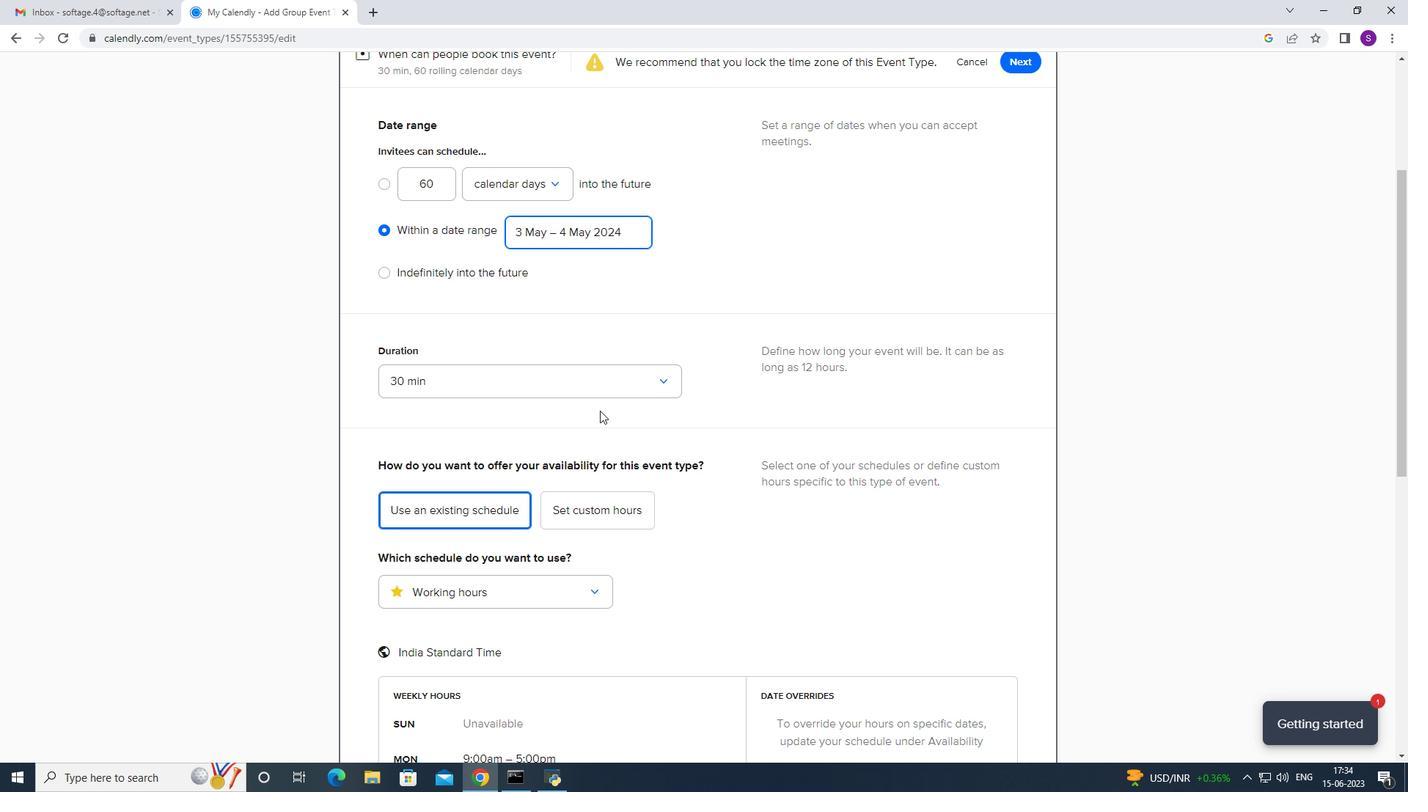 
Action: Mouse scrolled (600, 409) with delta (0, 0)
Screenshot: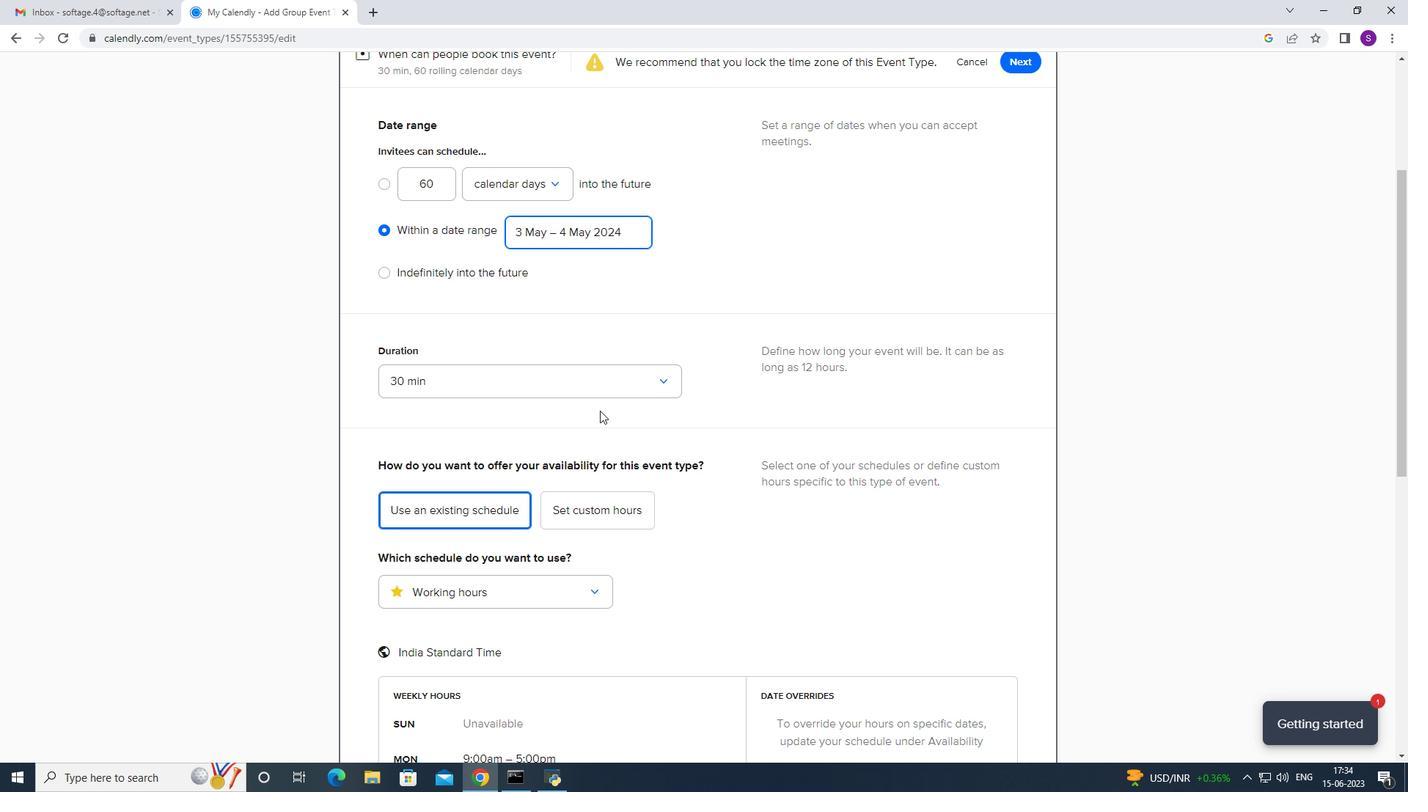 
Action: Mouse scrolled (600, 409) with delta (0, 0)
Screenshot: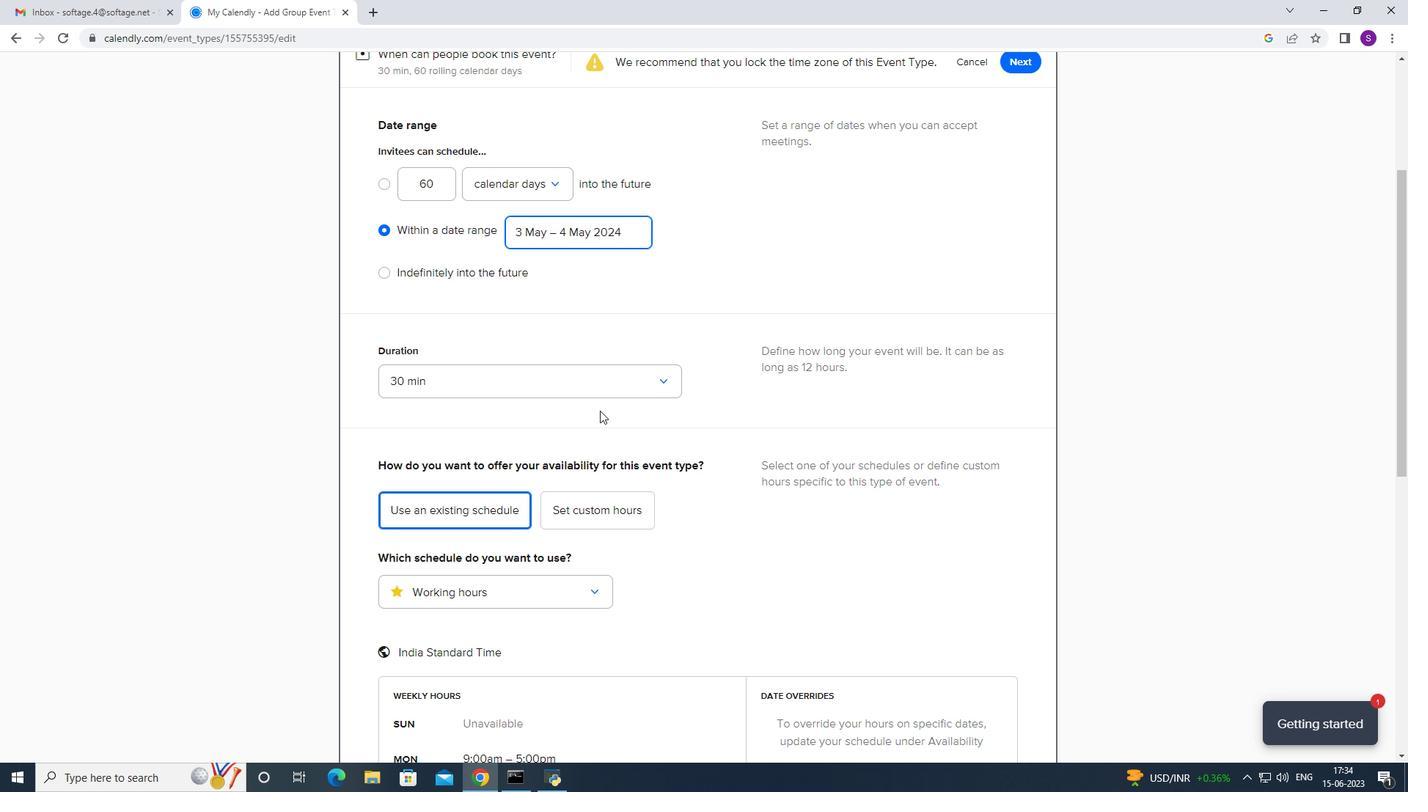 
Action: Mouse scrolled (600, 409) with delta (0, 0)
Screenshot: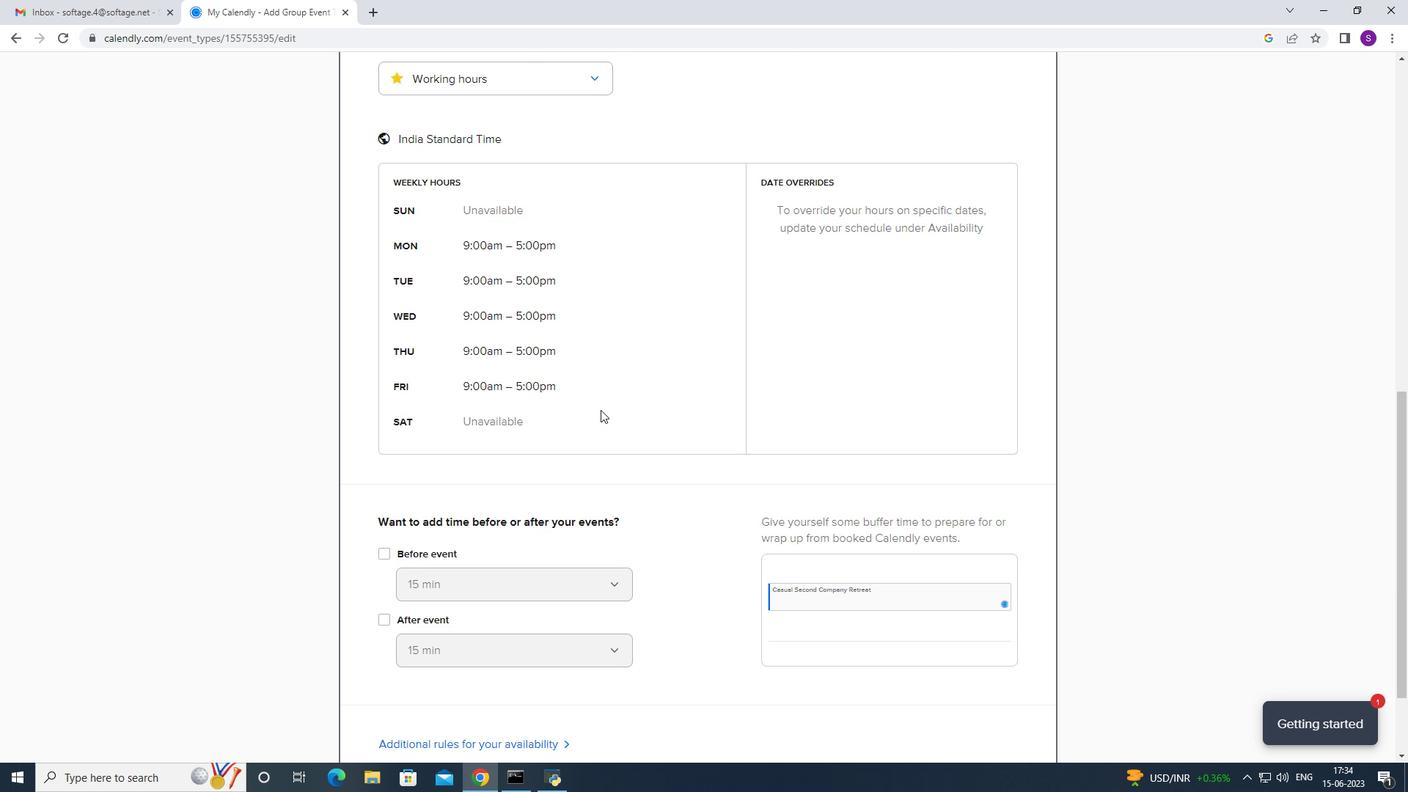 
Action: Mouse scrolled (600, 409) with delta (0, 0)
Screenshot: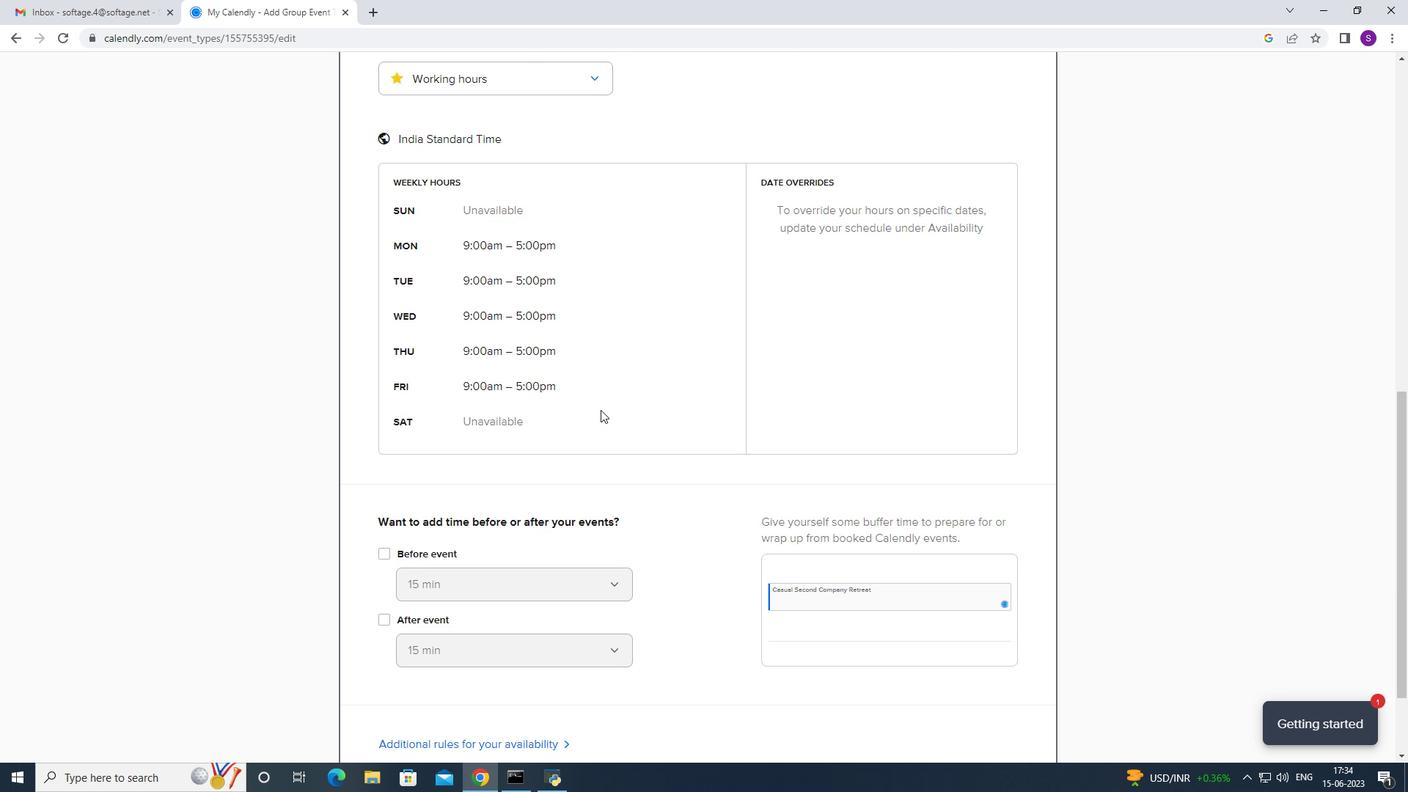 
Action: Mouse scrolled (600, 409) with delta (0, 0)
Screenshot: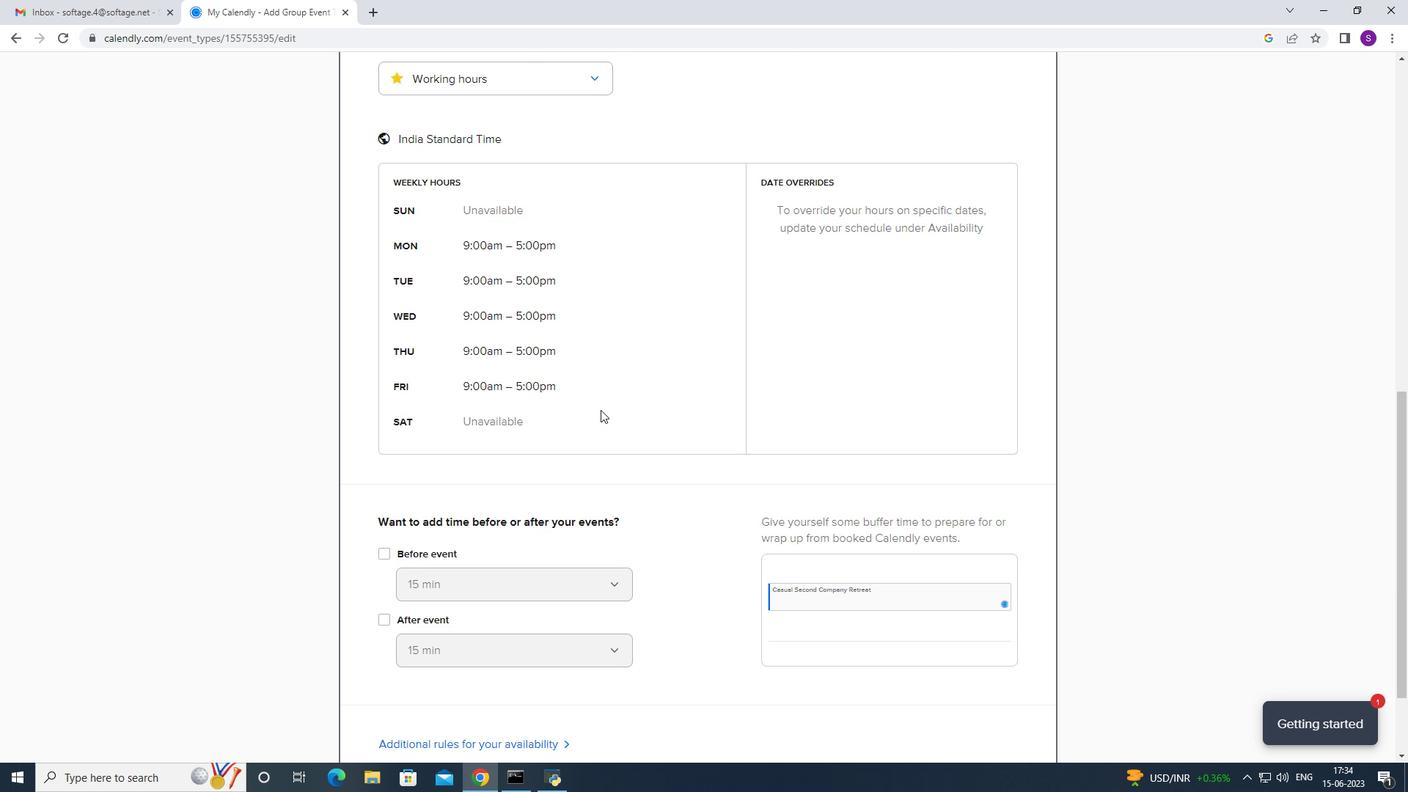 
Action: Mouse scrolled (600, 409) with delta (0, 0)
Screenshot: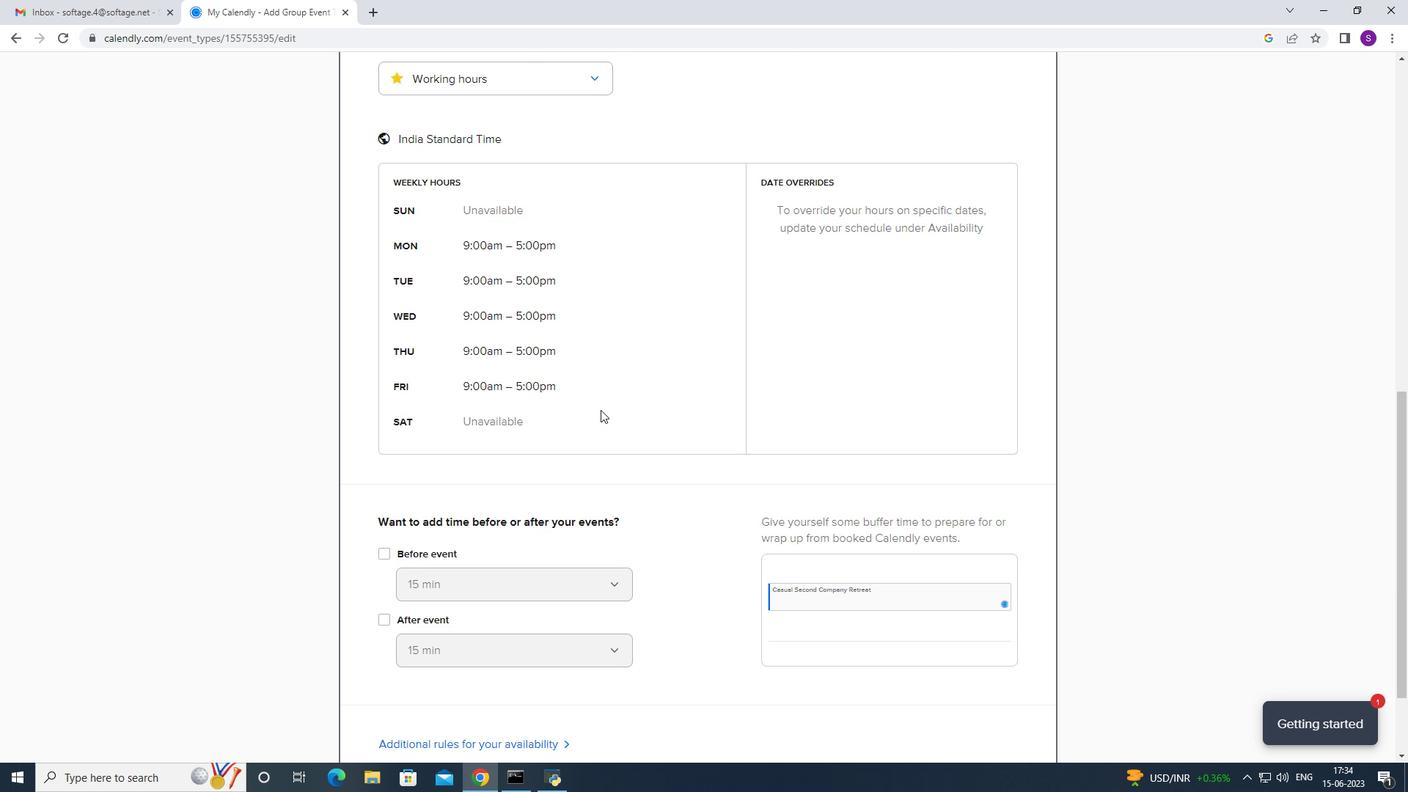 
Action: Mouse scrolled (600, 409) with delta (0, 0)
Screenshot: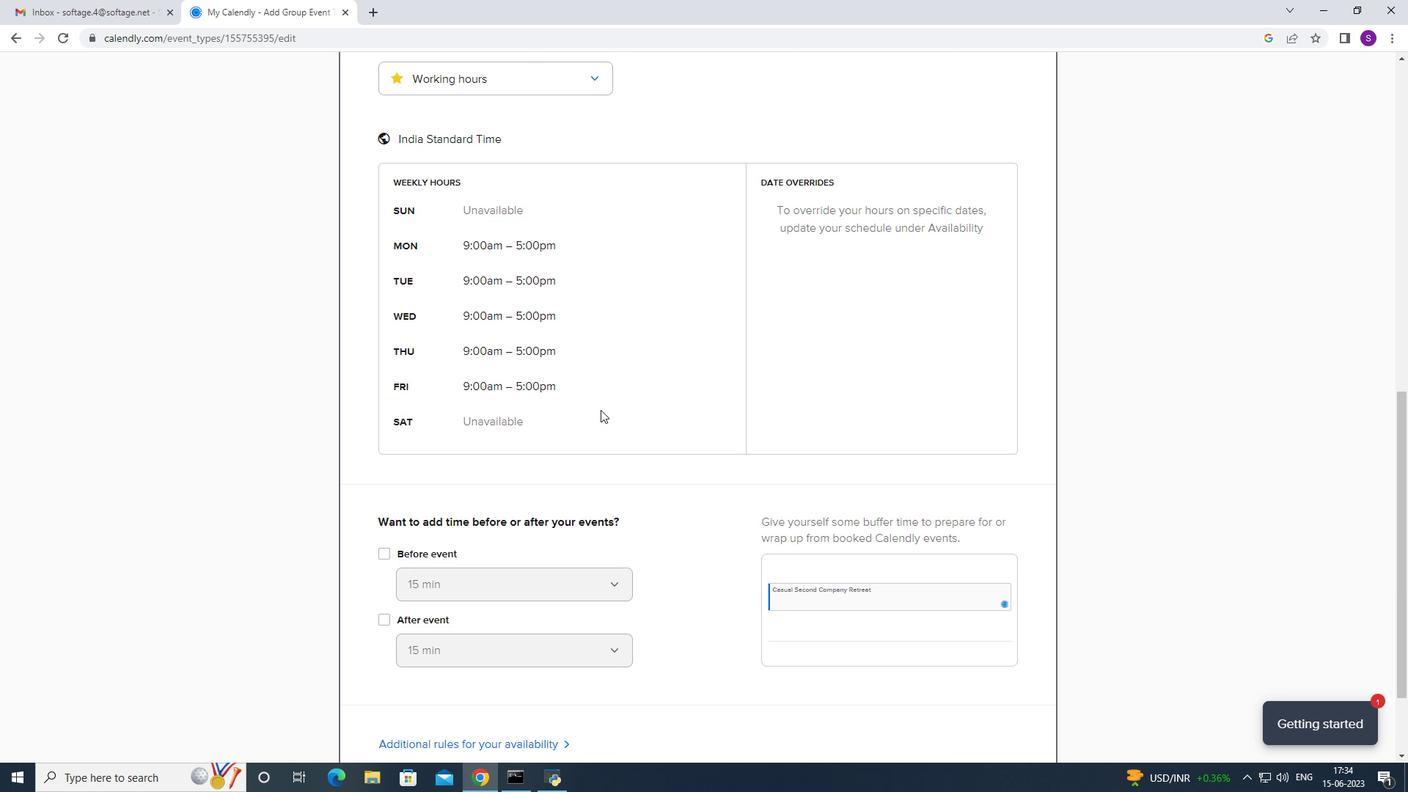 
Action: Mouse moved to (602, 407)
Screenshot: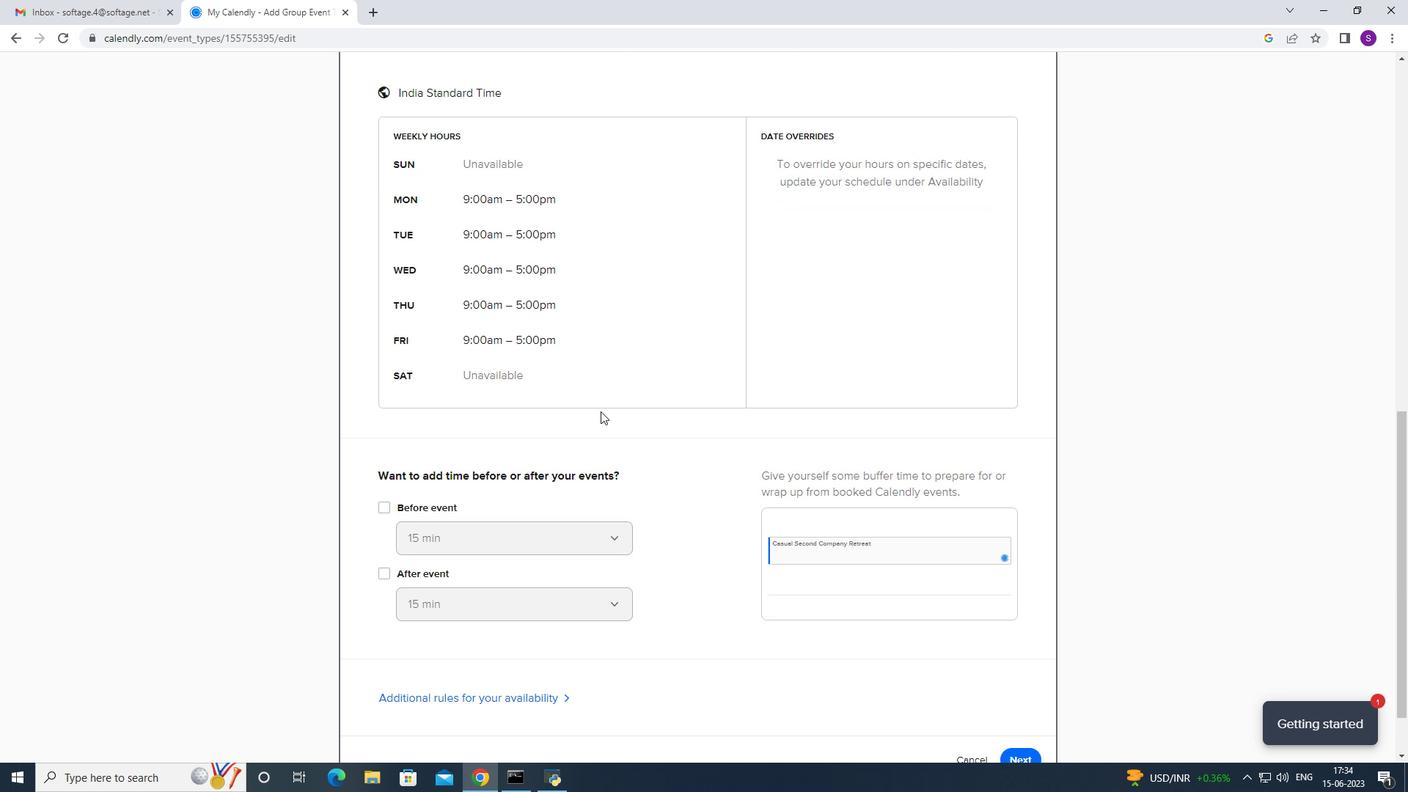 
Action: Mouse scrolled (602, 407) with delta (0, 0)
Screenshot: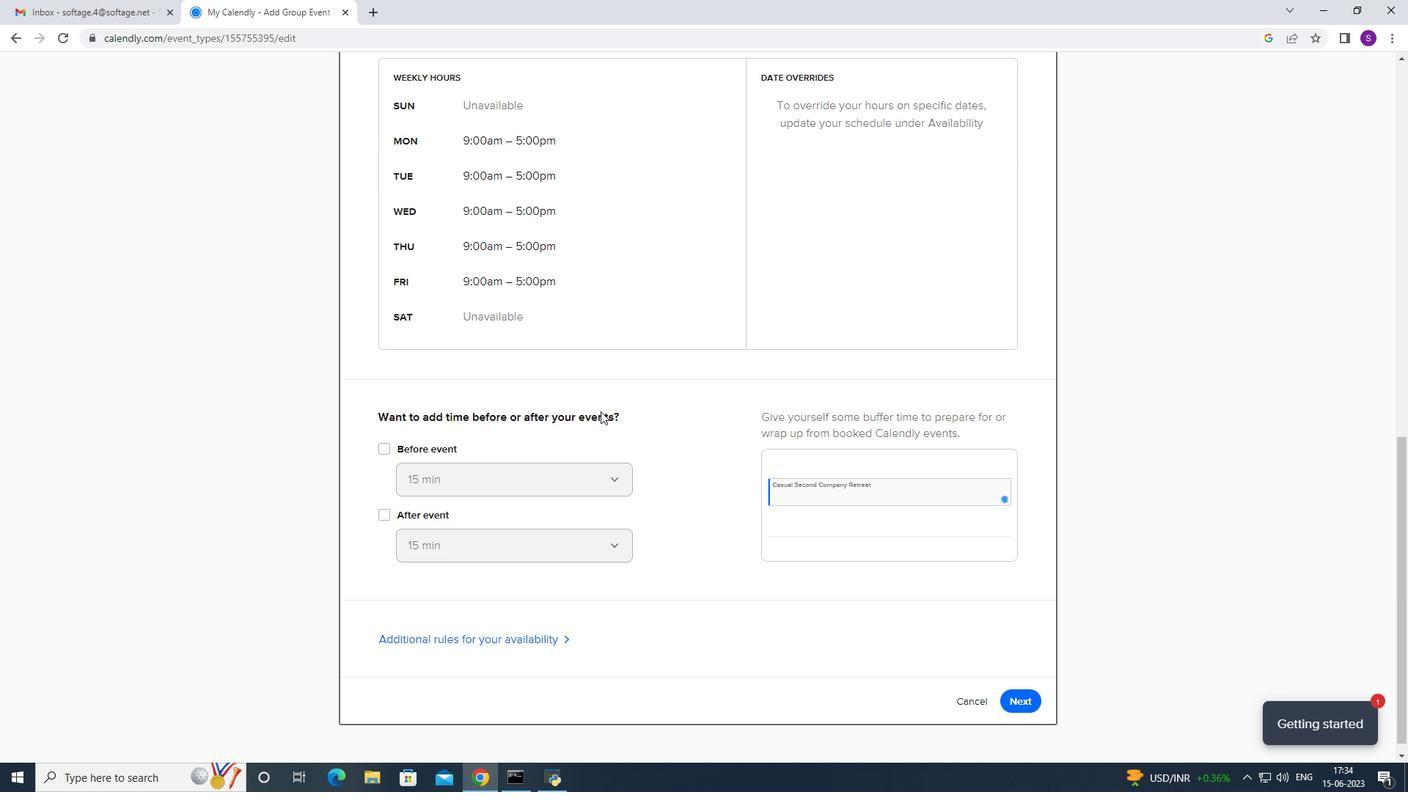 
Action: Mouse scrolled (602, 407) with delta (0, 0)
Screenshot: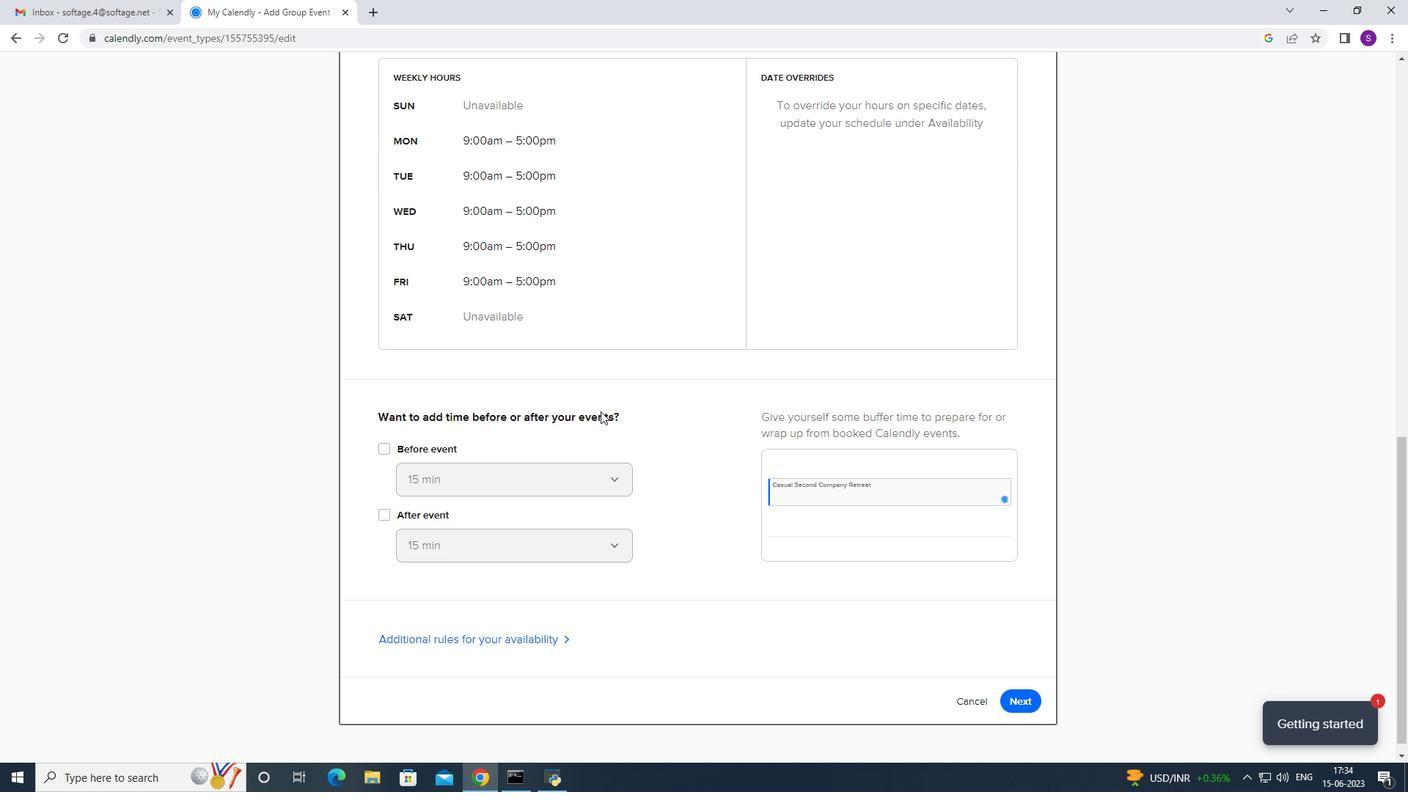 
Action: Mouse scrolled (602, 407) with delta (0, 0)
Screenshot: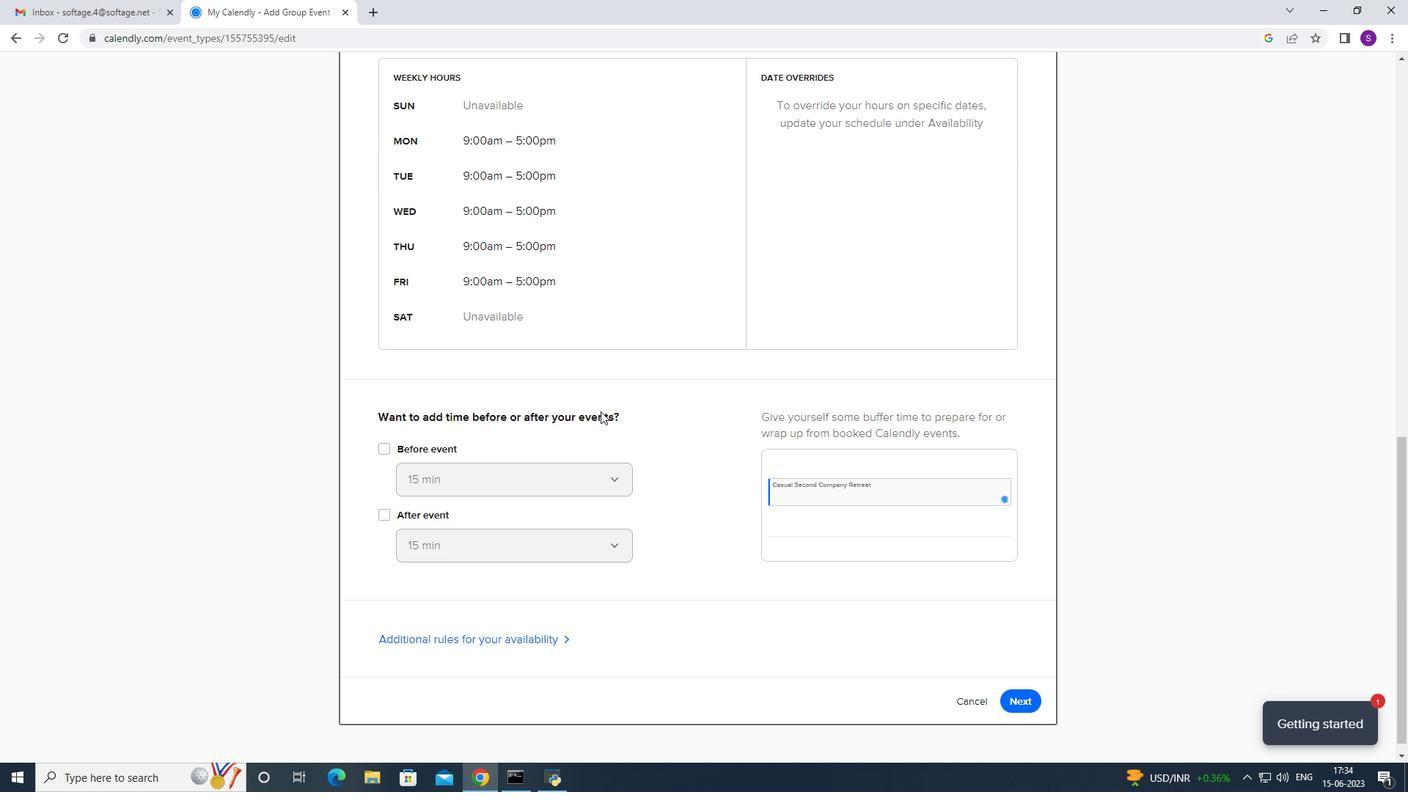
Action: Mouse scrolled (602, 407) with delta (0, 0)
Screenshot: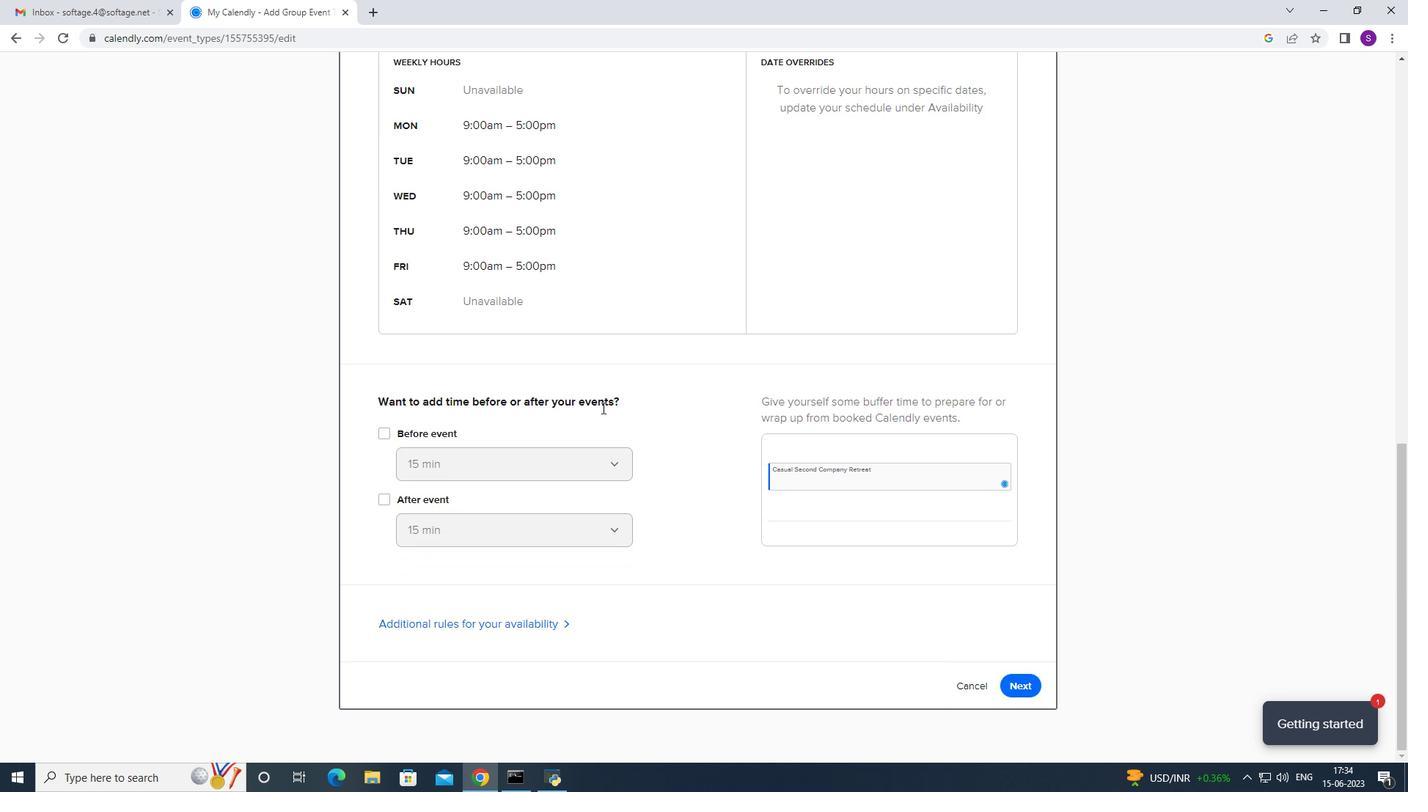 
Action: Mouse moved to (1005, 679)
Screenshot: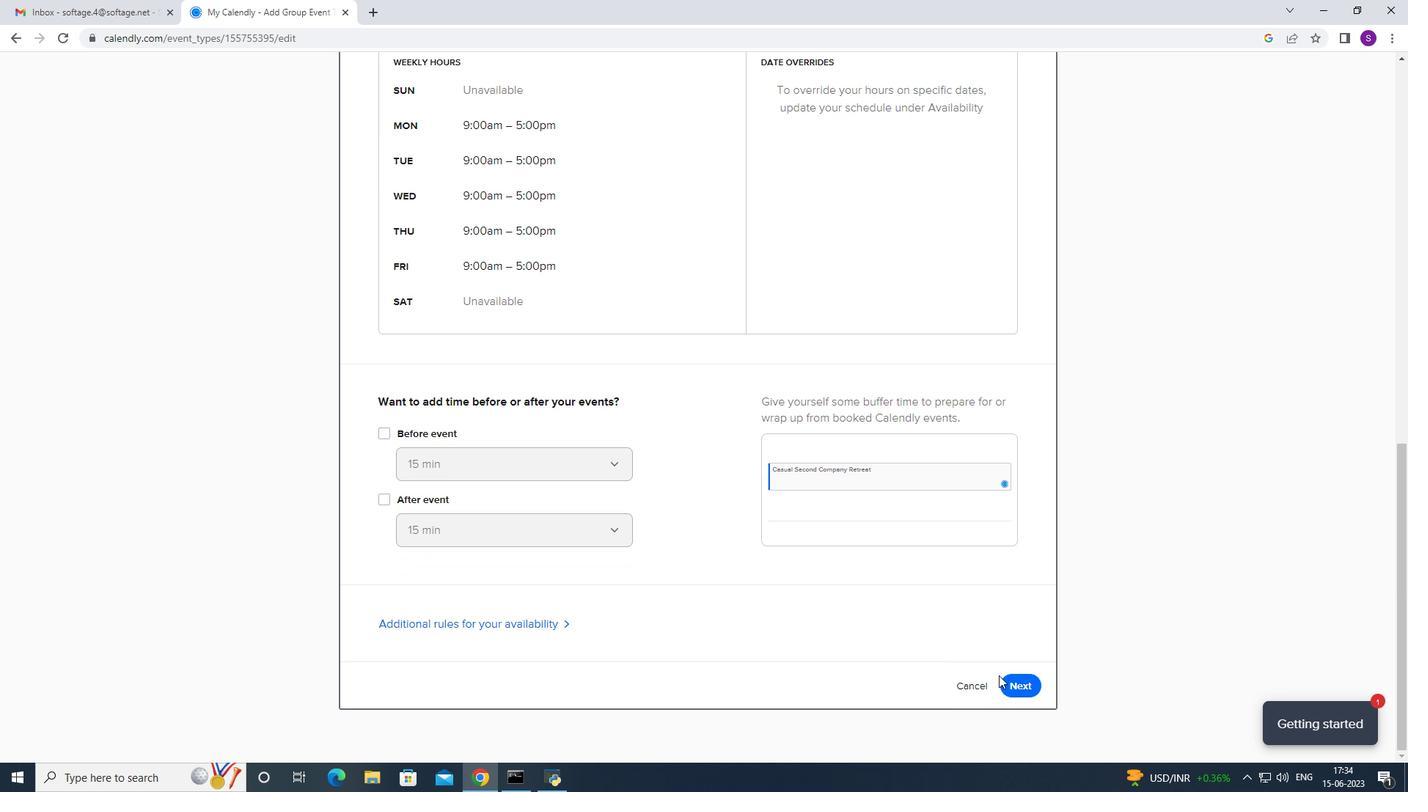 
Action: Mouse pressed left at (1005, 679)
Screenshot: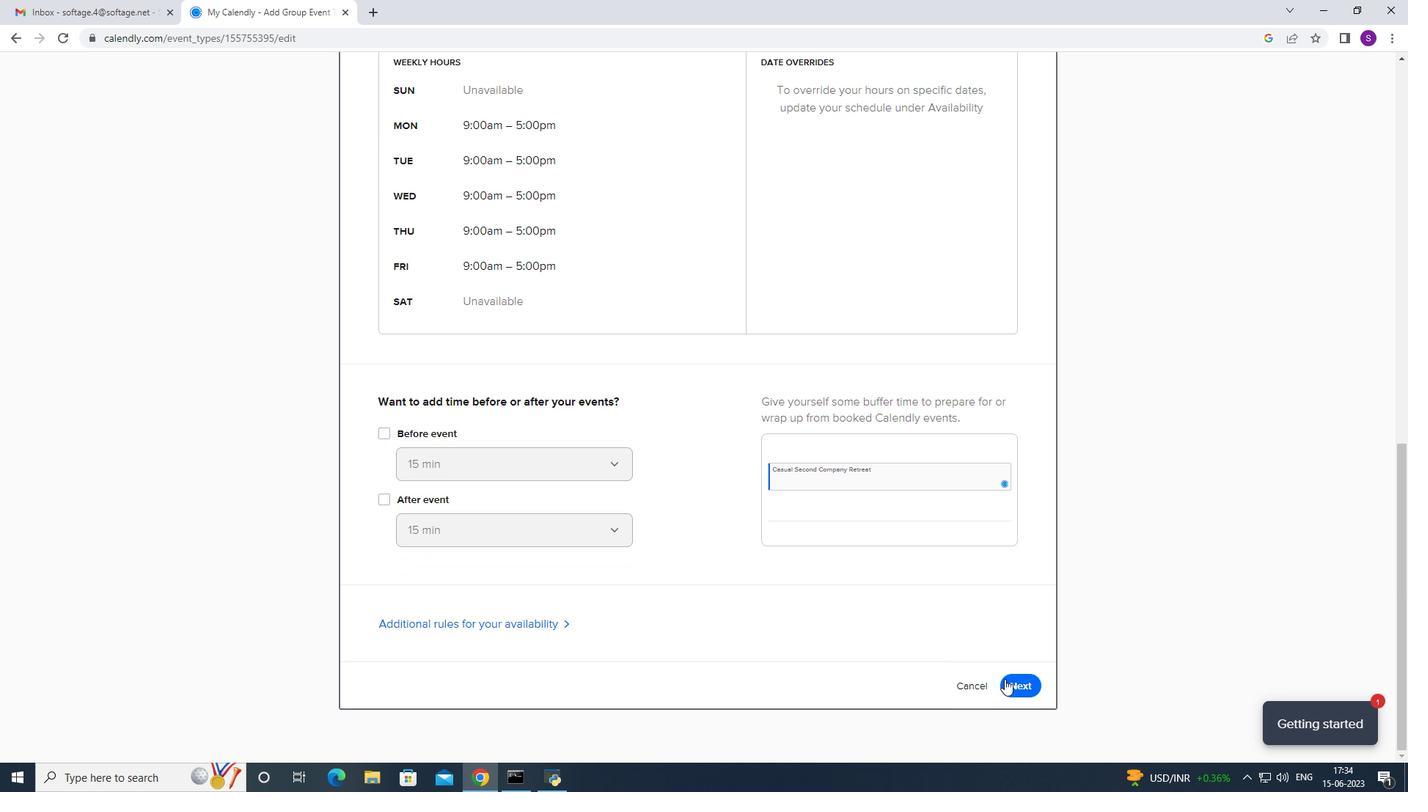 
Action: Mouse moved to (1037, 129)
Screenshot: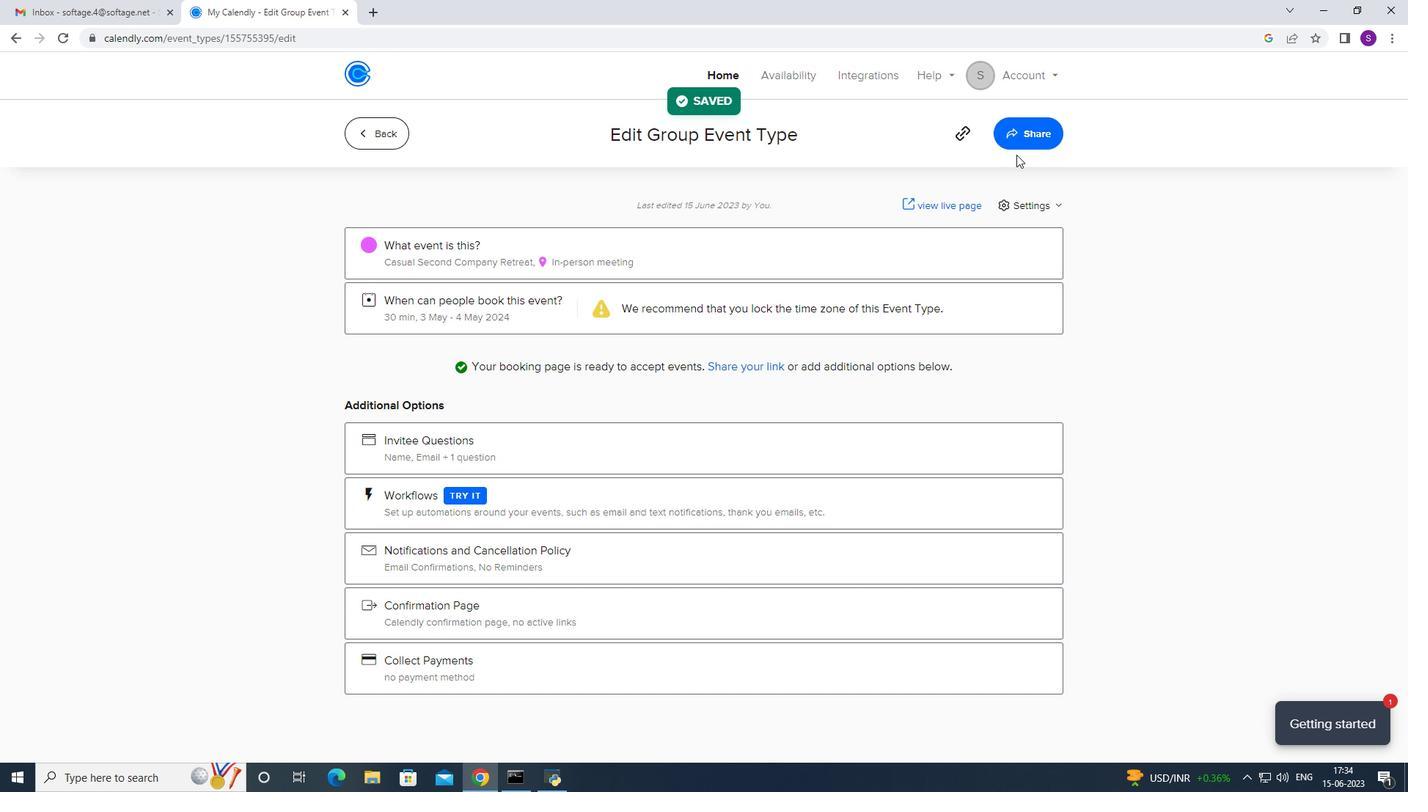
Action: Mouse pressed left at (1037, 129)
Screenshot: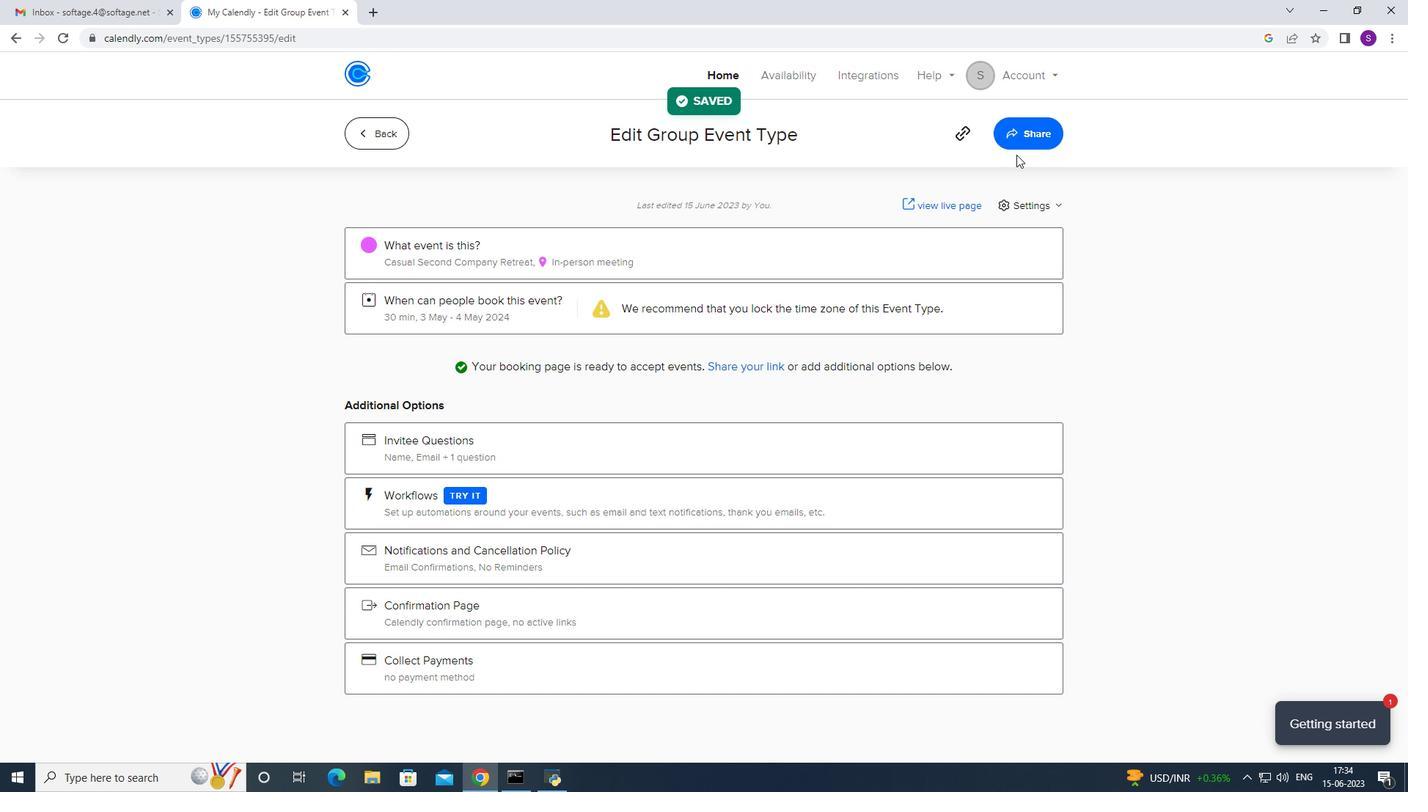 
Action: Mouse moved to (906, 256)
Screenshot: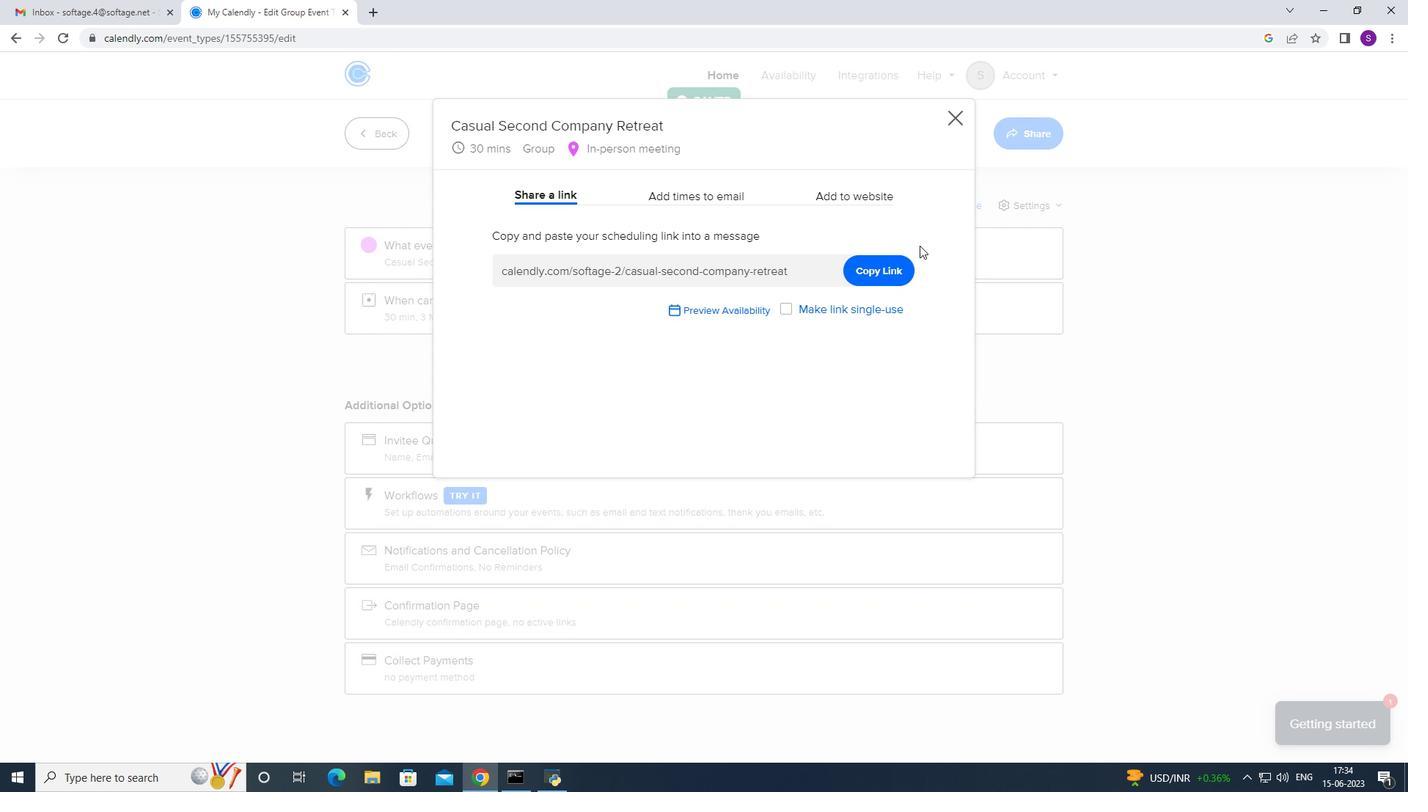 
Action: Mouse pressed left at (906, 256)
Screenshot: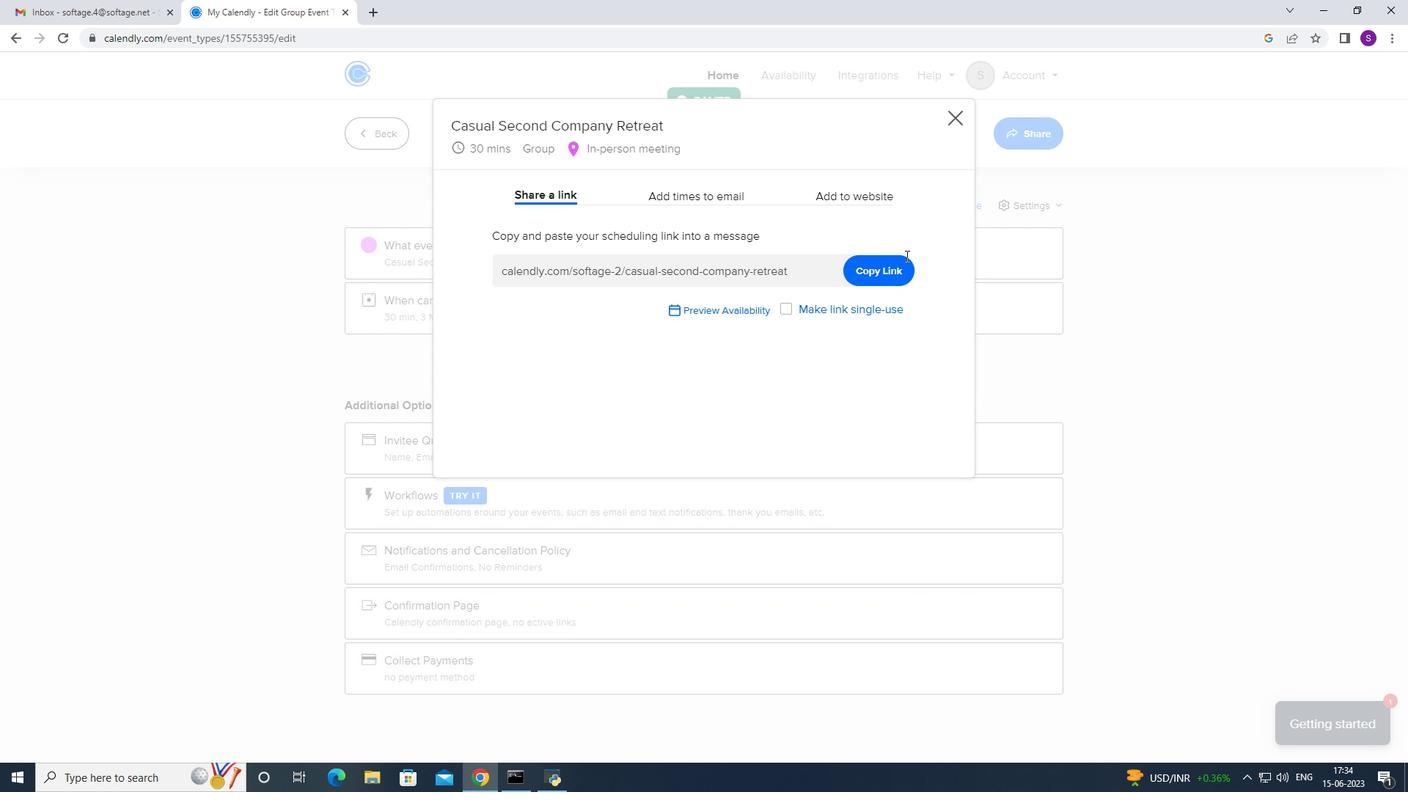 
Action: Mouse moved to (52, 13)
Screenshot: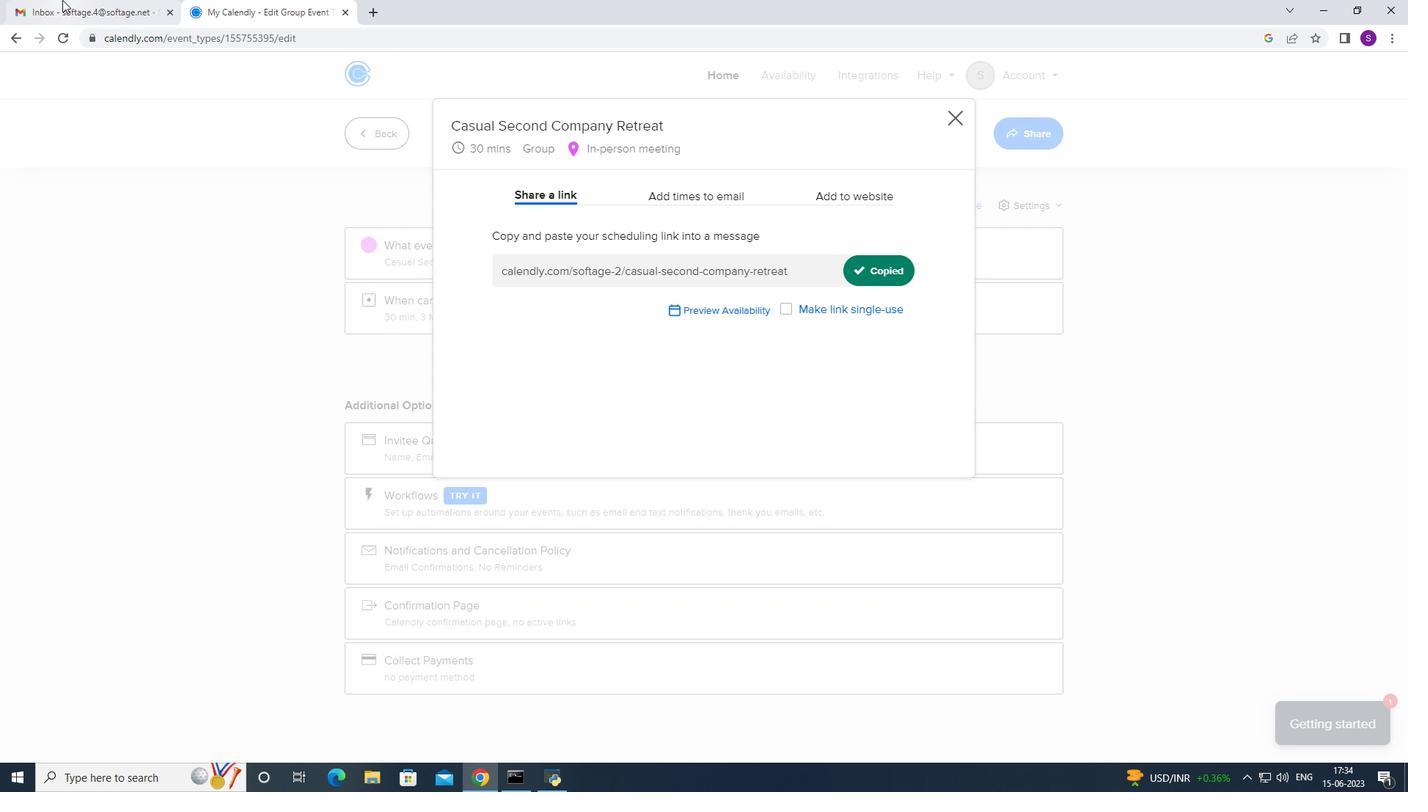 
Action: Mouse pressed left at (52, 13)
Screenshot: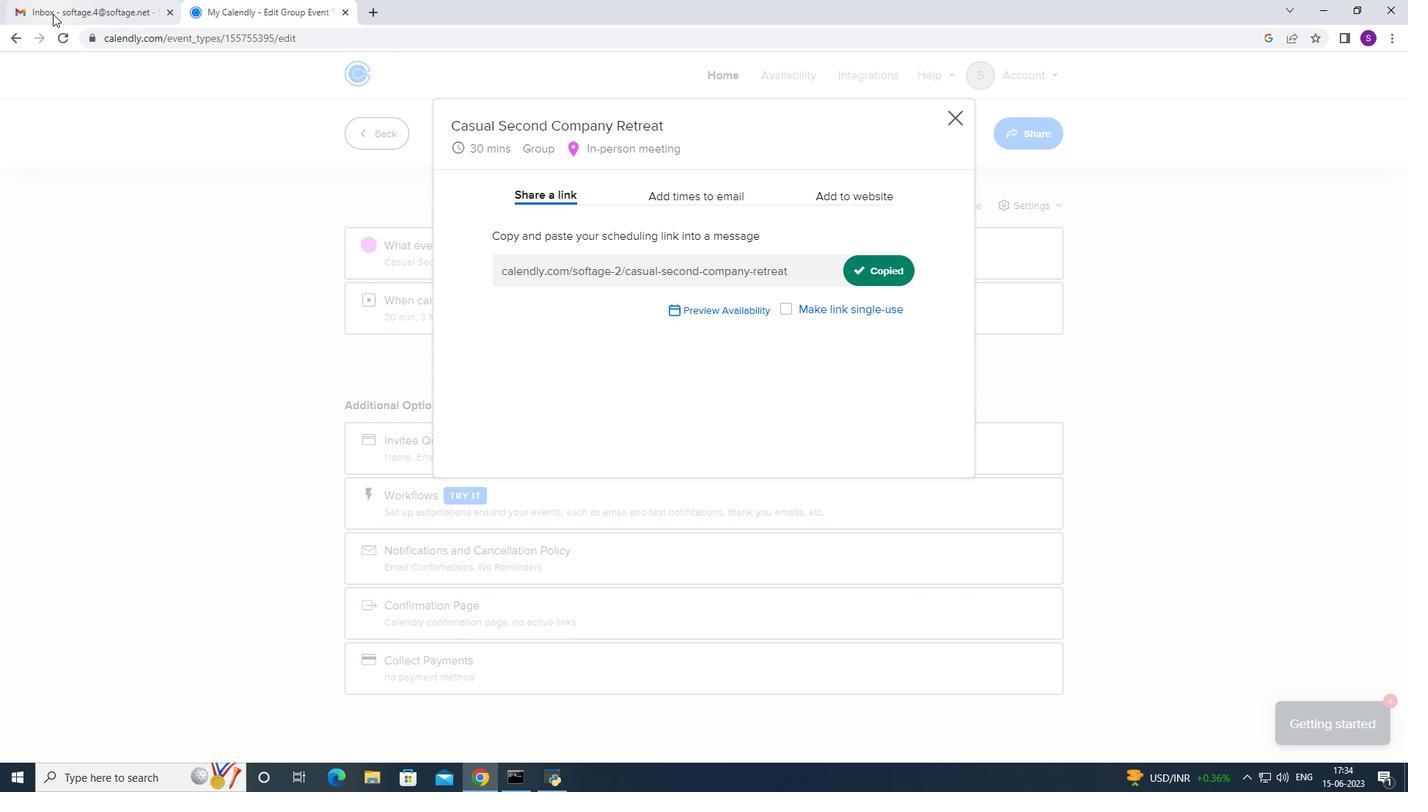 
Action: Mouse moved to (93, 132)
Screenshot: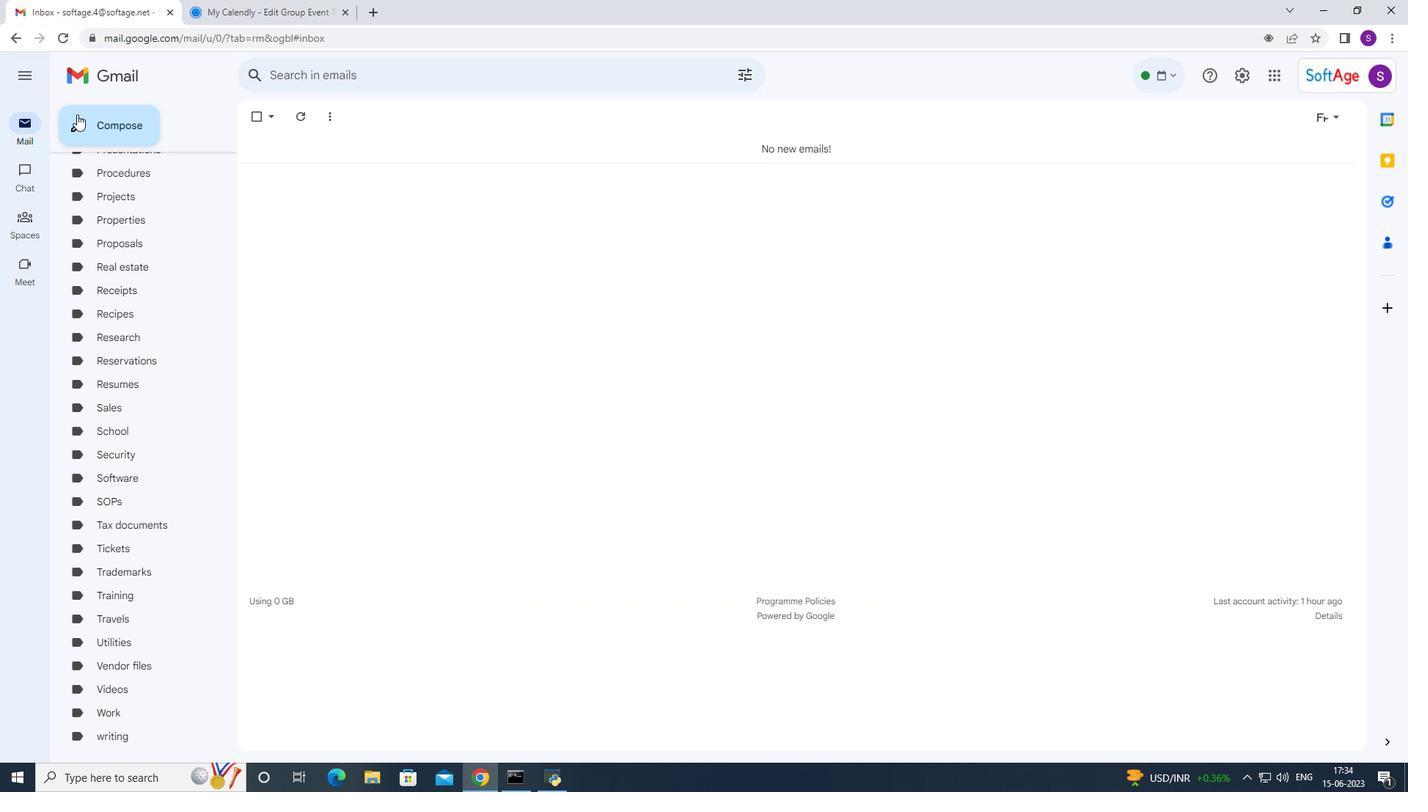
Action: Mouse pressed left at (93, 132)
Screenshot: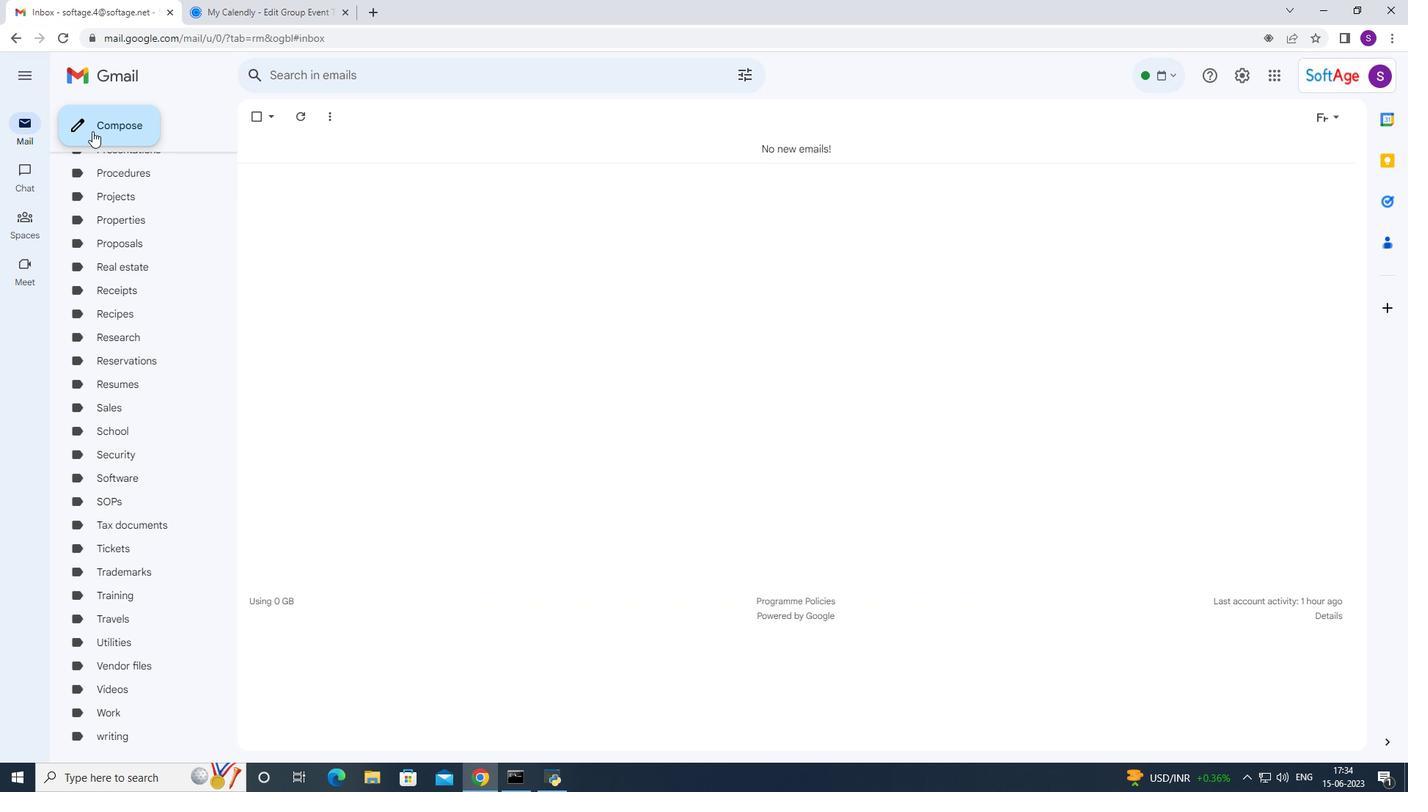 
Action: Mouse moved to (1018, 507)
Screenshot: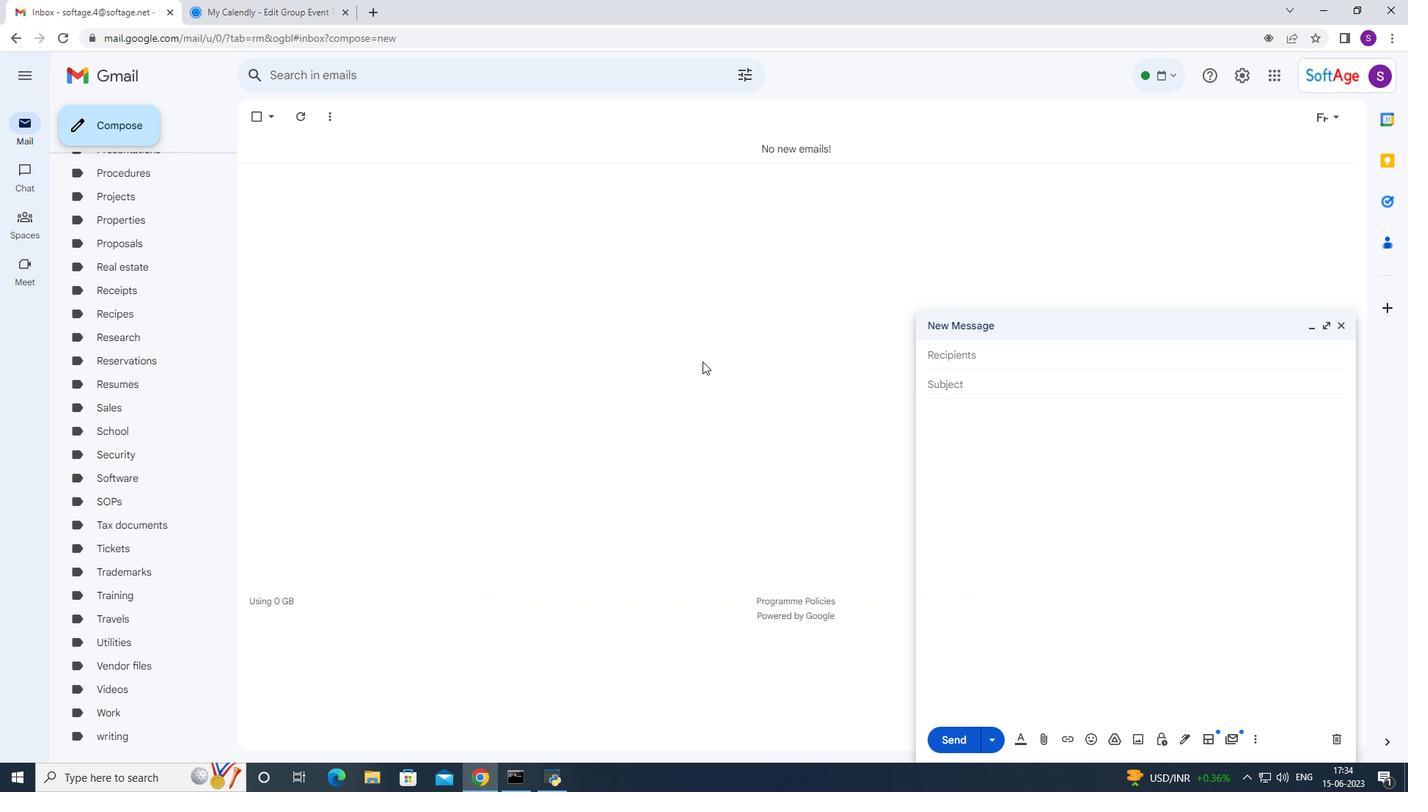
Action: Mouse pressed right at (1018, 507)
Screenshot: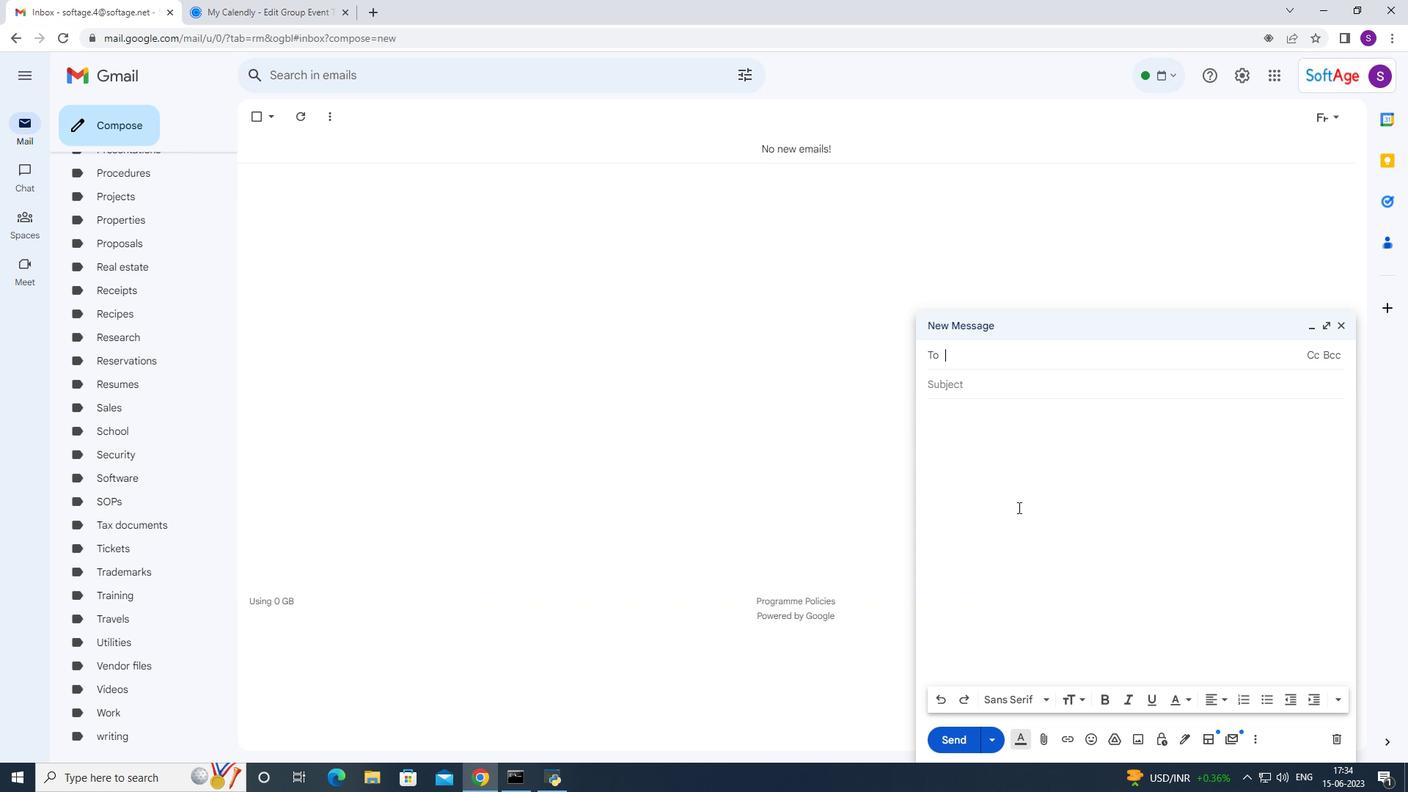 
Action: Mouse moved to (1061, 619)
Screenshot: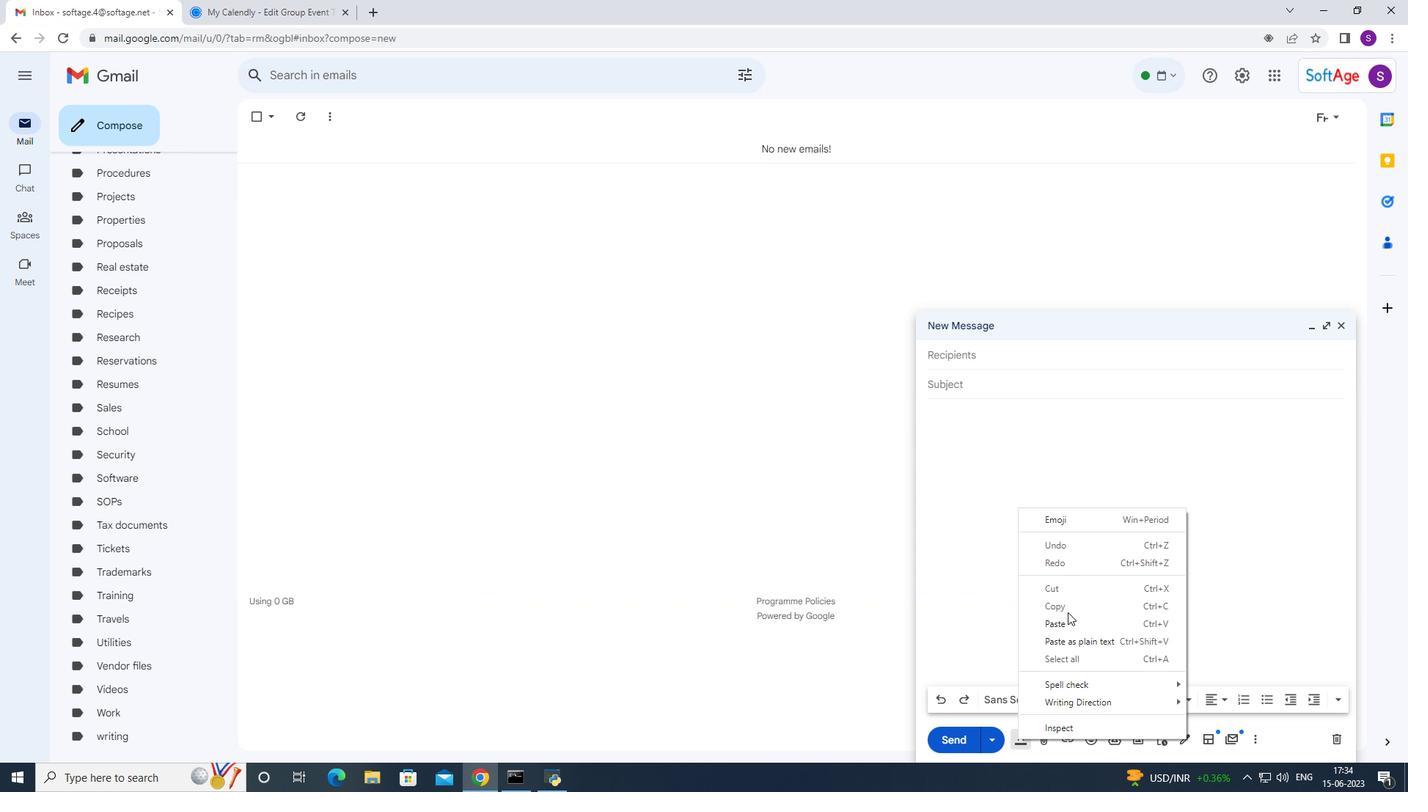
Action: Mouse pressed left at (1061, 619)
Screenshot: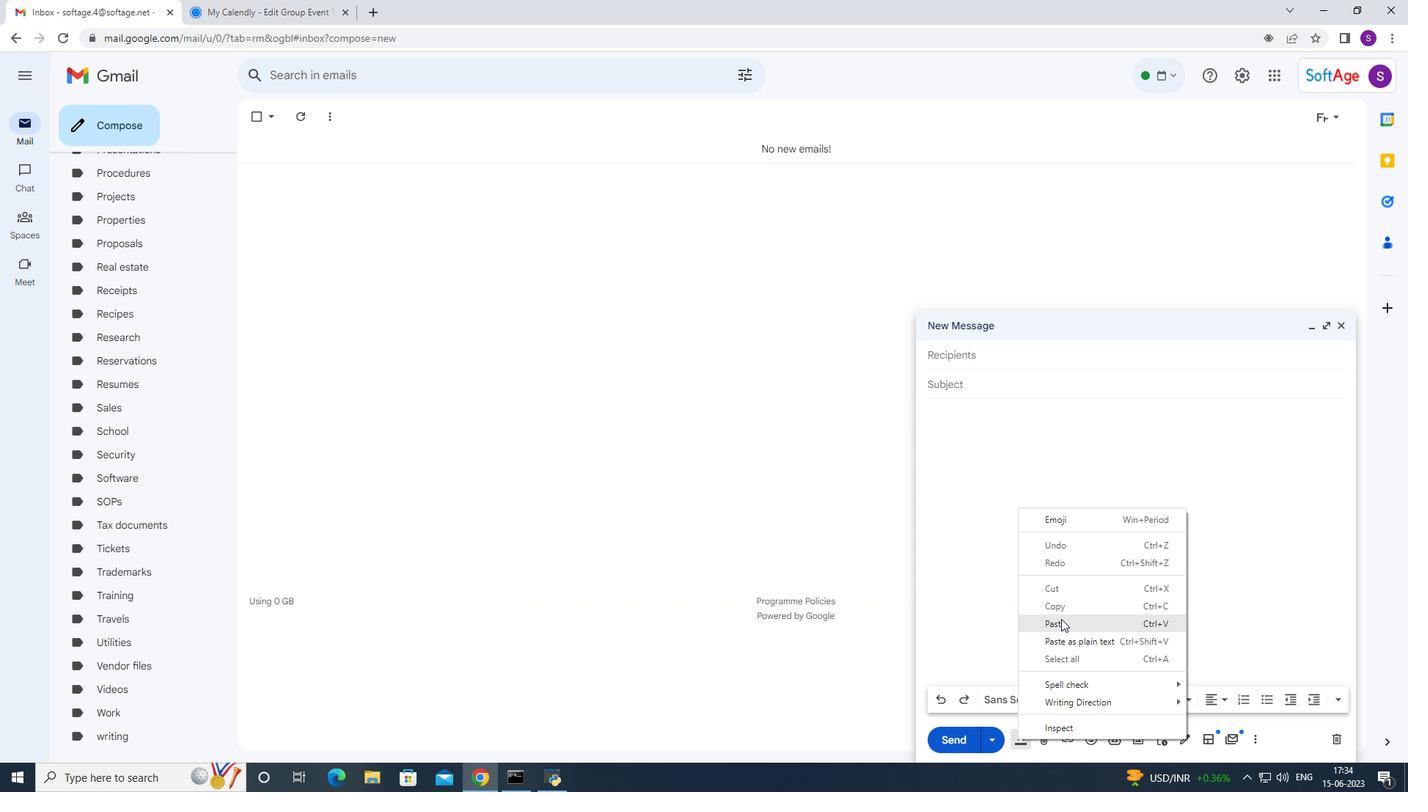
Action: Mouse moved to (1068, 358)
Screenshot: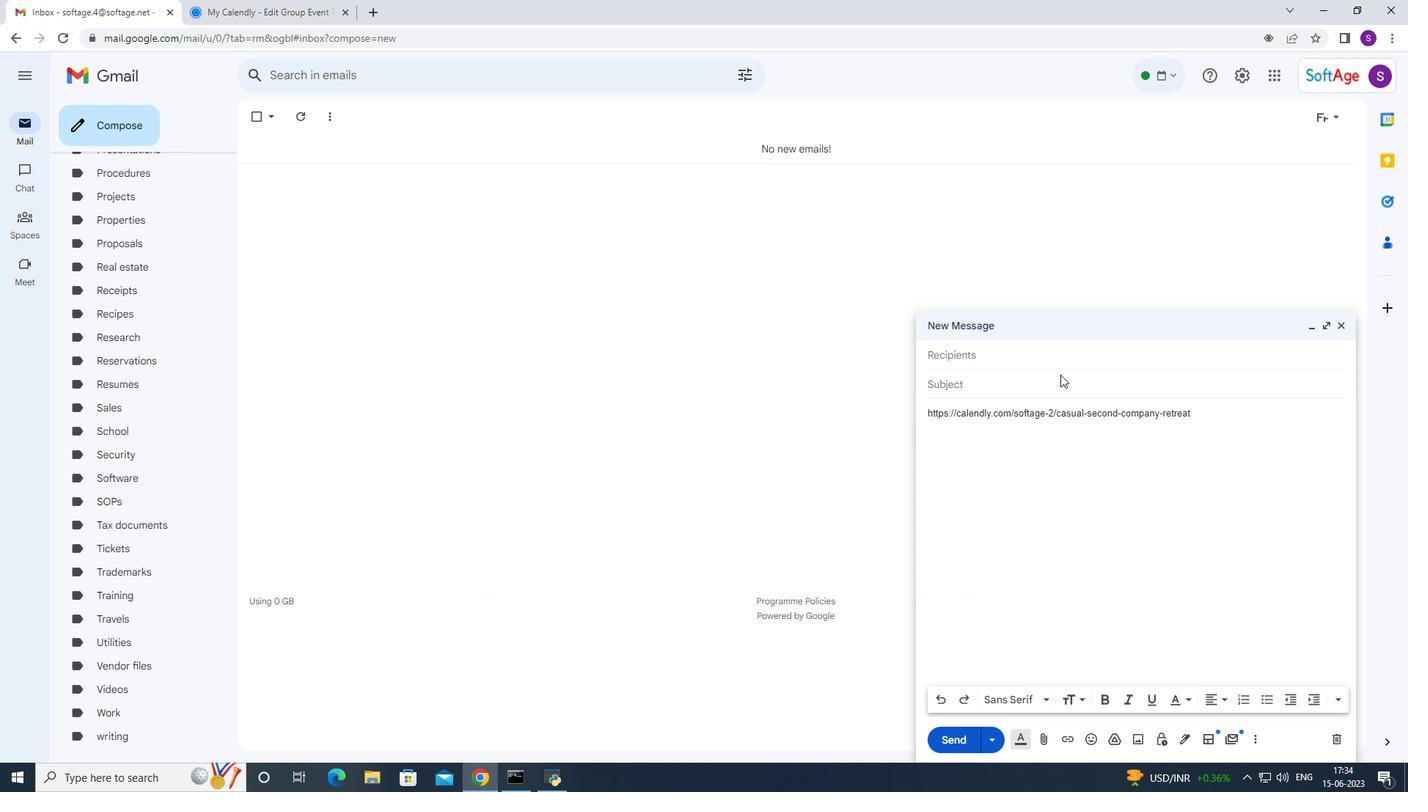 
Action: Mouse pressed left at (1068, 358)
Screenshot: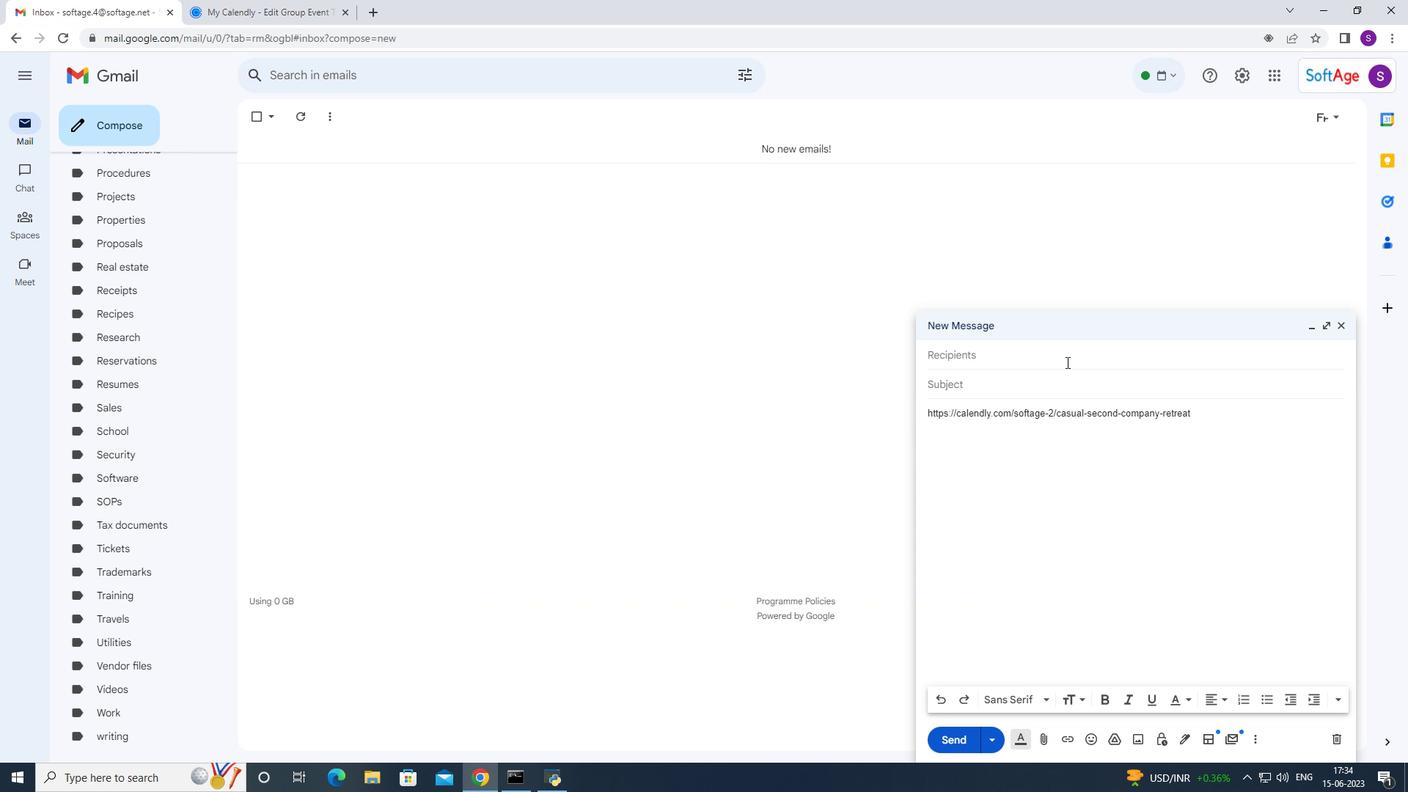 
Action: Mouse moved to (1068, 358)
Screenshot: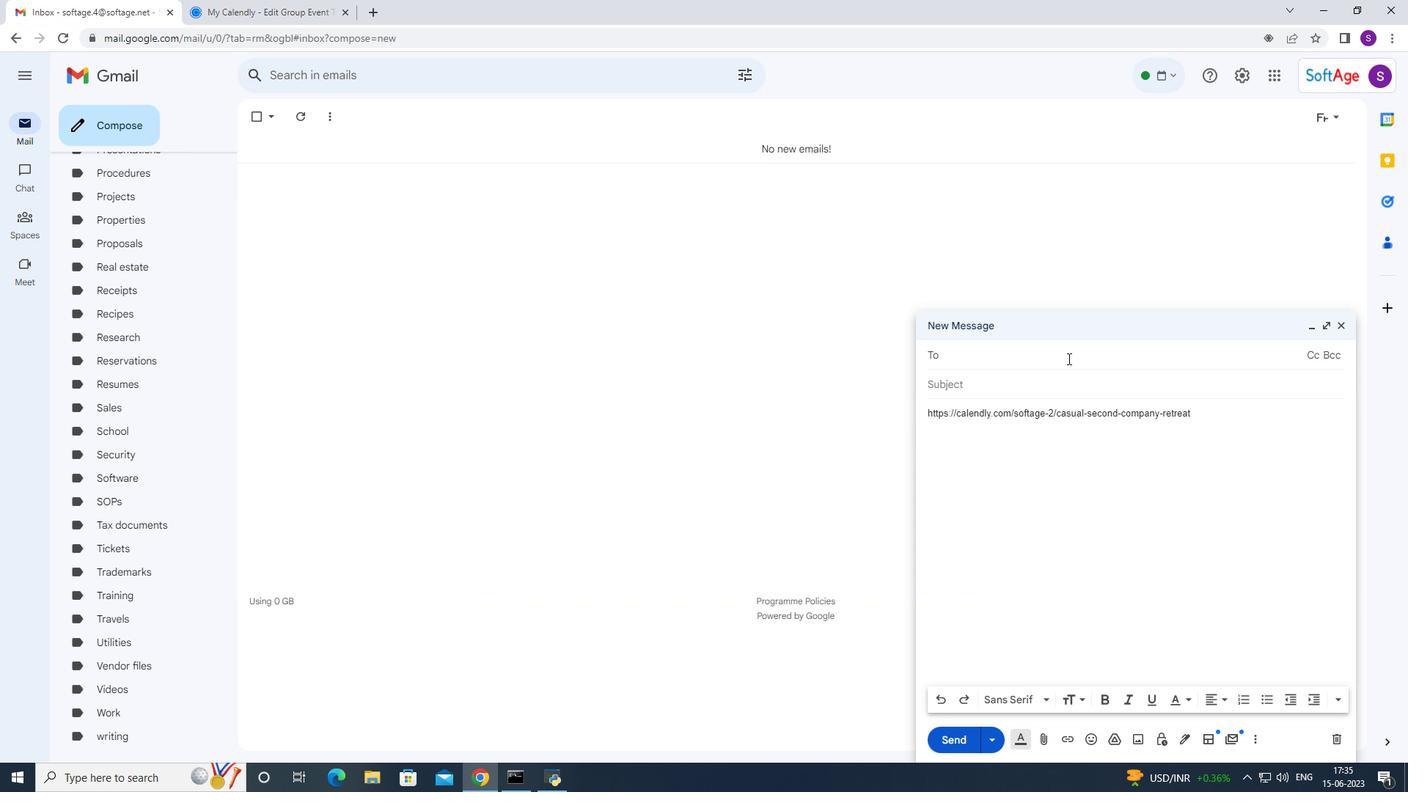 
Action: Key pressed sof
Screenshot: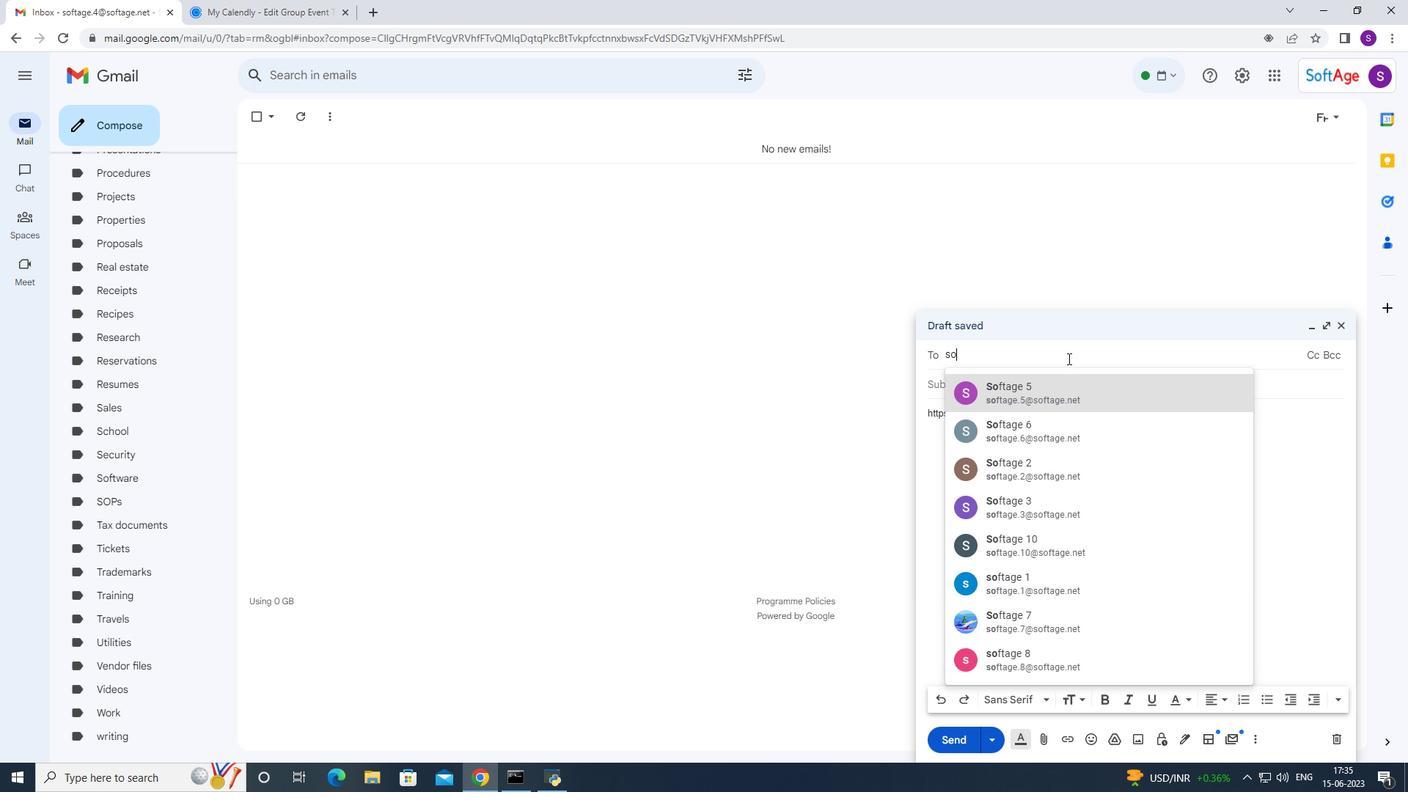 
Action: Mouse moved to (1012, 612)
Screenshot: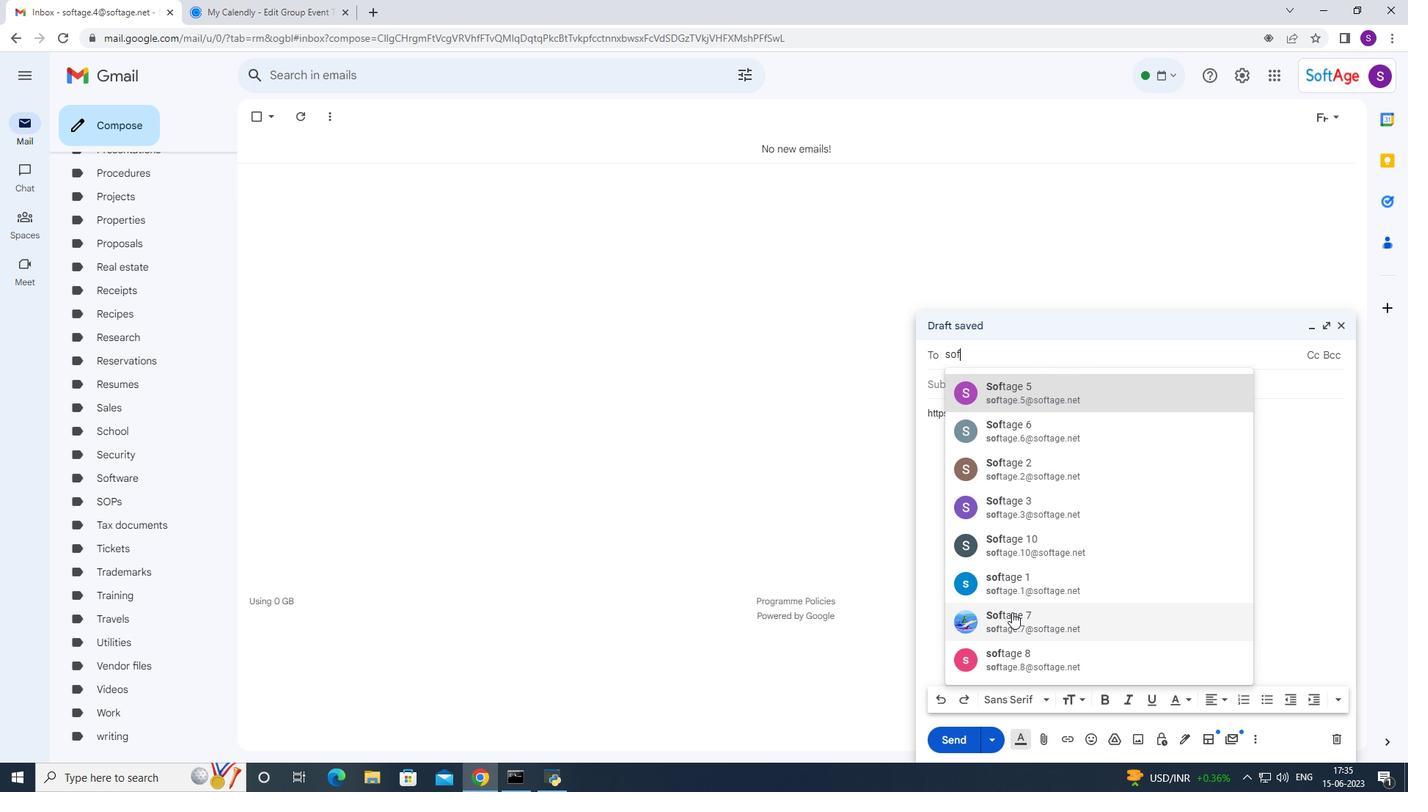 
Action: Mouse pressed left at (1012, 612)
Screenshot: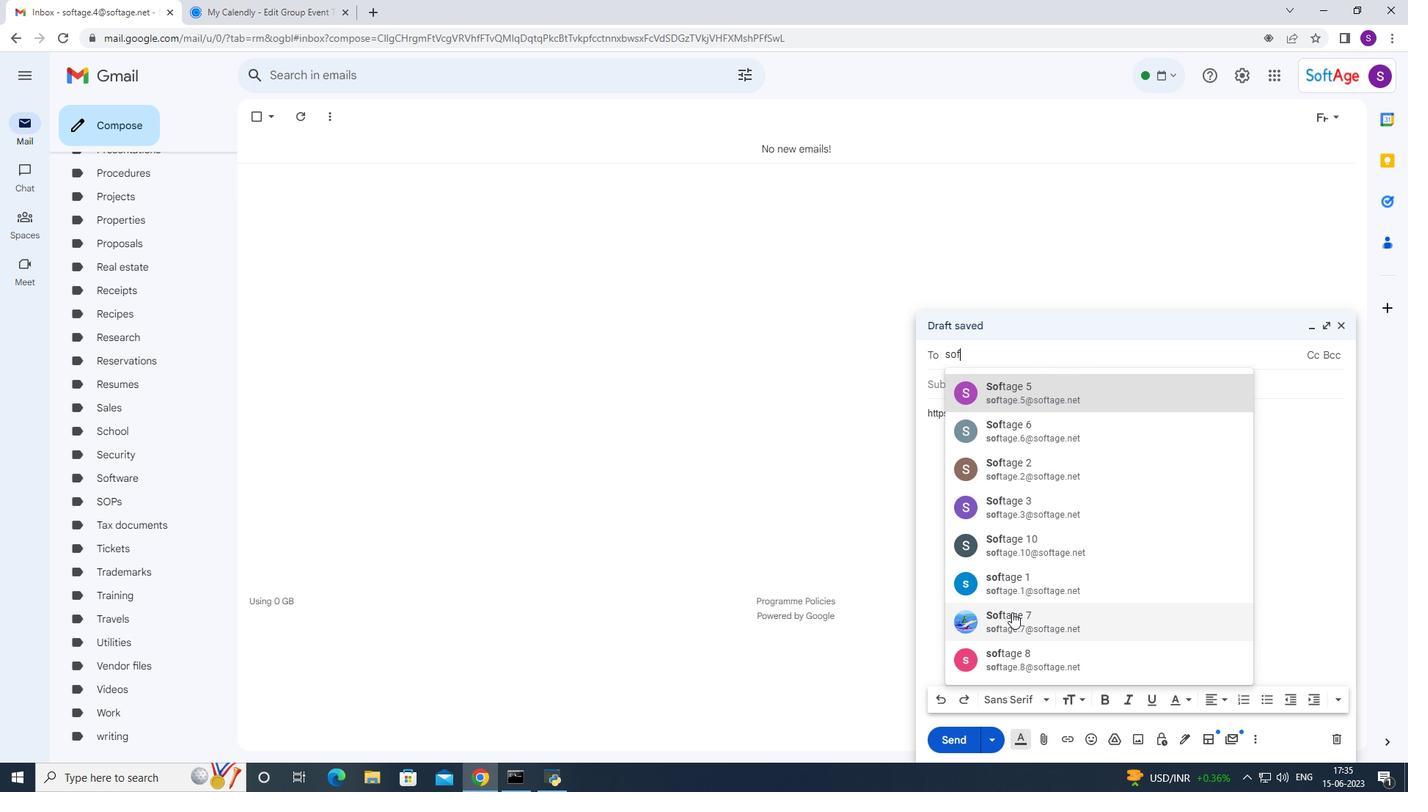 
Action: Key pressed softage
Screenshot: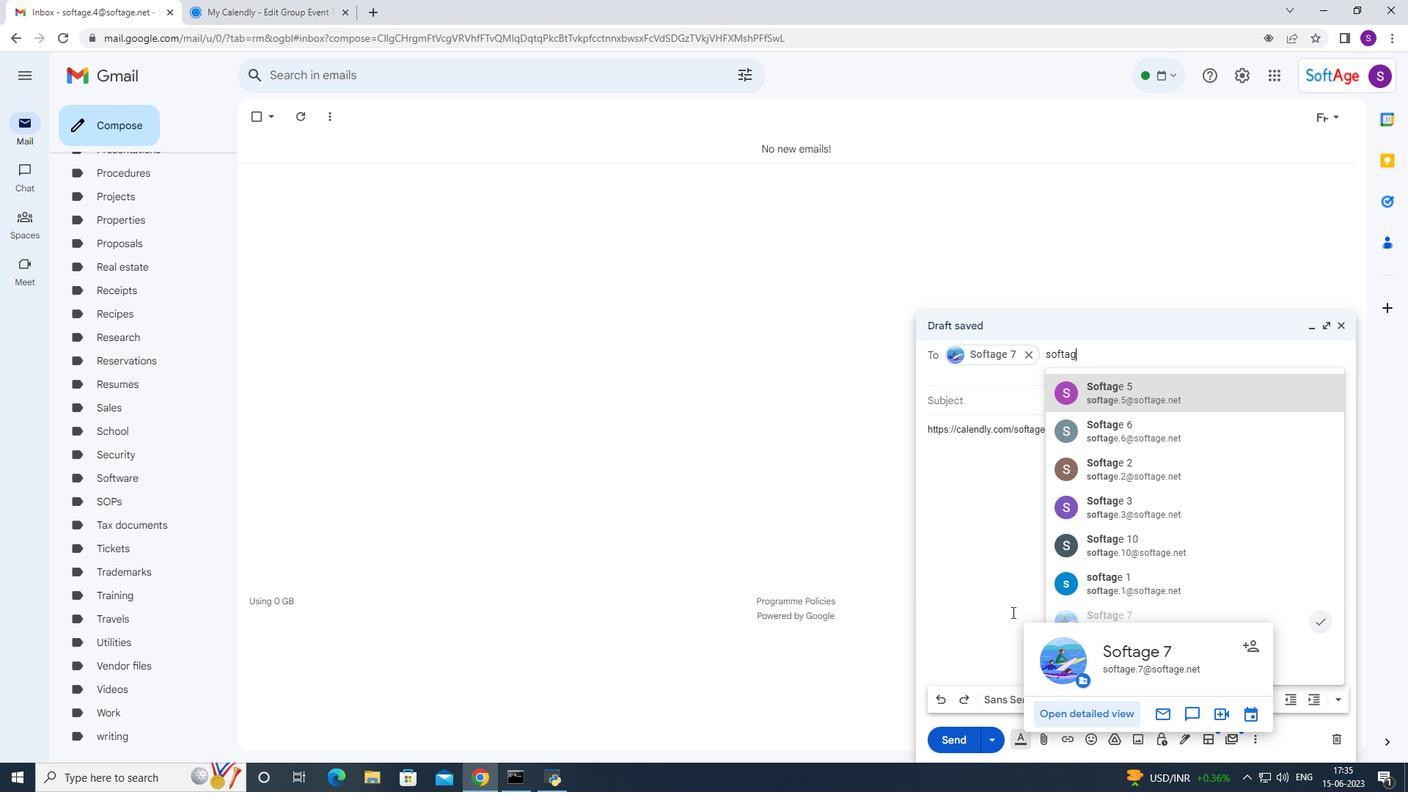 
Action: Mouse moved to (1076, 651)
Screenshot: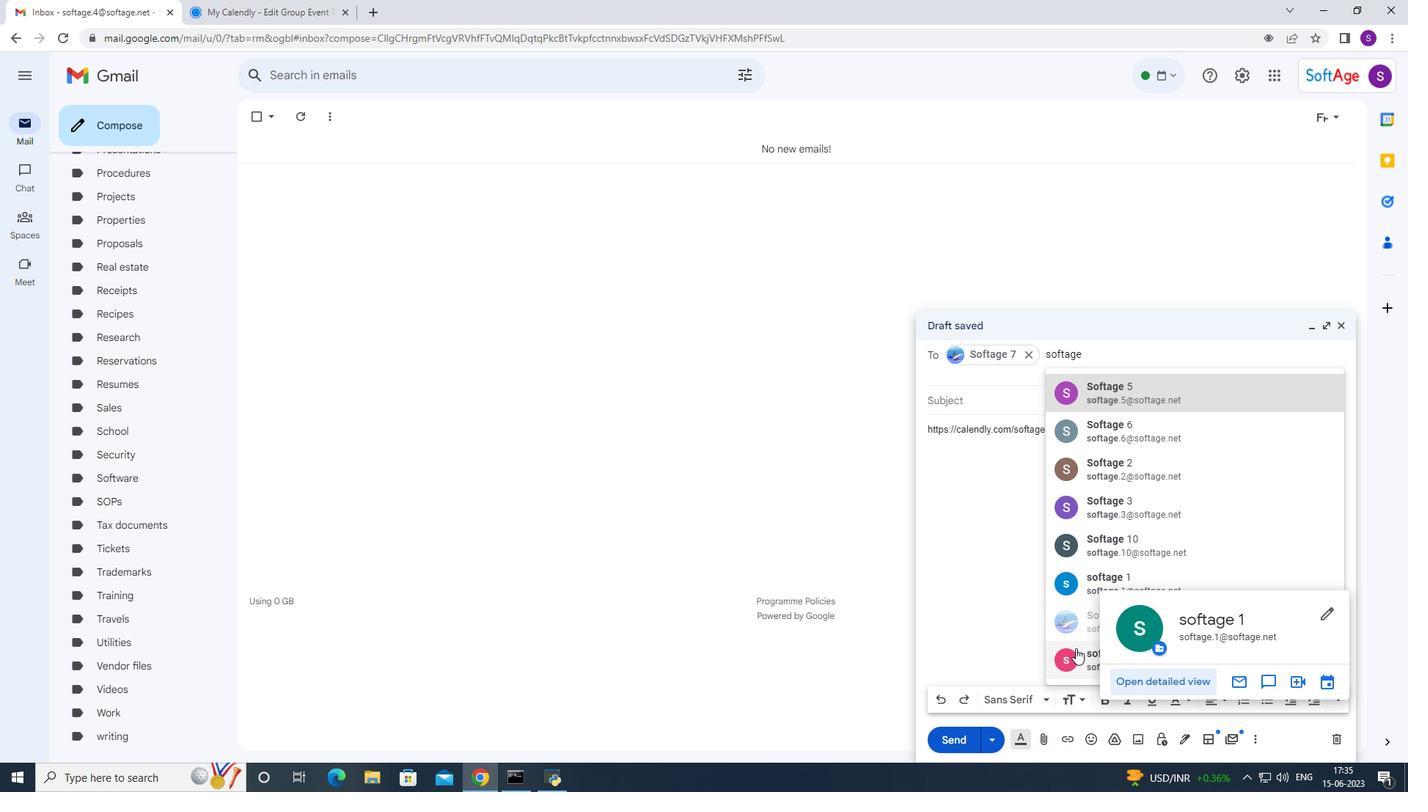 
Action: Mouse pressed left at (1076, 651)
Screenshot: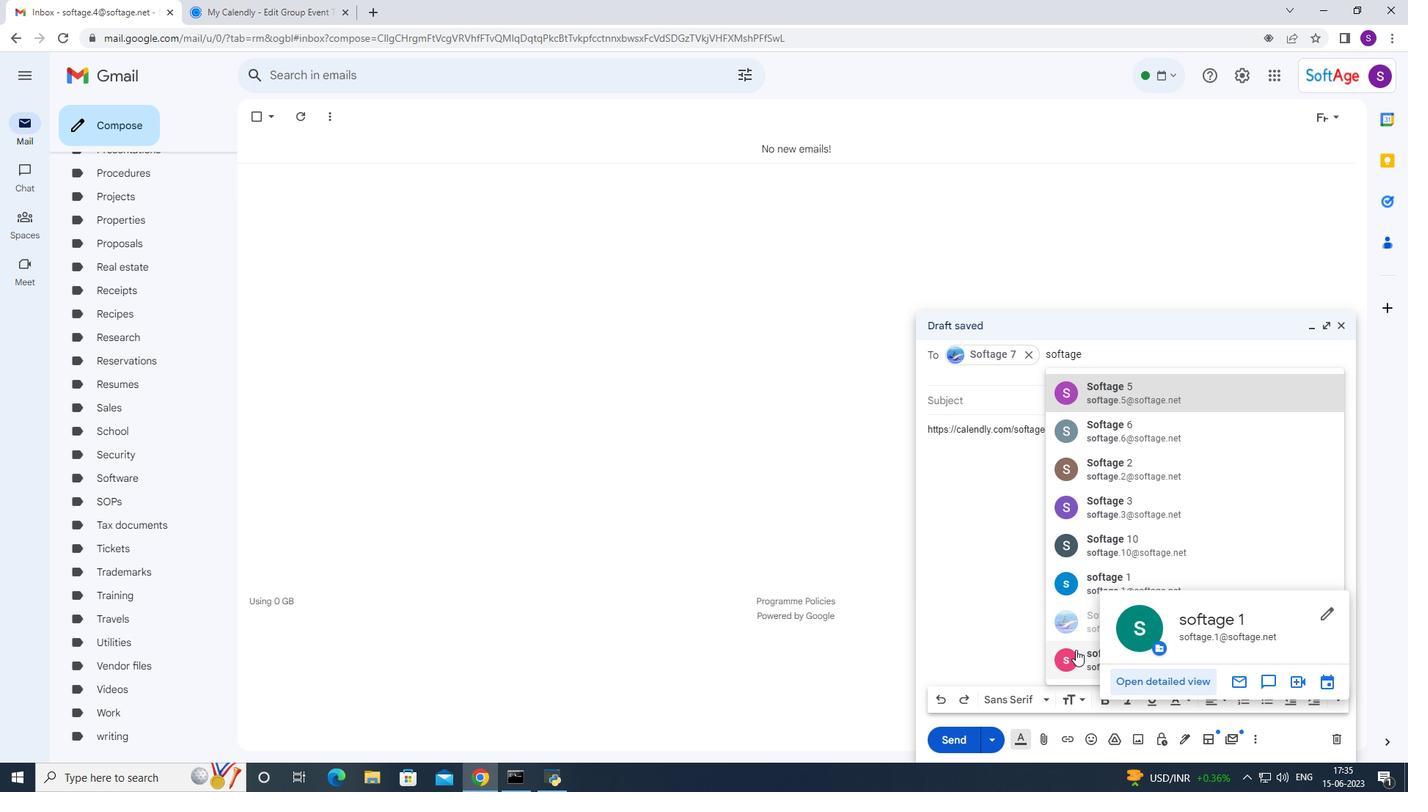 
Action: Mouse moved to (1043, 592)
Screenshot: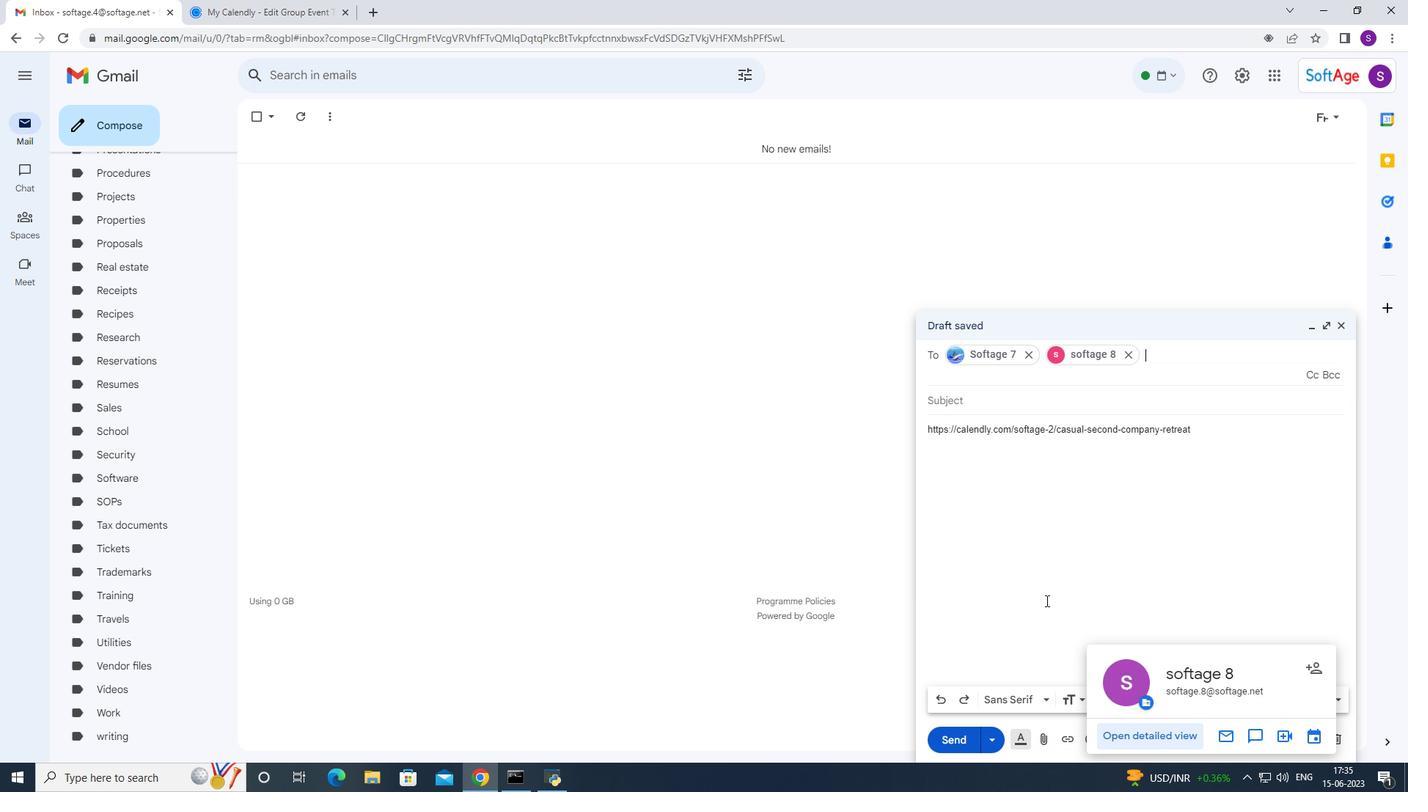 
Action: Mouse pressed left at (1043, 592)
Screenshot: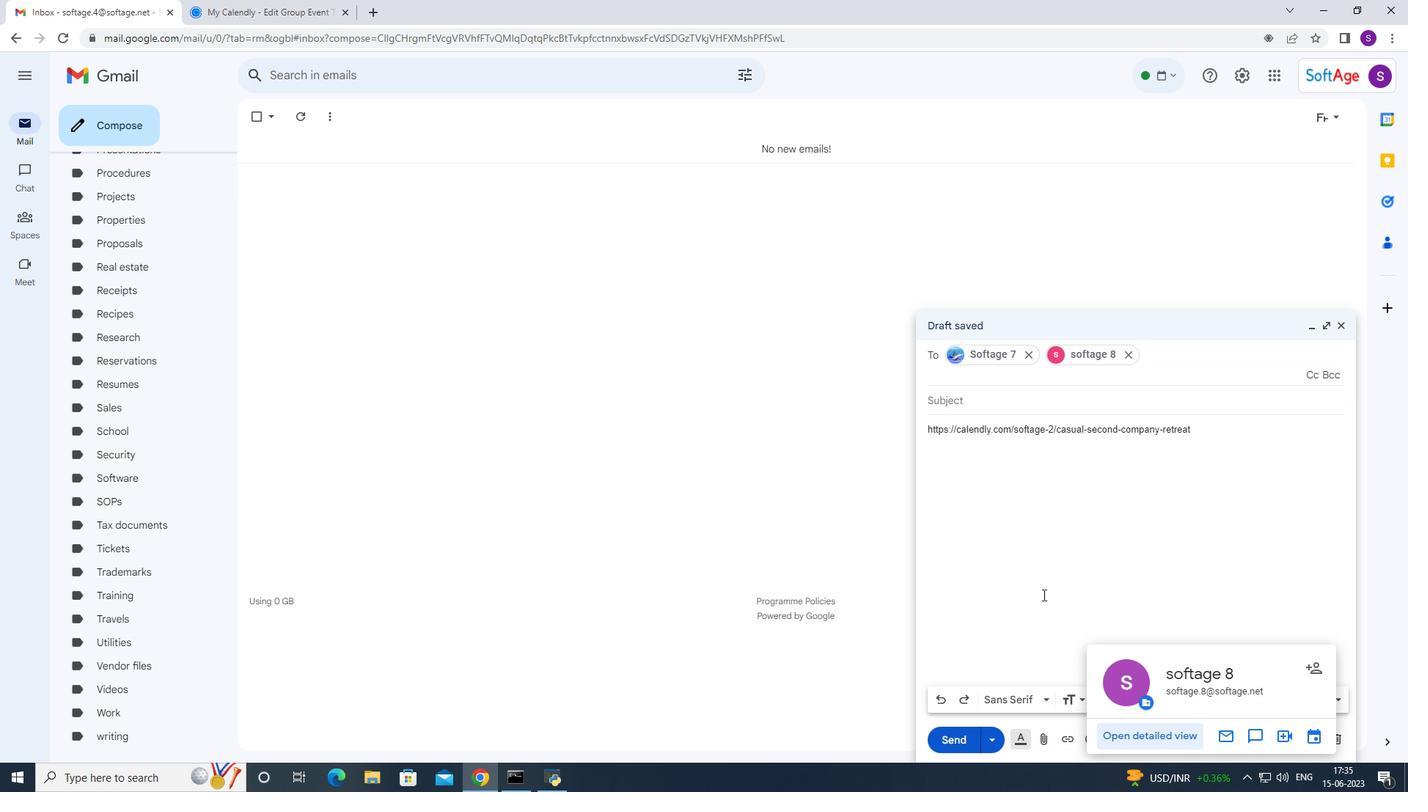
Action: Mouse moved to (964, 732)
Screenshot: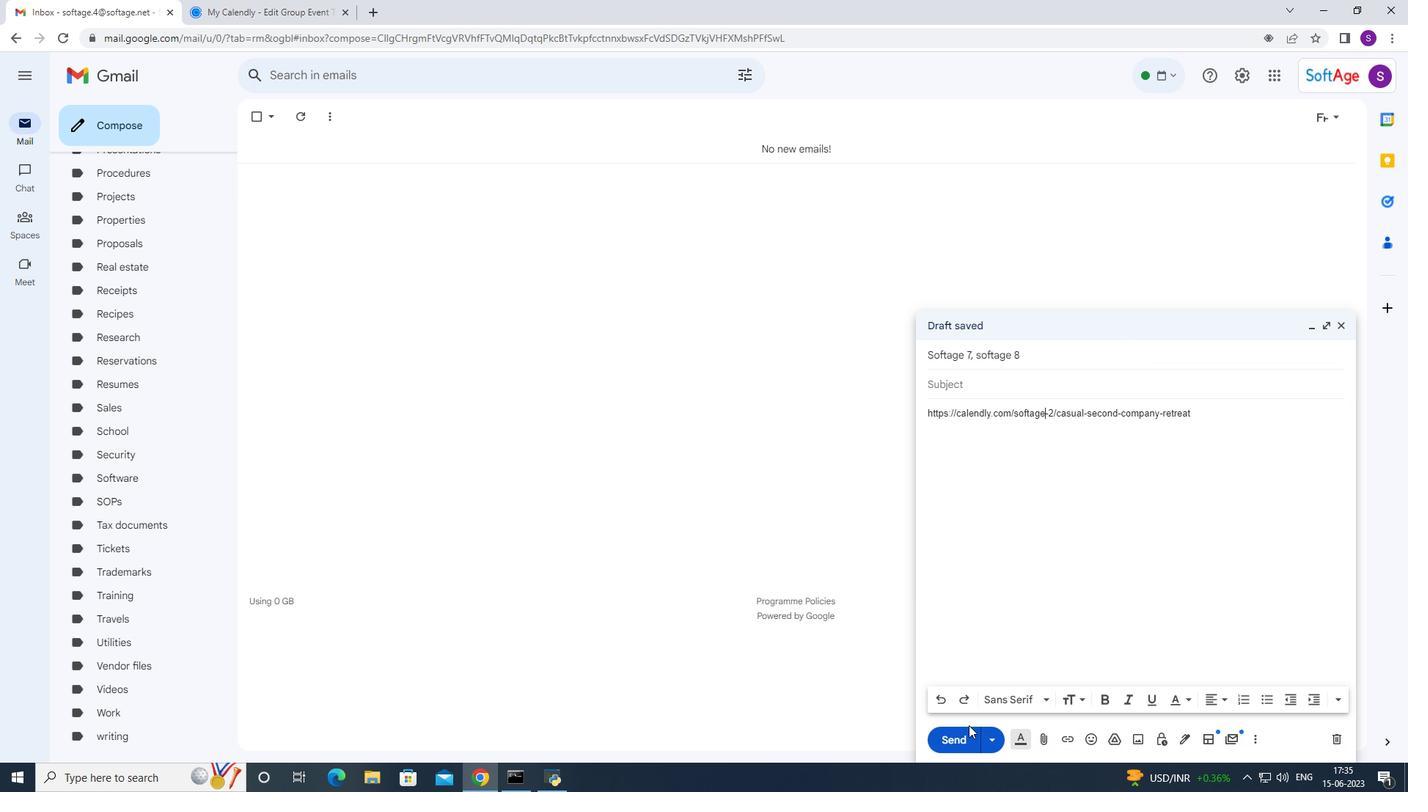 
Action: Mouse pressed left at (964, 732)
Screenshot: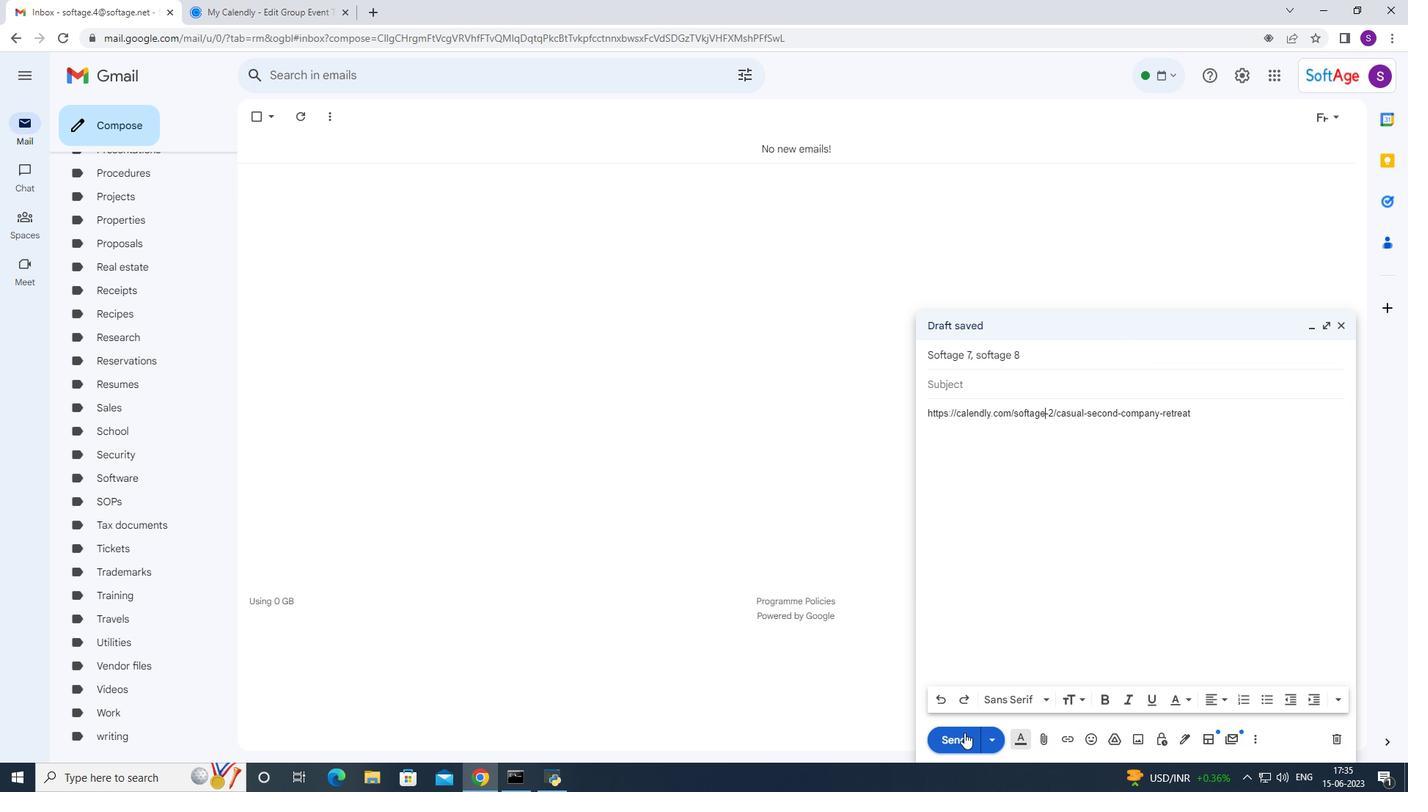 
Action: Mouse moved to (938, 729)
Screenshot: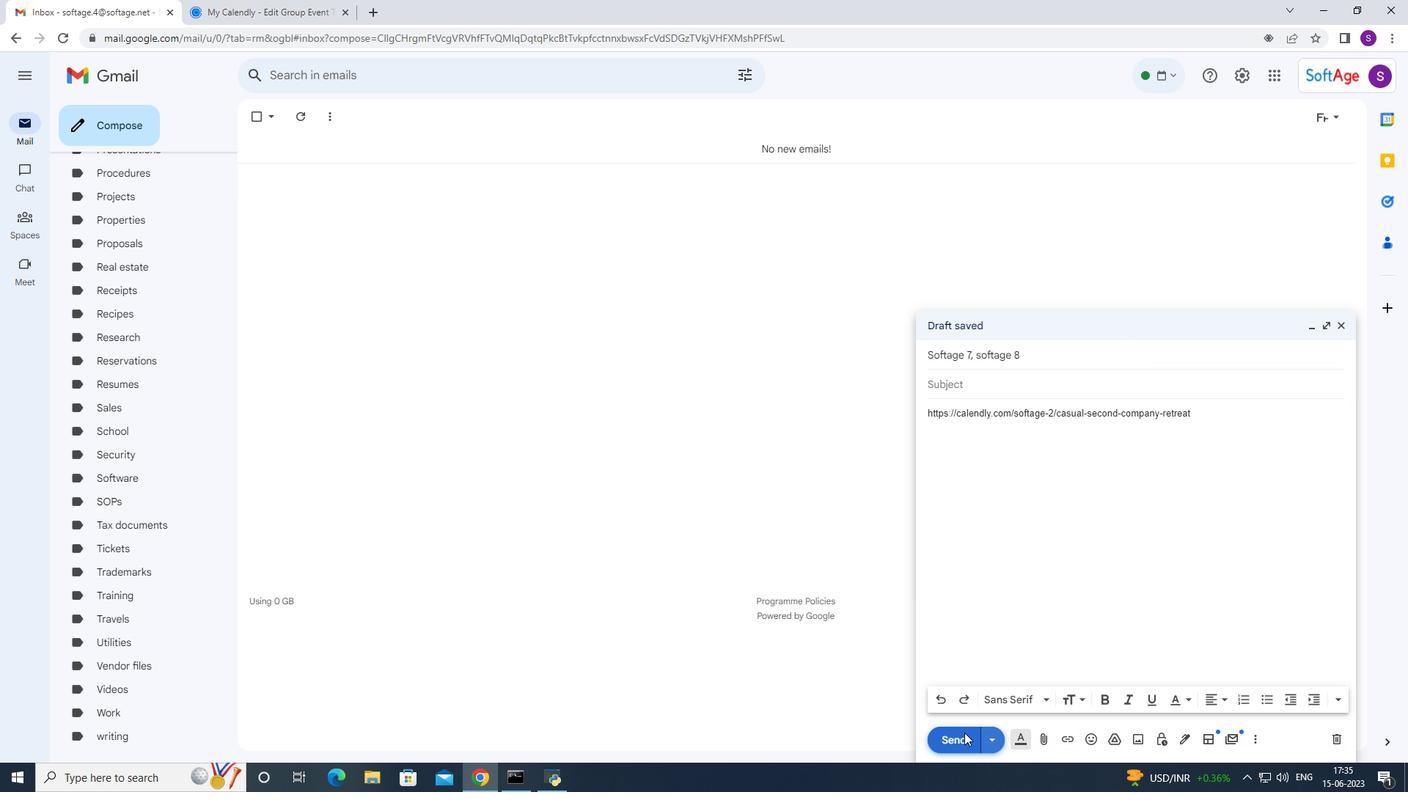 
